 Task: Employee attendance tracker modern simple.
Action: Mouse moved to (53, 179)
Screenshot: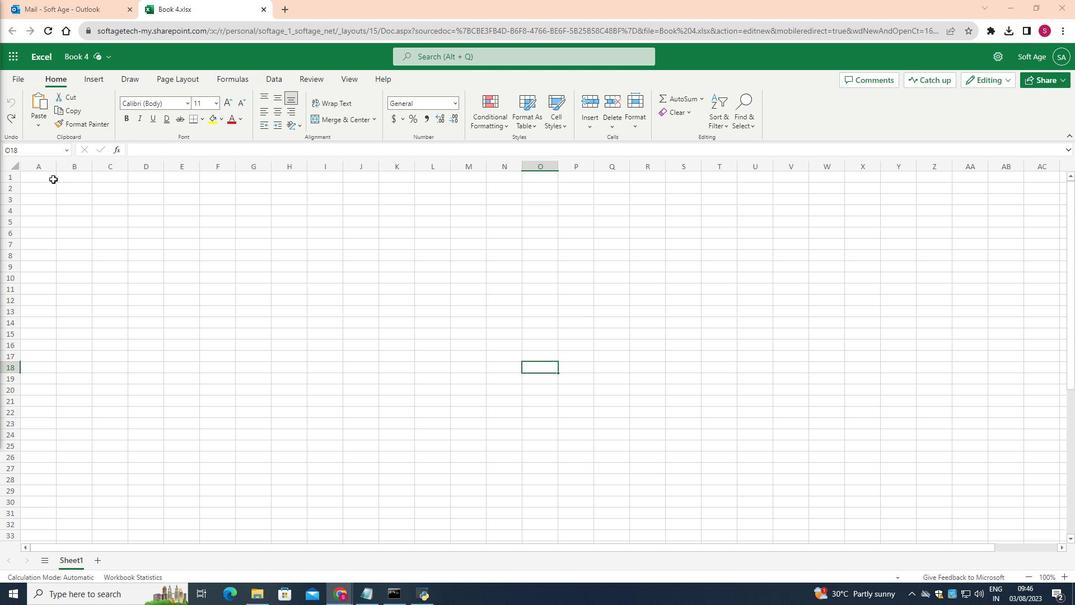 
Action: Mouse pressed left at (53, 179)
Screenshot: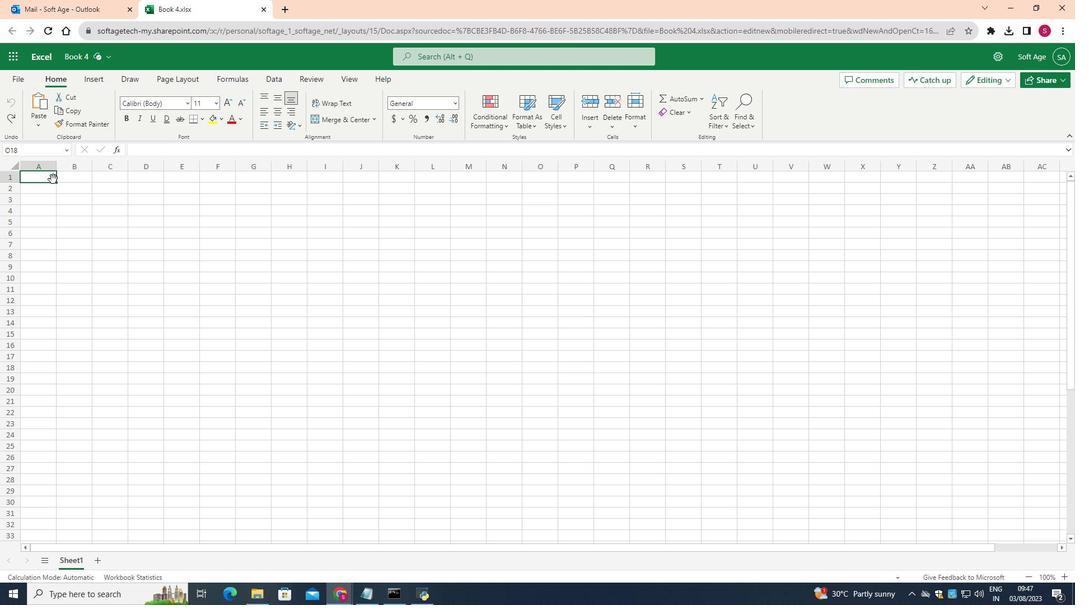 
Action: Mouse moved to (373, 117)
Screenshot: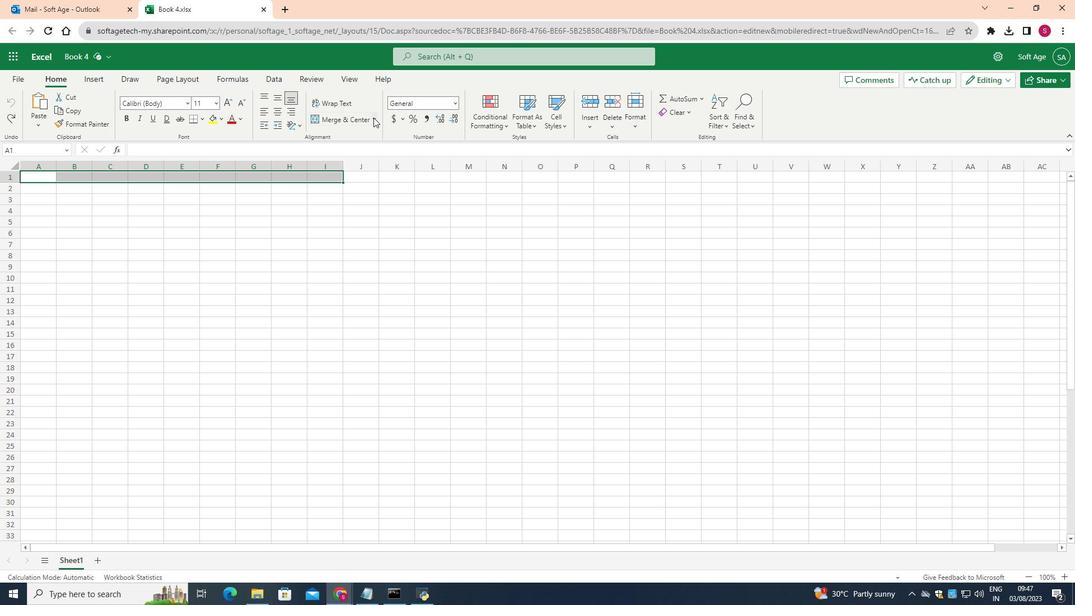 
Action: Mouse pressed left at (373, 117)
Screenshot: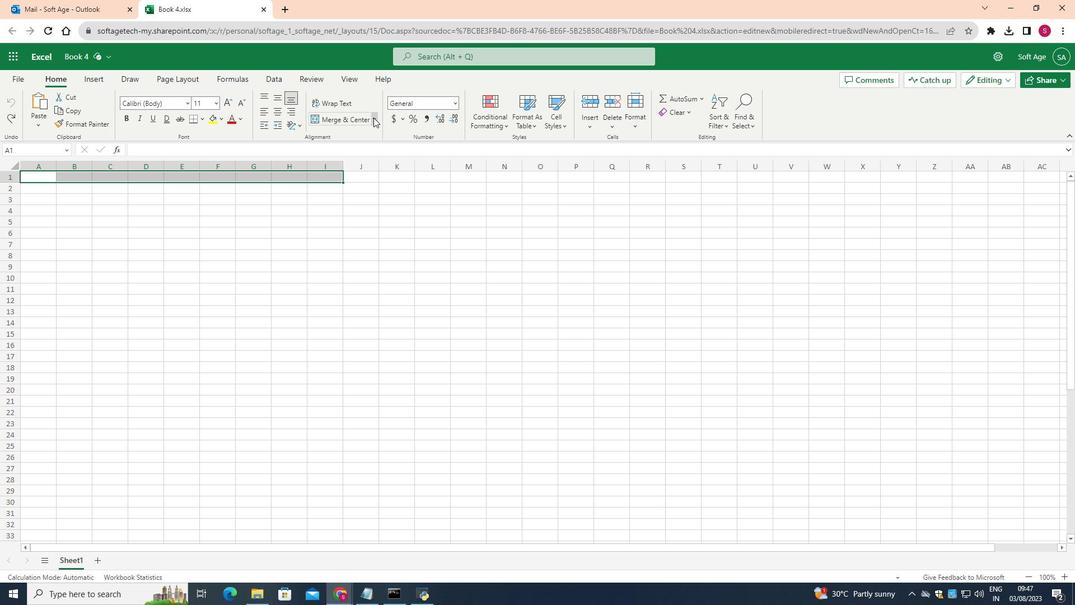 
Action: Mouse moved to (352, 183)
Screenshot: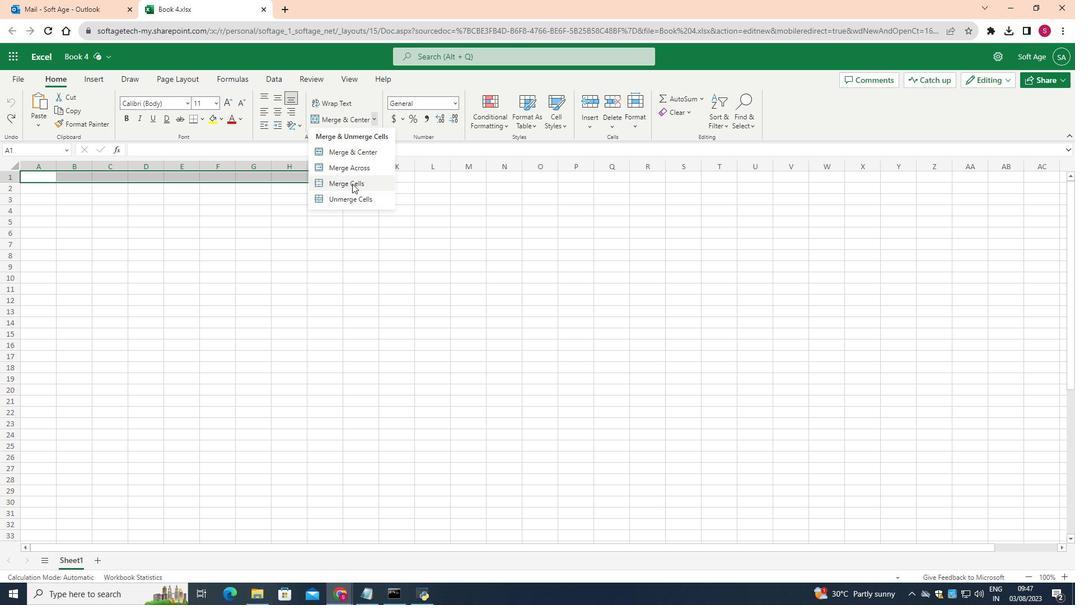 
Action: Mouse pressed left at (352, 183)
Screenshot: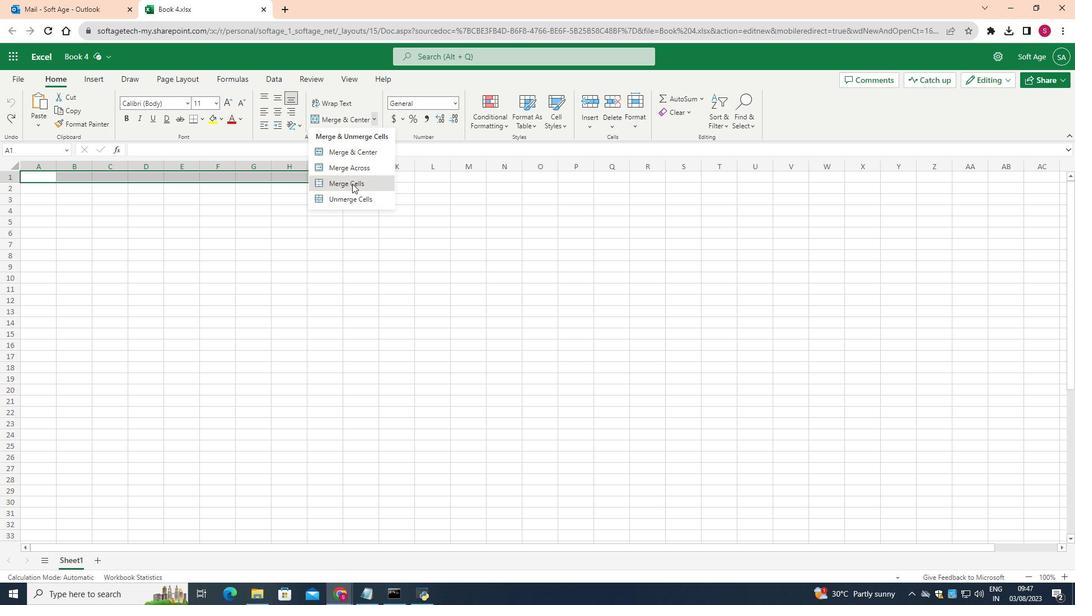 
Action: Mouse moved to (56, 167)
Screenshot: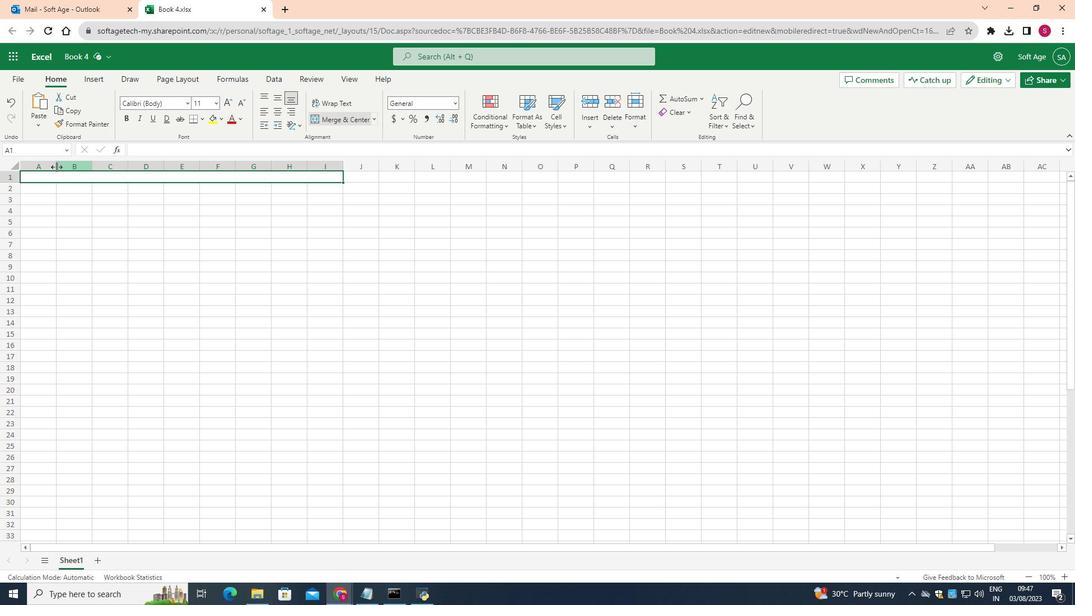 
Action: Mouse pressed left at (56, 167)
Screenshot: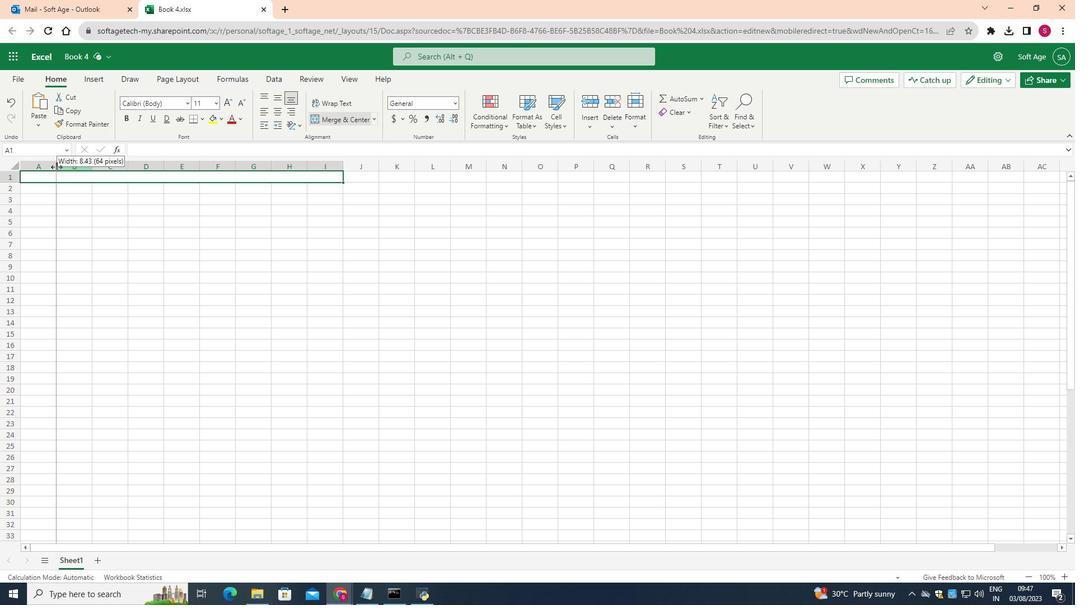 
Action: Mouse moved to (130, 162)
Screenshot: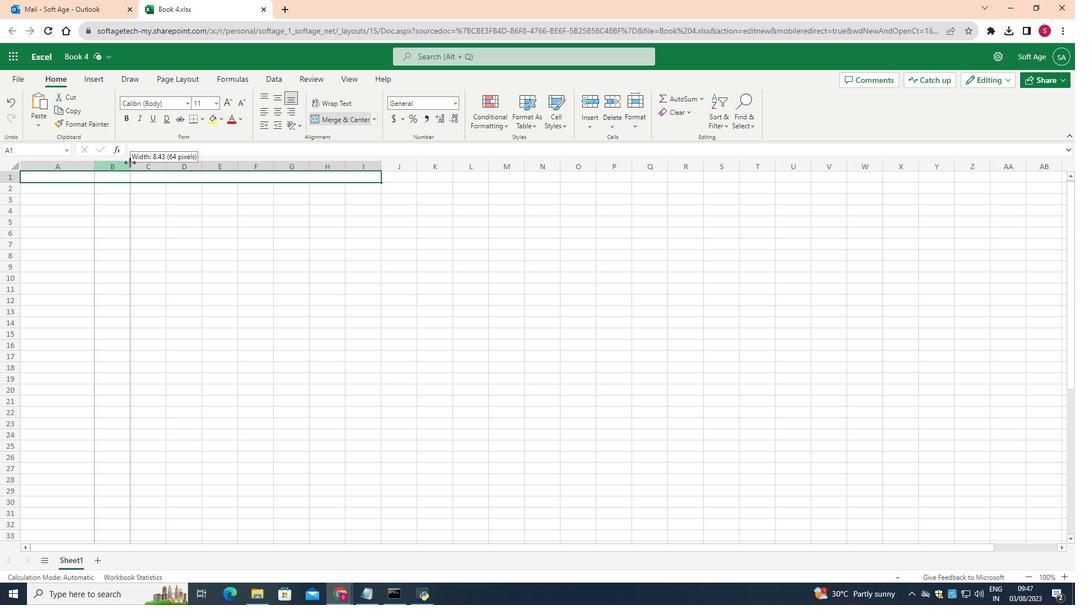 
Action: Mouse pressed left at (130, 162)
Screenshot: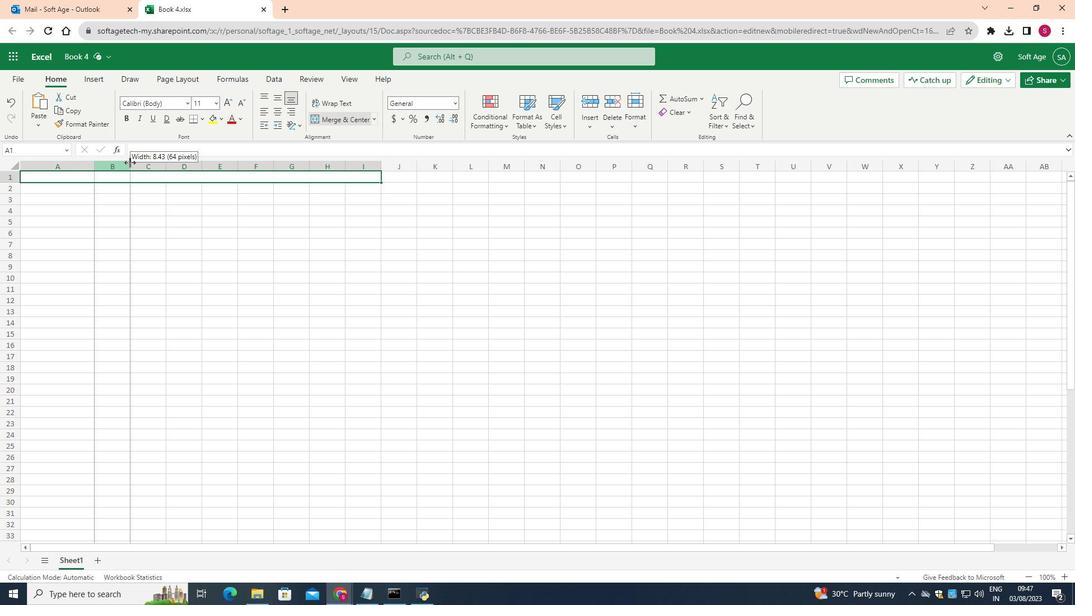 
Action: Mouse moved to (201, 168)
Screenshot: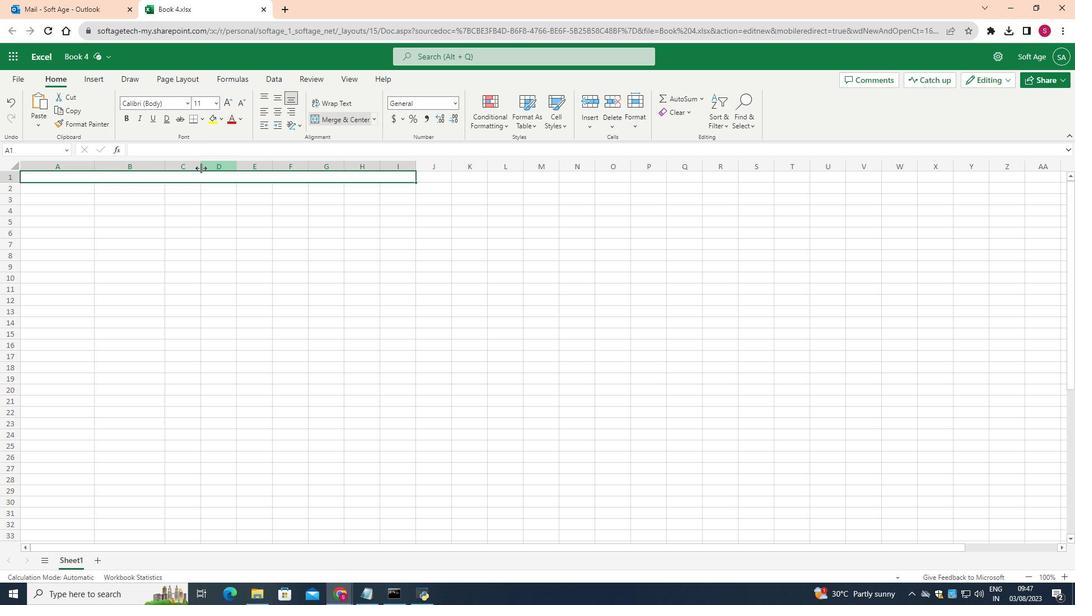 
Action: Mouse pressed left at (201, 168)
Screenshot: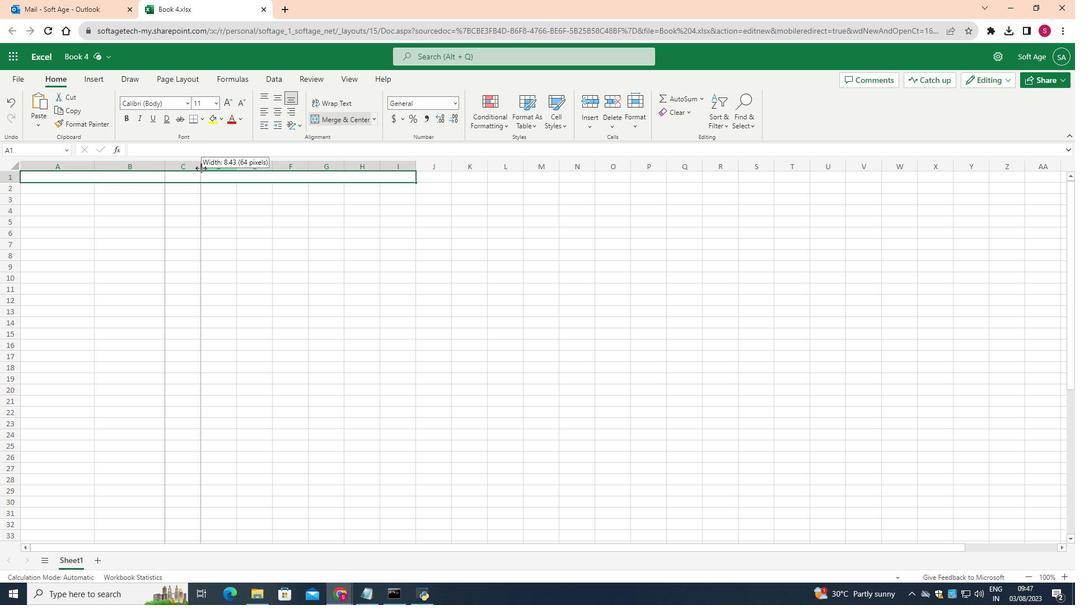 
Action: Mouse moved to (257, 167)
Screenshot: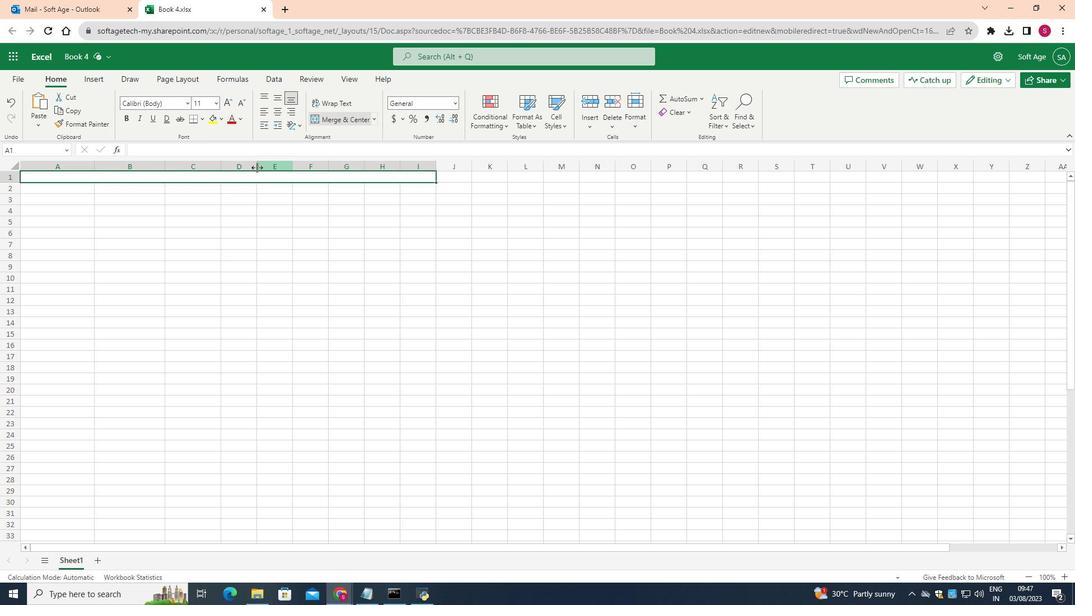 
Action: Mouse pressed left at (257, 167)
Screenshot: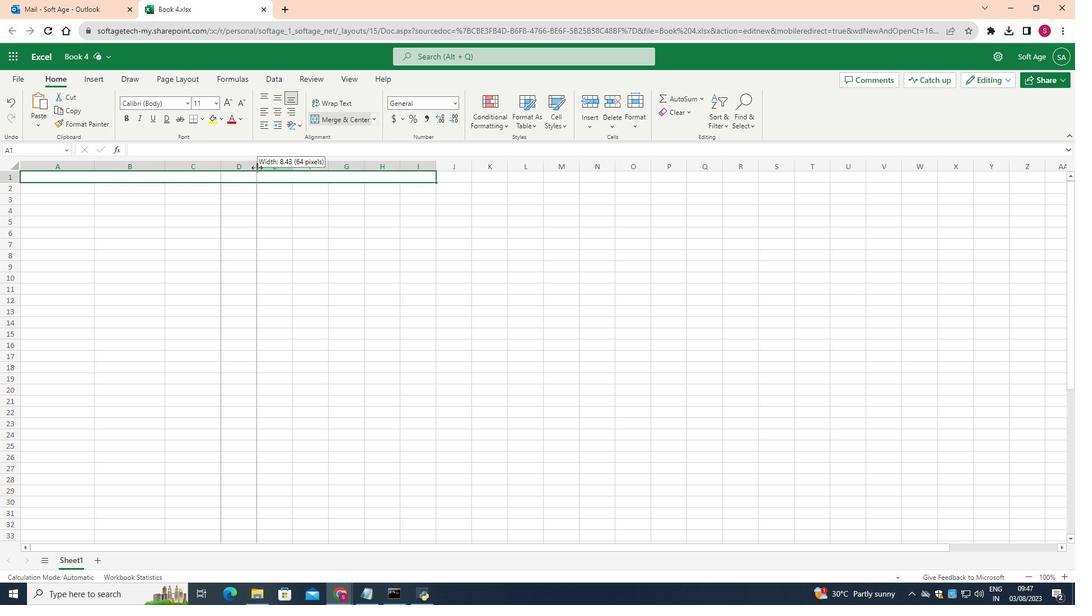
Action: Mouse moved to (321, 167)
Screenshot: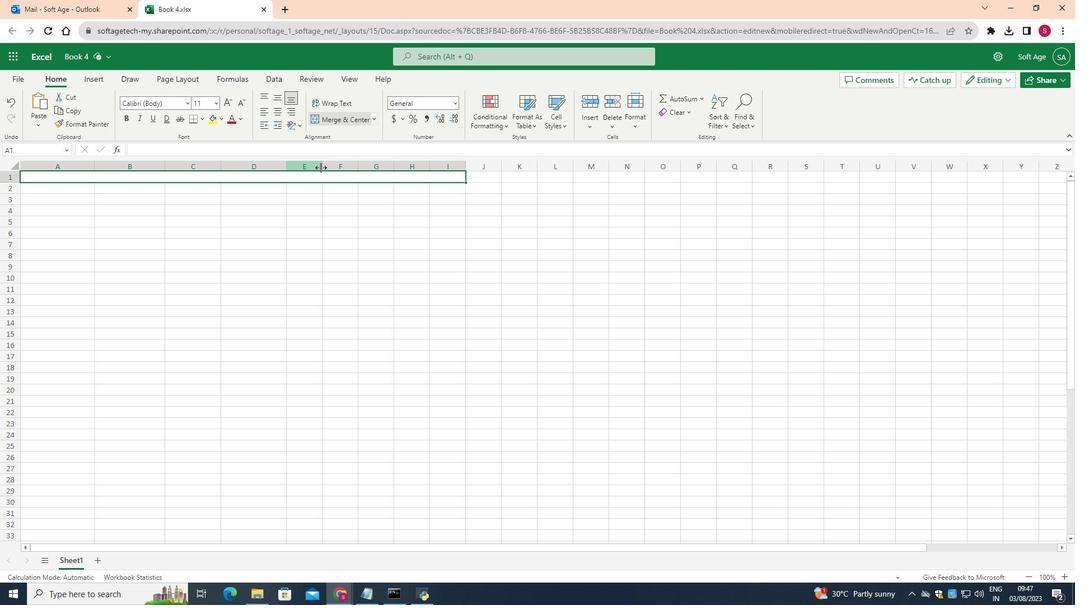 
Action: Mouse pressed left at (321, 167)
Screenshot: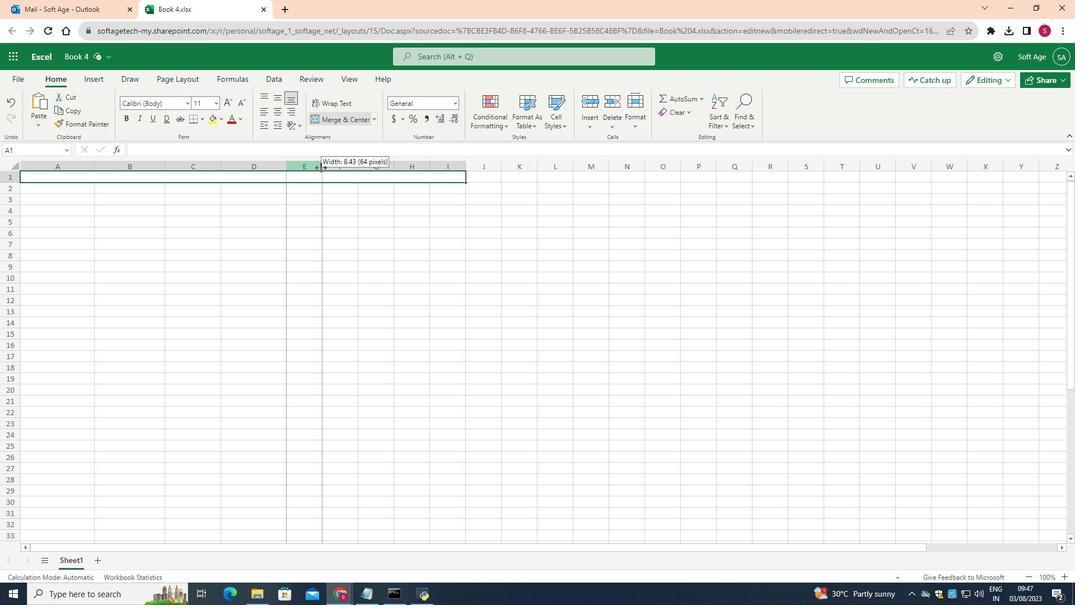 
Action: Mouse moved to (372, 167)
Screenshot: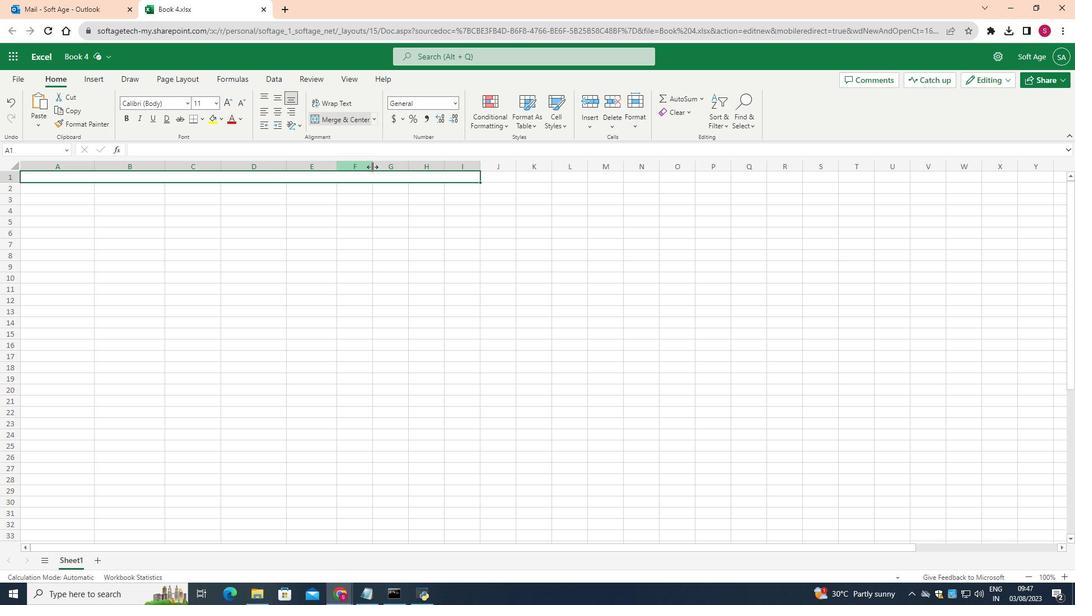 
Action: Mouse pressed left at (372, 167)
Screenshot: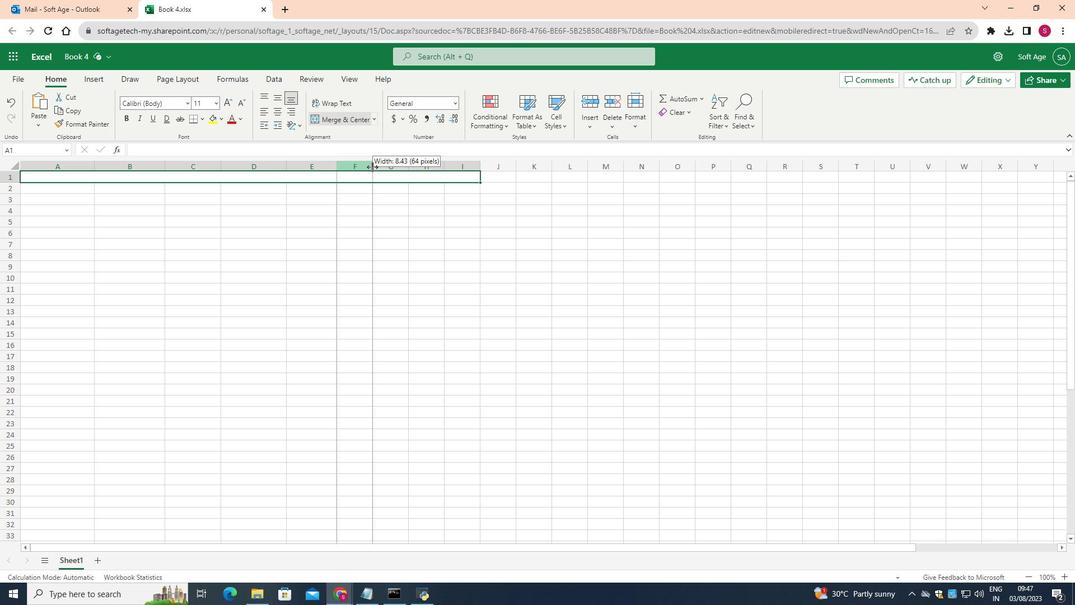 
Action: Mouse moved to (429, 165)
Screenshot: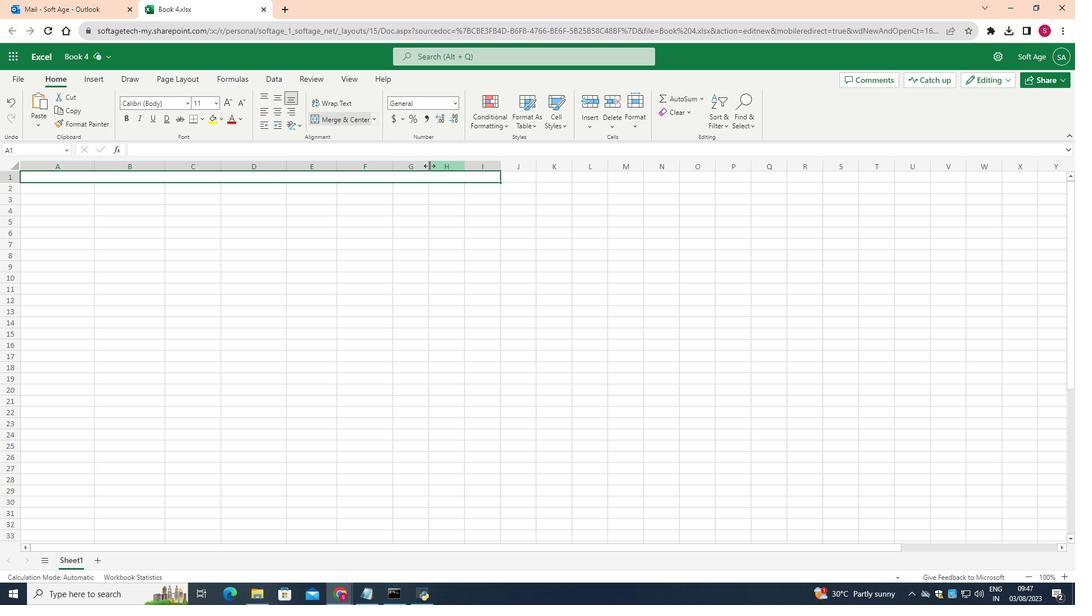 
Action: Mouse pressed left at (429, 165)
Screenshot: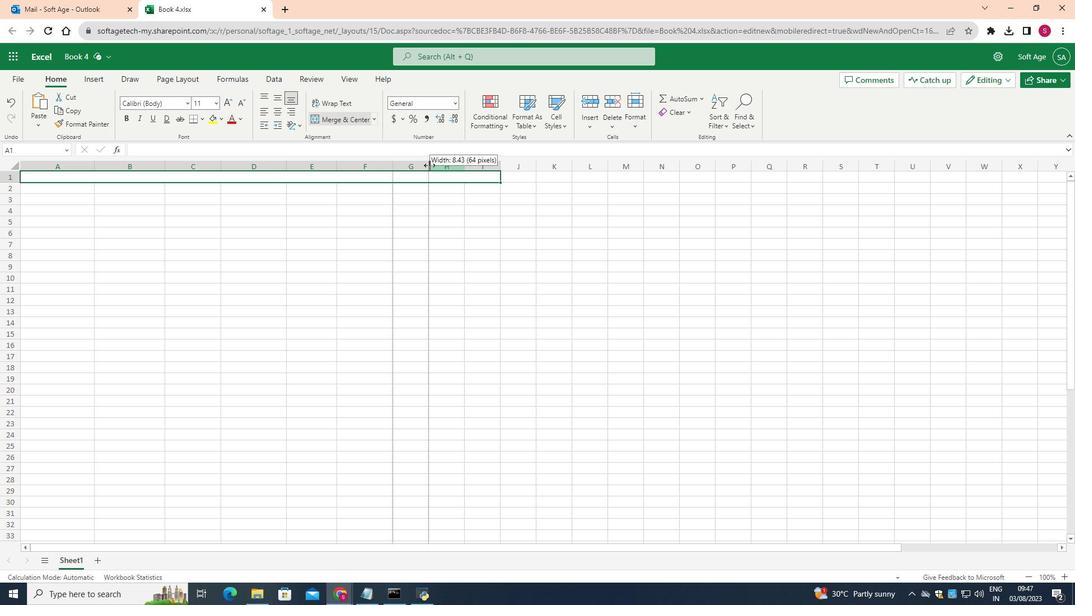 
Action: Mouse moved to (492, 167)
Screenshot: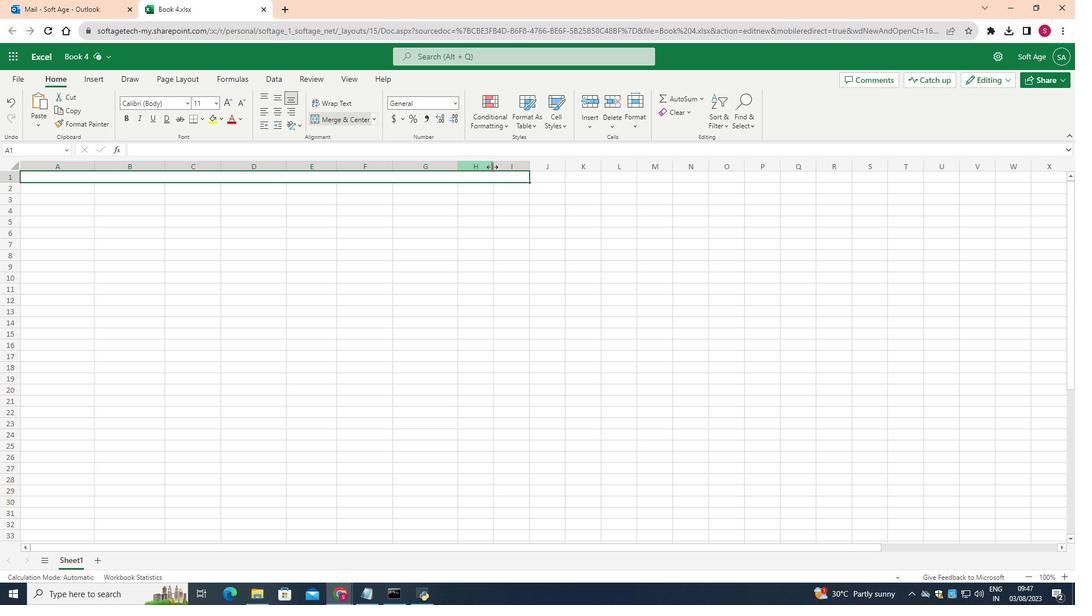 
Action: Mouse pressed left at (492, 167)
Screenshot: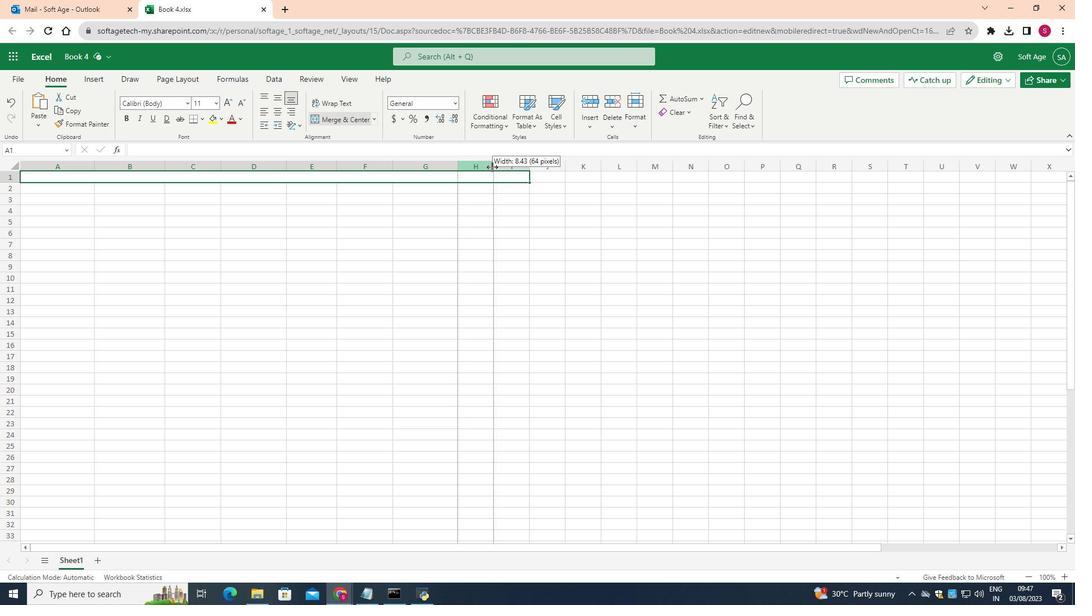 
Action: Mouse moved to (559, 165)
Screenshot: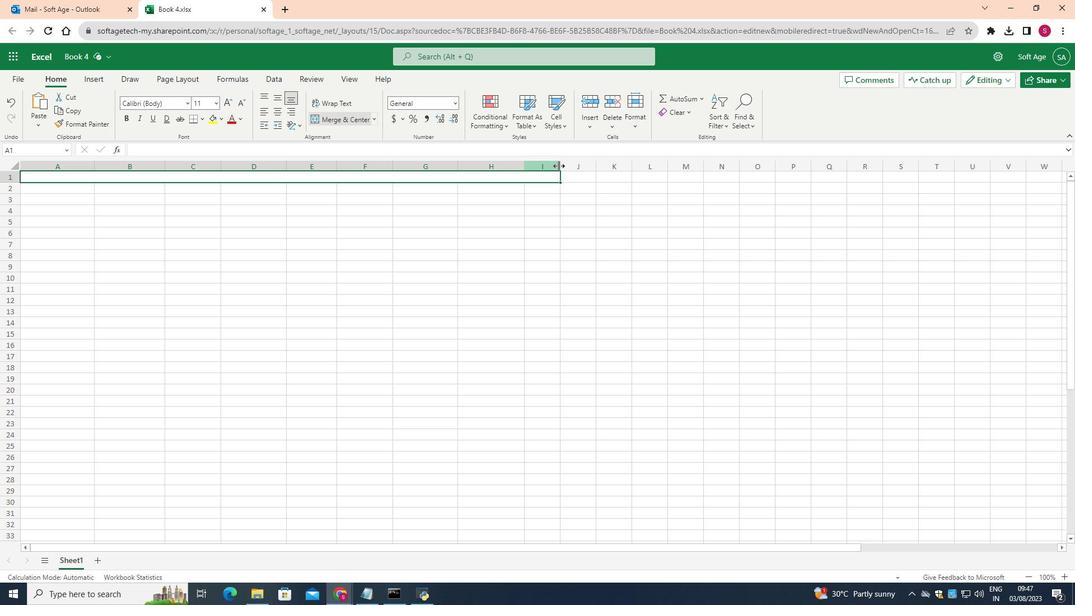 
Action: Mouse pressed left at (559, 165)
Screenshot: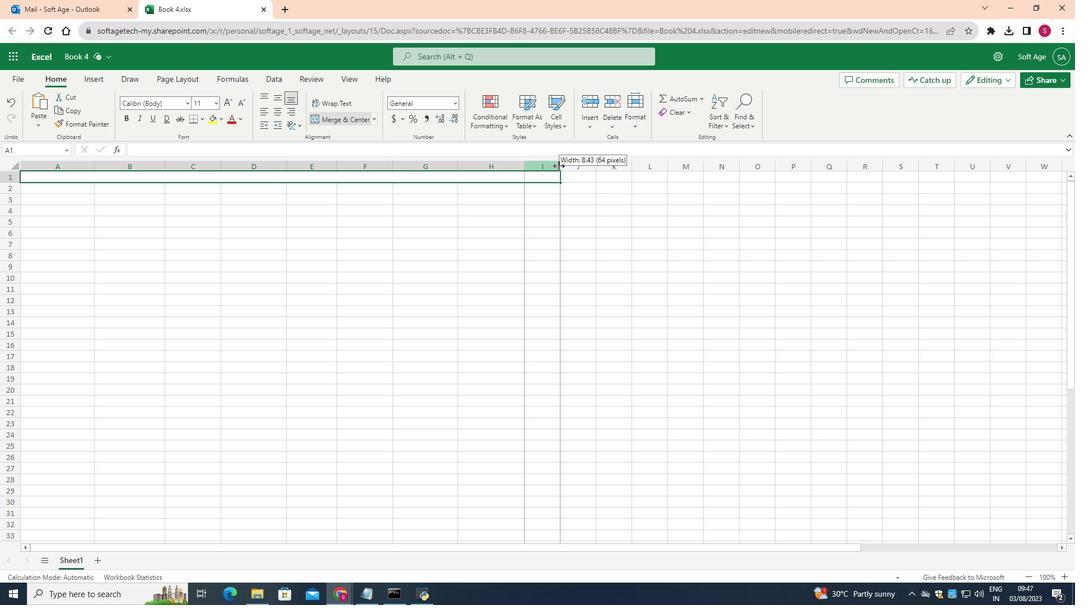 
Action: Mouse moved to (74, 175)
Screenshot: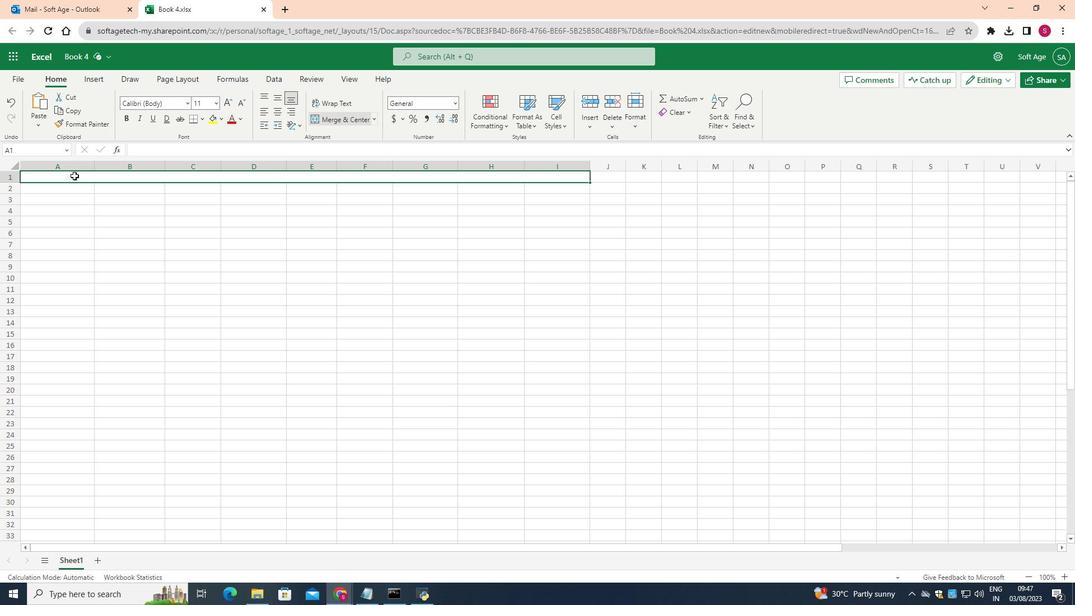 
Action: Mouse pressed left at (74, 175)
Screenshot: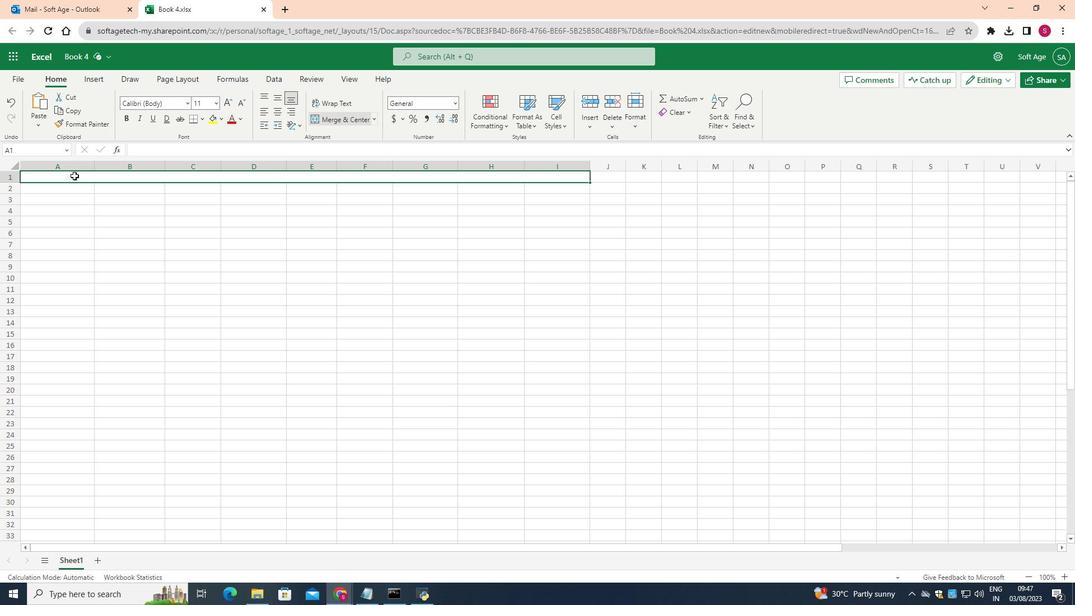
Action: Mouse pressed left at (74, 175)
Screenshot: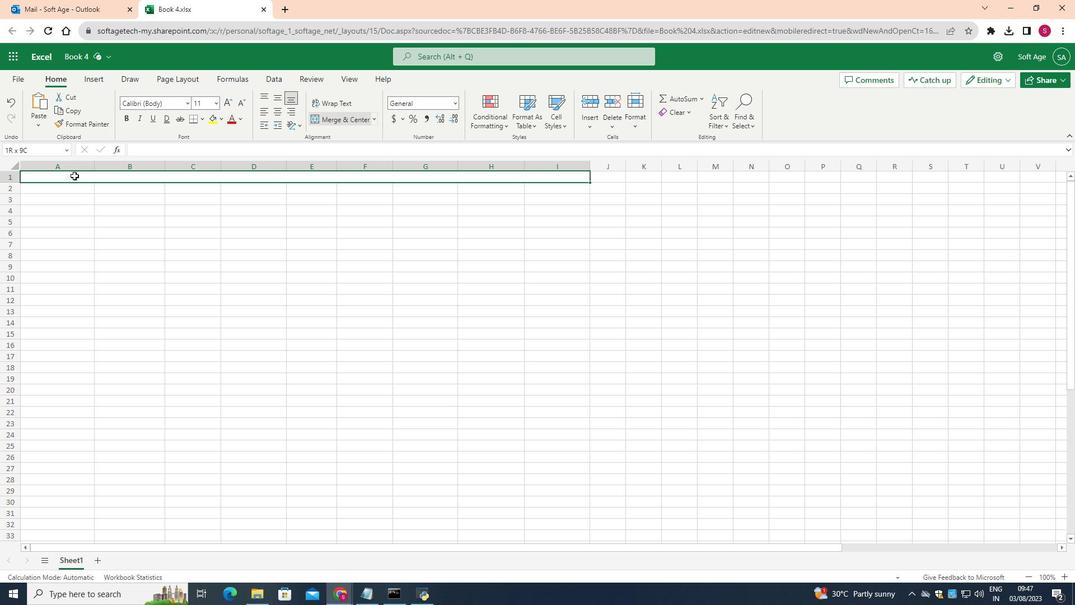 
Action: Mouse moved to (217, 103)
Screenshot: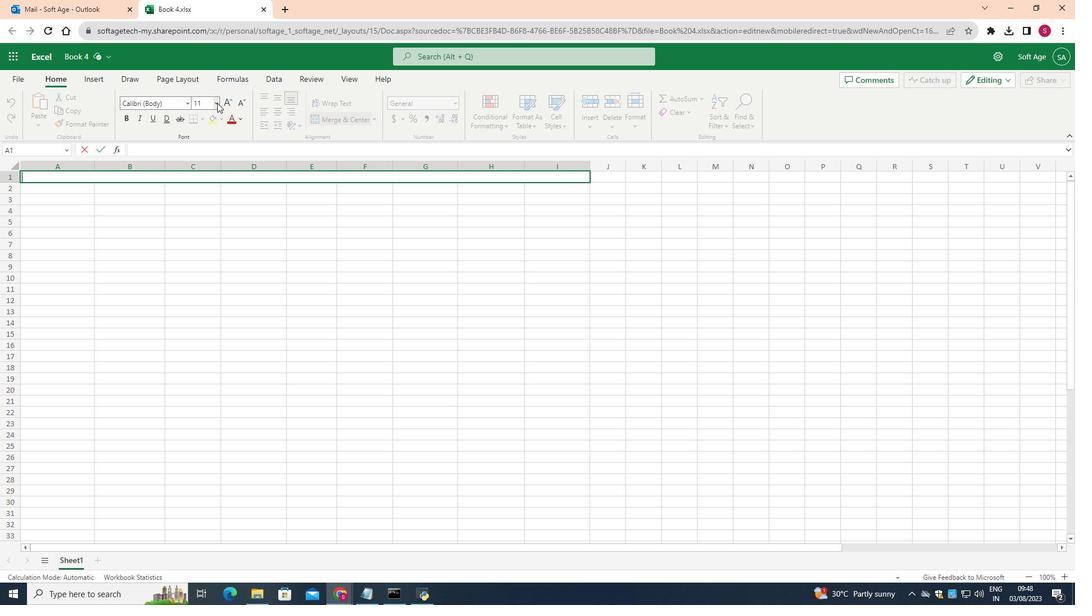
Action: Mouse pressed left at (217, 103)
Screenshot: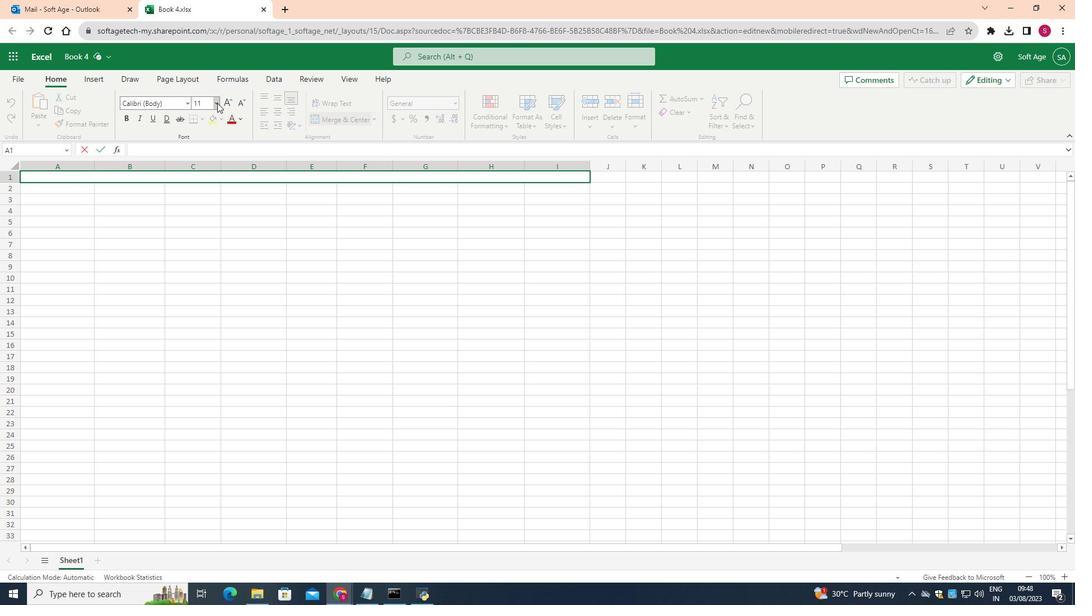 
Action: Mouse moved to (209, 196)
Screenshot: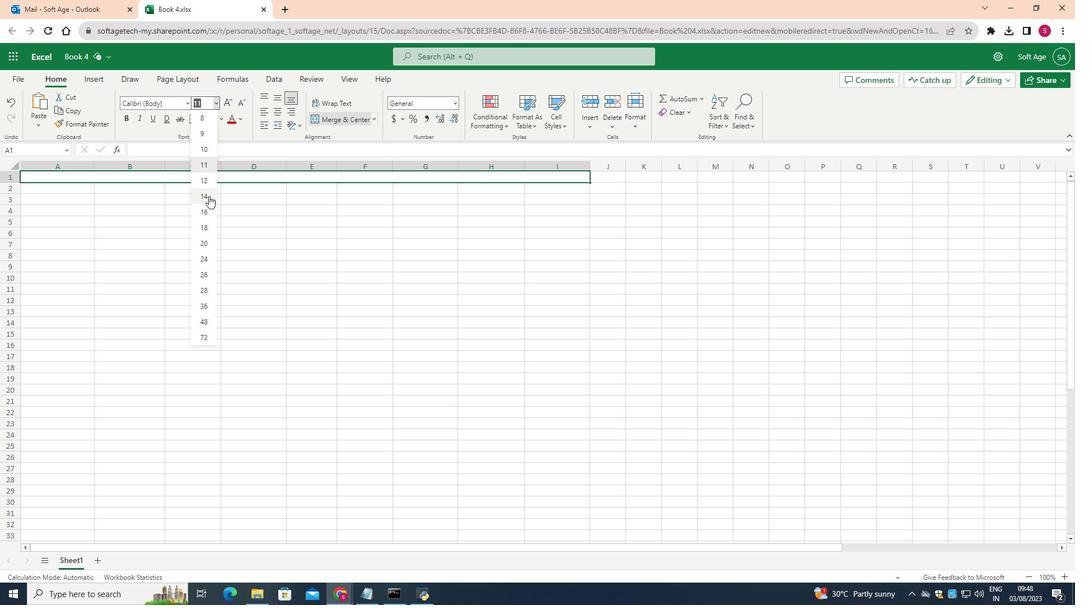 
Action: Mouse pressed left at (209, 196)
Screenshot: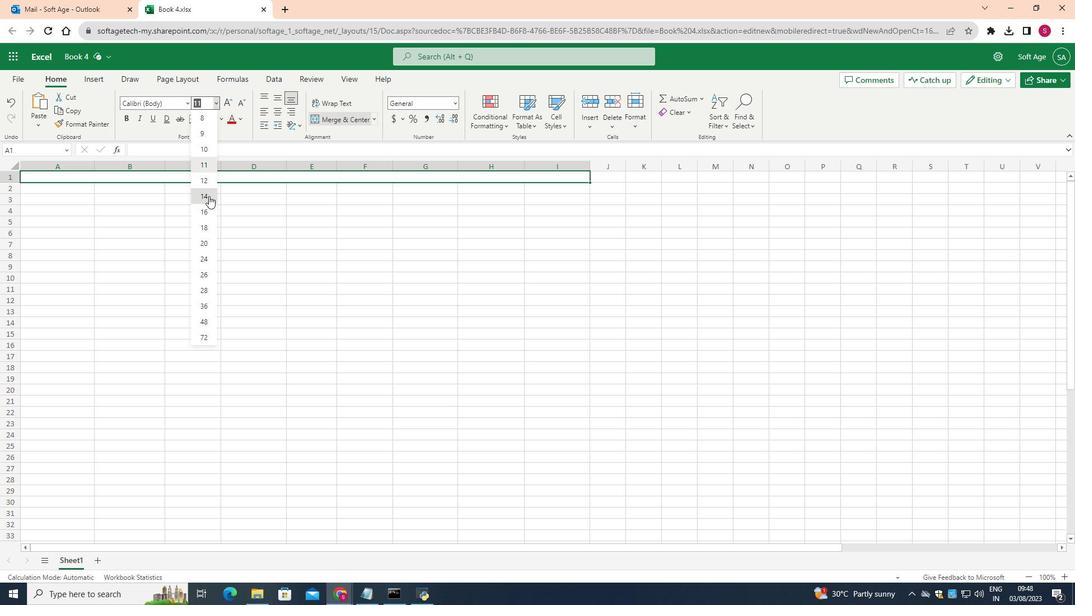 
Action: Key pressed <Key.shift>Olson<Key.space><Key.shift>Harris<Key.space><Key.shift>Ltd.<Key.space><Key.shift_r><Key.shift_r><Key.shift_r><Key.shift_r>|<Key.space><Key.shift>Confidential
Screenshot: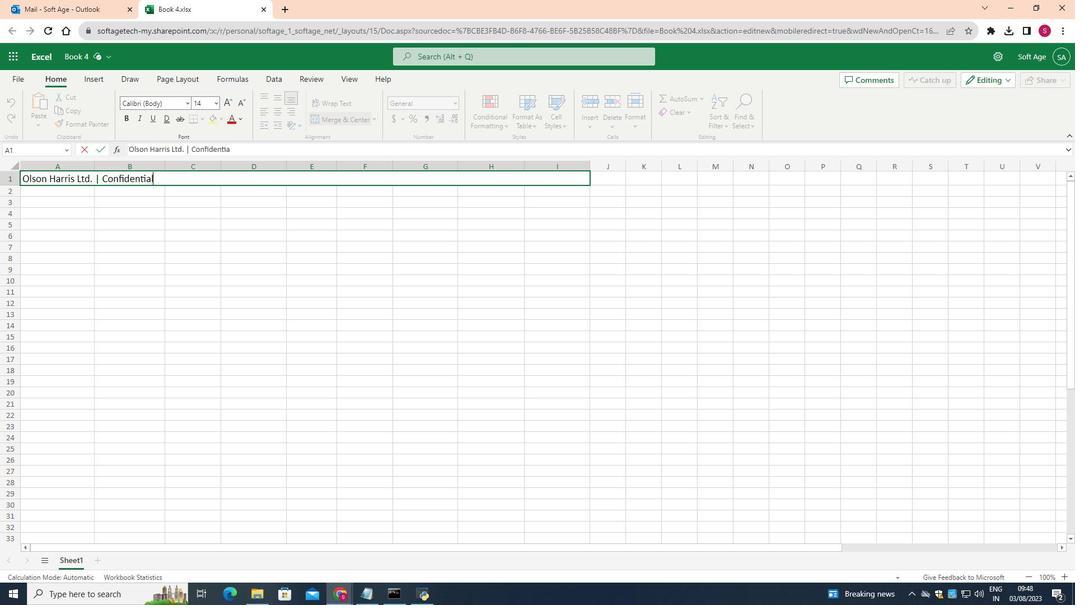 
Action: Mouse moved to (76, 204)
Screenshot: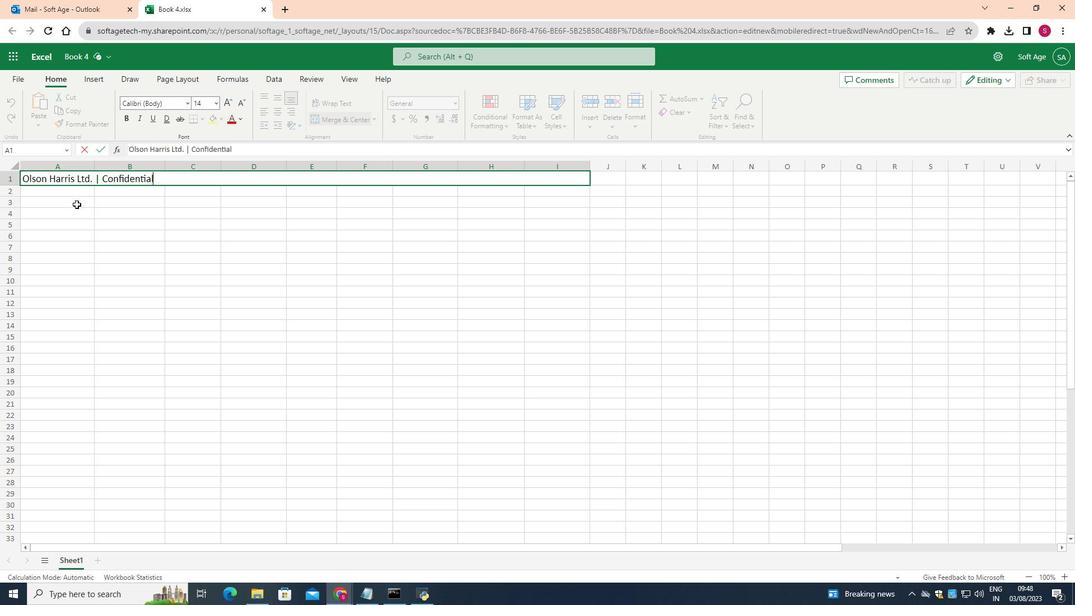 
Action: Mouse pressed left at (76, 204)
Screenshot: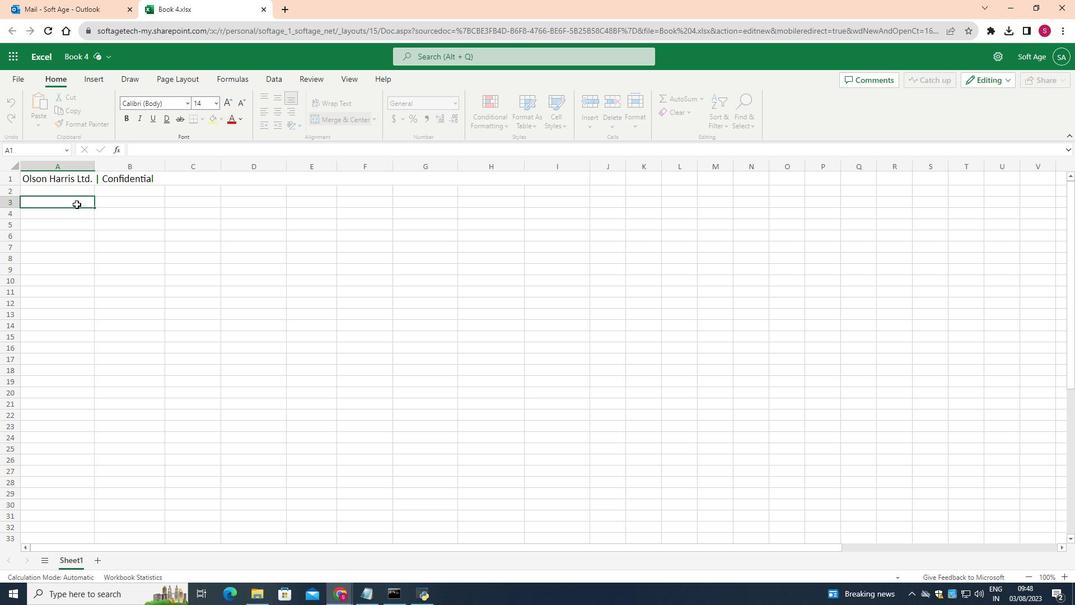 
Action: Mouse moved to (217, 102)
Screenshot: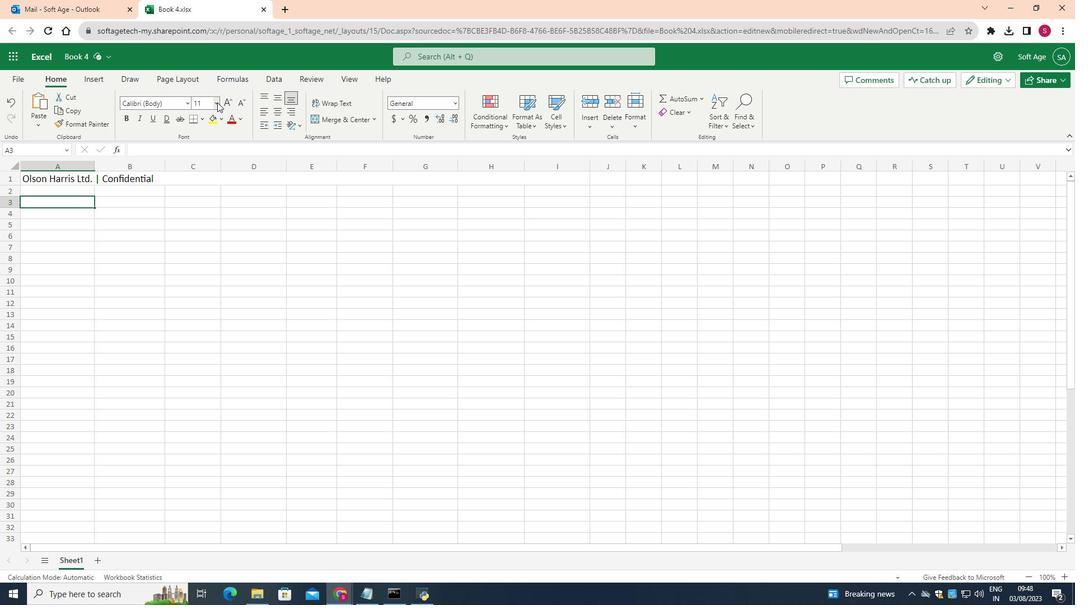 
Action: Mouse pressed left at (217, 102)
Screenshot: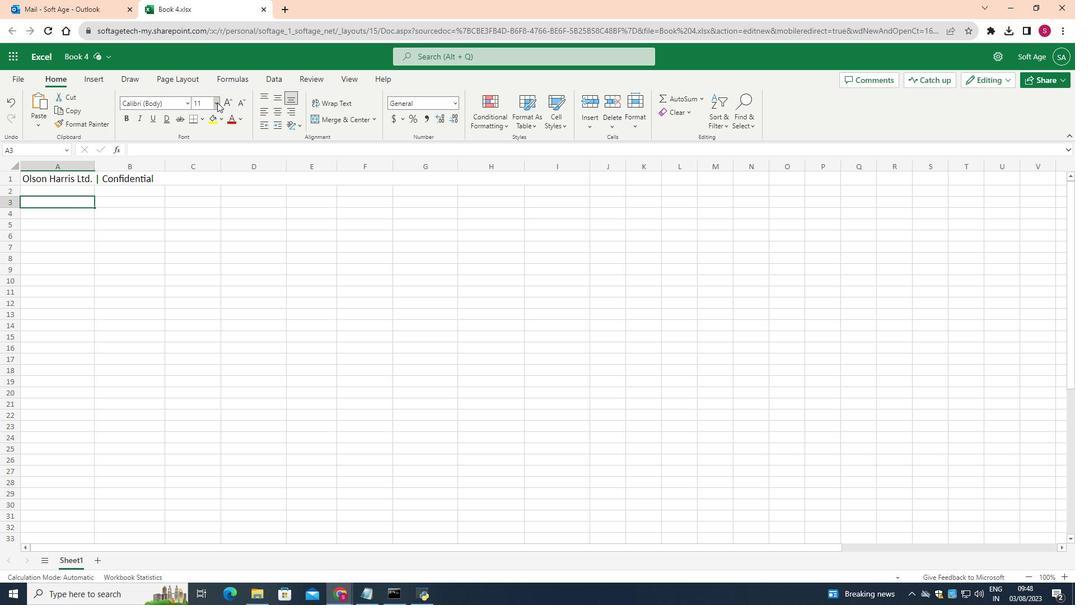 
Action: Mouse moved to (201, 194)
Screenshot: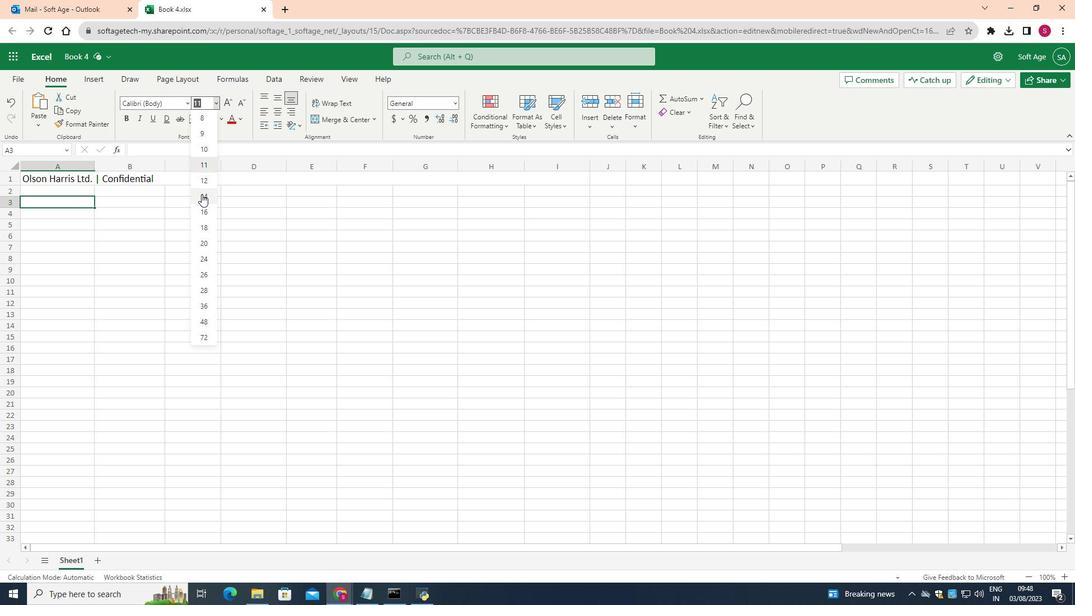 
Action: Mouse pressed left at (201, 194)
Screenshot: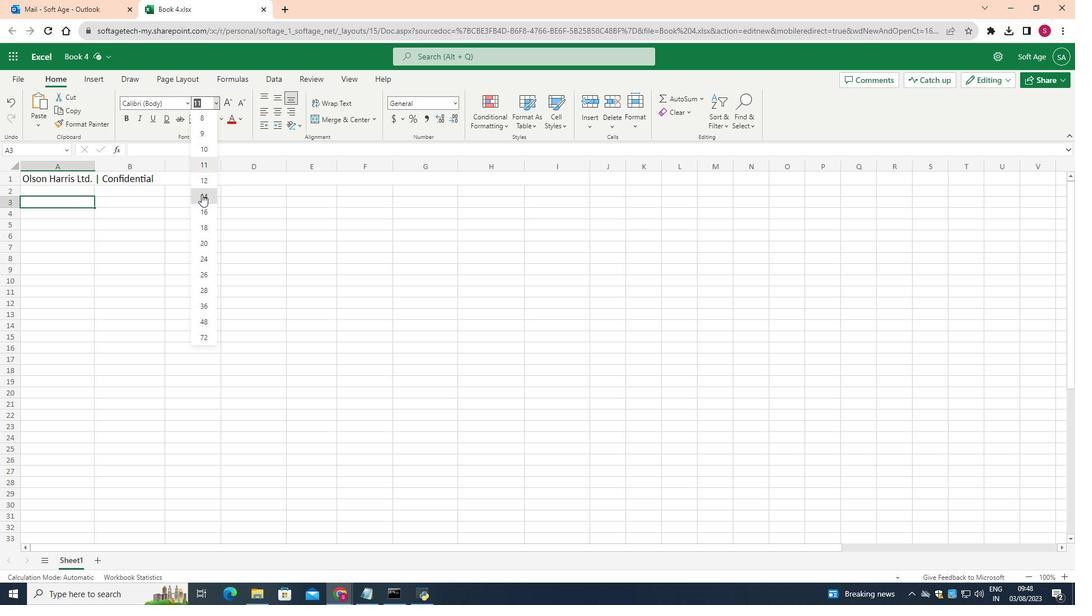 
Action: Mouse moved to (62, 191)
Screenshot: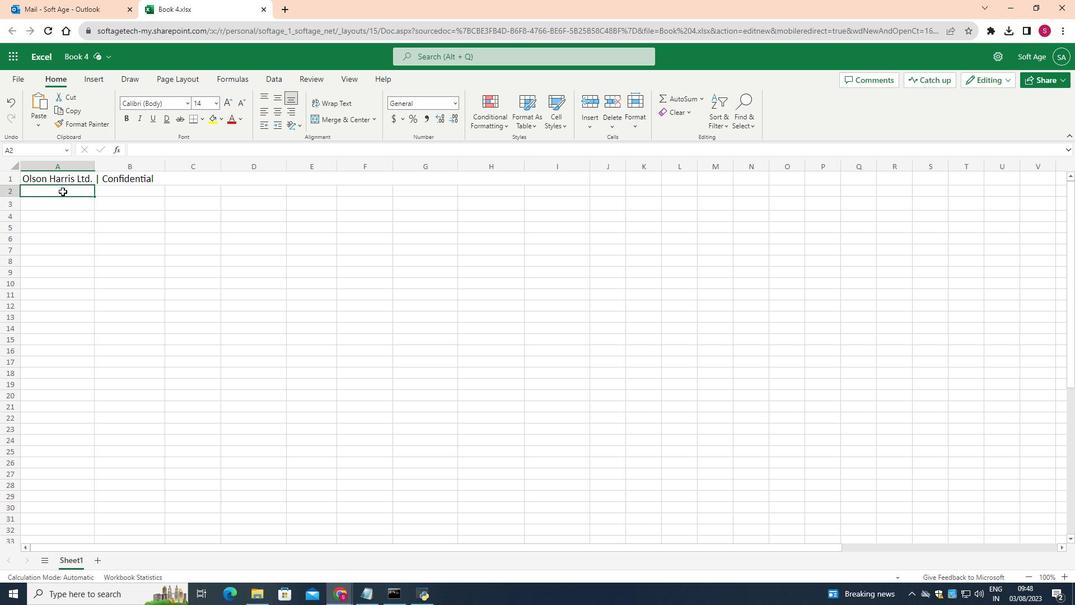 
Action: Mouse pressed left at (62, 191)
Screenshot: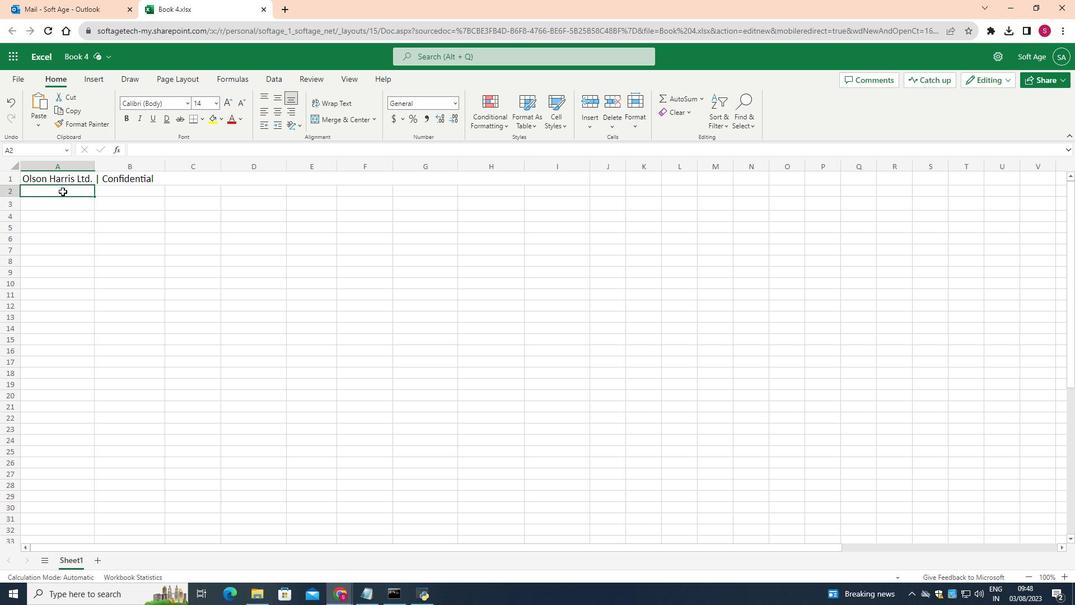 
Action: Mouse moved to (374, 116)
Screenshot: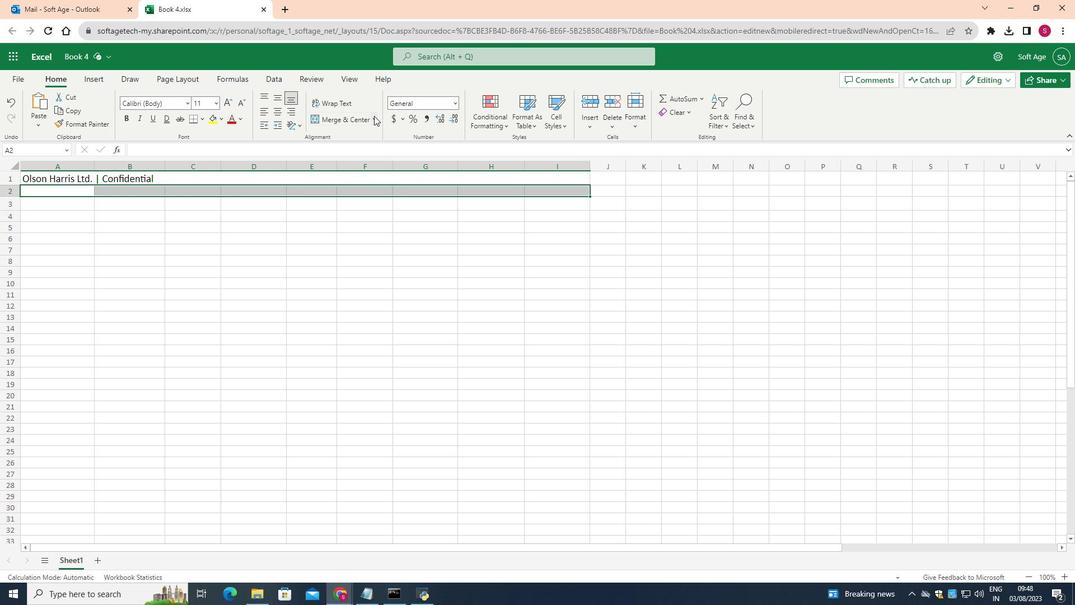 
Action: Mouse pressed left at (374, 116)
Screenshot: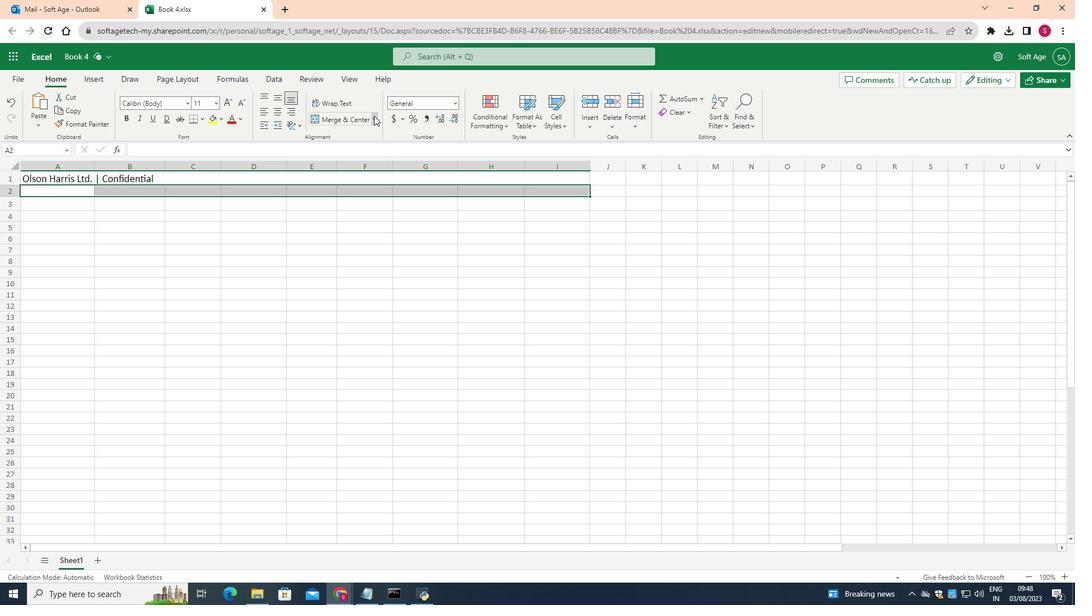 
Action: Mouse moved to (355, 182)
Screenshot: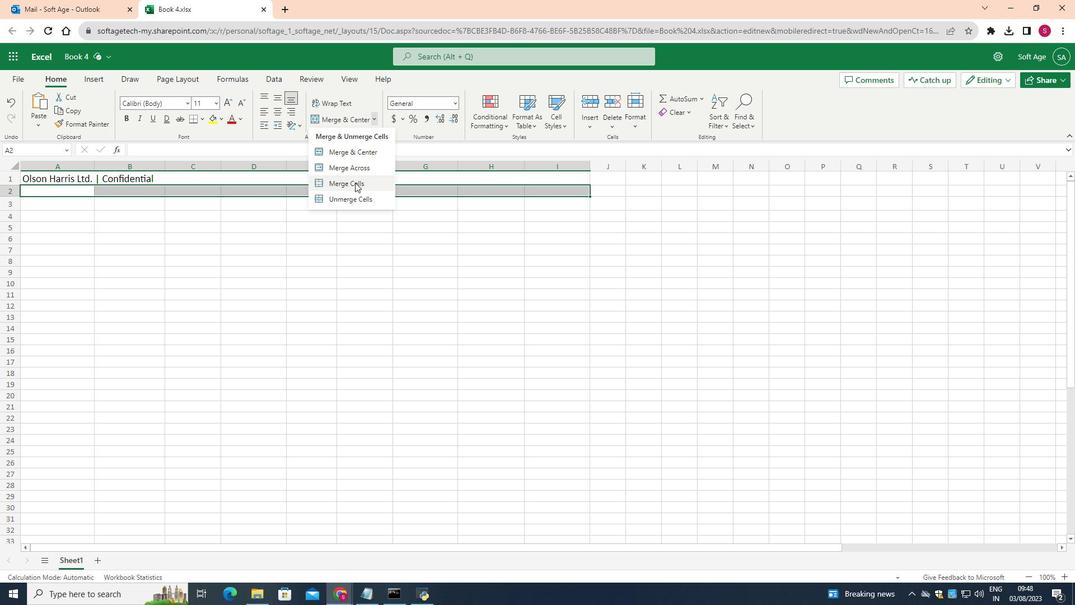 
Action: Mouse pressed left at (355, 182)
Screenshot: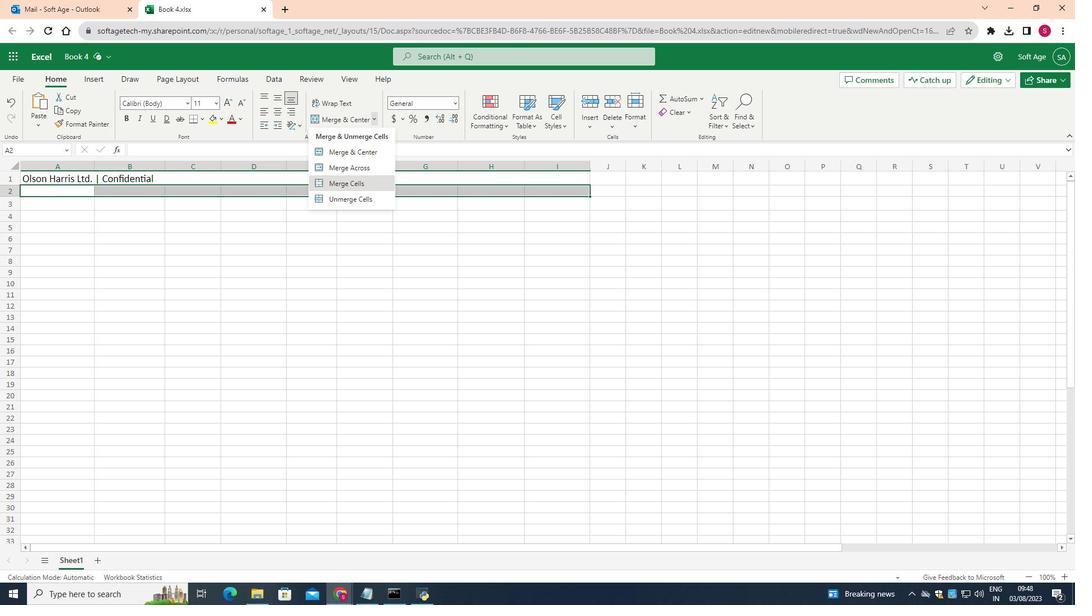 
Action: Mouse moved to (84, 203)
Screenshot: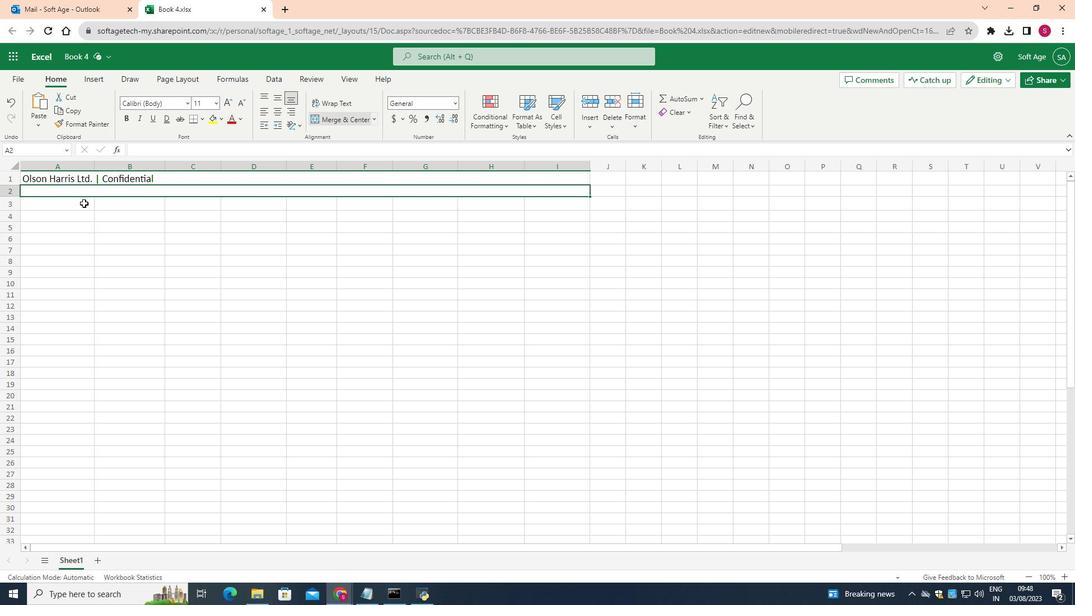 
Action: Mouse pressed left at (84, 203)
Screenshot: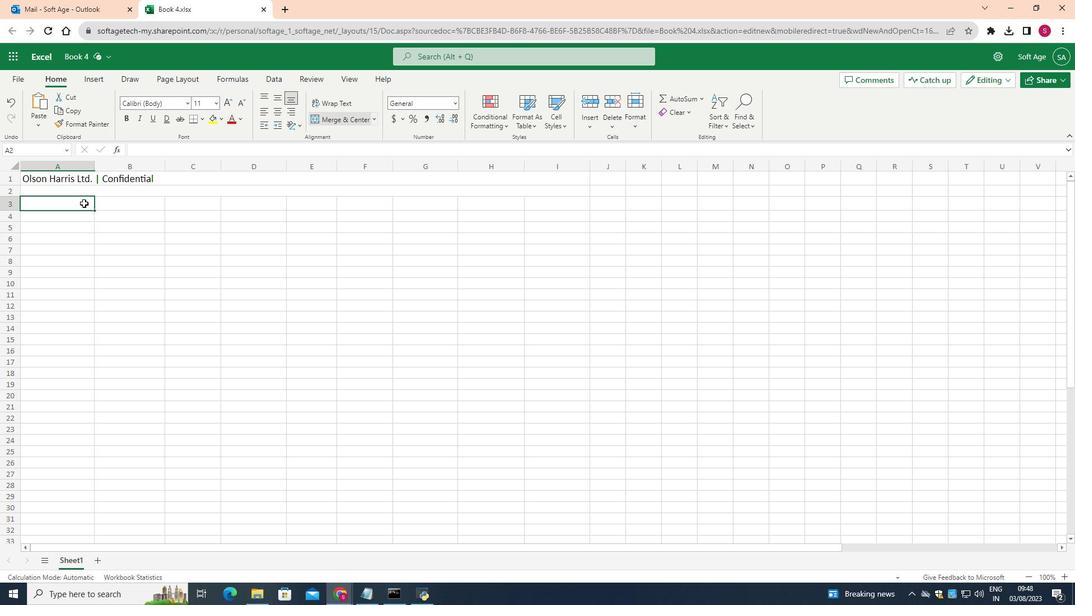 
Action: Mouse moved to (374, 117)
Screenshot: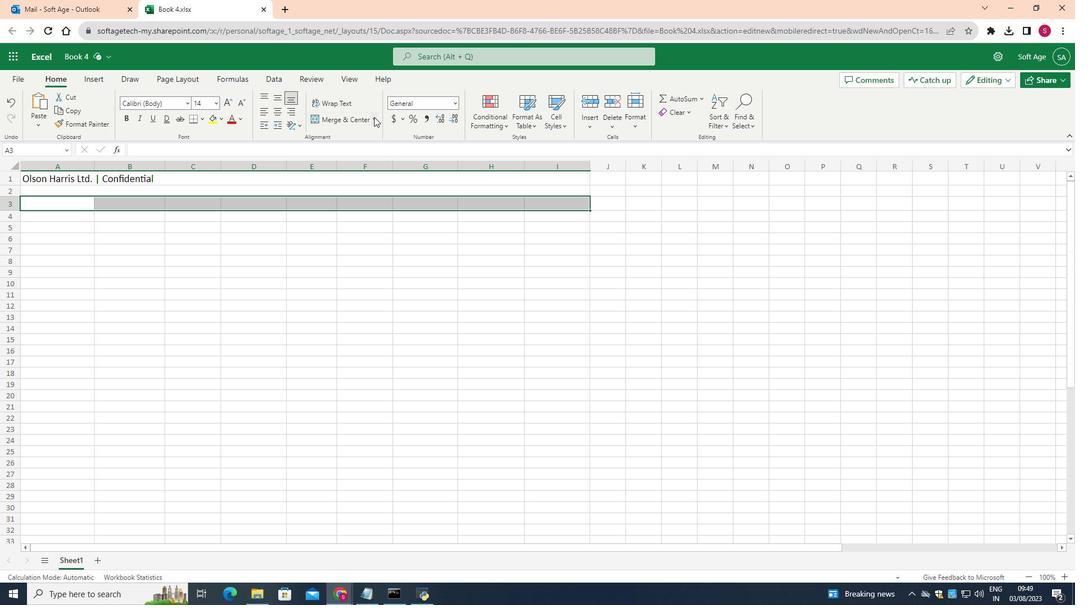
Action: Mouse pressed left at (374, 117)
Screenshot: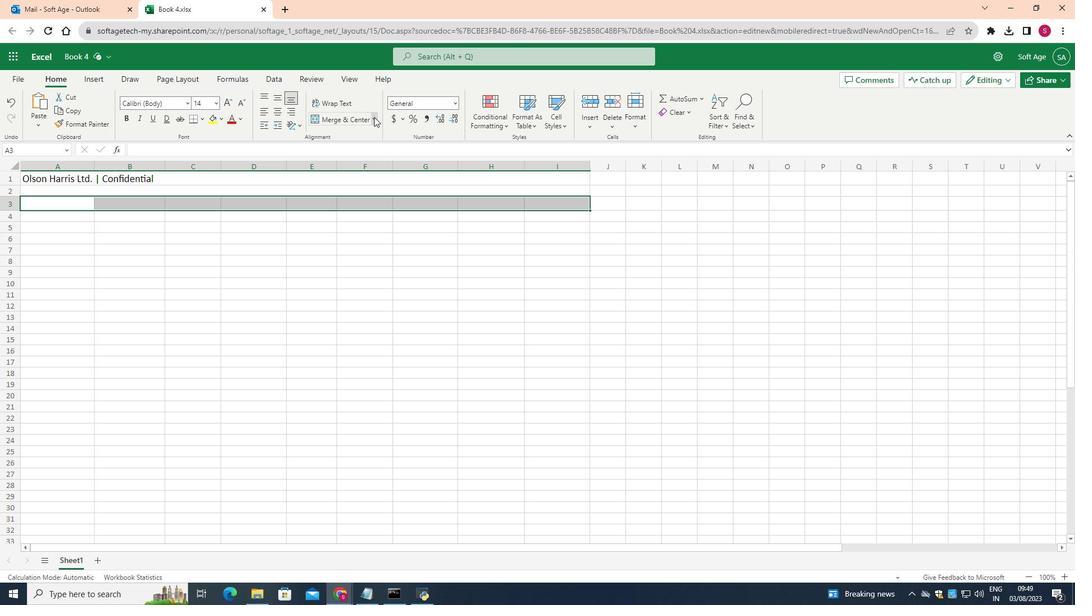 
Action: Mouse moved to (354, 186)
Screenshot: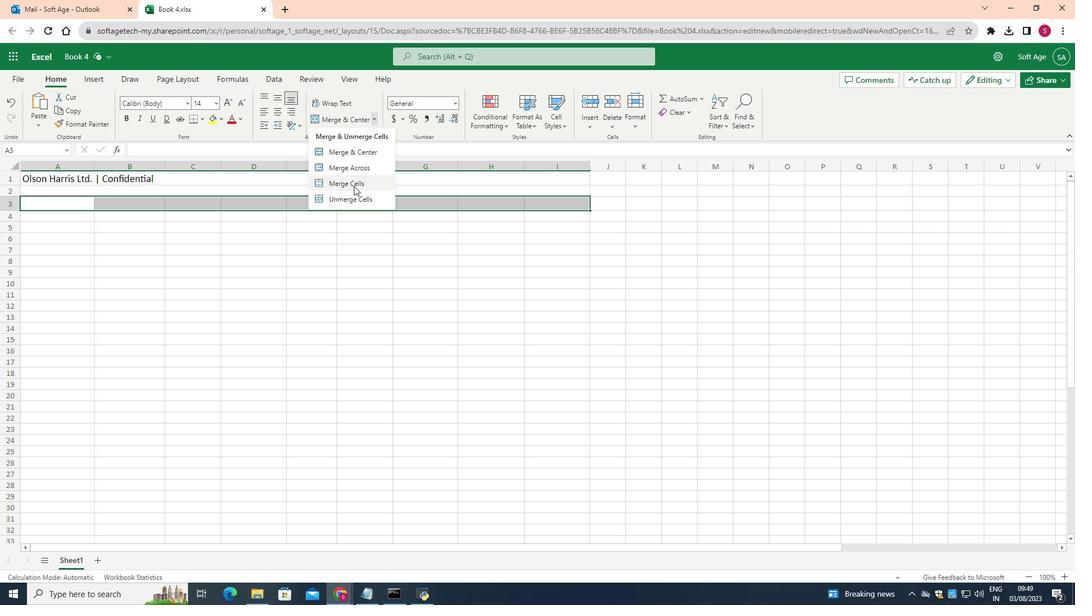 
Action: Mouse pressed left at (354, 186)
Screenshot: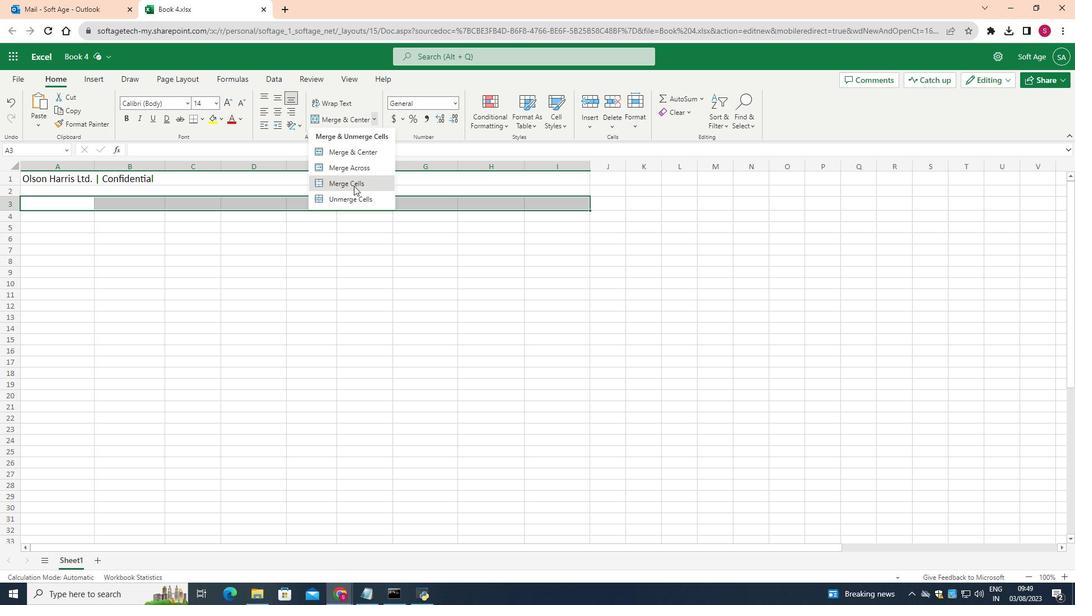 
Action: Mouse moved to (214, 205)
Screenshot: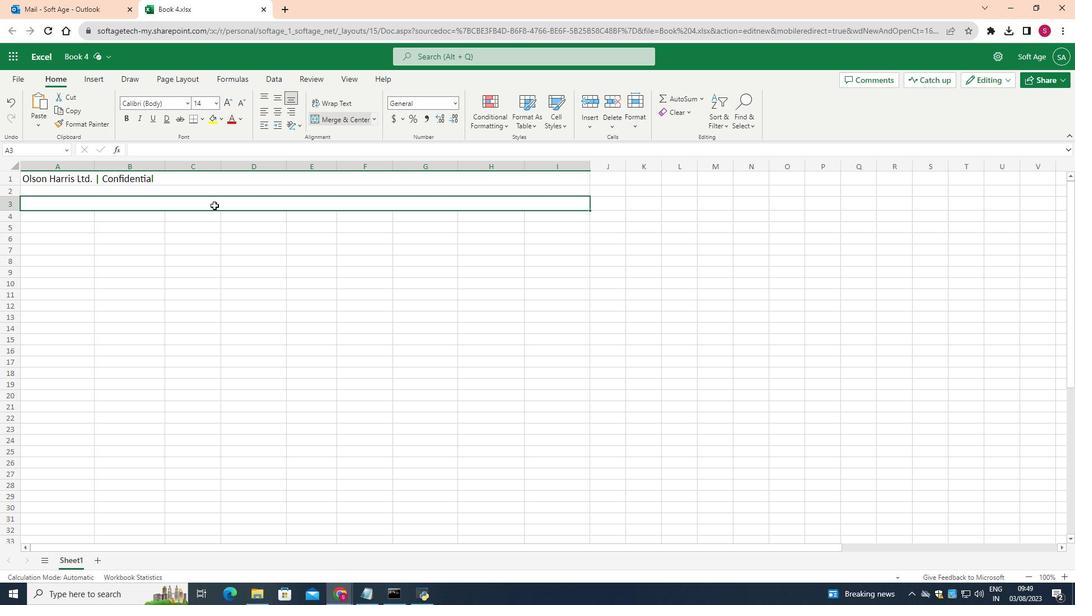 
Action: Mouse pressed left at (214, 205)
Screenshot: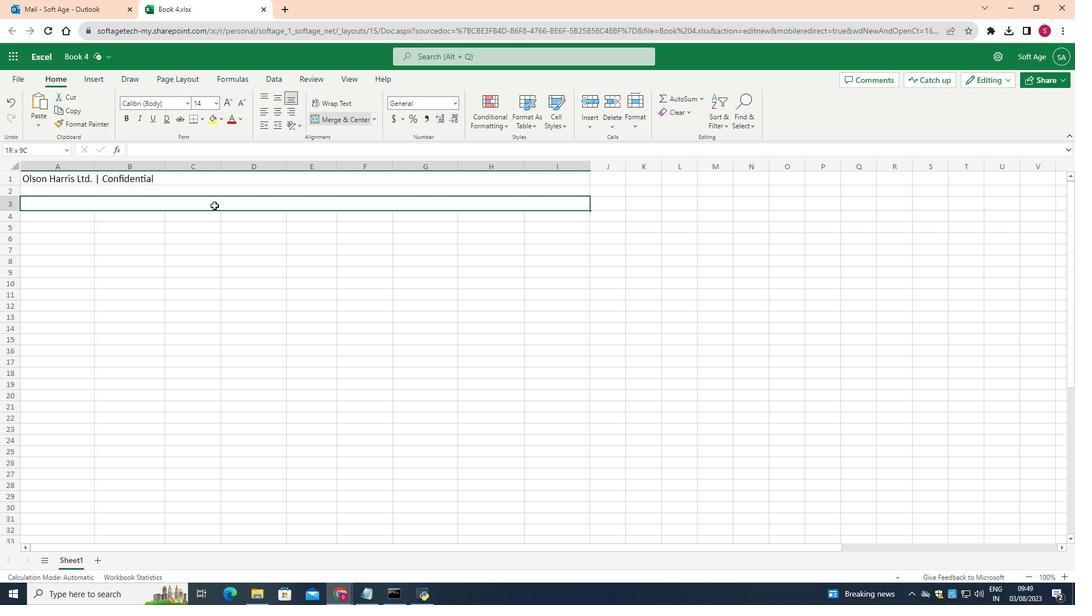 
Action: Mouse pressed left at (214, 205)
Screenshot: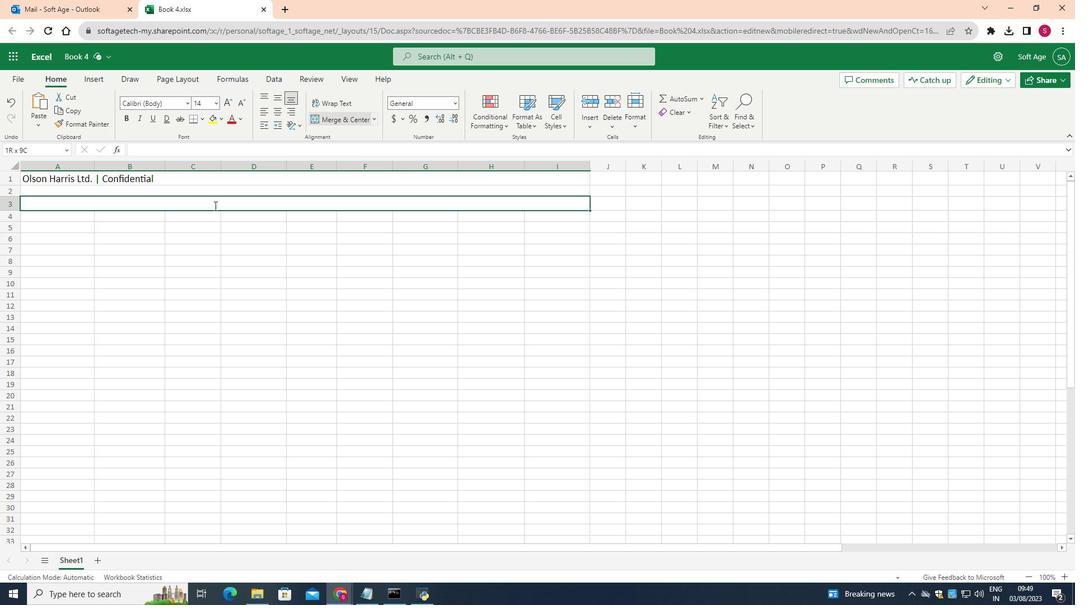 
Action: Key pressed <Key.shift>Attendance<Key.space>tracking<Key.shift_r>:
Screenshot: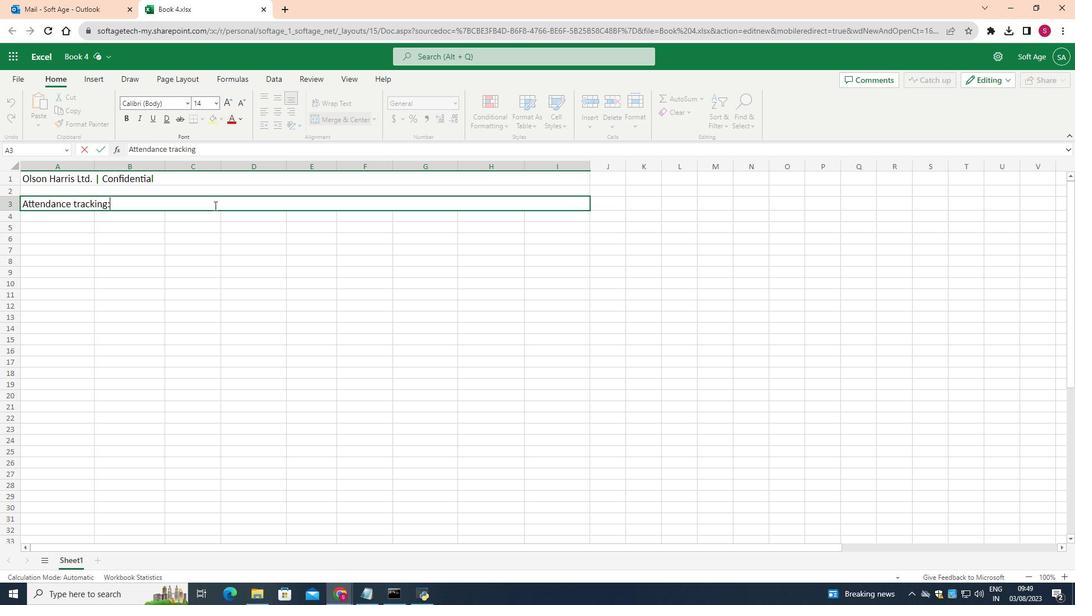 
Action: Mouse moved to (22, 200)
Screenshot: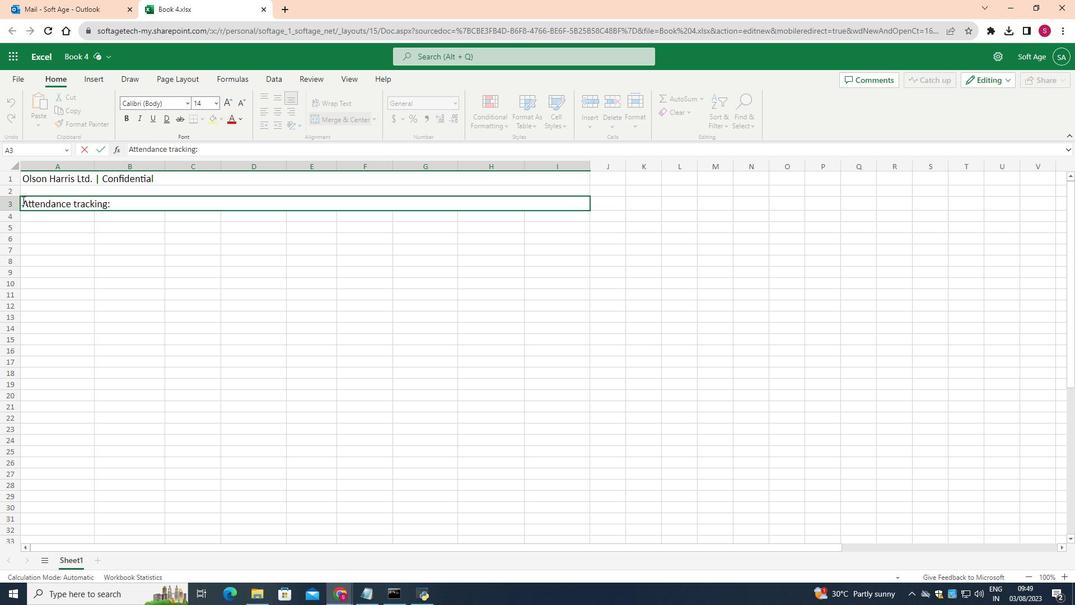 
Action: Mouse pressed left at (22, 200)
Screenshot: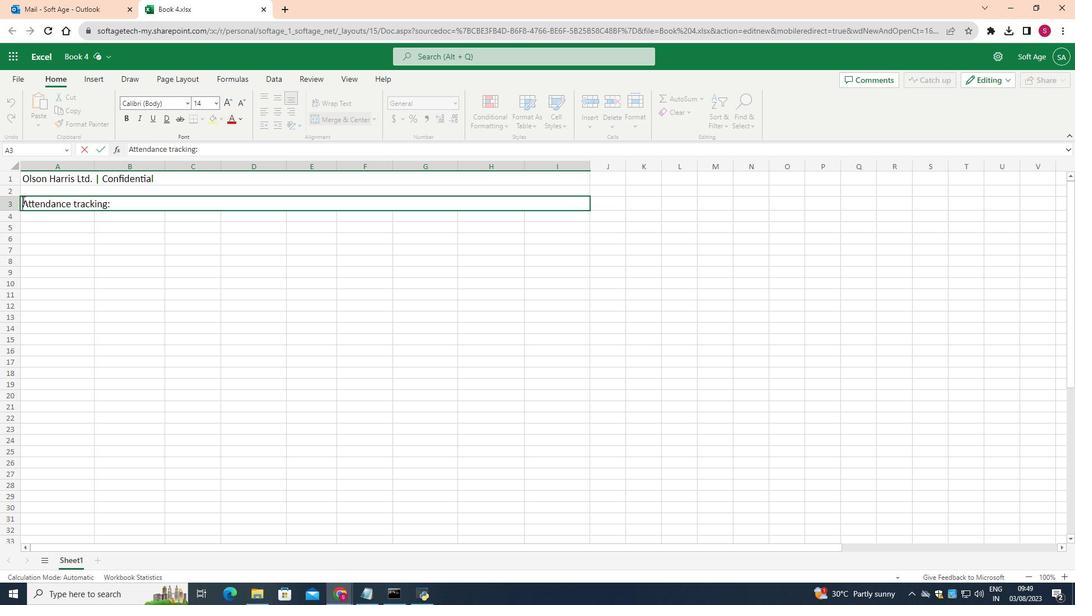 
Action: Mouse moved to (215, 101)
Screenshot: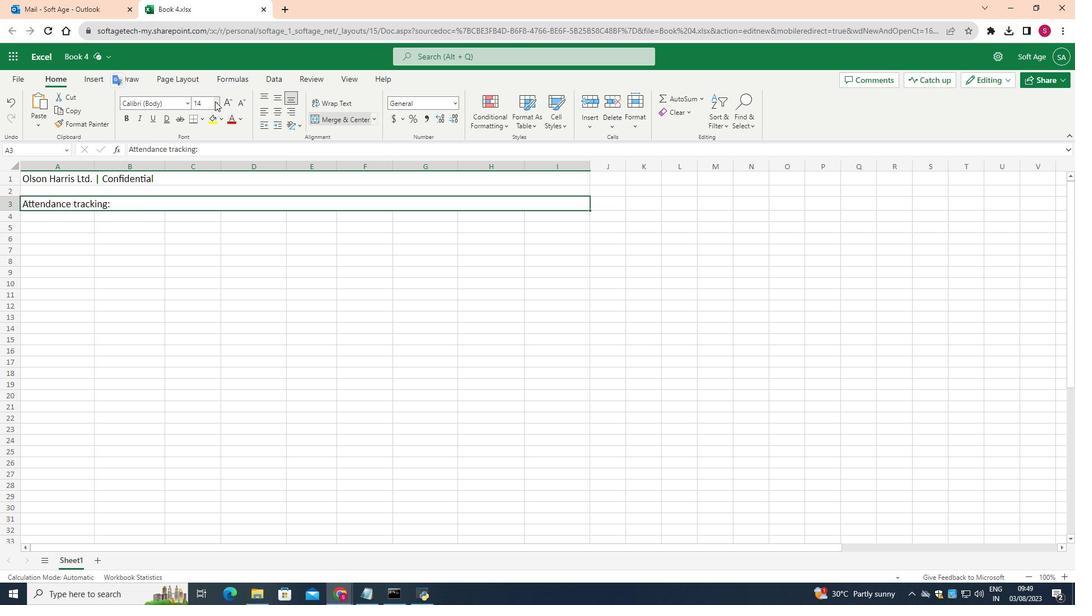 
Action: Mouse pressed left at (215, 101)
Screenshot: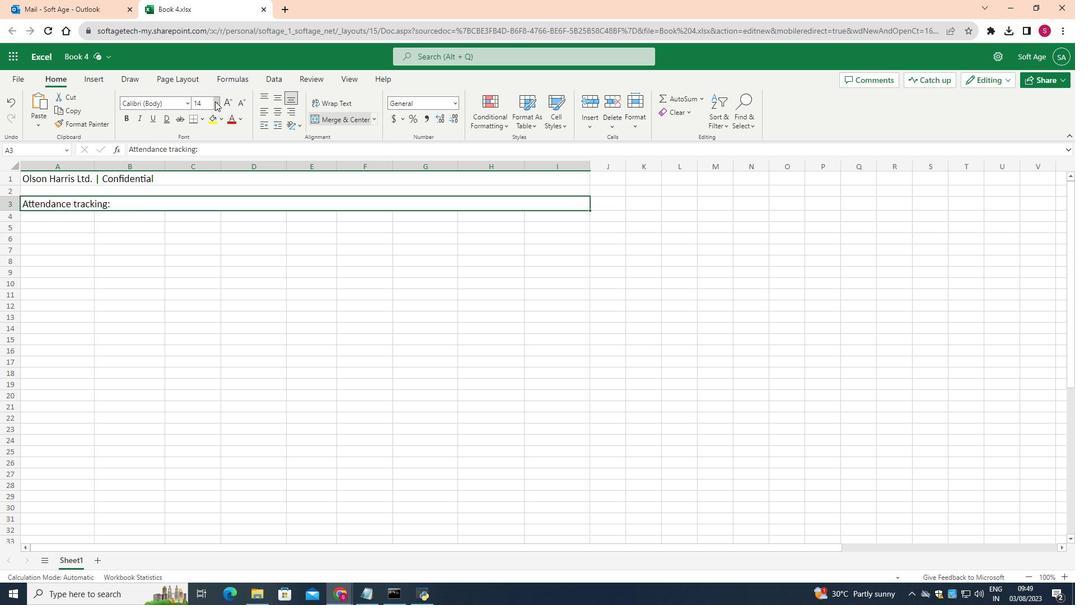 
Action: Mouse moved to (202, 208)
Screenshot: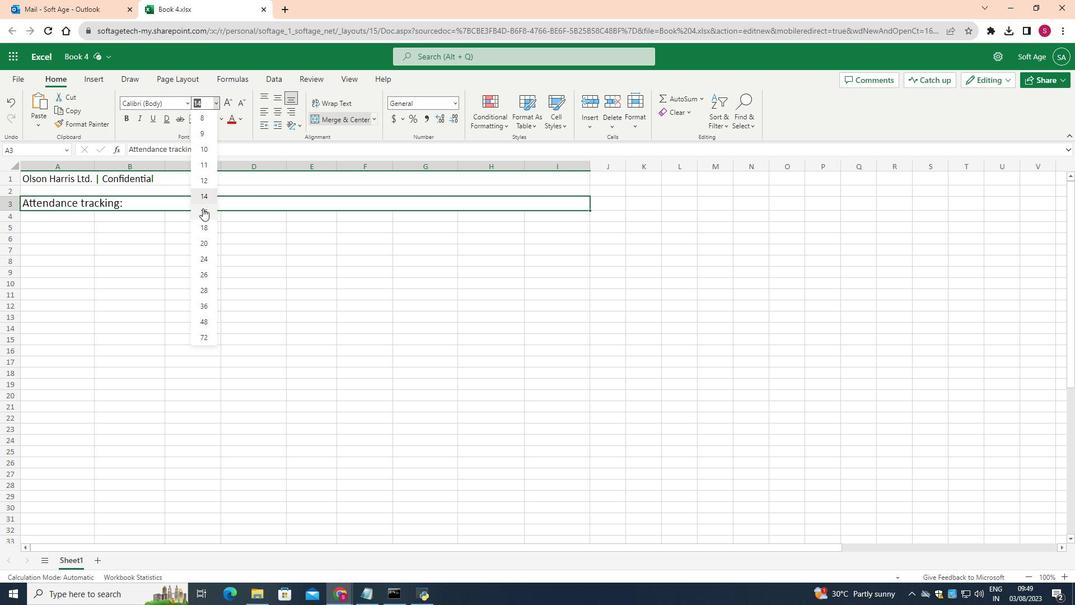 
Action: Mouse pressed left at (202, 208)
Screenshot: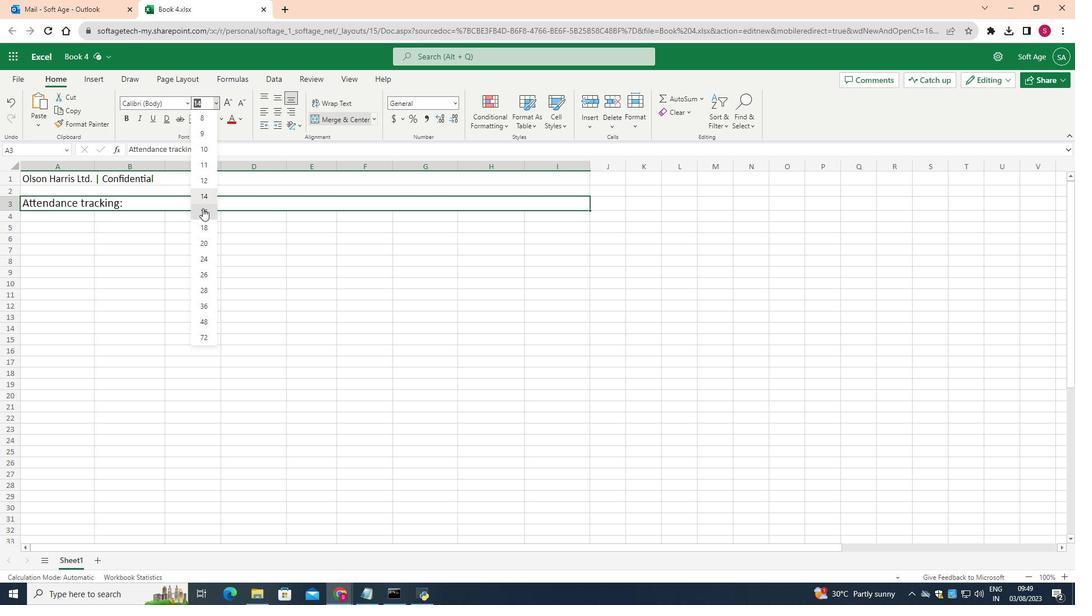 
Action: Mouse moved to (129, 119)
Screenshot: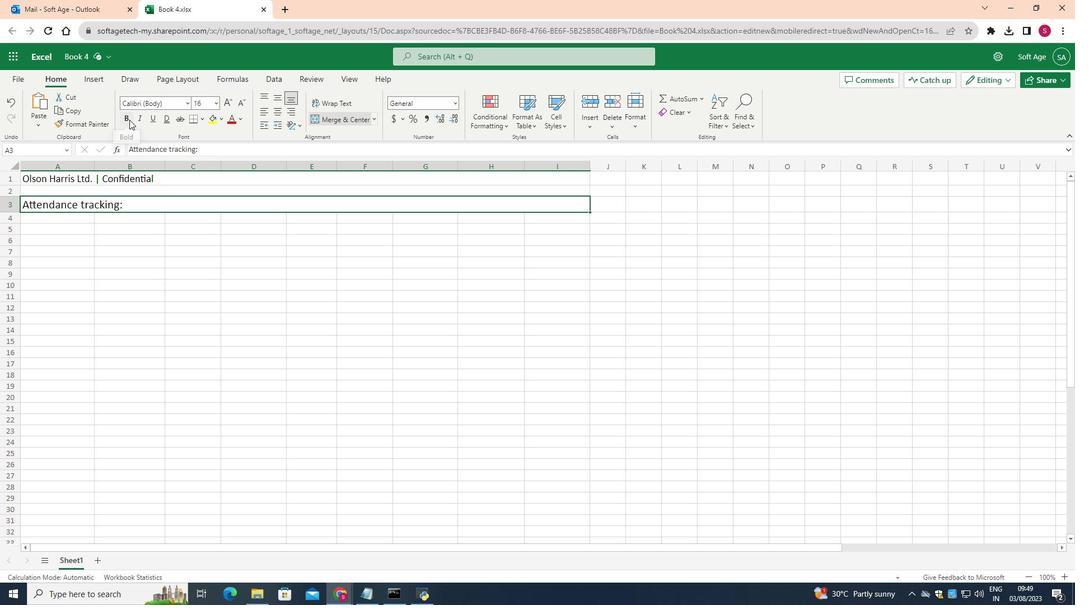
Action: Mouse pressed left at (129, 119)
Screenshot: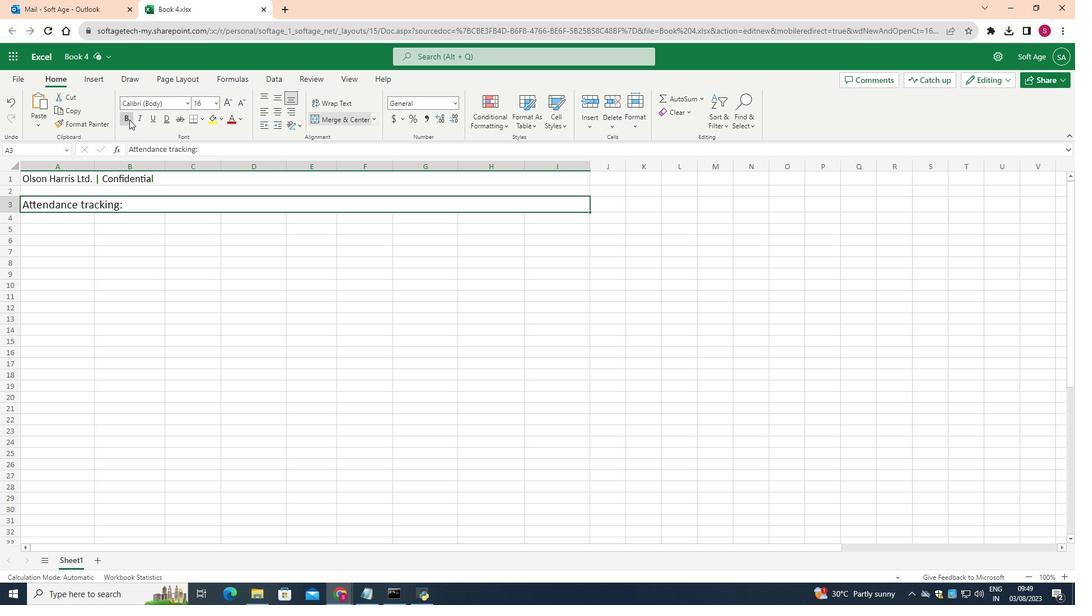 
Action: Mouse moved to (59, 220)
Screenshot: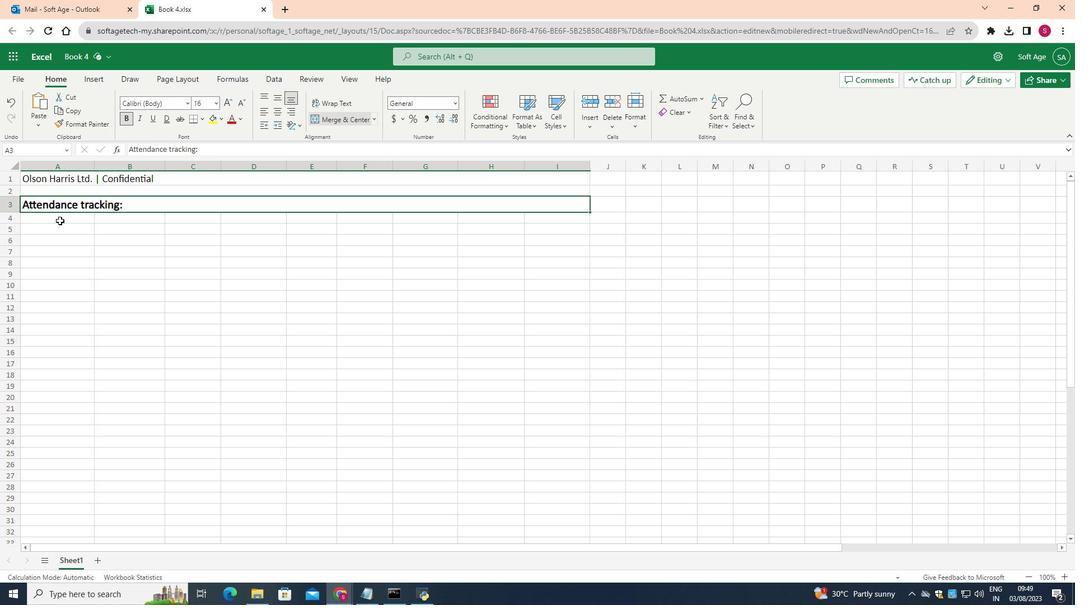 
Action: Mouse pressed left at (59, 220)
Screenshot: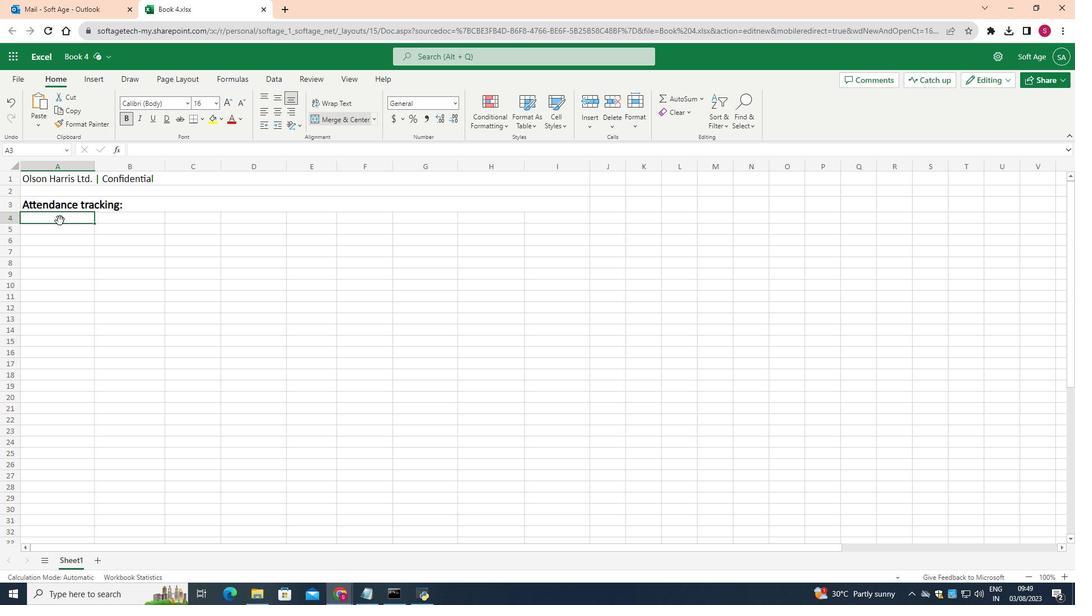 
Action: Mouse moved to (375, 119)
Screenshot: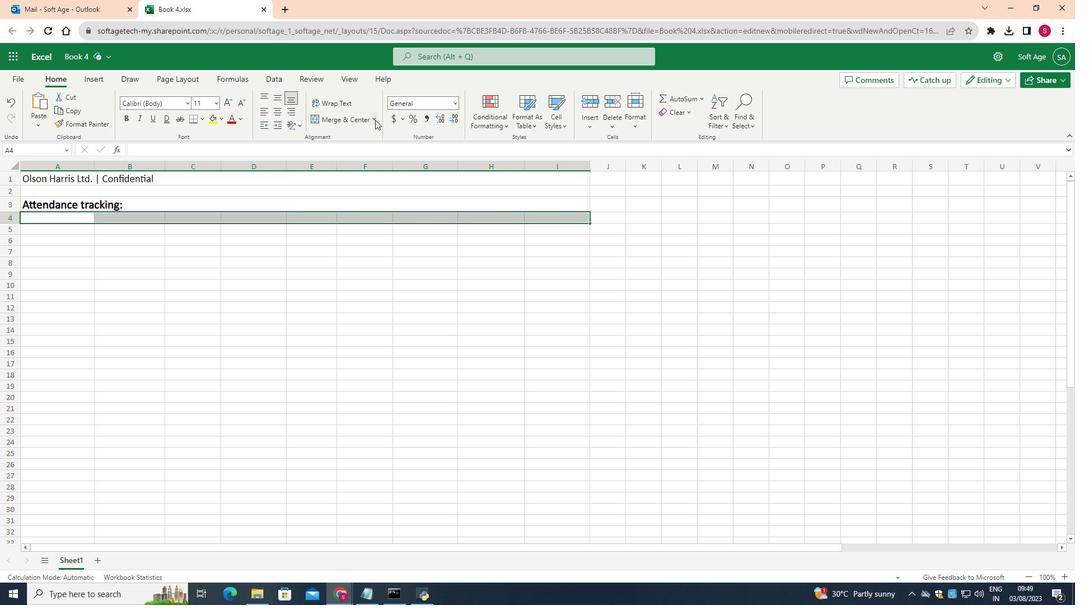 
Action: Mouse pressed left at (375, 119)
Screenshot: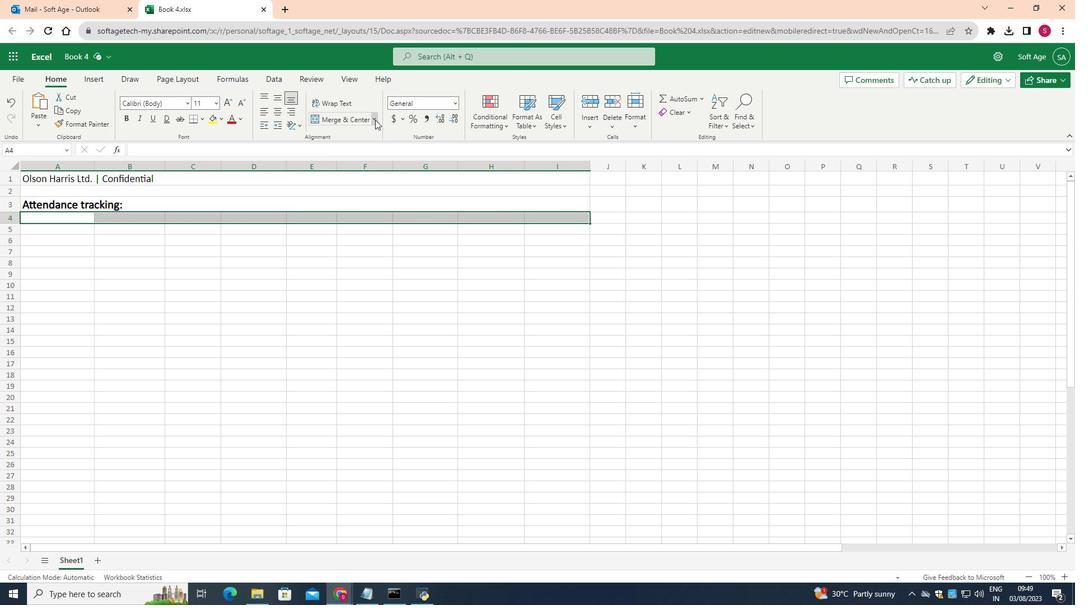 
Action: Mouse moved to (372, 182)
Screenshot: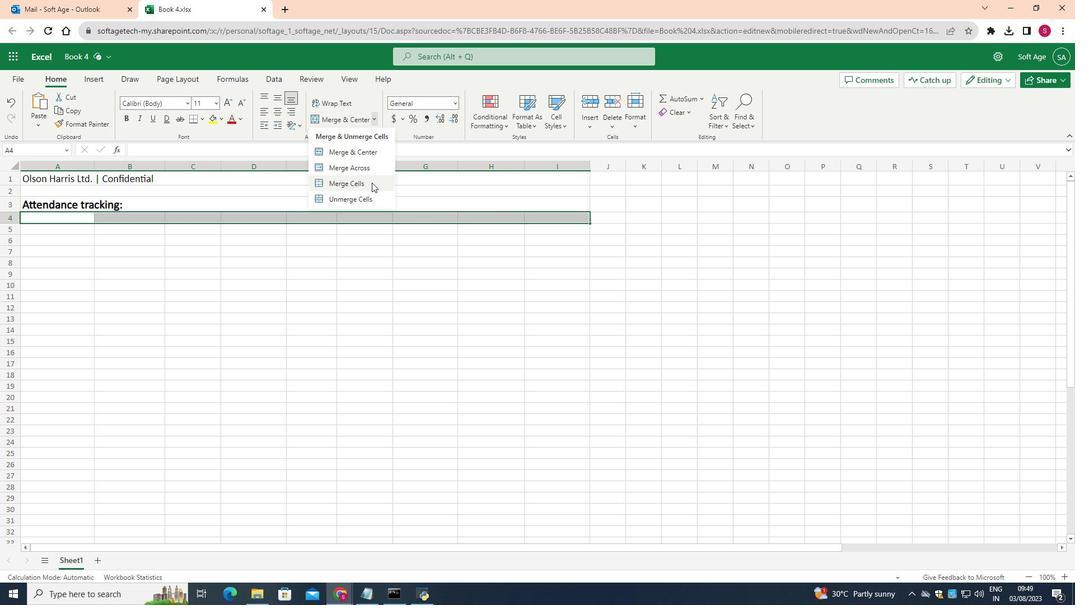 
Action: Mouse pressed left at (372, 182)
Screenshot: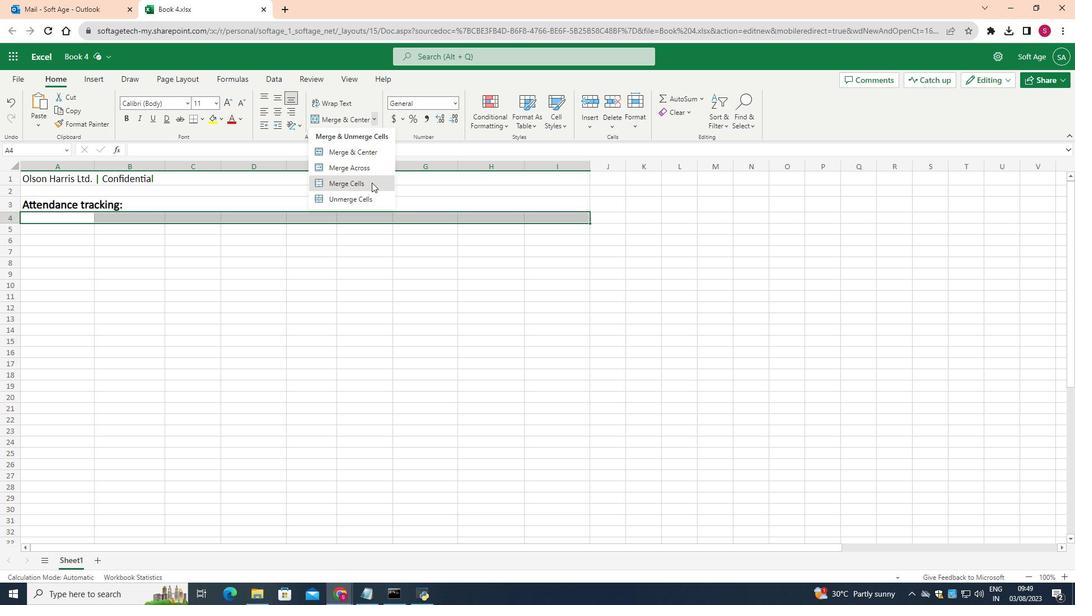
Action: Mouse moved to (72, 231)
Screenshot: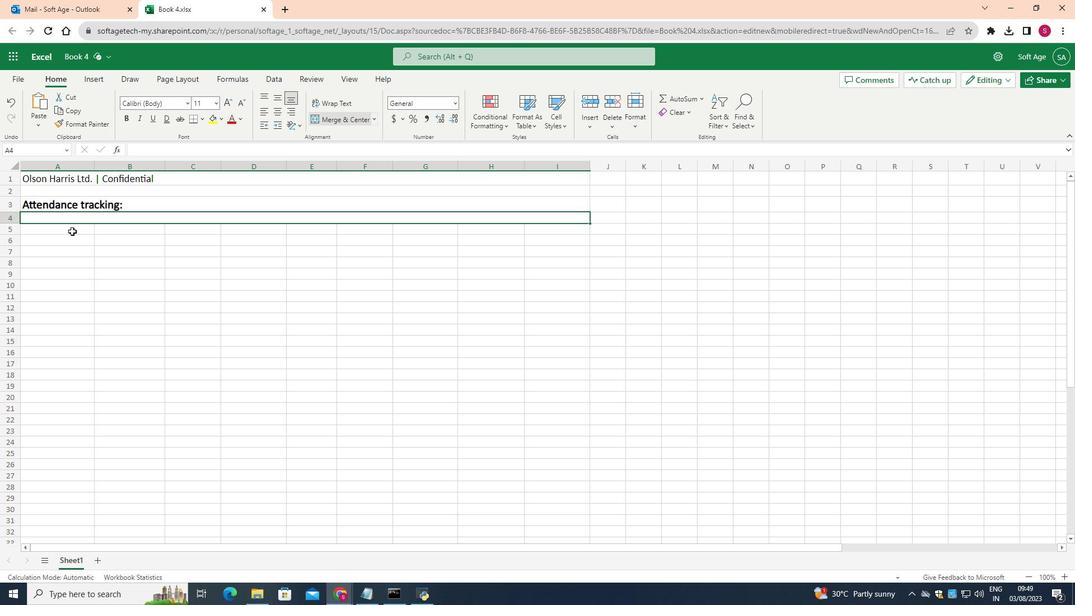 
Action: Mouse pressed left at (72, 231)
Screenshot: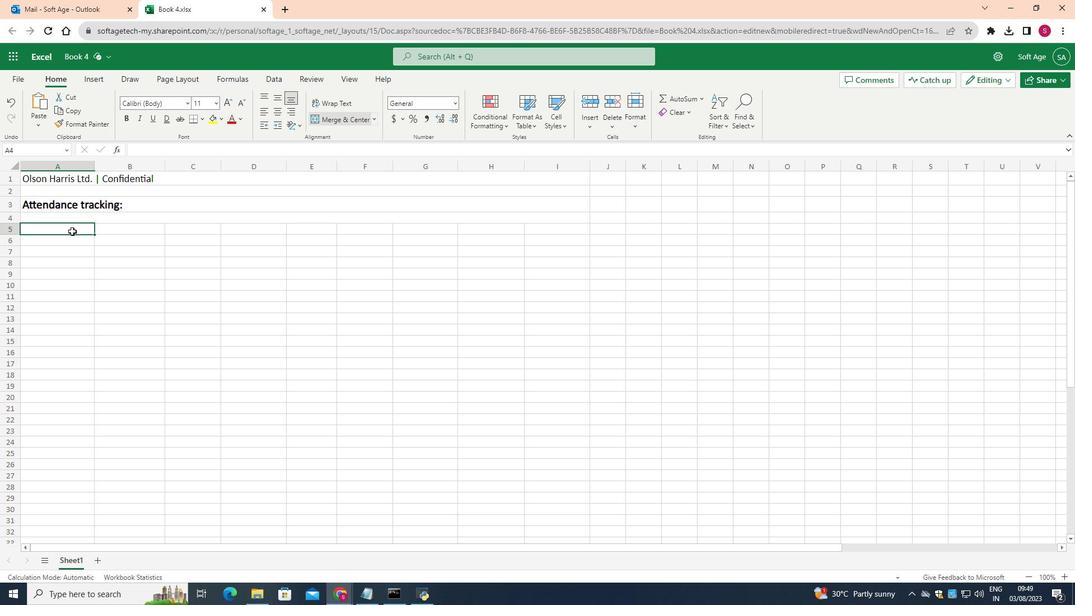 
Action: Mouse moved to (376, 117)
Screenshot: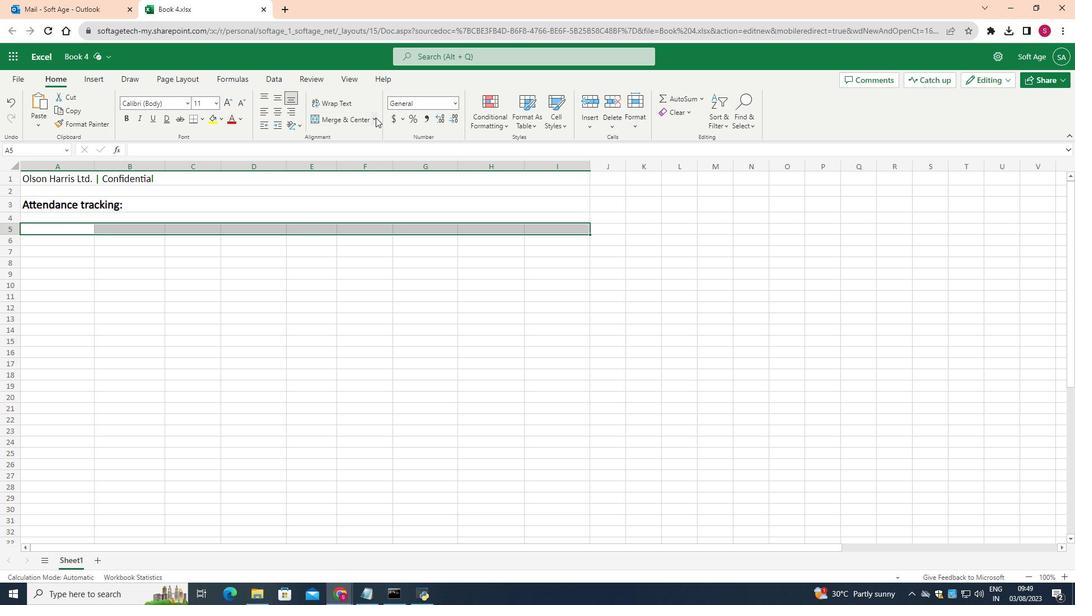 
Action: Mouse pressed left at (376, 117)
Screenshot: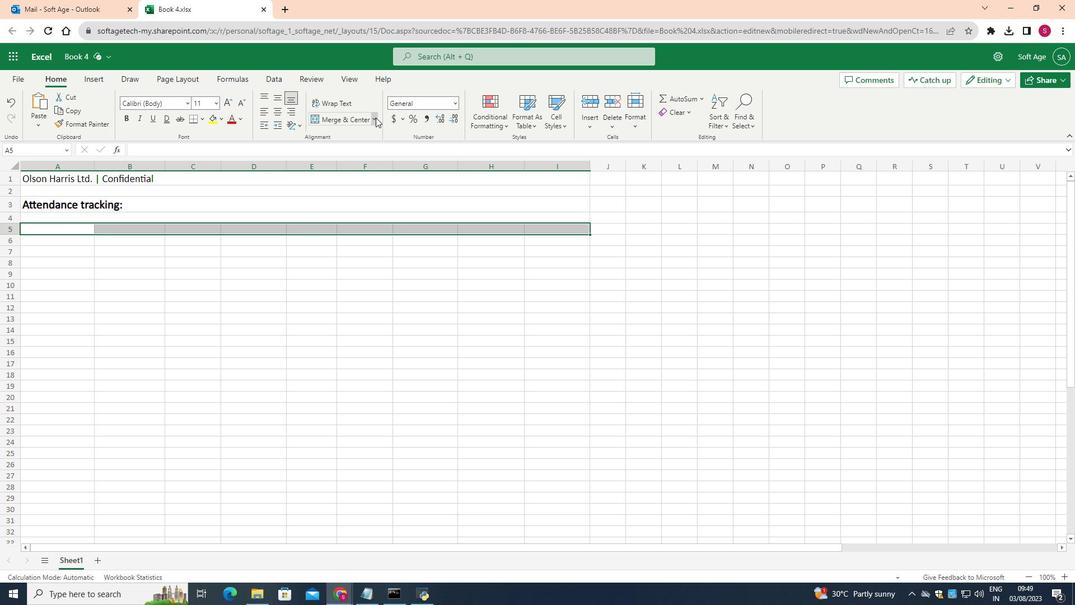 
Action: Mouse moved to (367, 182)
Screenshot: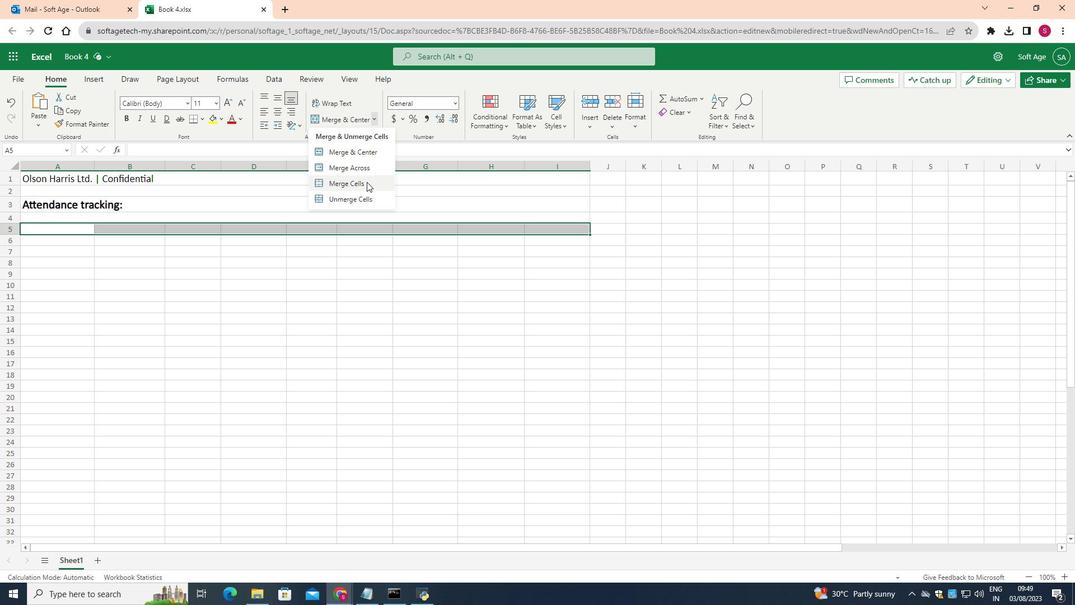 
Action: Mouse pressed left at (367, 182)
Screenshot: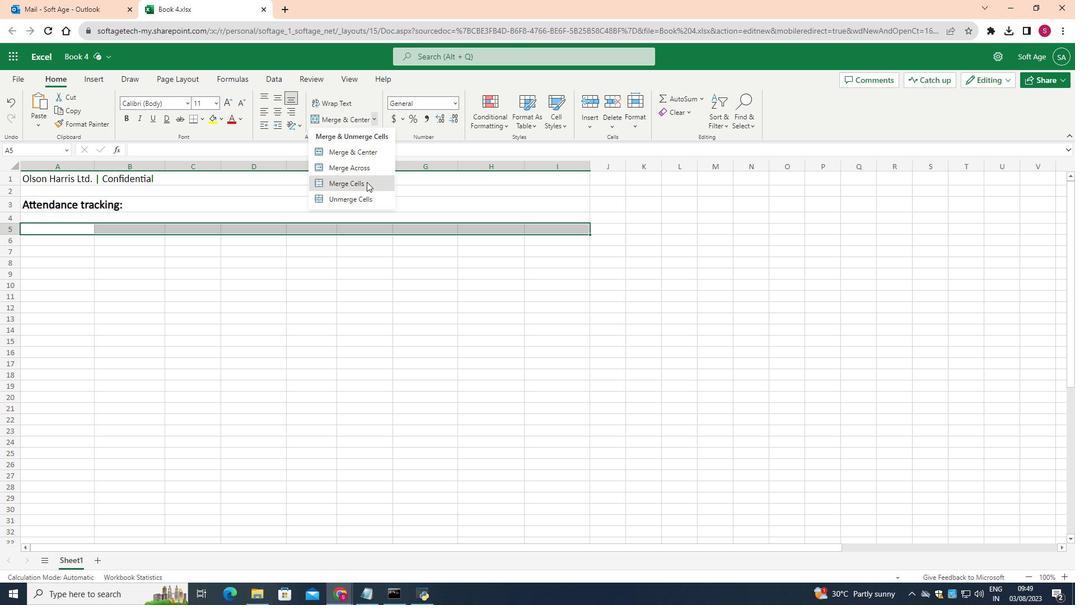 
Action: Mouse moved to (11, 233)
Screenshot: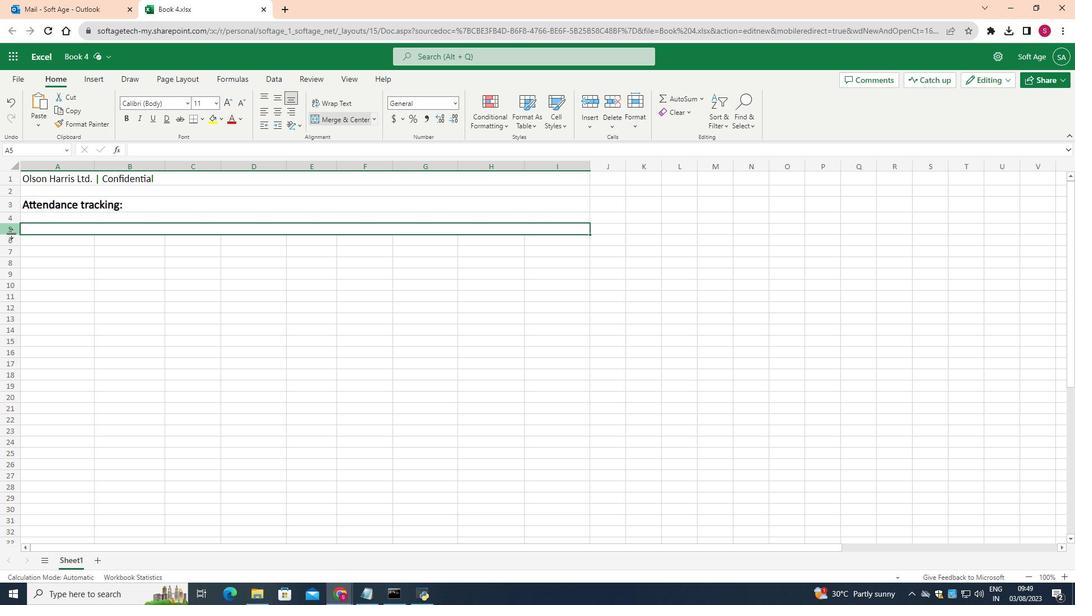 
Action: Mouse pressed left at (11, 233)
Screenshot: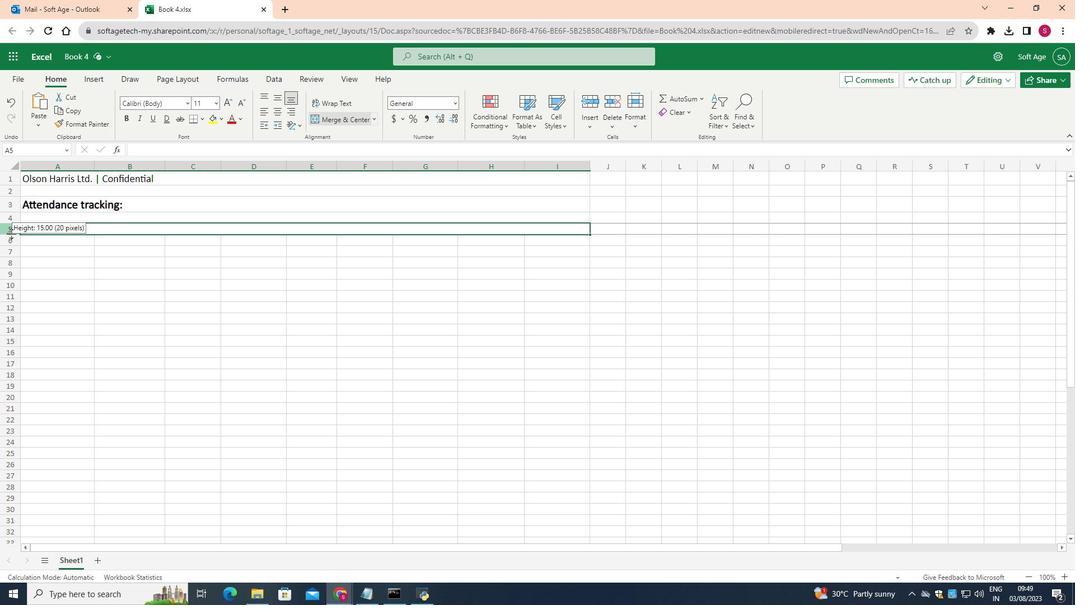 
Action: Mouse moved to (85, 235)
Screenshot: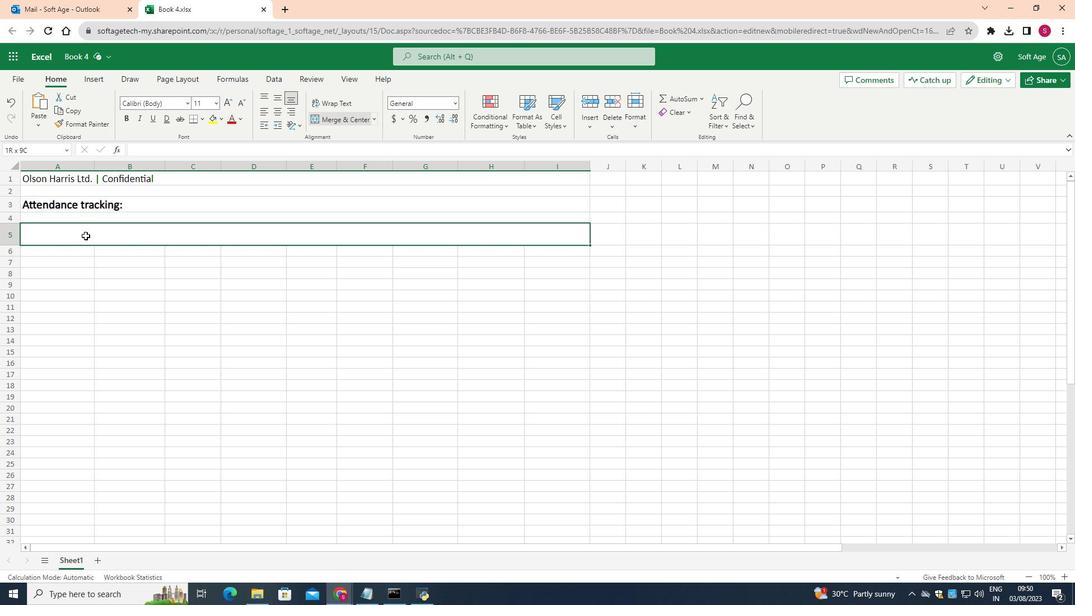 
Action: Mouse pressed left at (85, 235)
Screenshot: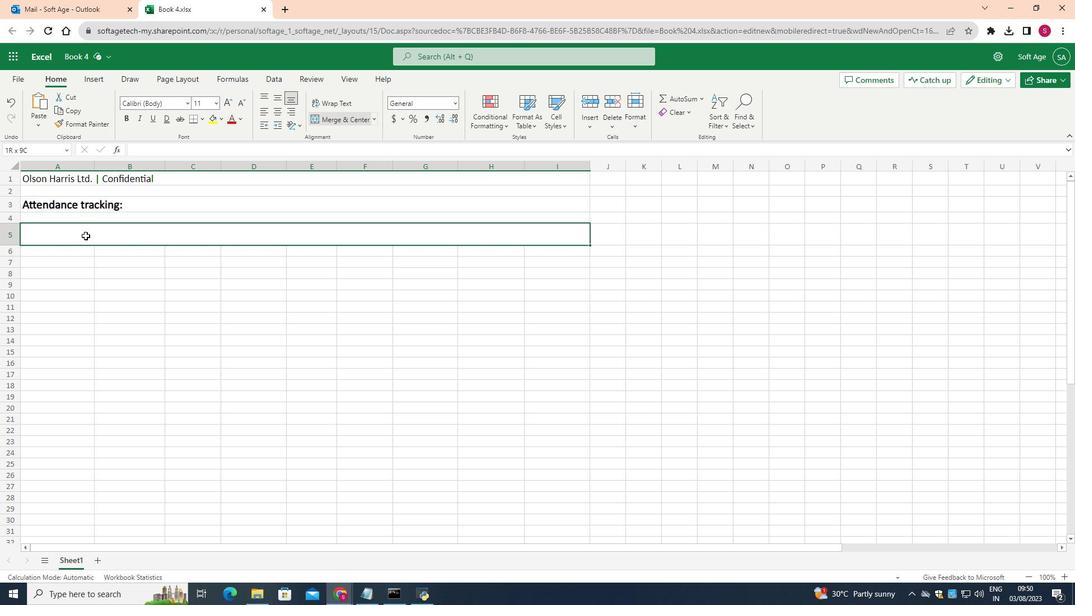 
Action: Mouse pressed left at (85, 235)
Screenshot: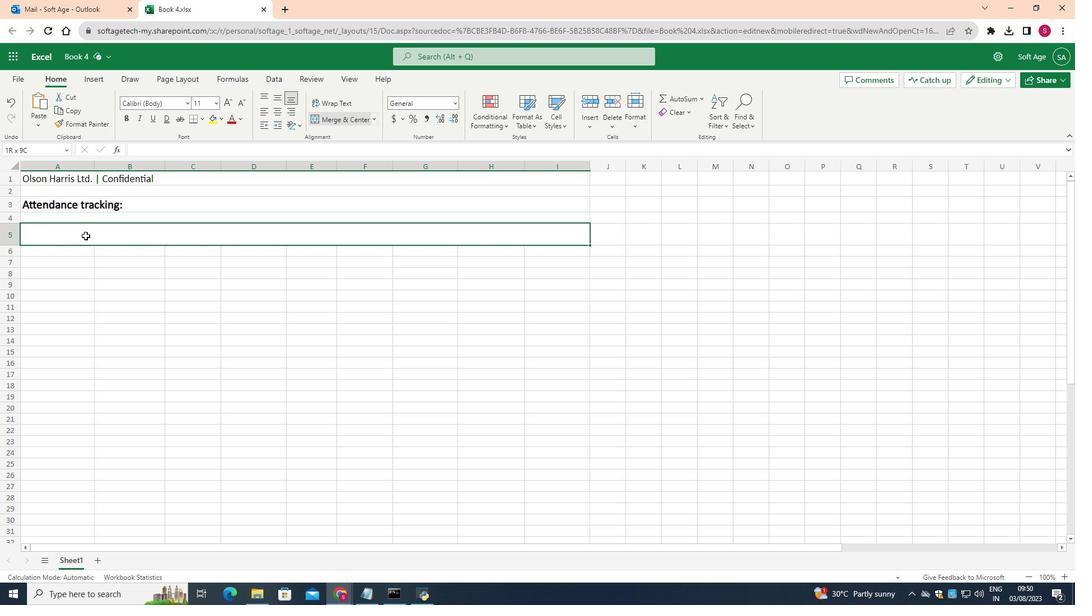 
Action: Mouse moved to (217, 99)
Screenshot: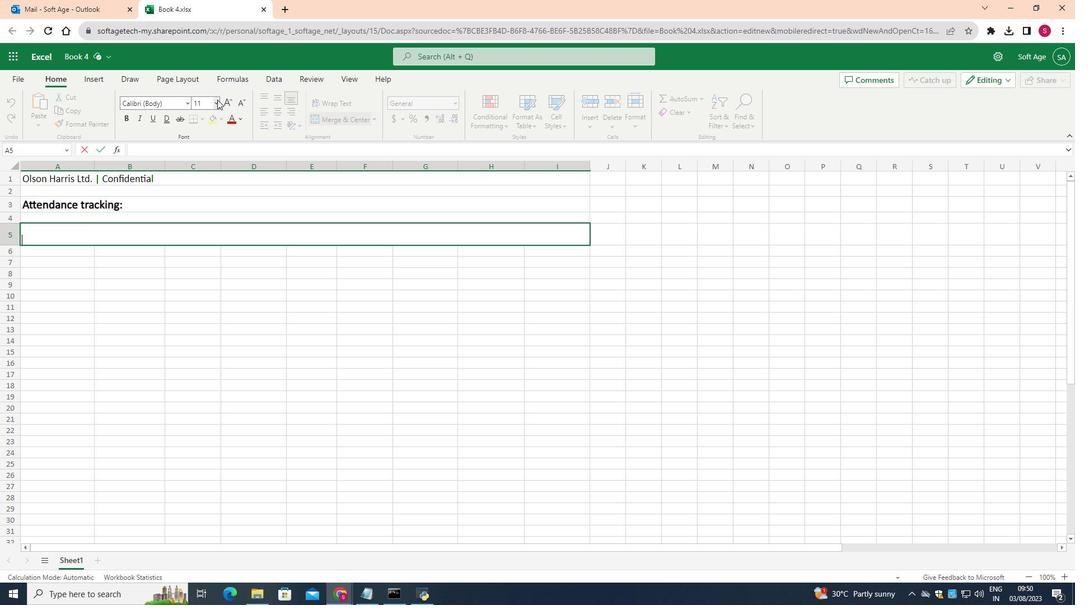 
Action: Mouse pressed left at (217, 99)
Screenshot: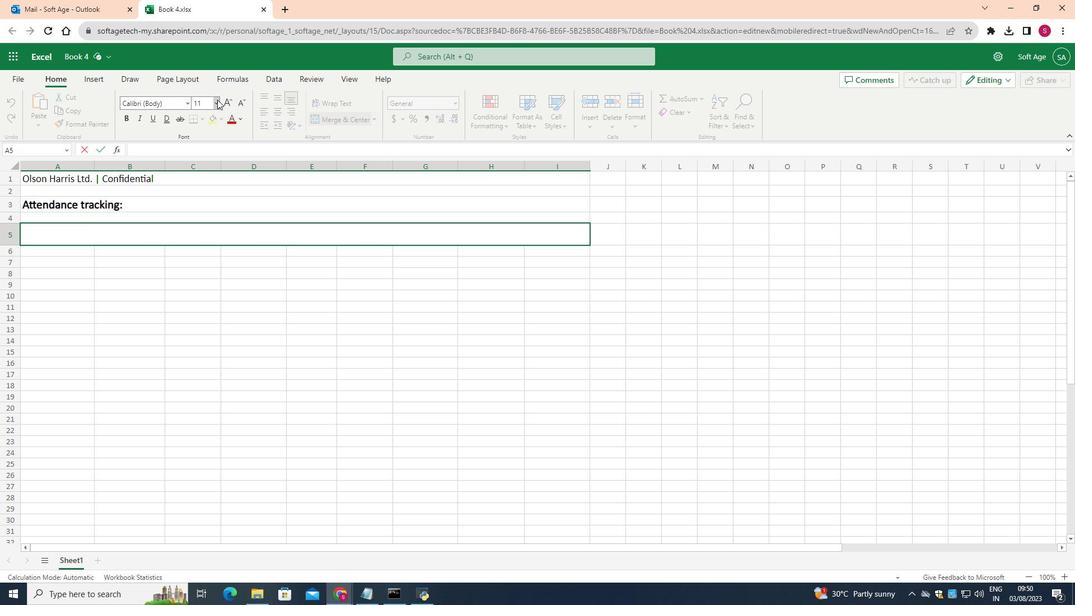 
Action: Mouse moved to (206, 211)
Screenshot: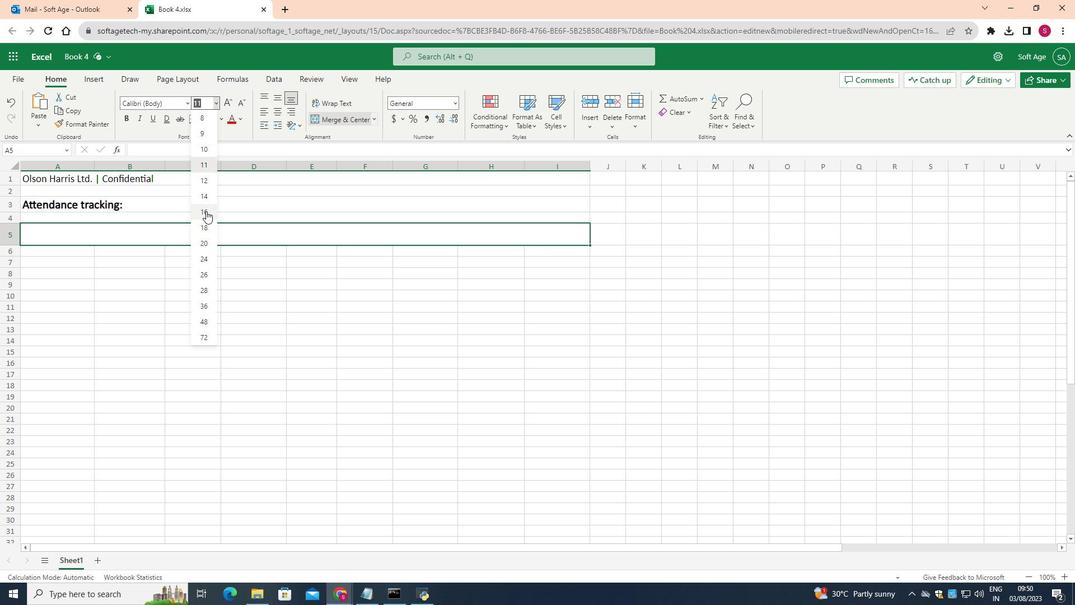 
Action: Mouse pressed left at (206, 211)
Screenshot: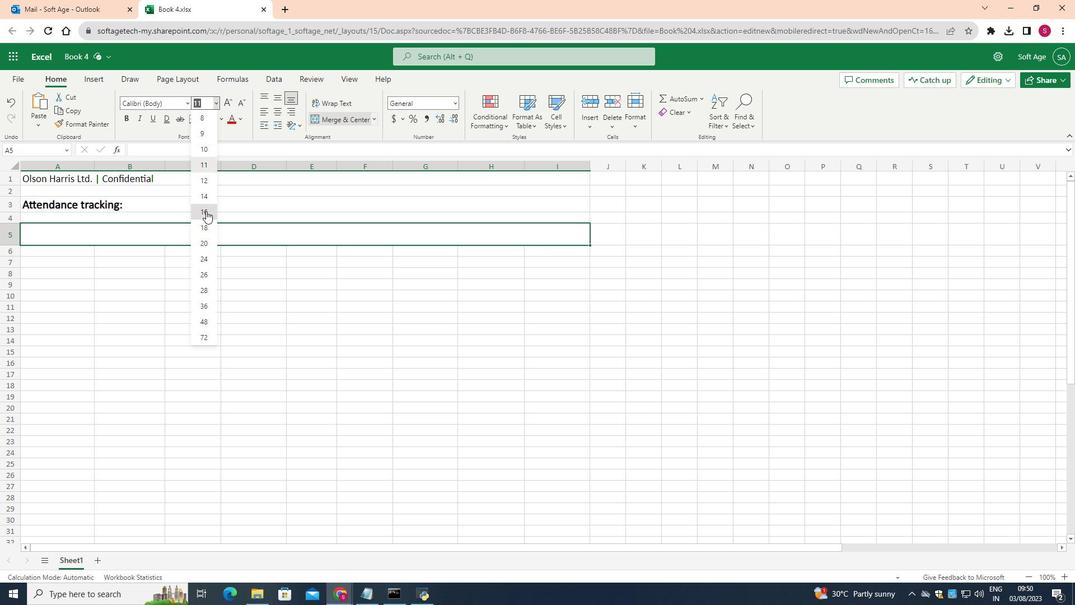 
Action: Mouse moved to (127, 232)
Screenshot: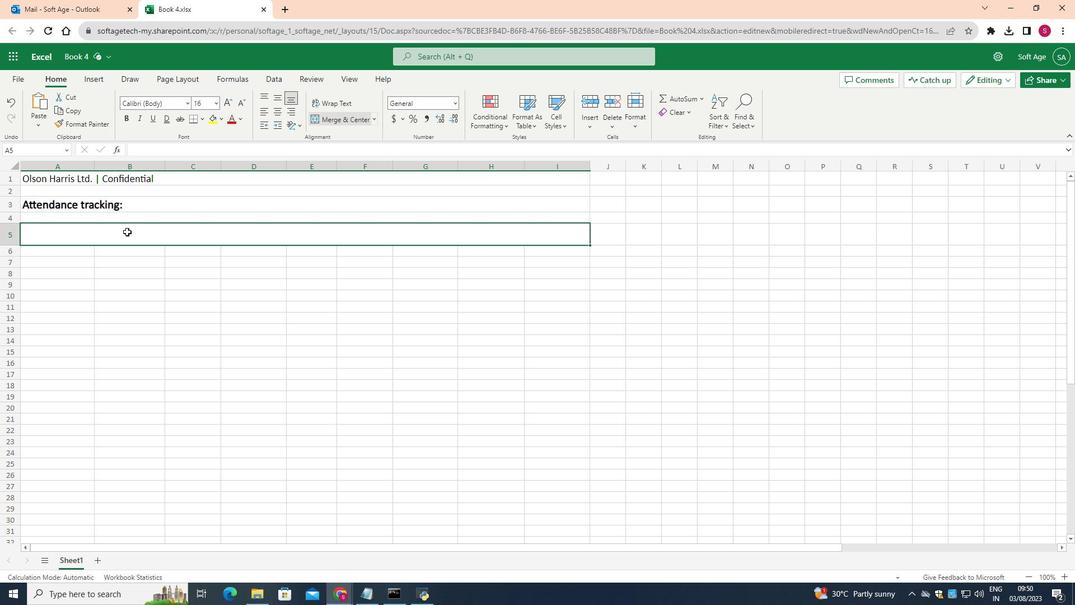 
Action: Mouse pressed left at (127, 232)
Screenshot: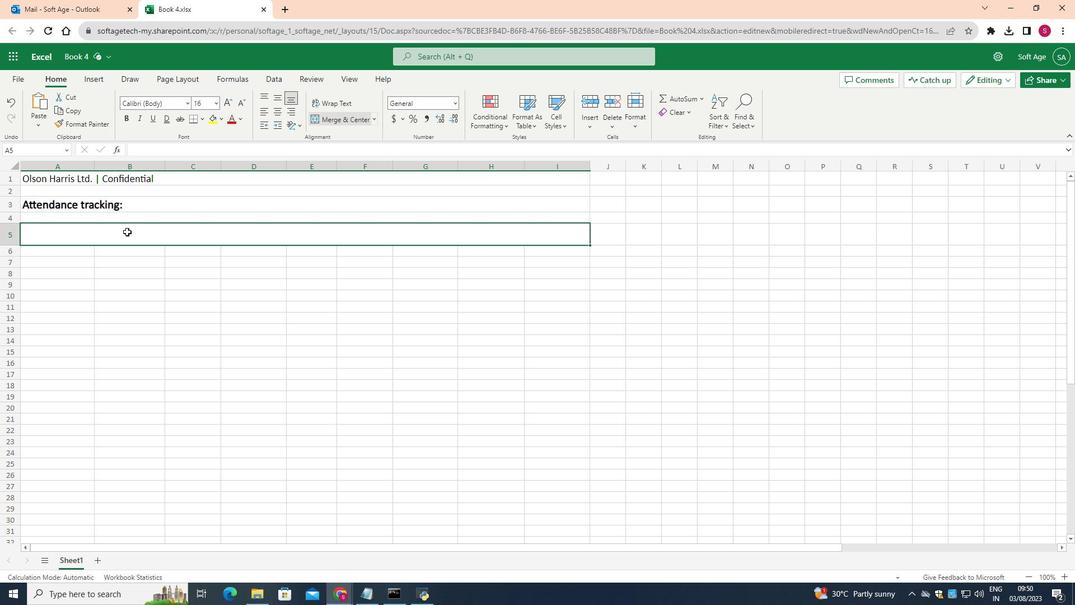 
Action: Mouse pressed left at (127, 232)
Screenshot: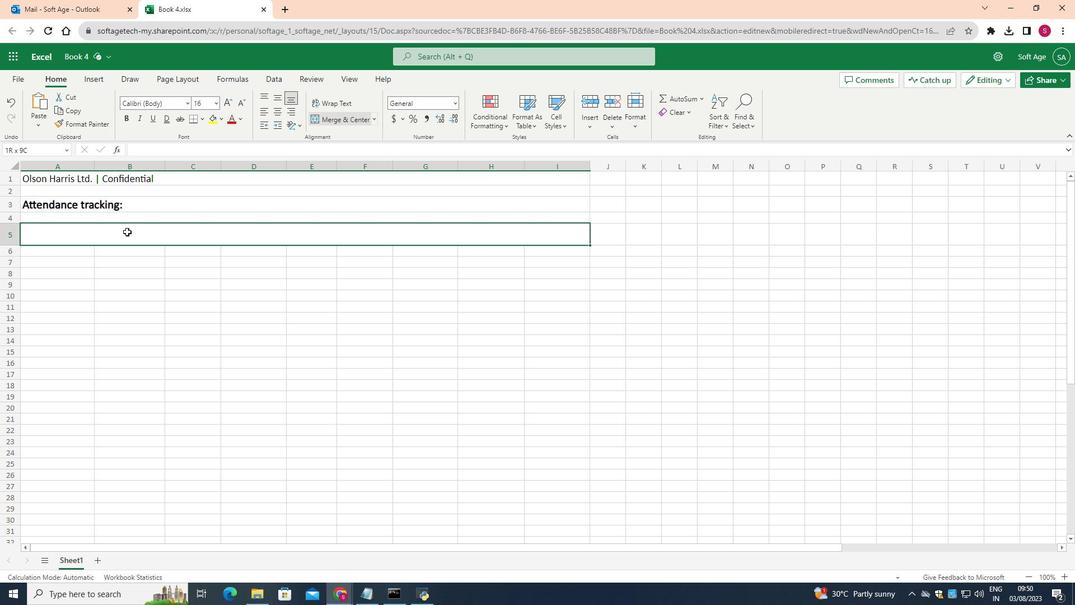 
Action: Key pressed <Key.shift><Key.shift><Key.shift><Key.shift><Key.shift>Year<Key.space><Key.backspace>-to-date<Key.space>summary
Screenshot: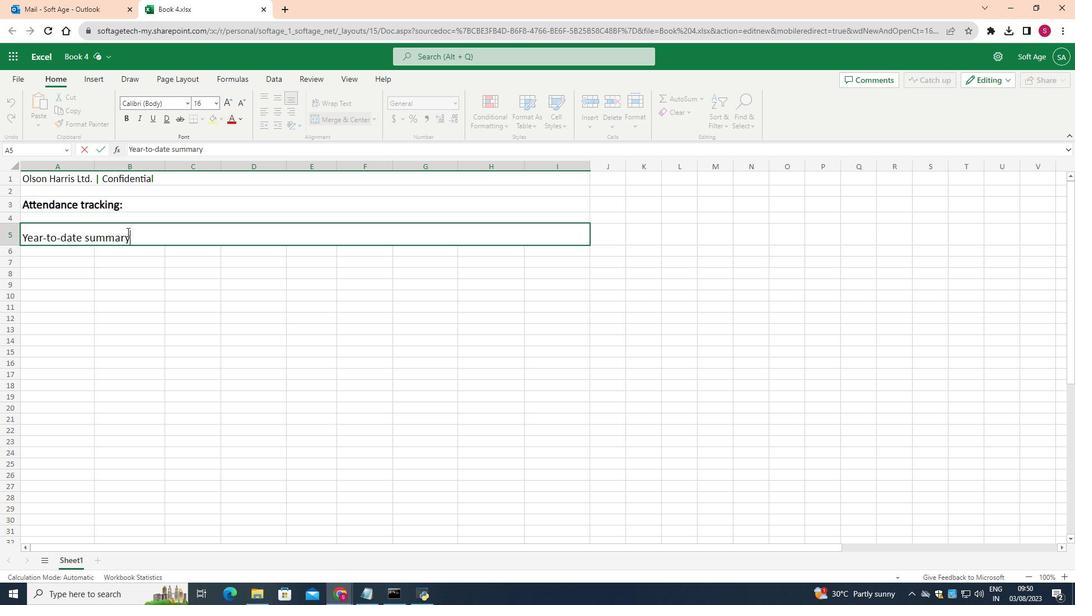
Action: Mouse moved to (22, 238)
Screenshot: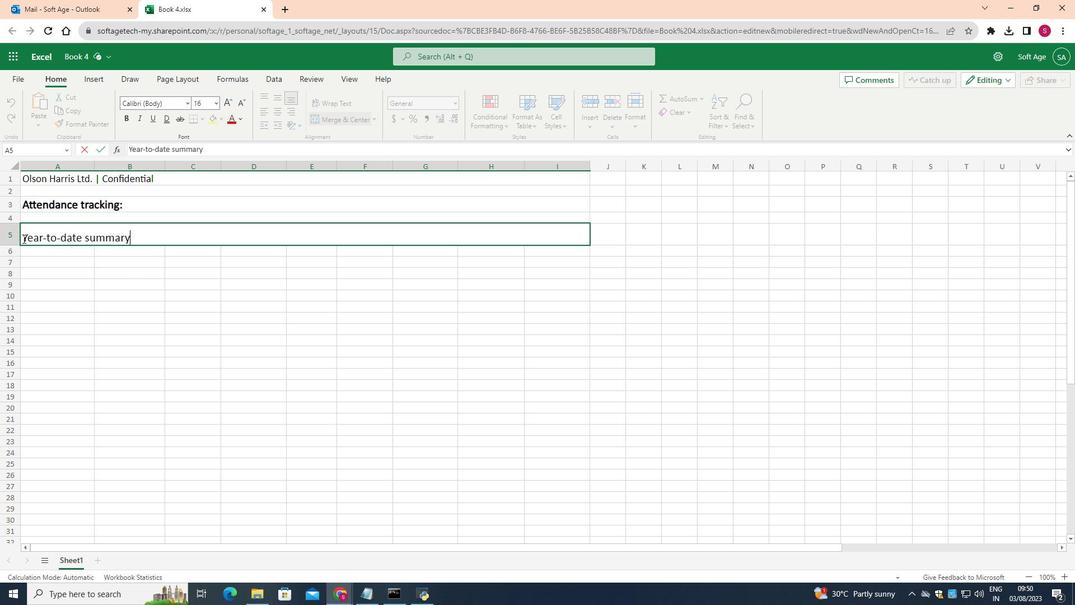 
Action: Mouse pressed left at (22, 238)
Screenshot: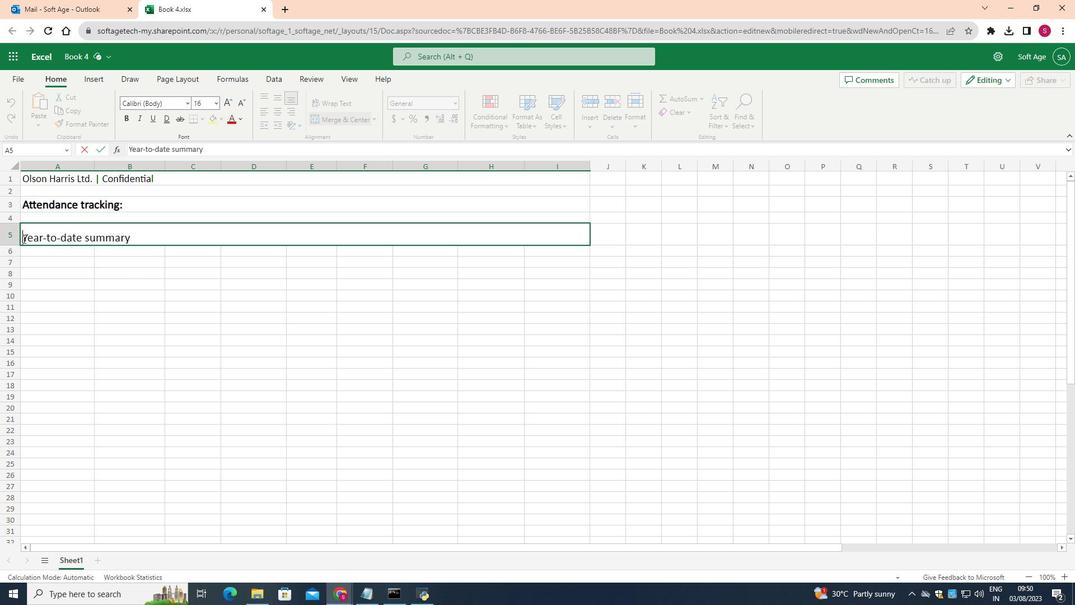 
Action: Mouse moved to (123, 114)
Screenshot: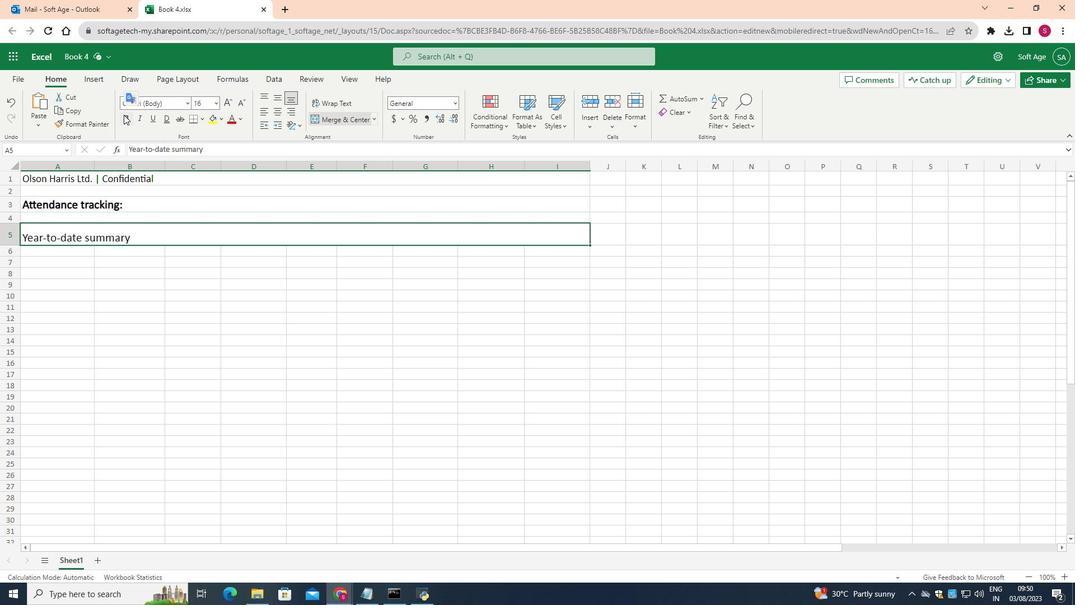 
Action: Mouse pressed left at (123, 114)
Screenshot: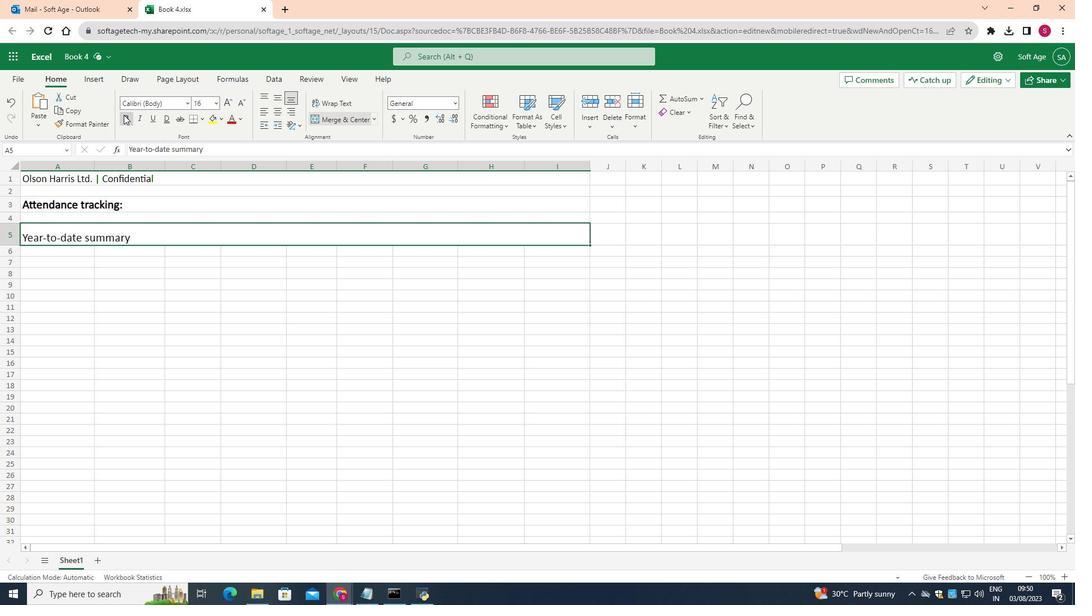 
Action: Mouse moved to (240, 117)
Screenshot: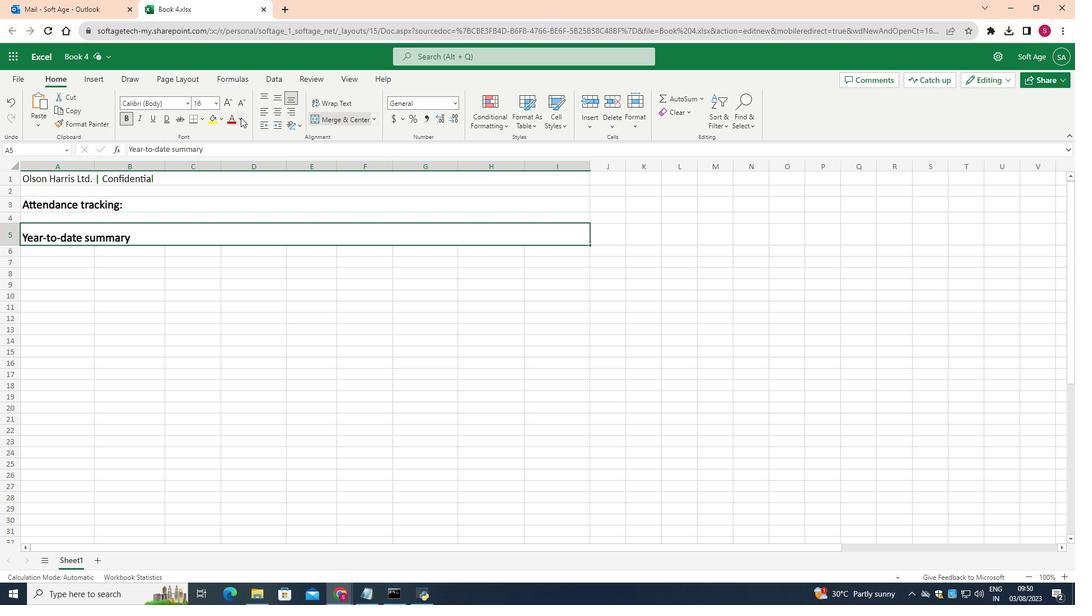 
Action: Mouse pressed left at (240, 117)
Screenshot: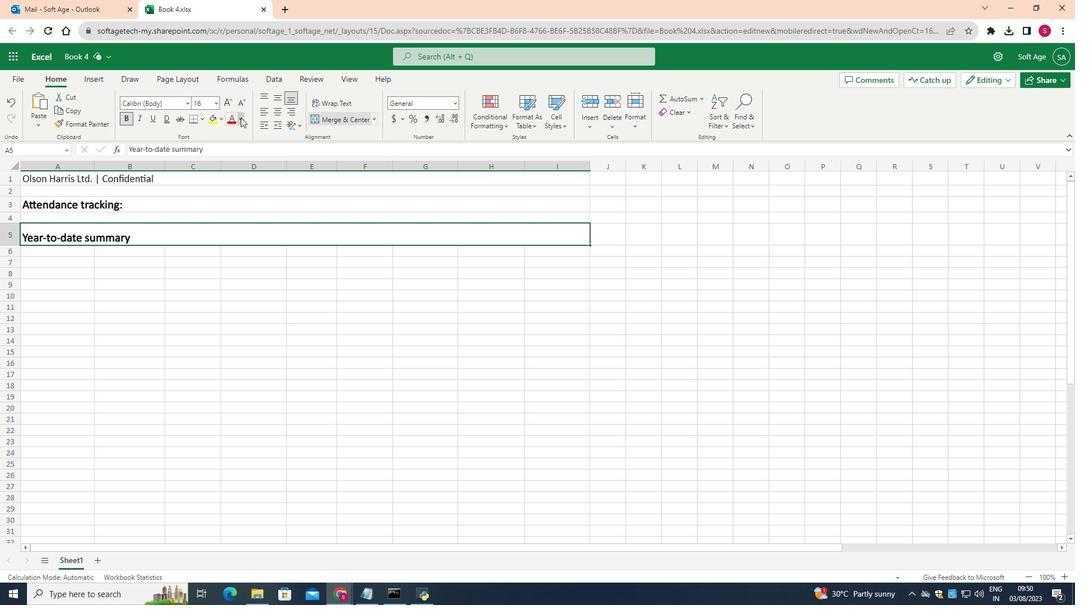 
Action: Mouse moved to (275, 211)
Screenshot: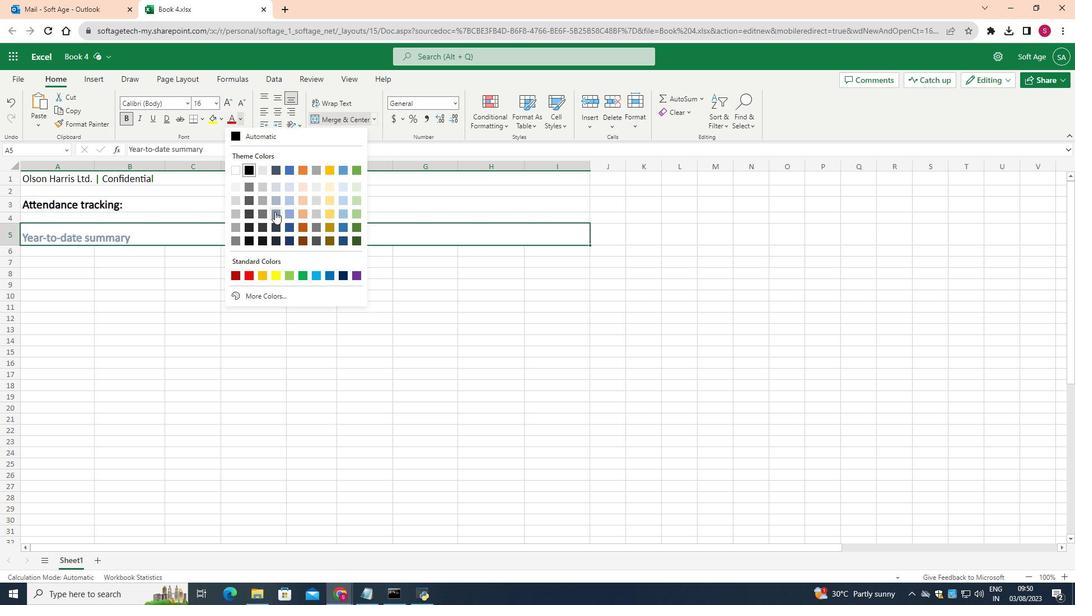 
Action: Mouse pressed left at (275, 211)
Screenshot: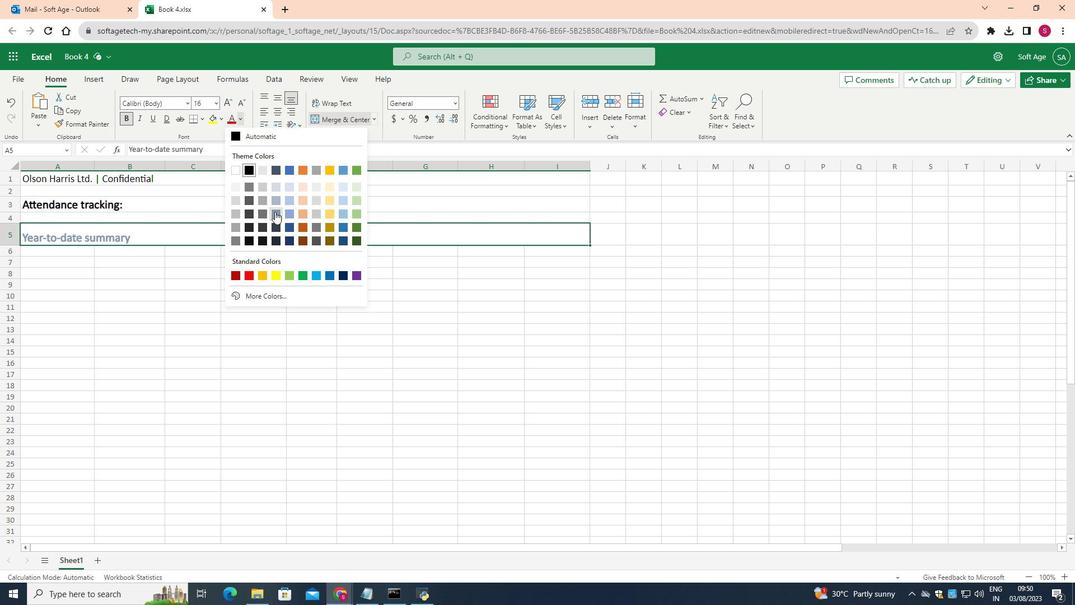 
Action: Mouse moved to (106, 291)
Screenshot: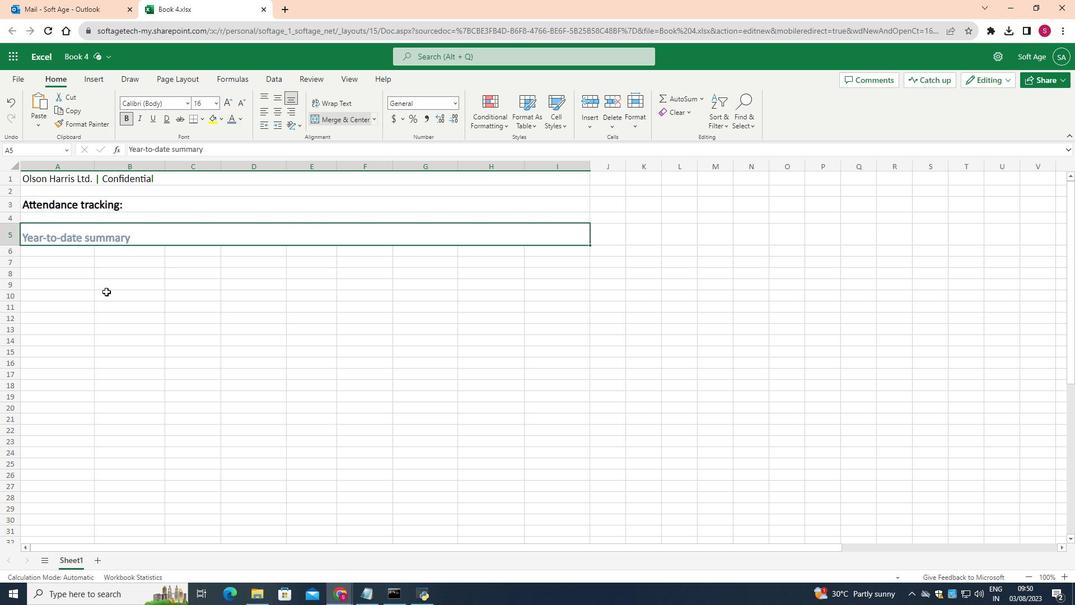 
Action: Mouse pressed left at (106, 291)
Screenshot: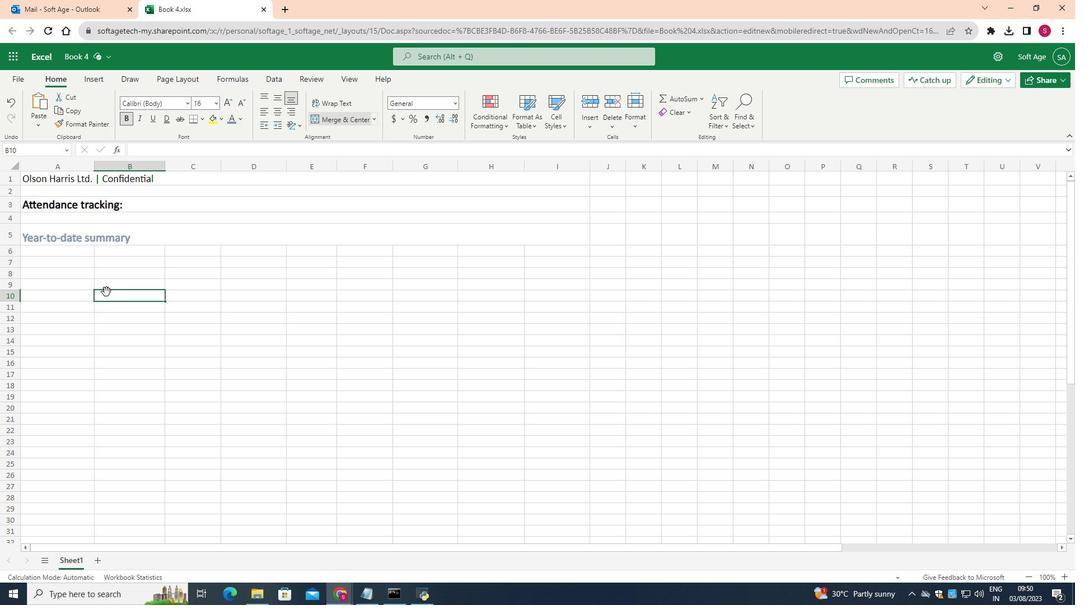 
Action: Mouse moved to (34, 236)
Screenshot: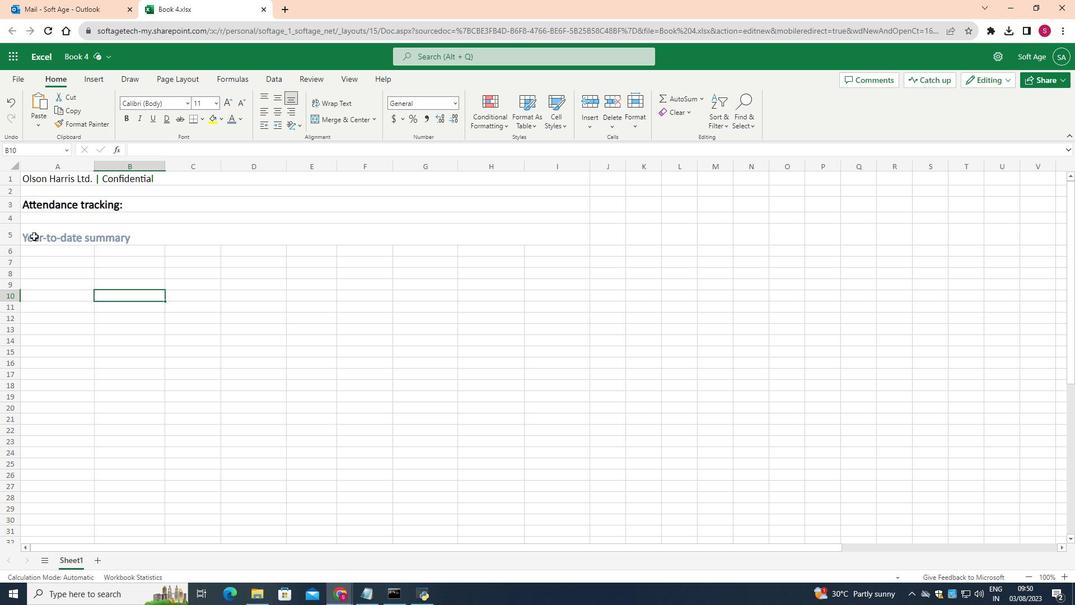 
Action: Mouse pressed left at (34, 236)
Screenshot: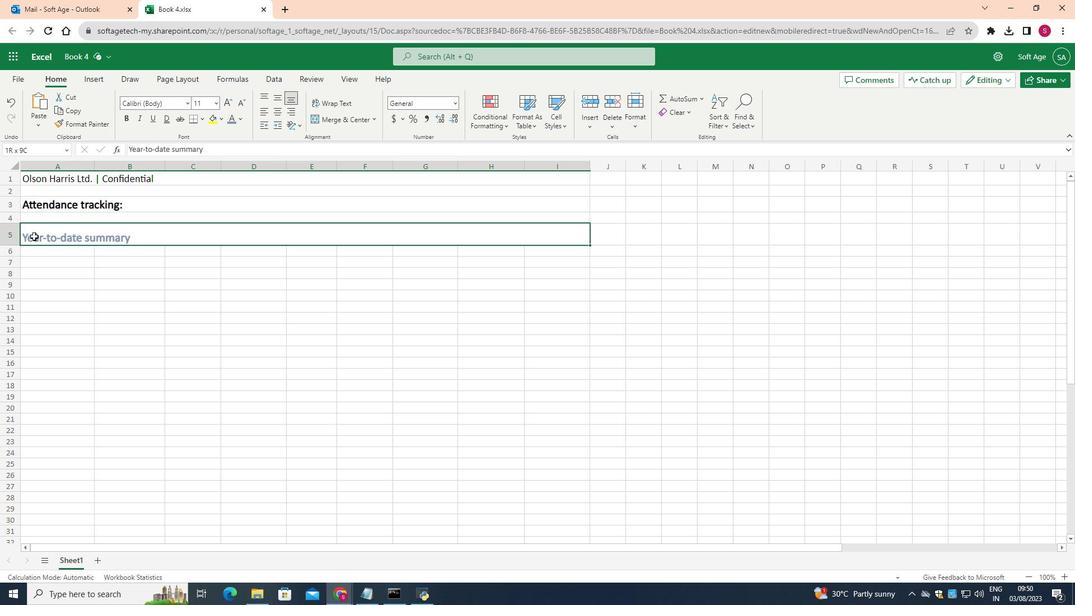 
Action: Mouse moved to (22, 238)
Screenshot: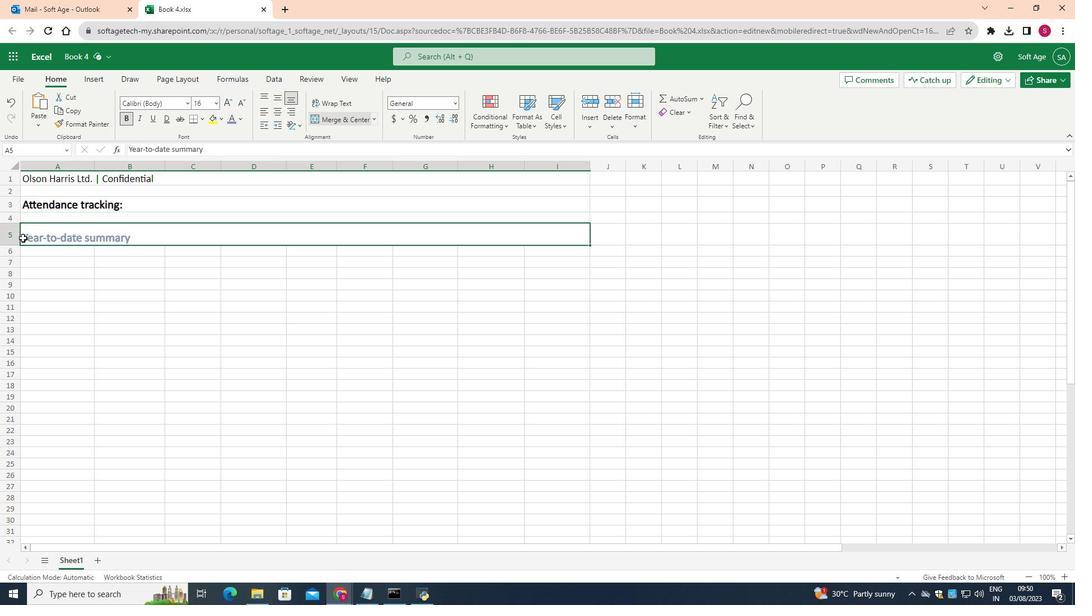 
Action: Mouse pressed left at (22, 238)
Screenshot: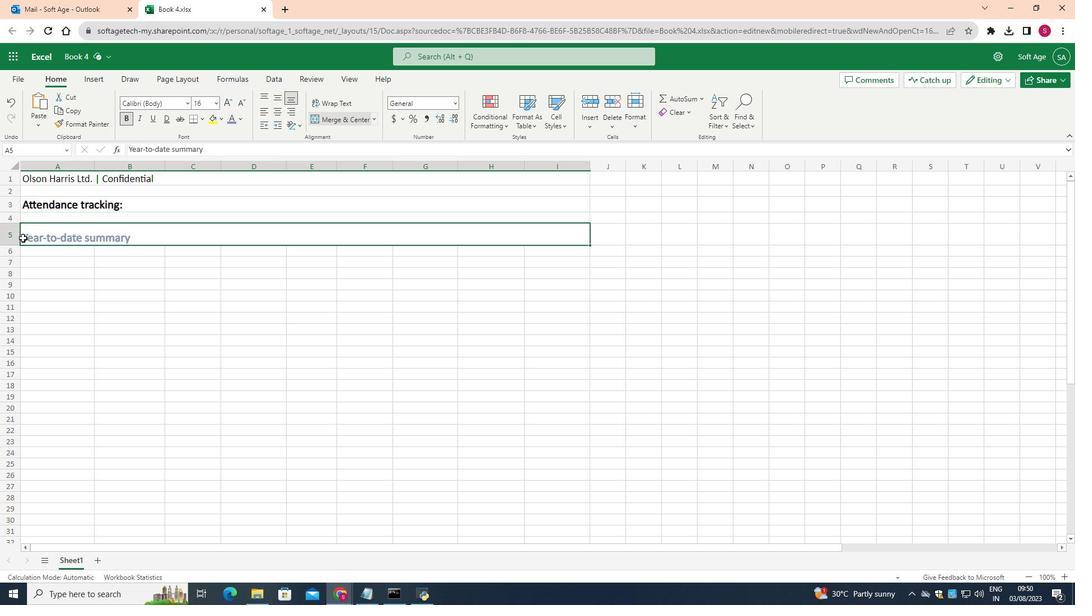 
Action: Mouse pressed left at (22, 238)
Screenshot: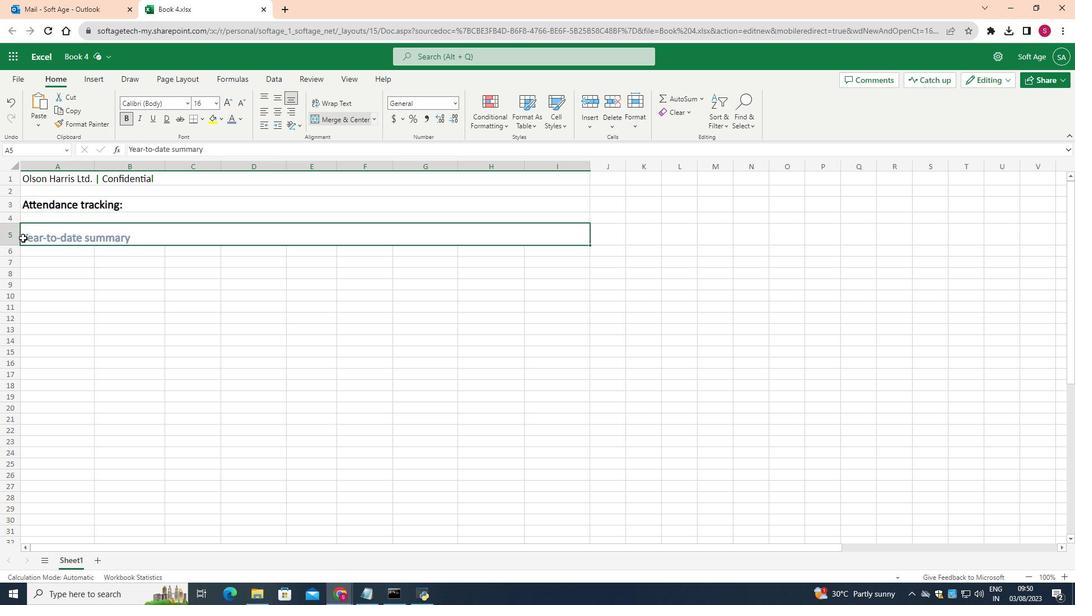 
Action: Mouse moved to (22, 233)
Screenshot: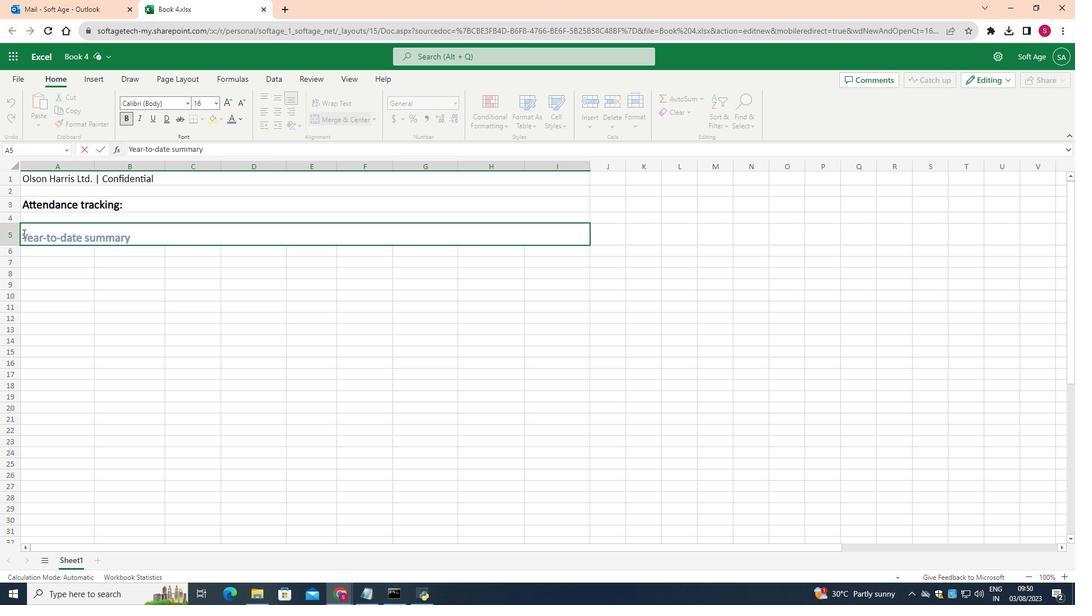 
Action: Mouse pressed left at (22, 233)
Screenshot: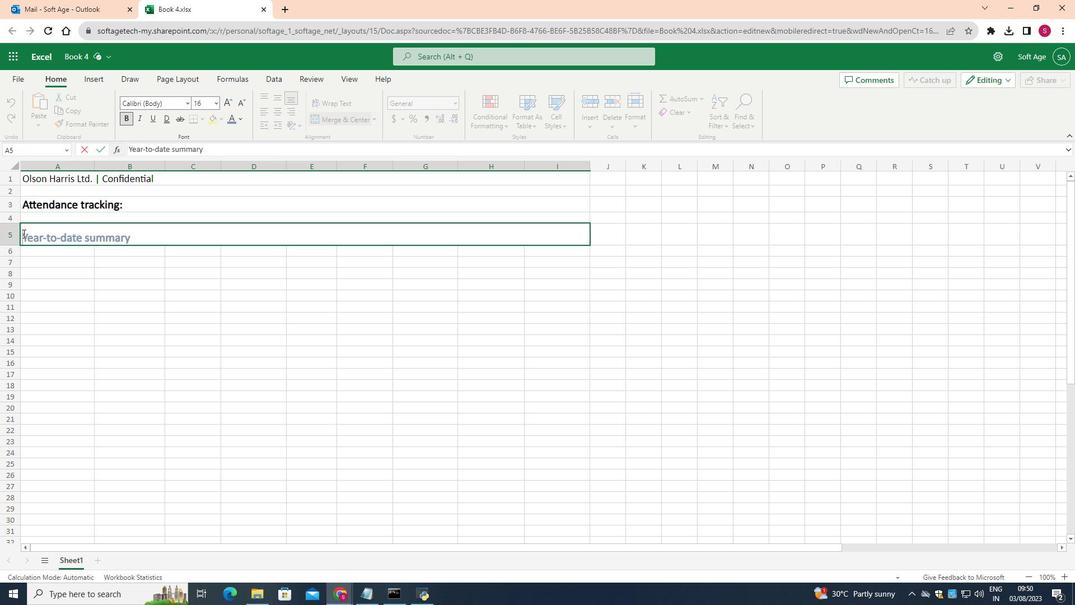
Action: Mouse moved to (26, 240)
Screenshot: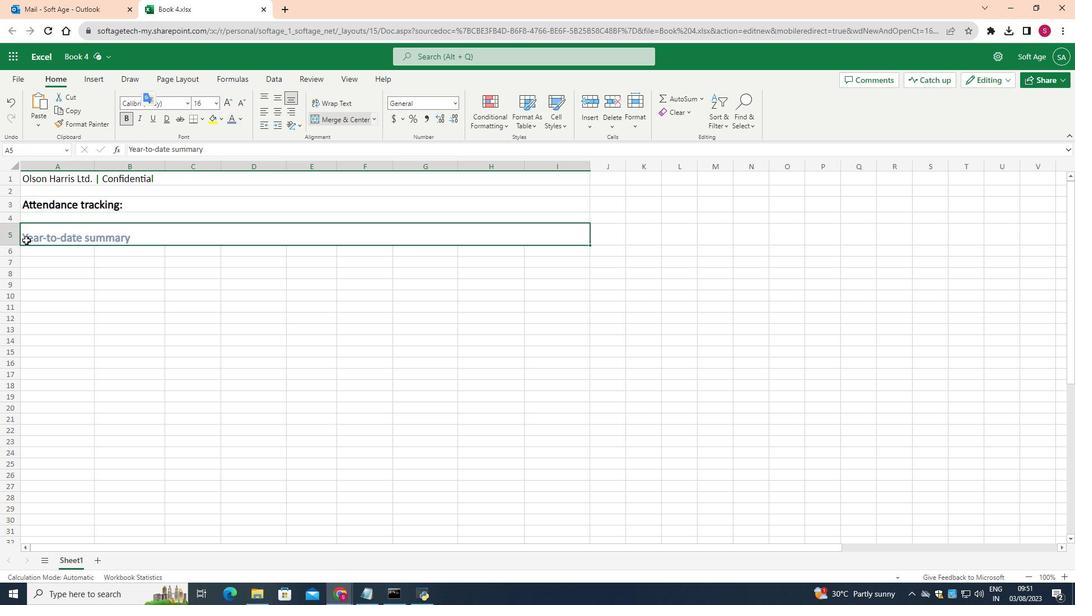 
Action: Mouse pressed left at (26, 240)
Screenshot: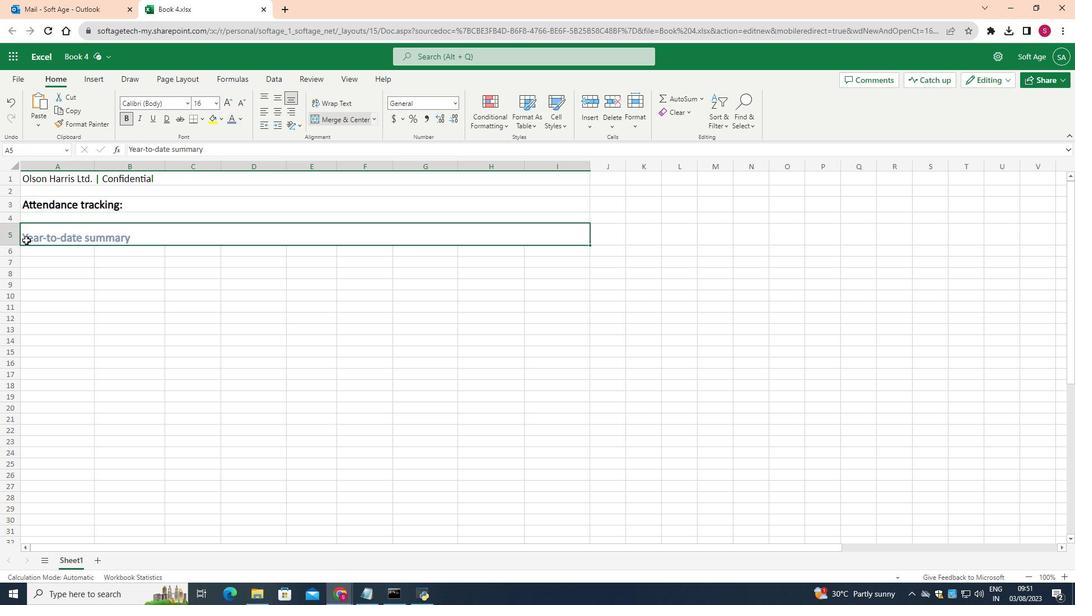 
Action: Mouse pressed left at (26, 240)
Screenshot: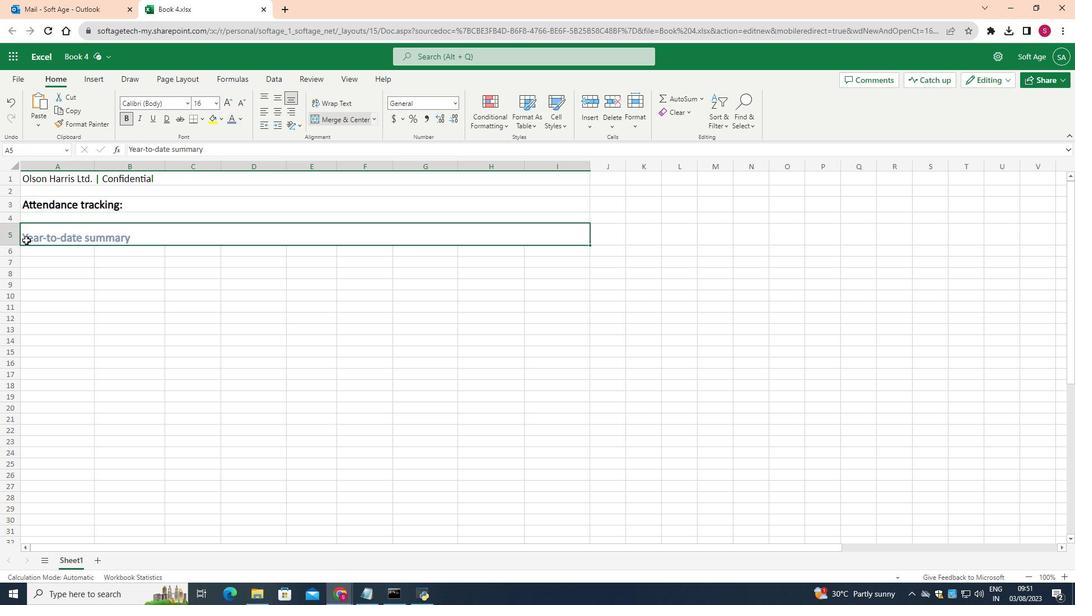 
Action: Mouse moved to (22, 237)
Screenshot: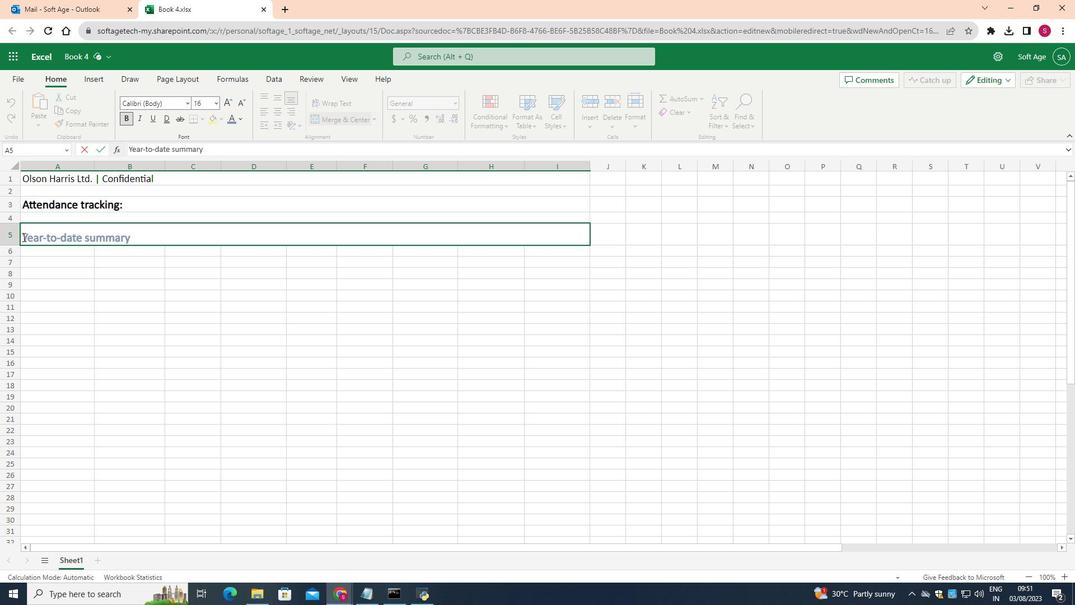 
Action: Mouse pressed left at (22, 237)
Screenshot: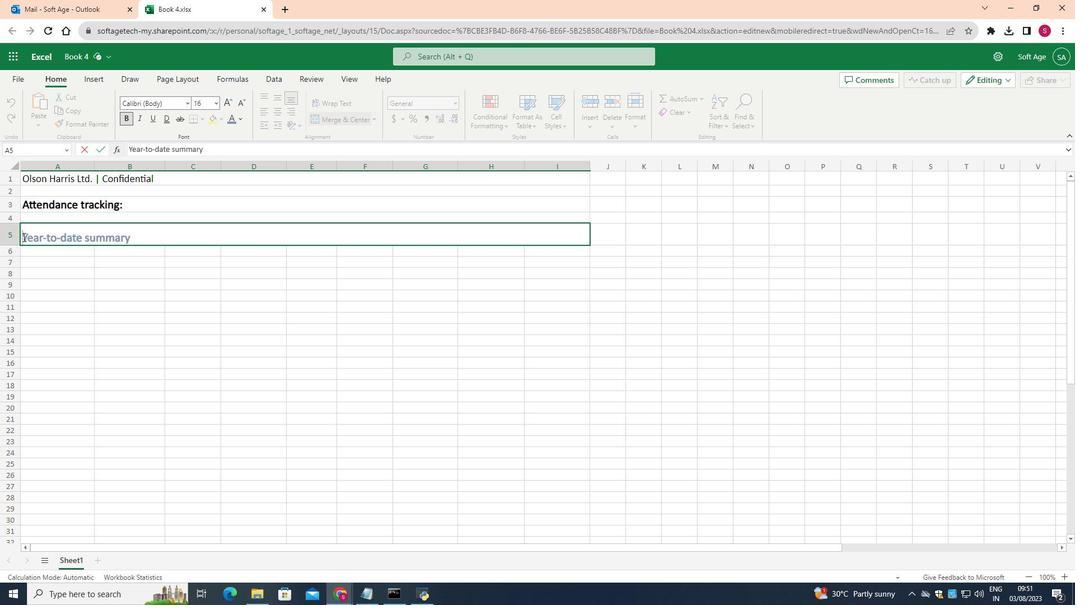 
Action: Mouse moved to (240, 119)
Screenshot: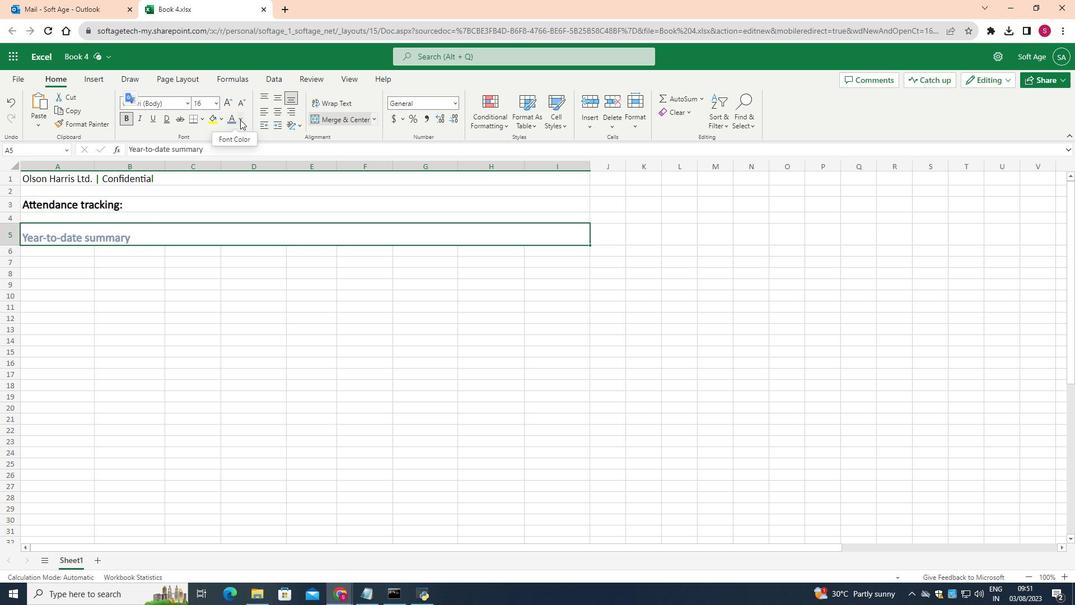 
Action: Mouse pressed left at (240, 119)
Screenshot: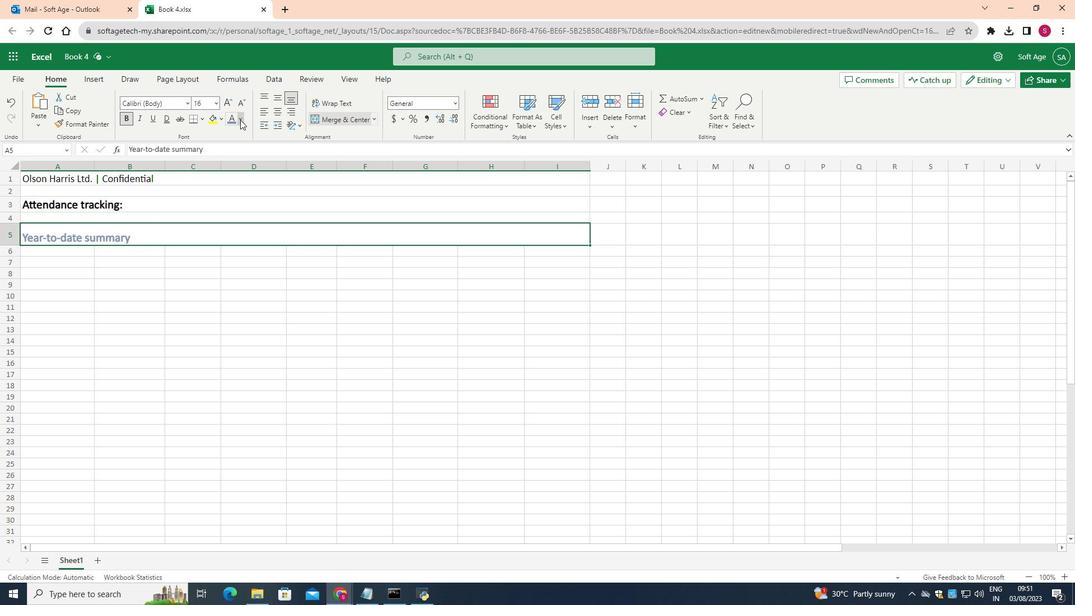 
Action: Mouse moved to (290, 225)
Screenshot: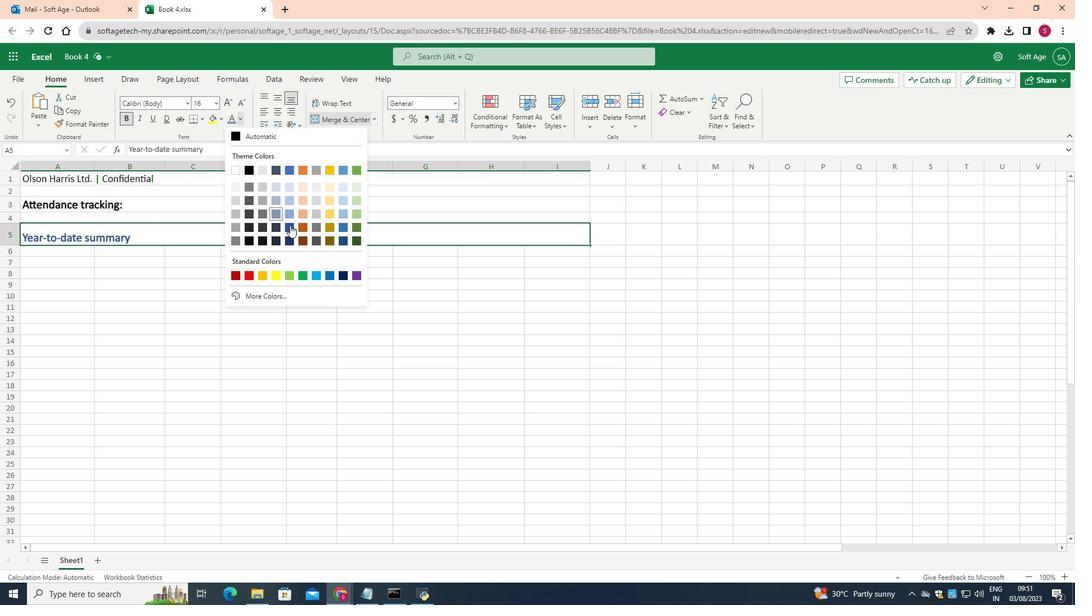 
Action: Mouse pressed left at (290, 225)
Screenshot: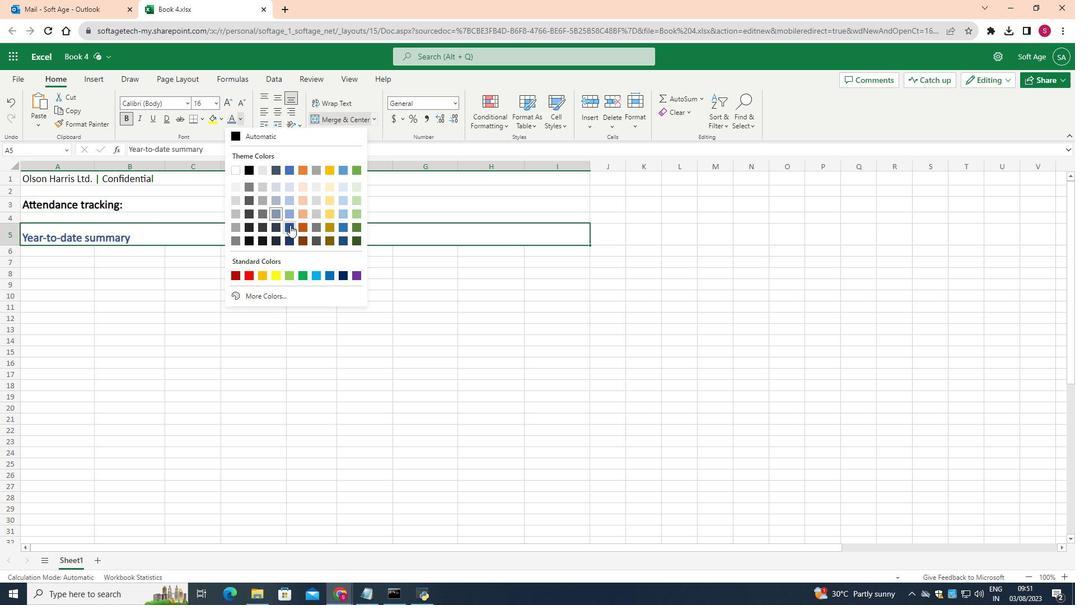
Action: Mouse moved to (67, 262)
Screenshot: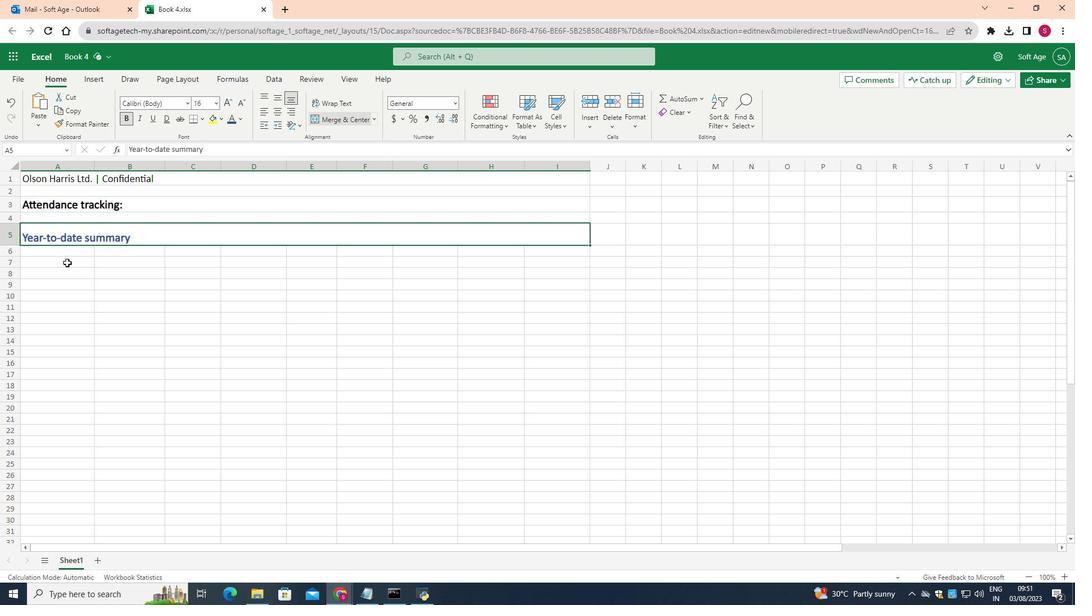 
Action: Mouse pressed left at (67, 262)
Screenshot: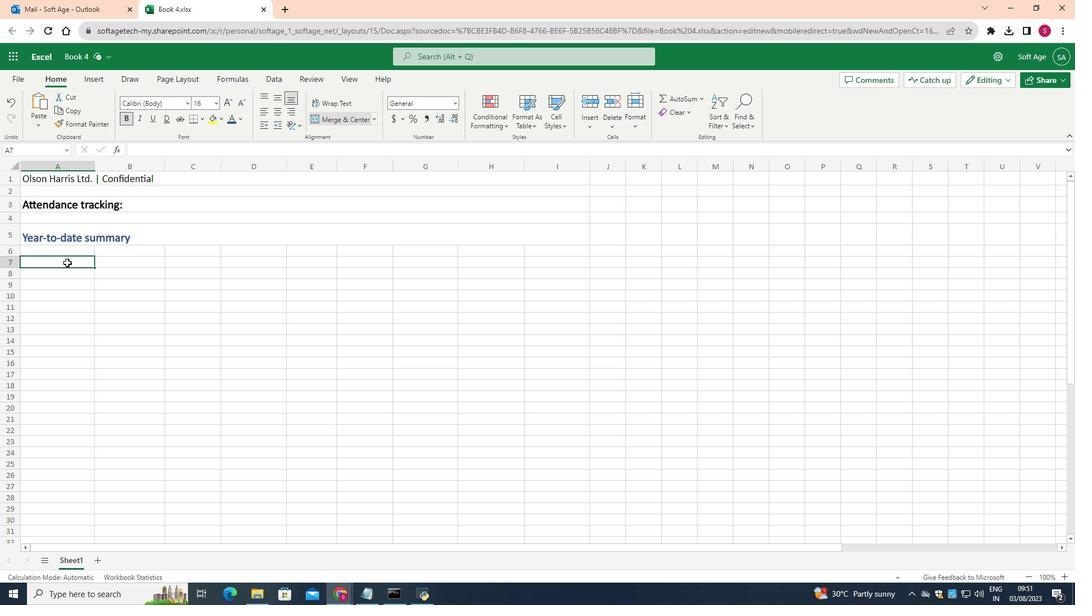 
Action: Mouse moved to (79, 249)
Screenshot: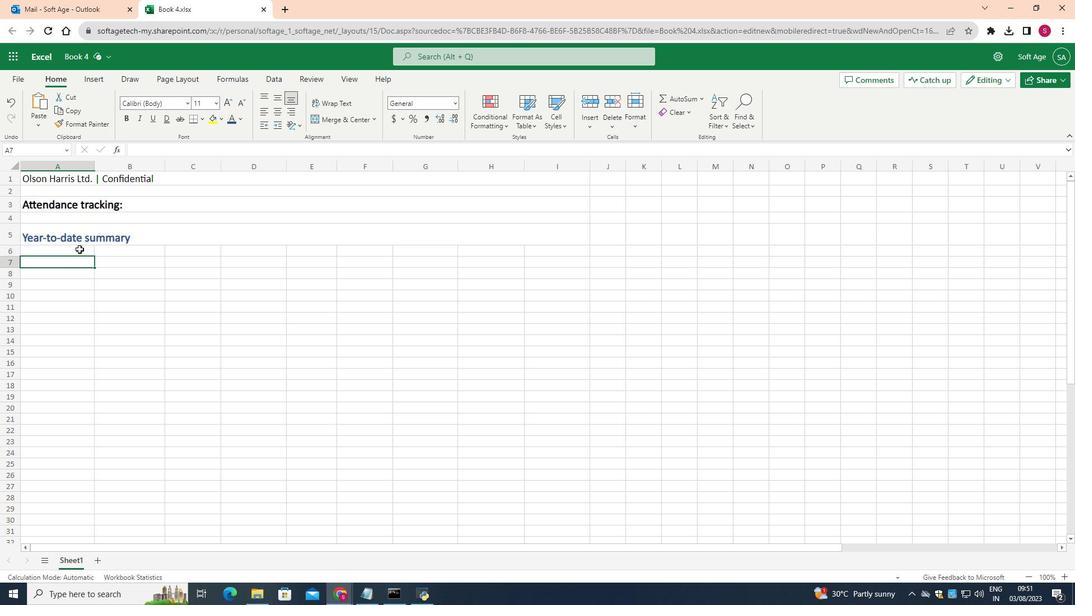 
Action: Mouse pressed left at (79, 249)
Screenshot: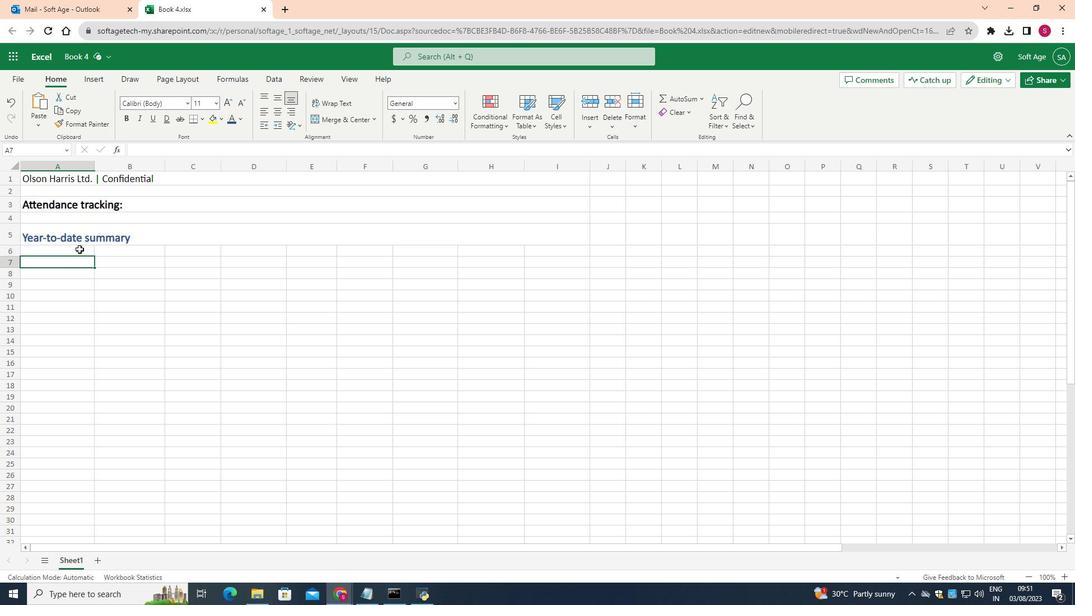 
Action: Mouse moved to (75, 263)
Screenshot: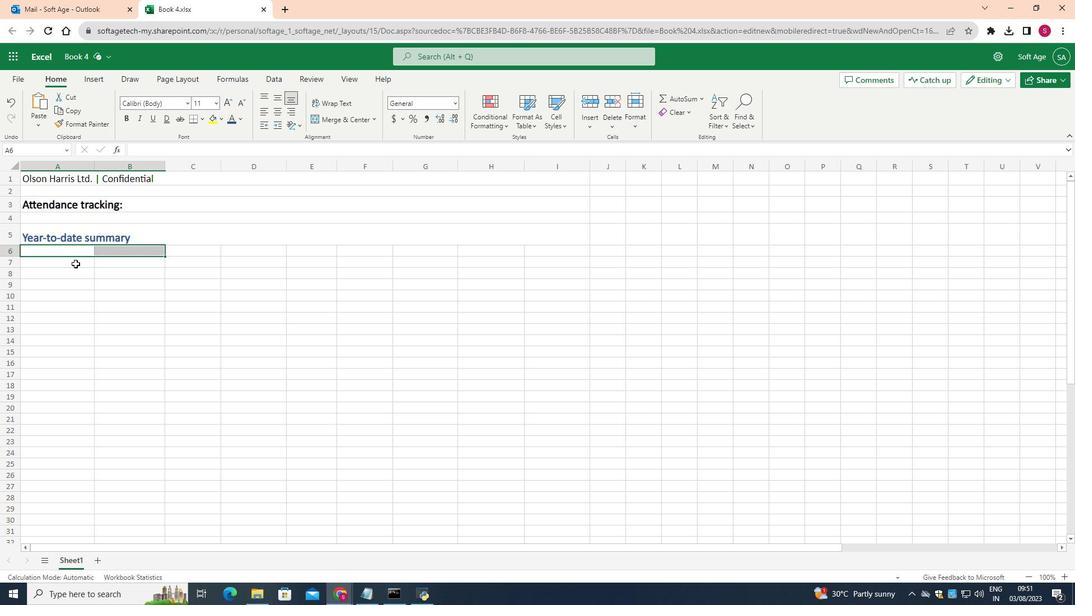 
Action: Mouse pressed left at (75, 263)
Screenshot: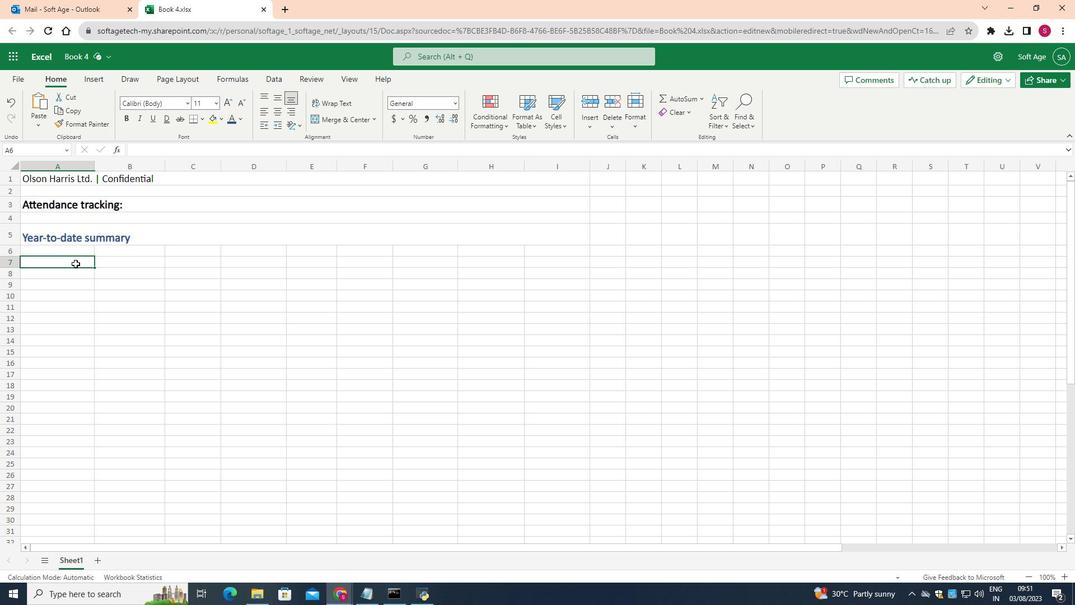 
Action: Mouse moved to (217, 101)
Screenshot: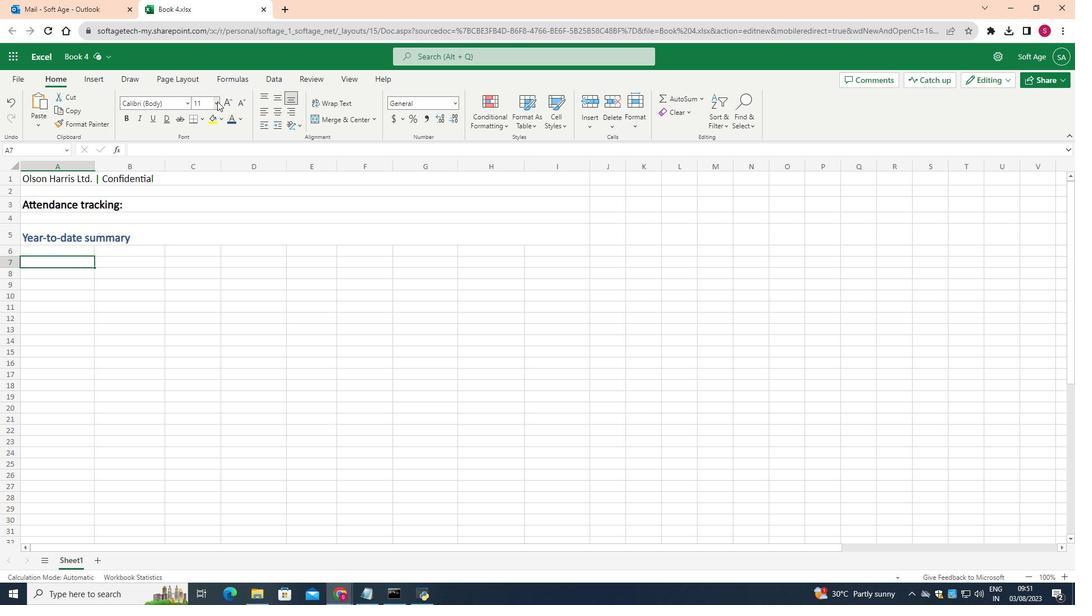 
Action: Mouse pressed left at (217, 101)
Screenshot: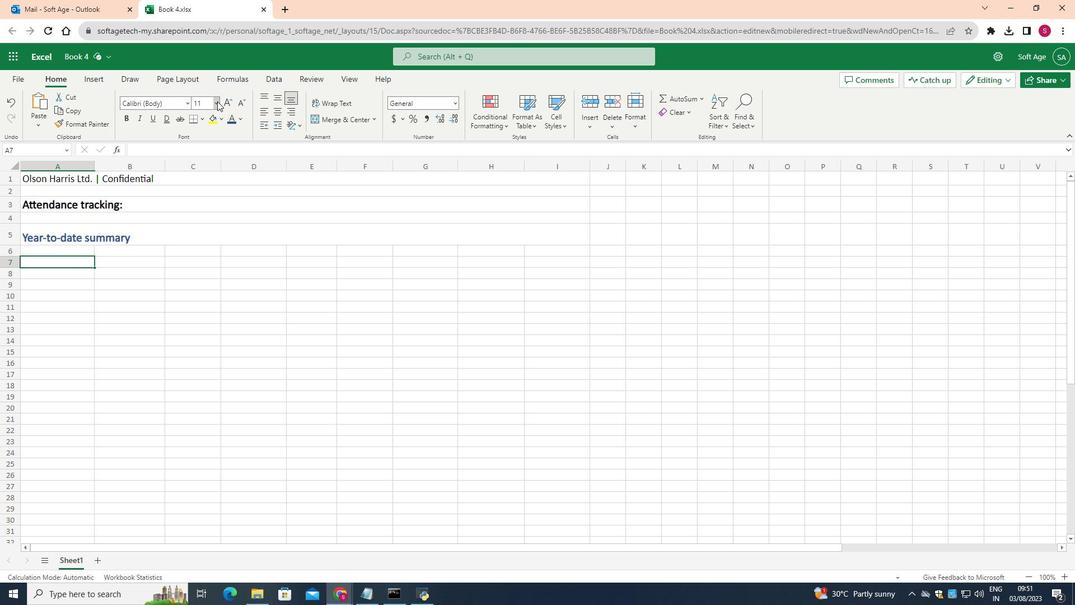 
Action: Mouse moved to (205, 198)
Screenshot: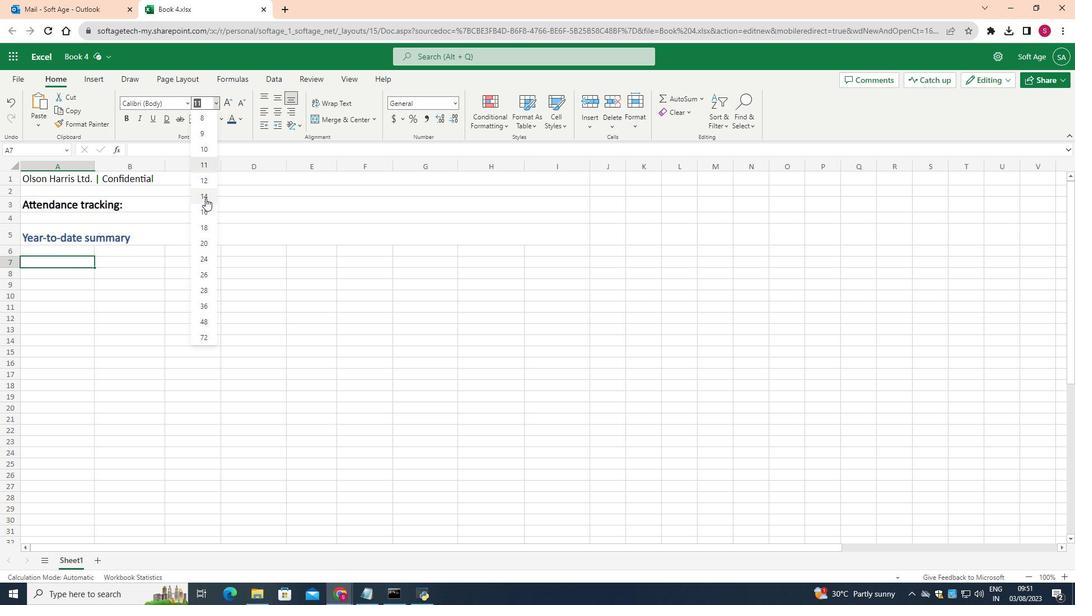 
Action: Mouse pressed left at (205, 198)
Screenshot: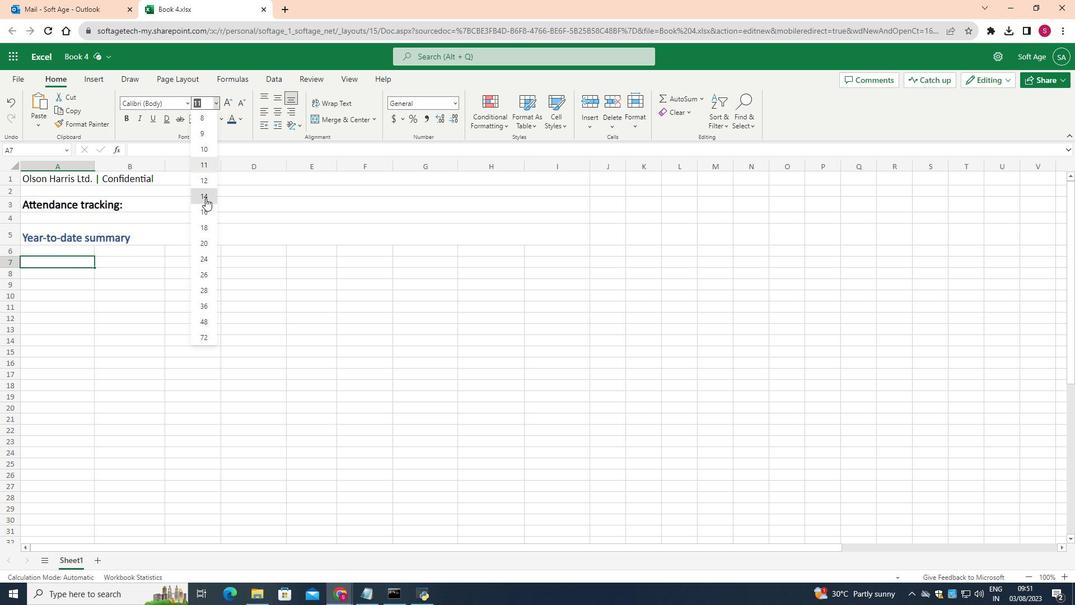 
Action: Key pressed <Key.shift>Date
Screenshot: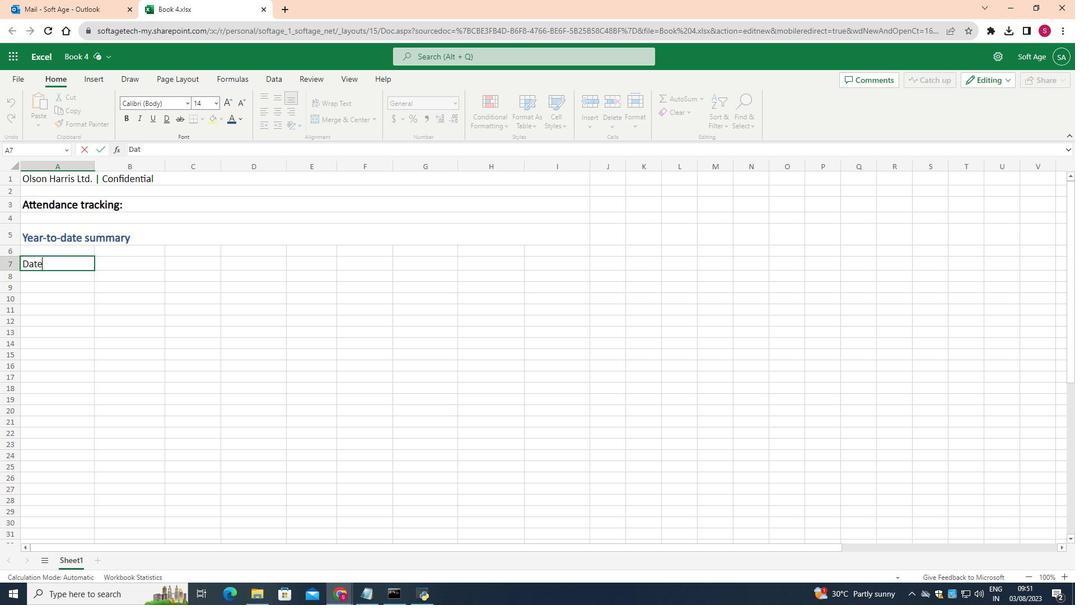 
Action: Mouse moved to (178, 277)
Screenshot: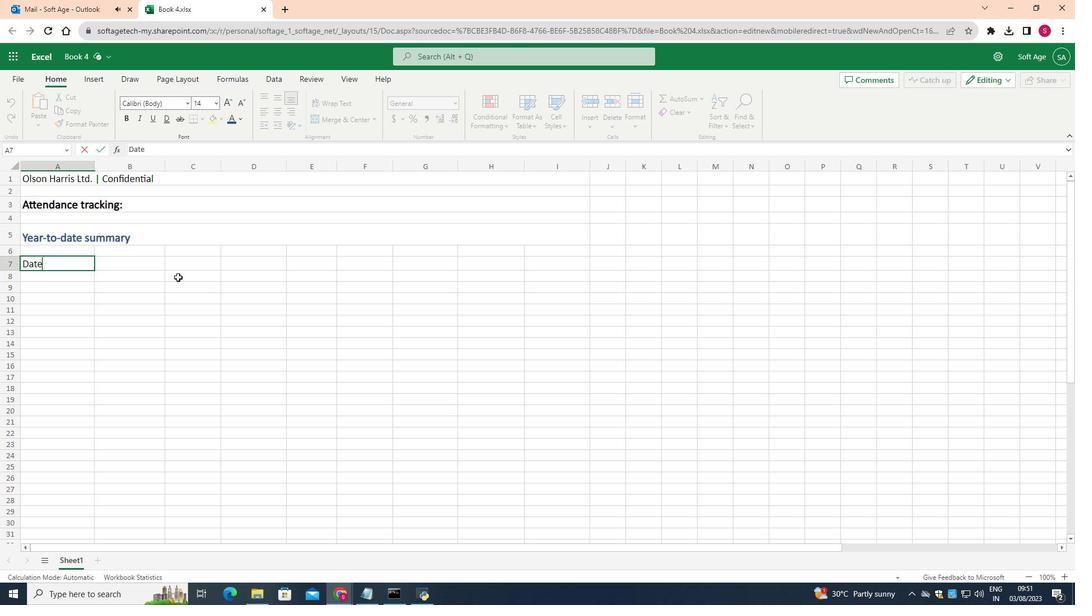
Action: Mouse pressed left at (178, 277)
Screenshot: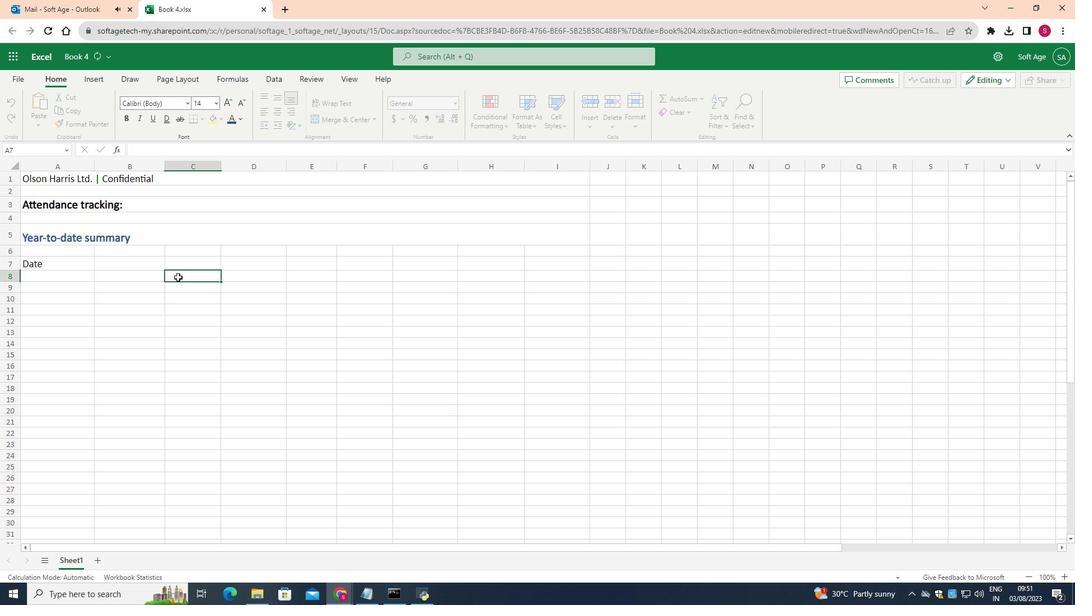 
Action: Mouse moved to (45, 177)
Screenshot: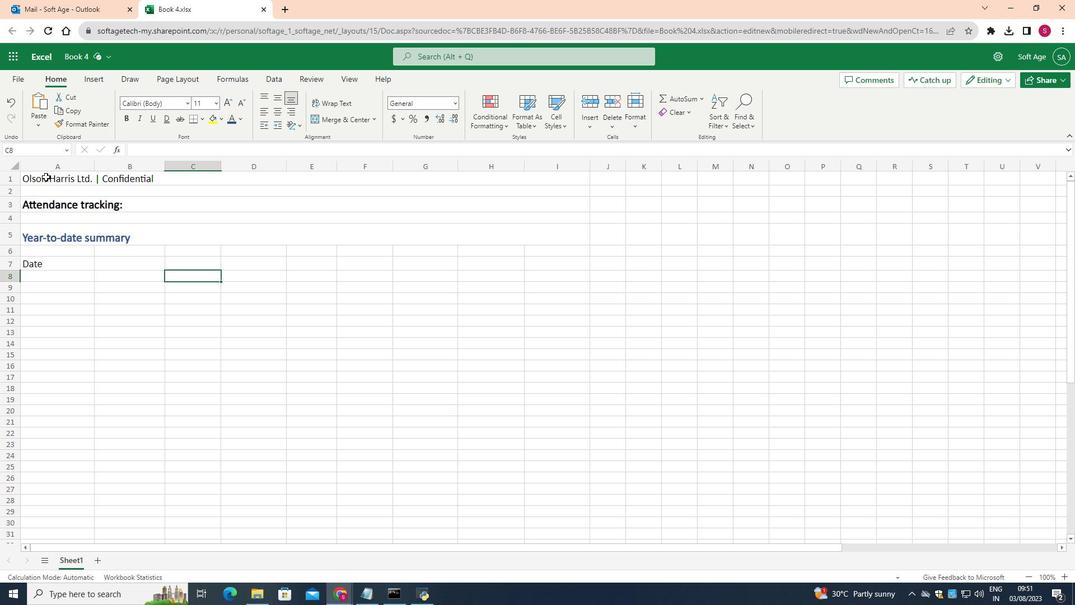 
Action: Mouse pressed left at (45, 177)
Screenshot: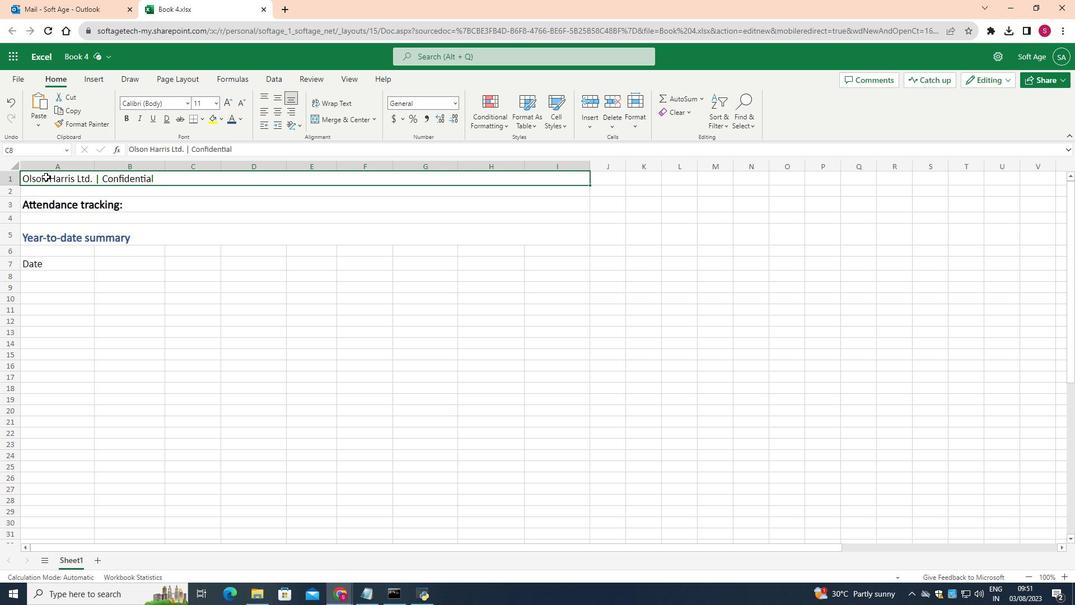
Action: Mouse moved to (202, 117)
Screenshot: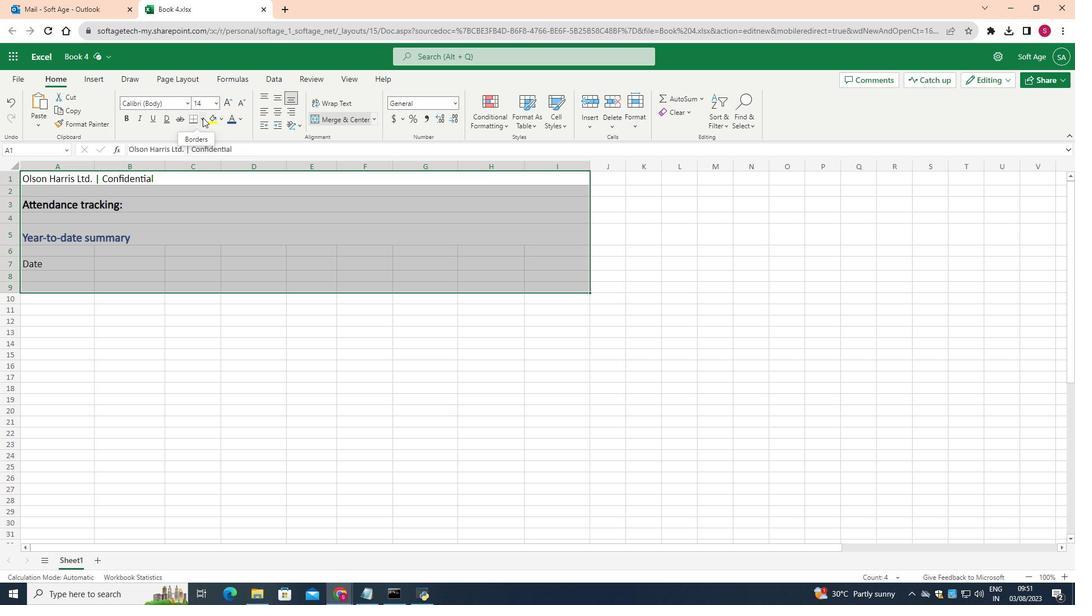 
Action: Mouse pressed left at (202, 117)
Screenshot: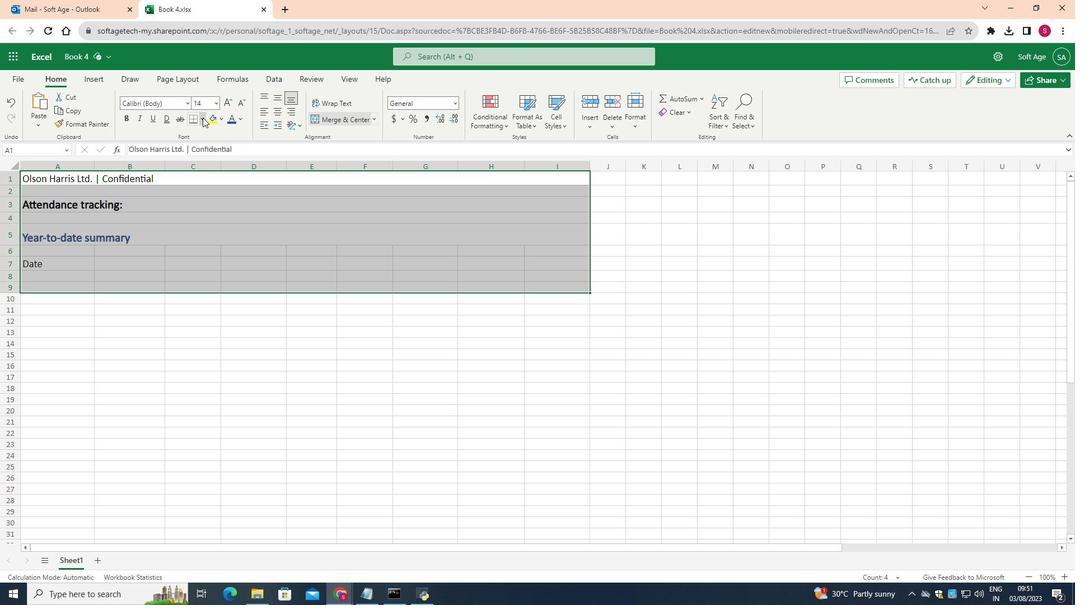
Action: Mouse moved to (224, 285)
Screenshot: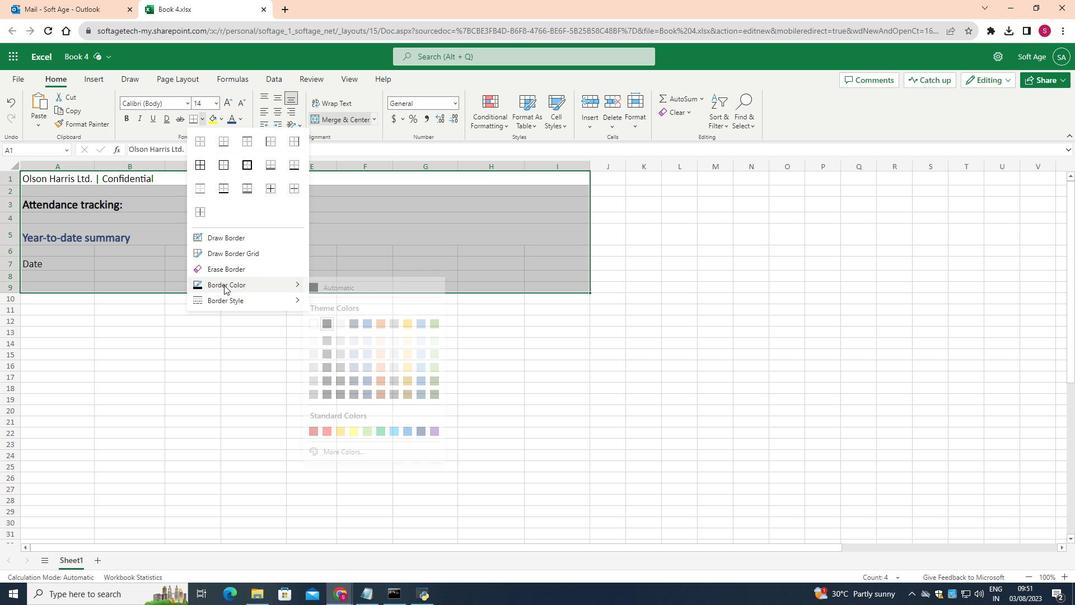 
Action: Mouse pressed left at (224, 285)
Screenshot: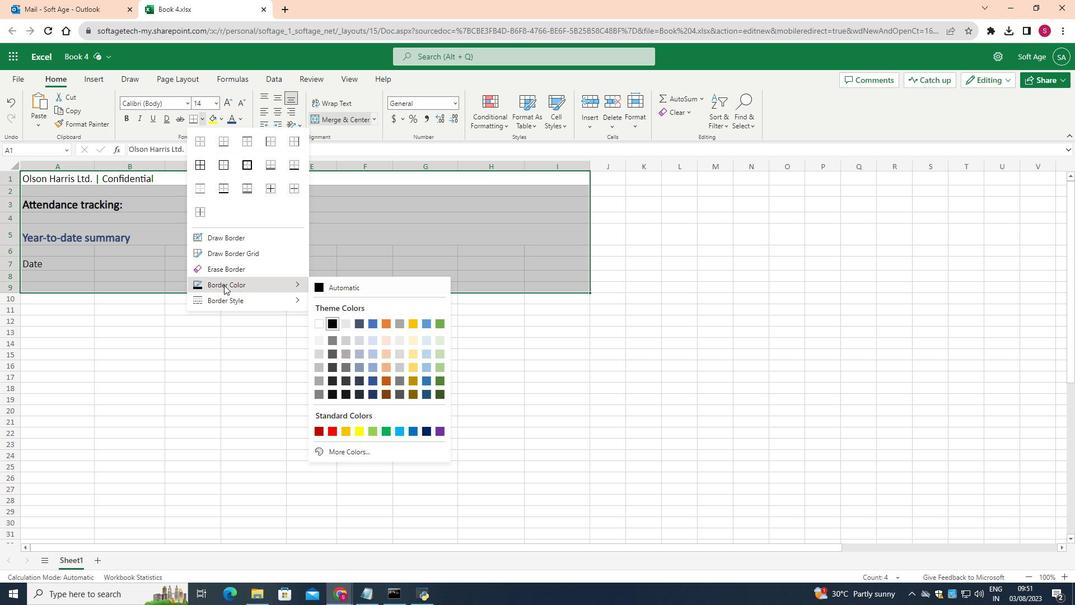
Action: Mouse moved to (318, 323)
Screenshot: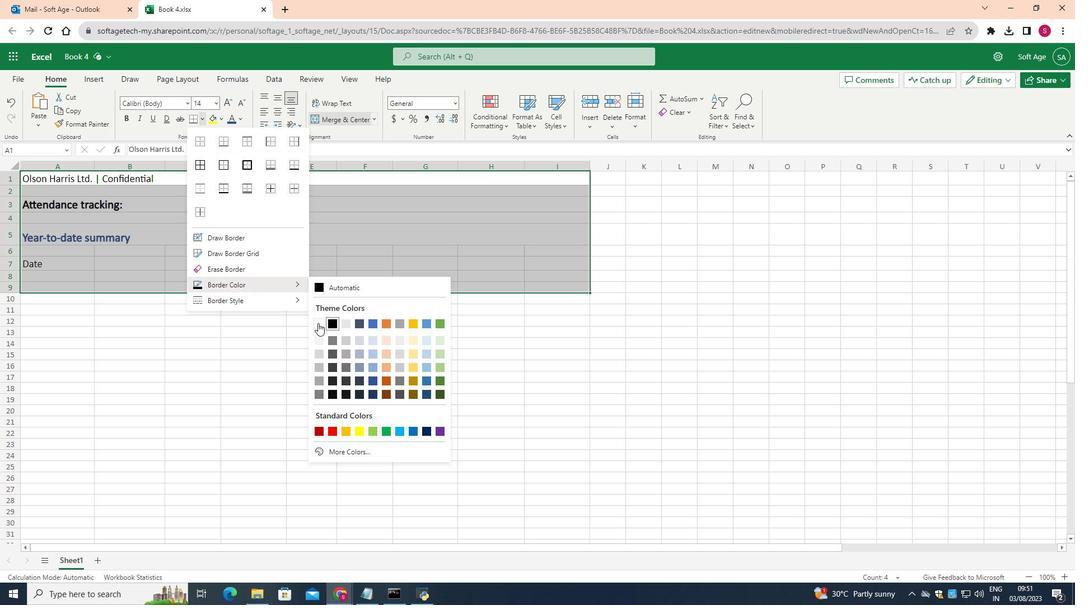 
Action: Mouse pressed left at (318, 323)
Screenshot: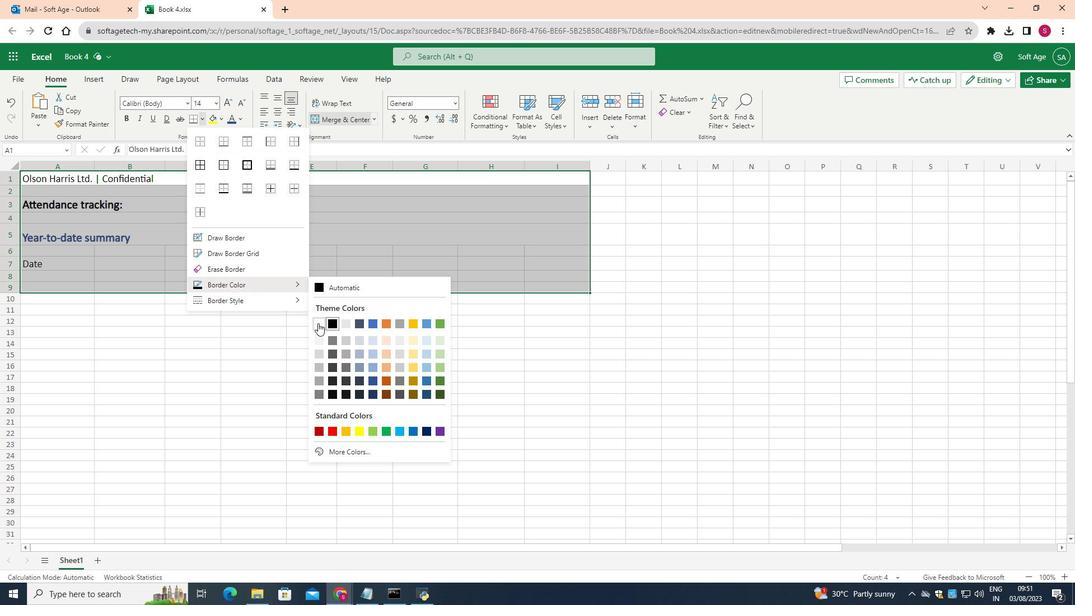
Action: Mouse moved to (201, 117)
Screenshot: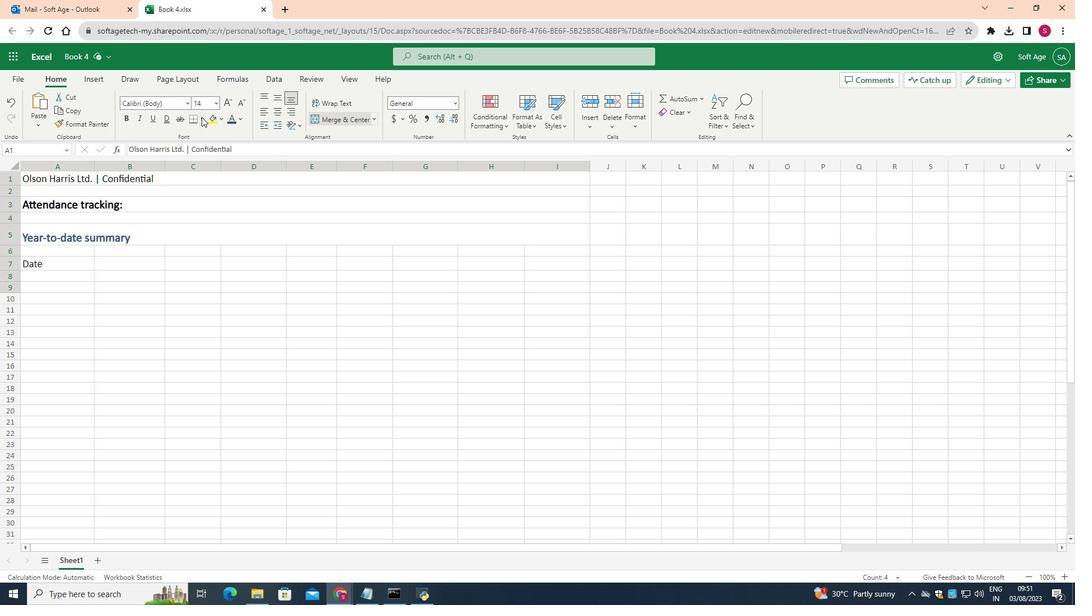 
Action: Mouse pressed left at (201, 117)
Screenshot: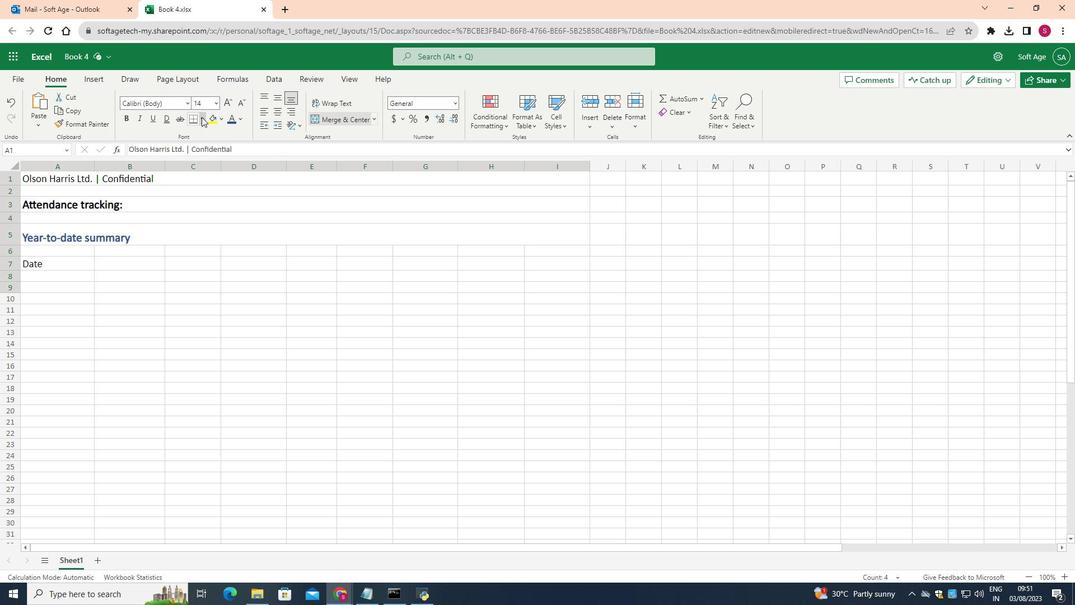 
Action: Mouse moved to (203, 164)
Screenshot: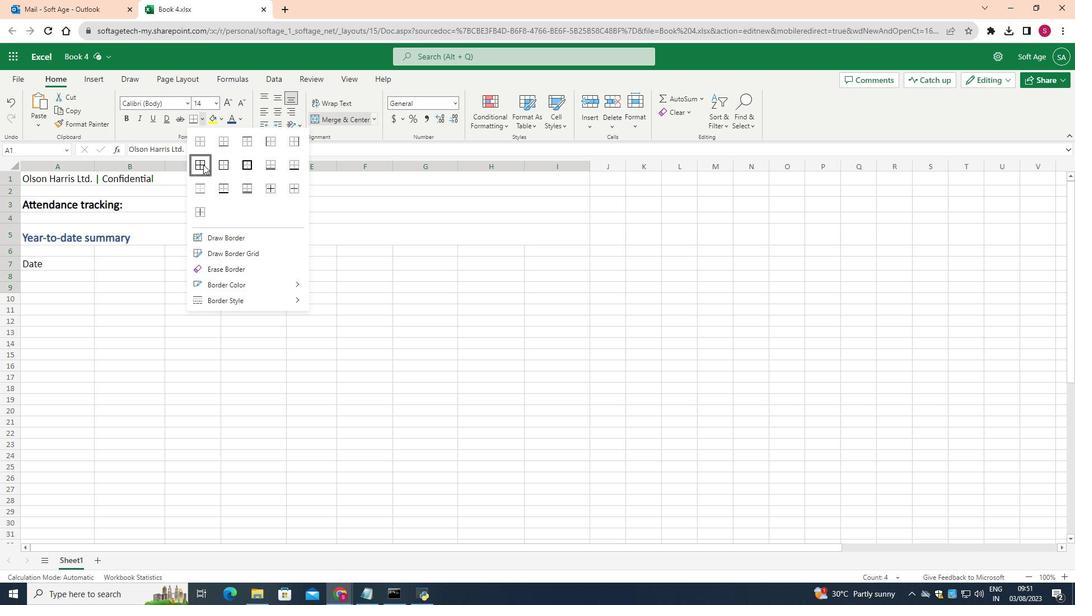 
Action: Mouse pressed left at (203, 164)
Screenshot: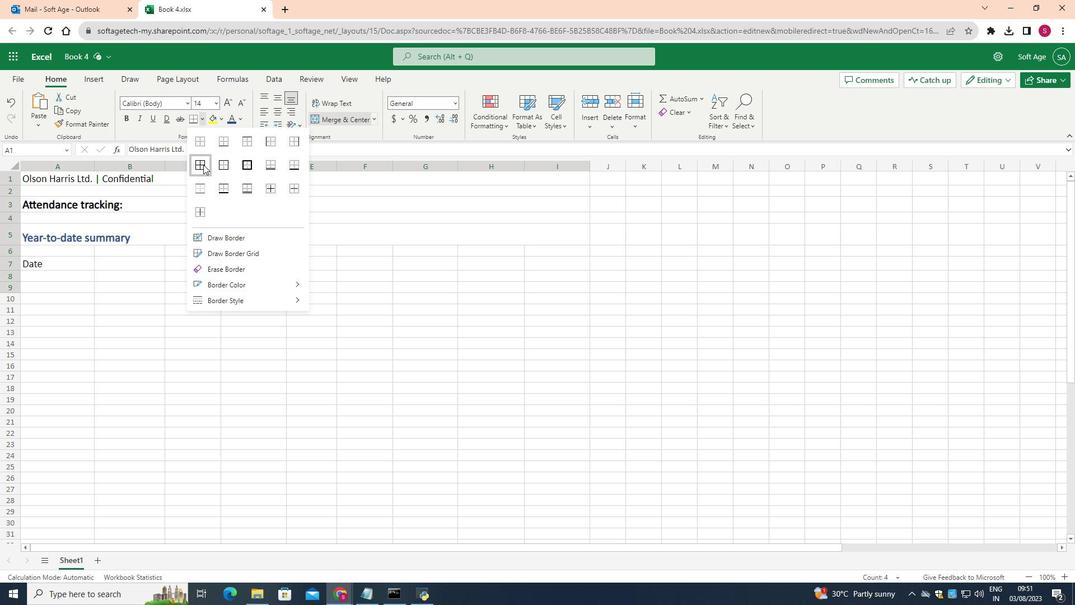 
Action: Mouse moved to (243, 349)
Screenshot: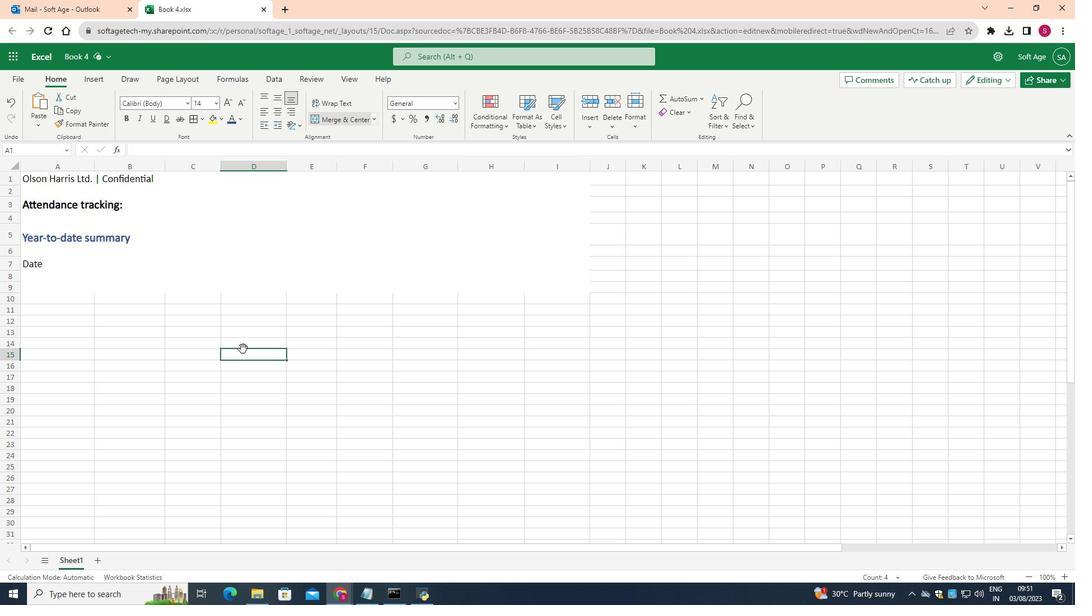 
Action: Mouse pressed left at (243, 349)
Screenshot: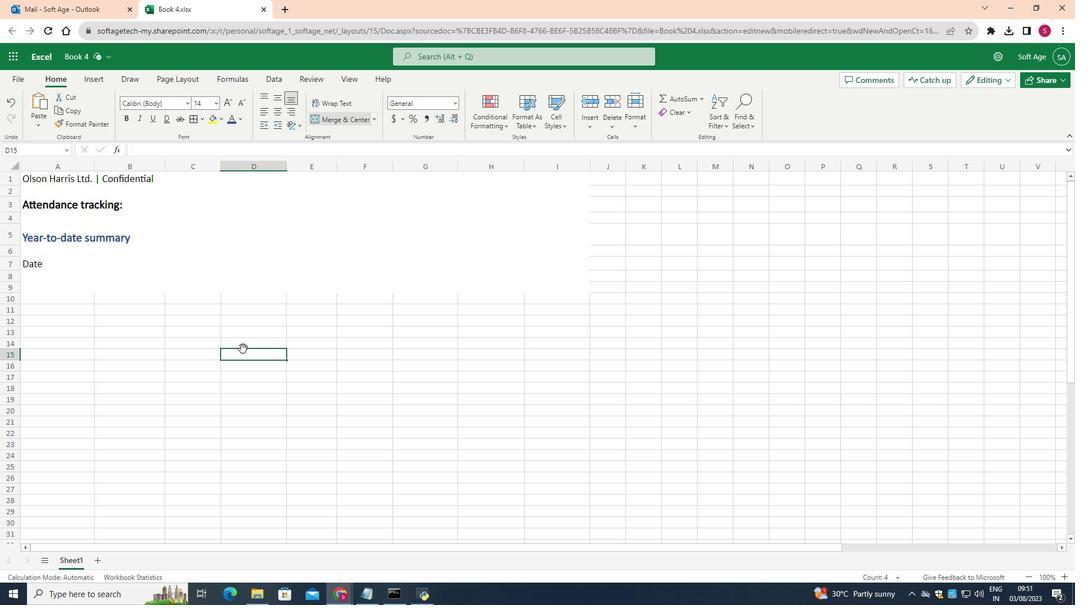 
Action: Mouse moved to (53, 295)
Screenshot: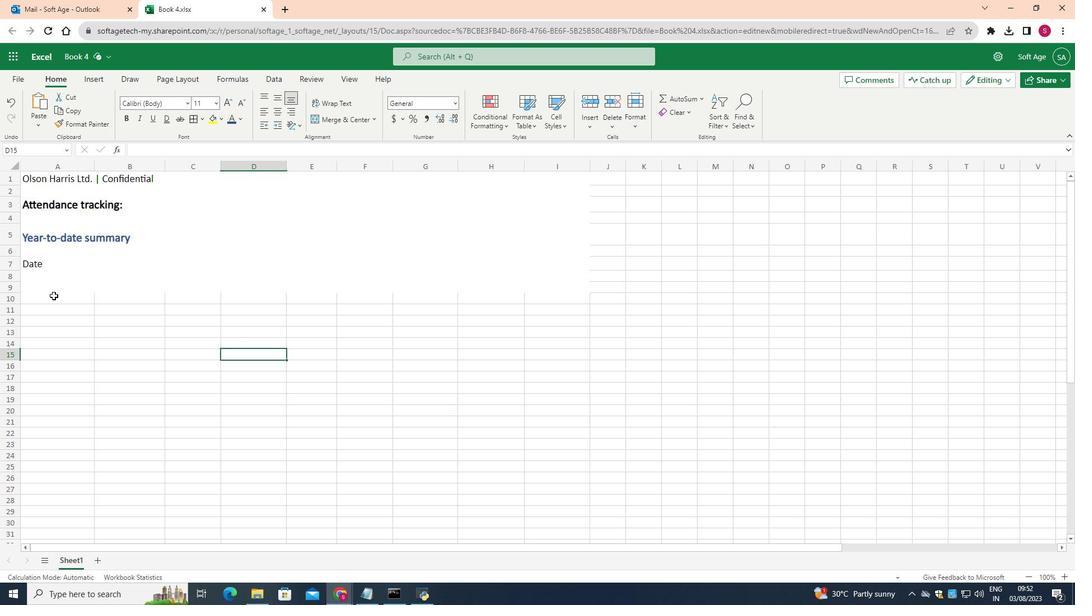 
Action: Mouse pressed left at (53, 295)
Screenshot: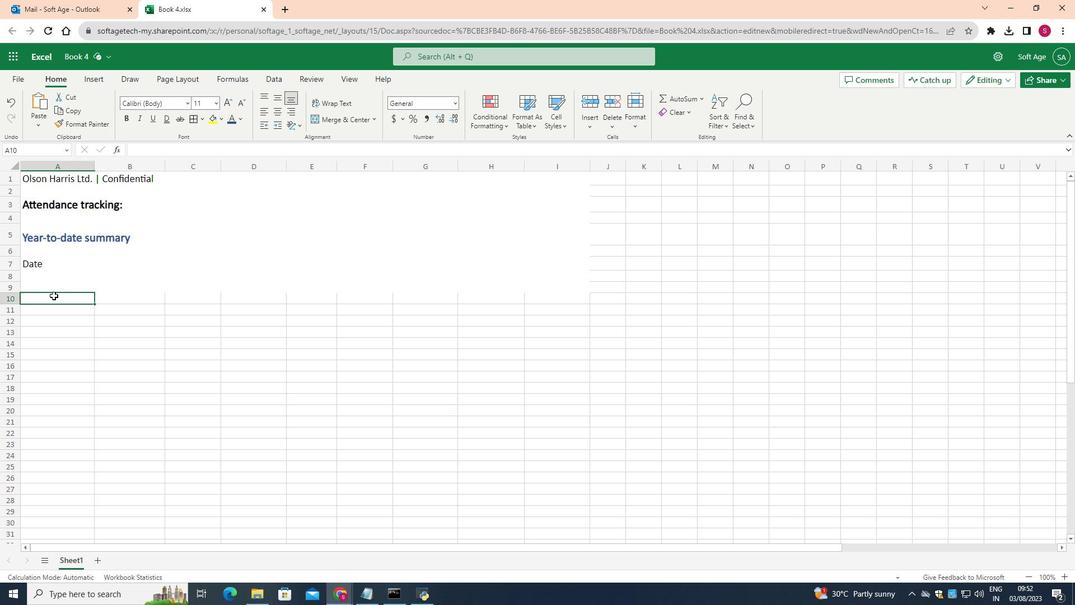 
Action: Mouse moved to (12, 304)
Screenshot: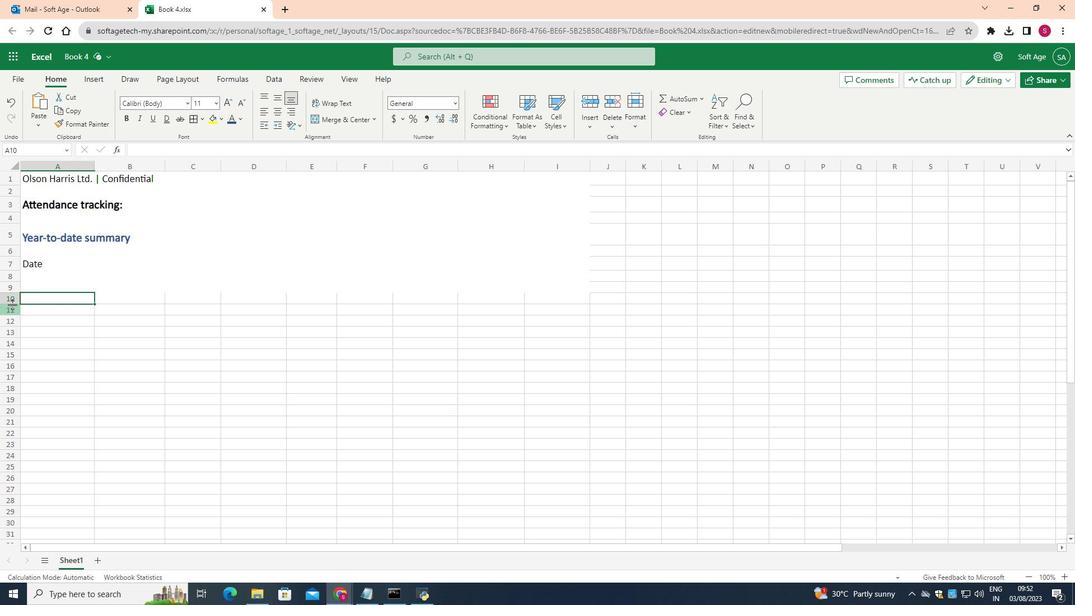 
Action: Mouse pressed left at (12, 304)
Screenshot: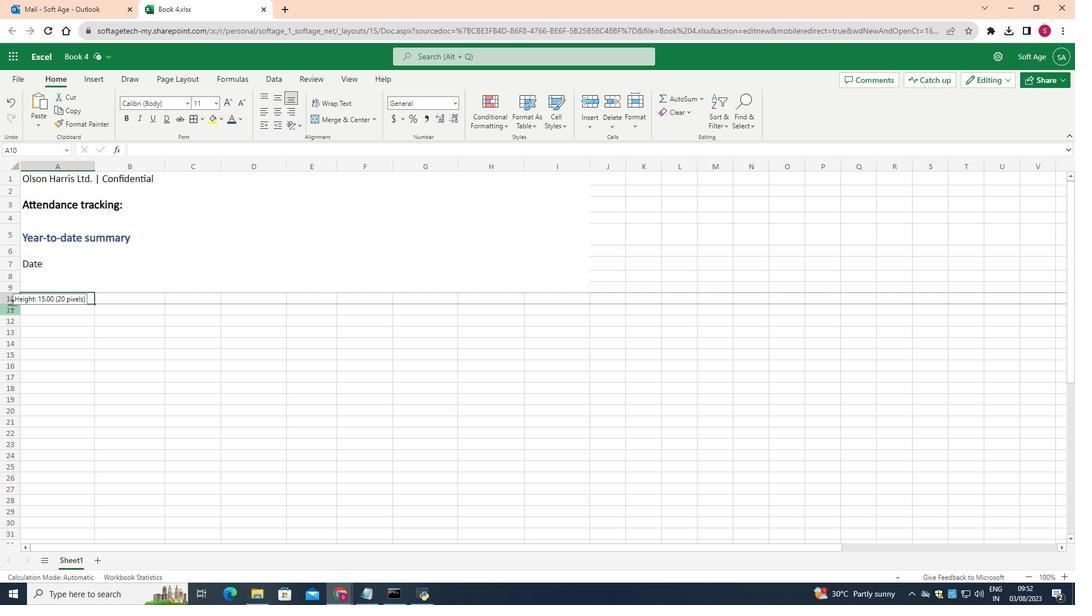 
Action: Mouse moved to (11, 316)
Screenshot: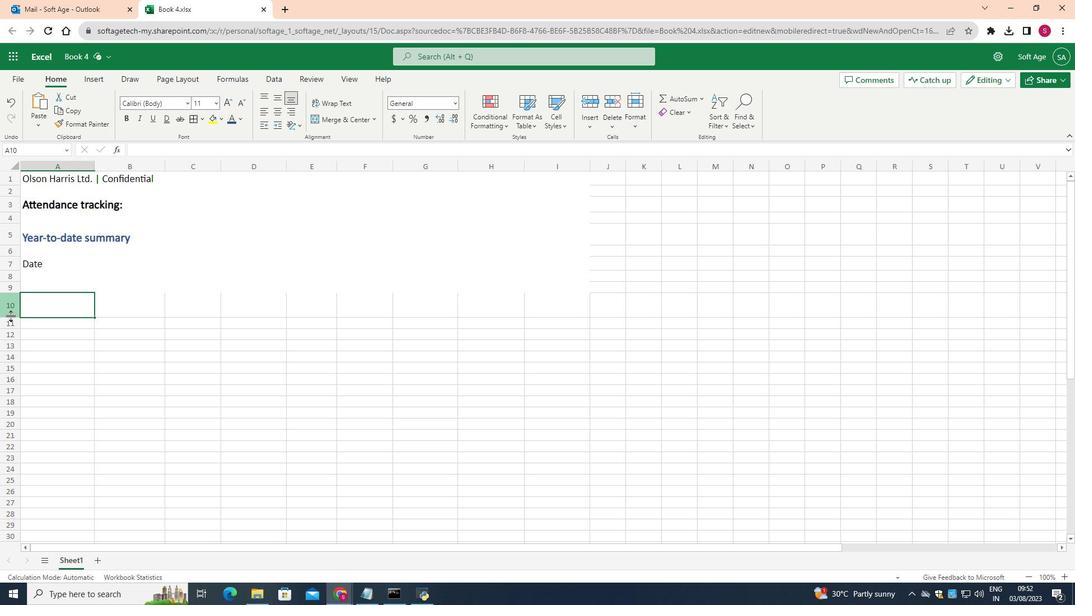 
Action: Mouse pressed left at (11, 316)
Screenshot: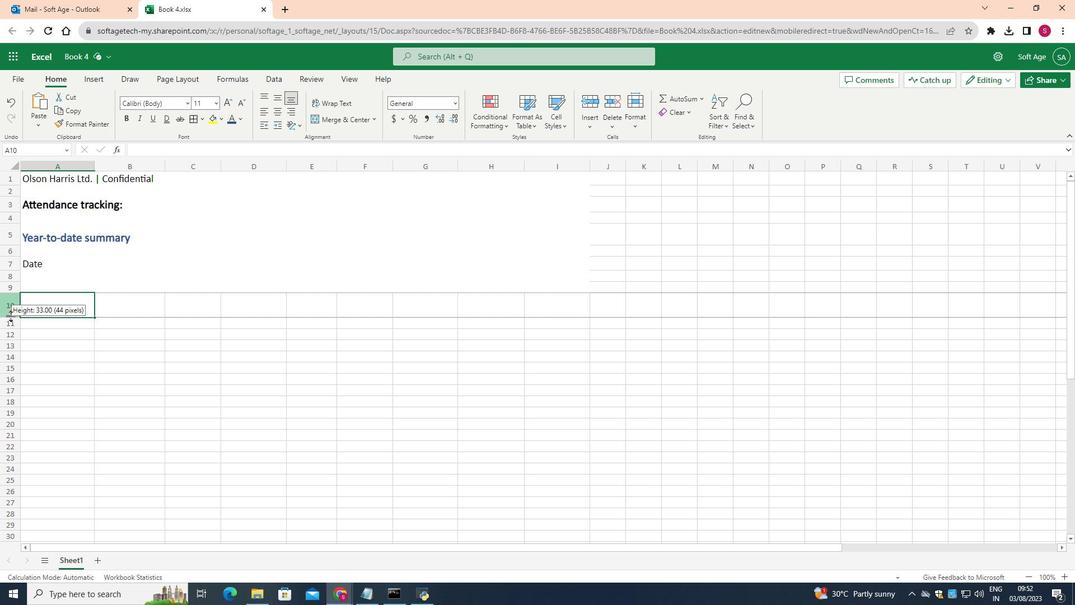 
Action: Mouse moved to (216, 105)
Screenshot: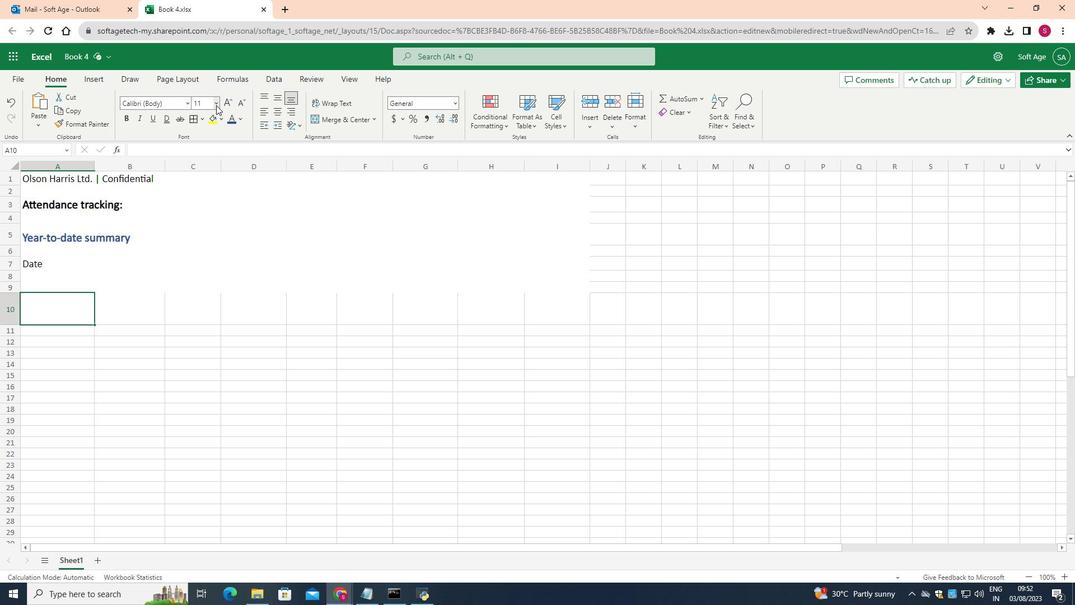 
Action: Mouse pressed left at (216, 105)
Screenshot: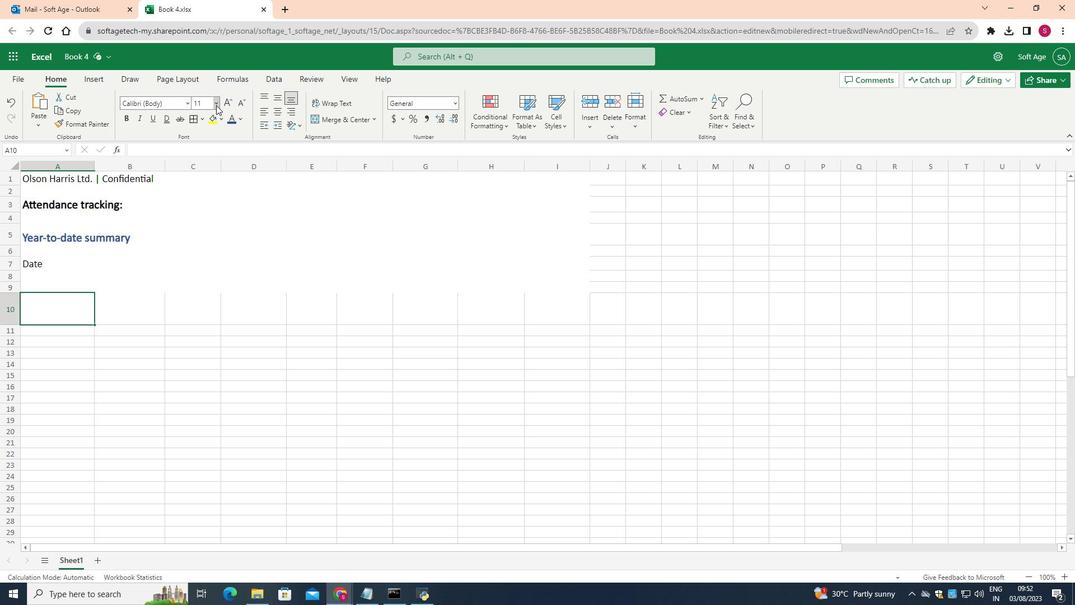 
Action: Mouse moved to (204, 193)
Screenshot: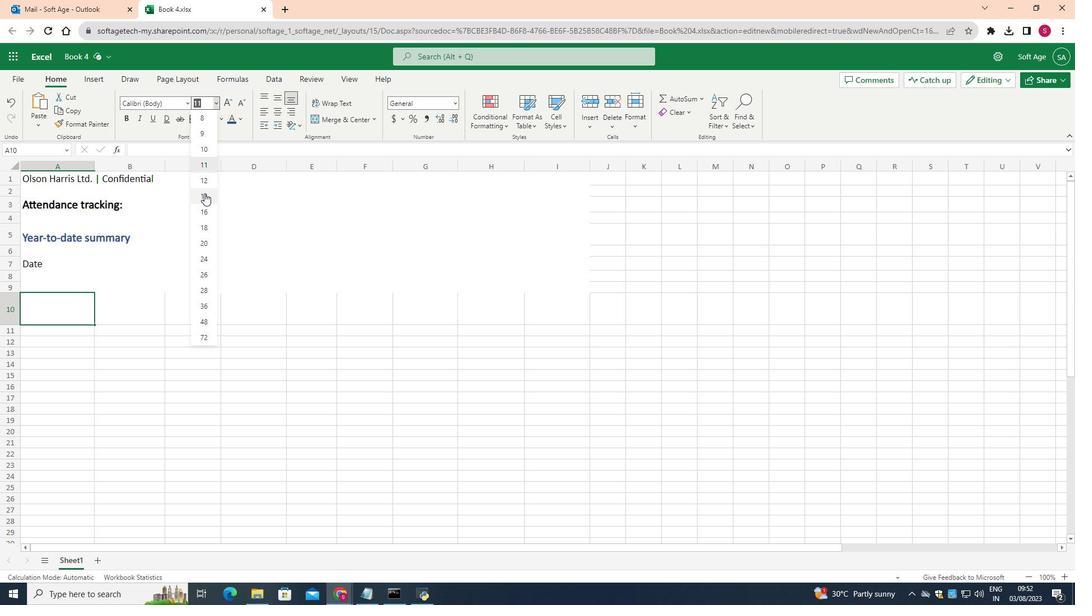 
Action: Mouse pressed left at (204, 193)
Screenshot: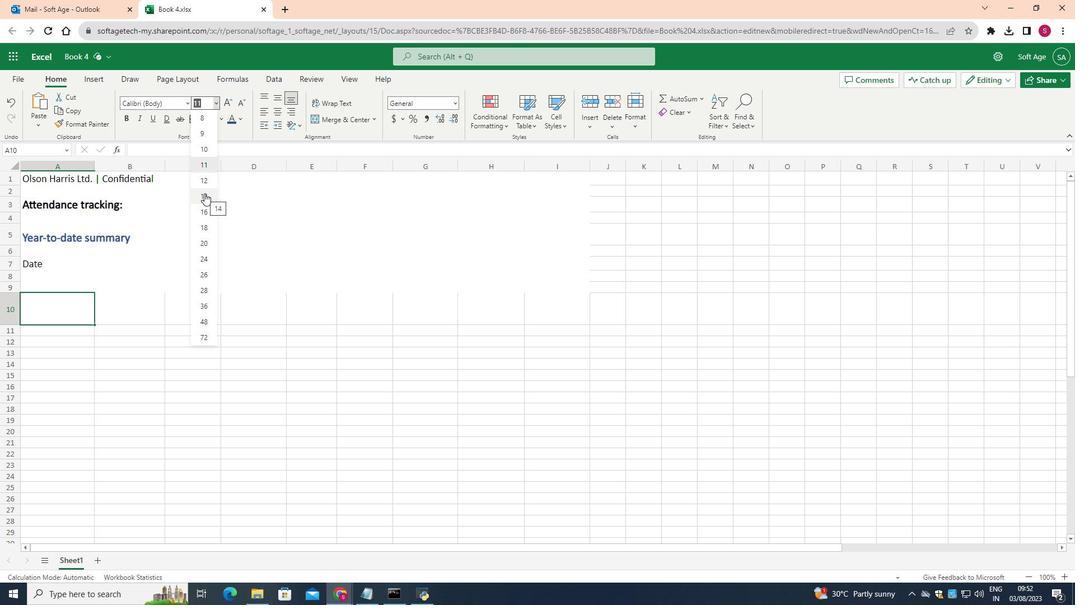 
Action: Mouse moved to (214, 104)
Screenshot: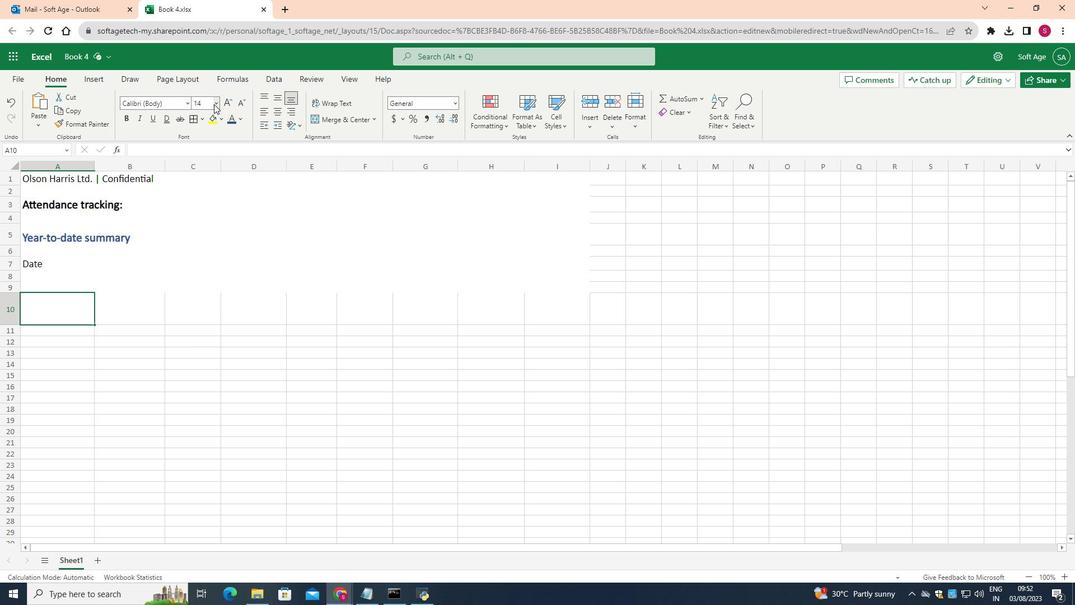
Action: Mouse pressed left at (214, 104)
Screenshot: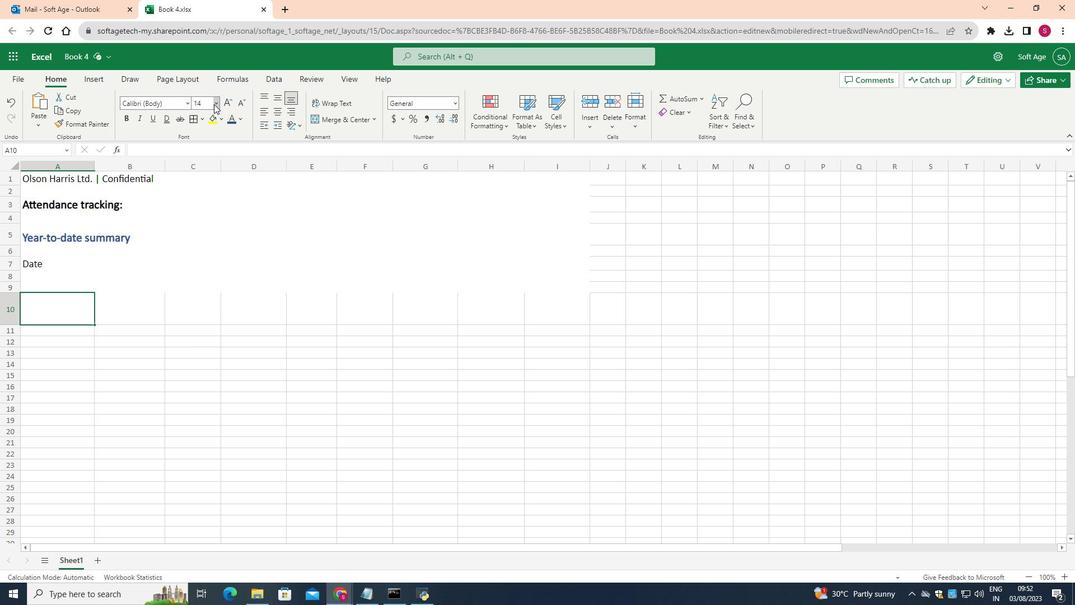 
Action: Mouse moved to (65, 302)
Screenshot: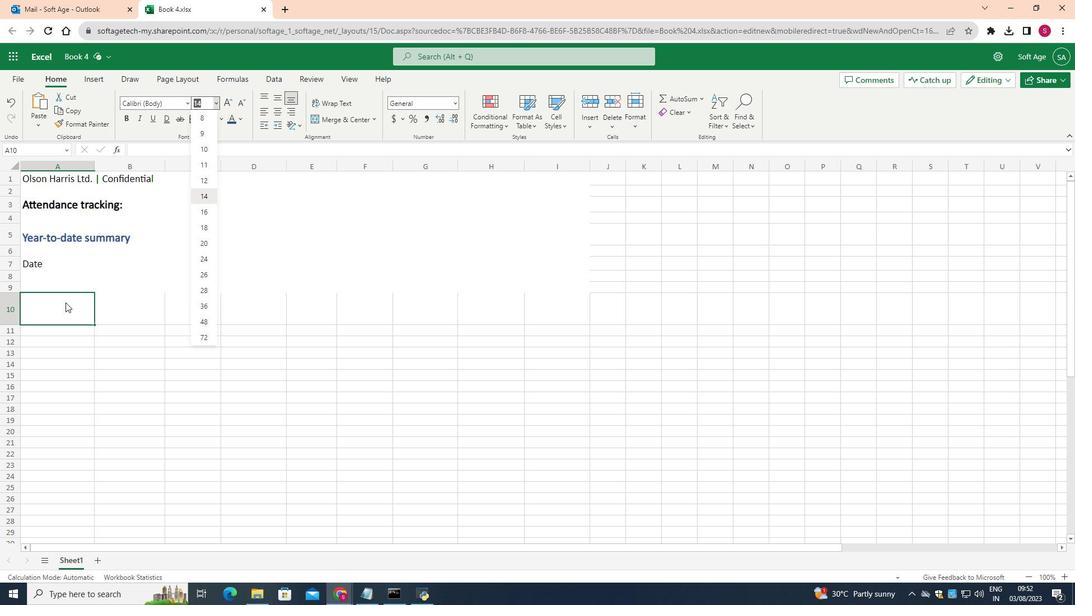 
Action: Mouse pressed left at (65, 302)
Screenshot: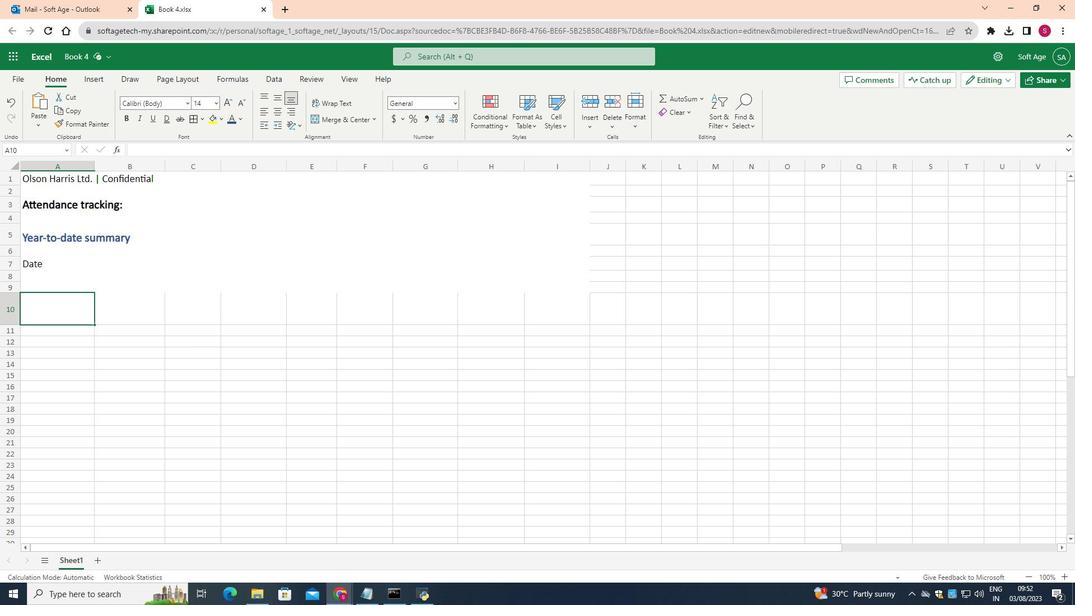 
Action: Mouse pressed left at (65, 302)
Screenshot: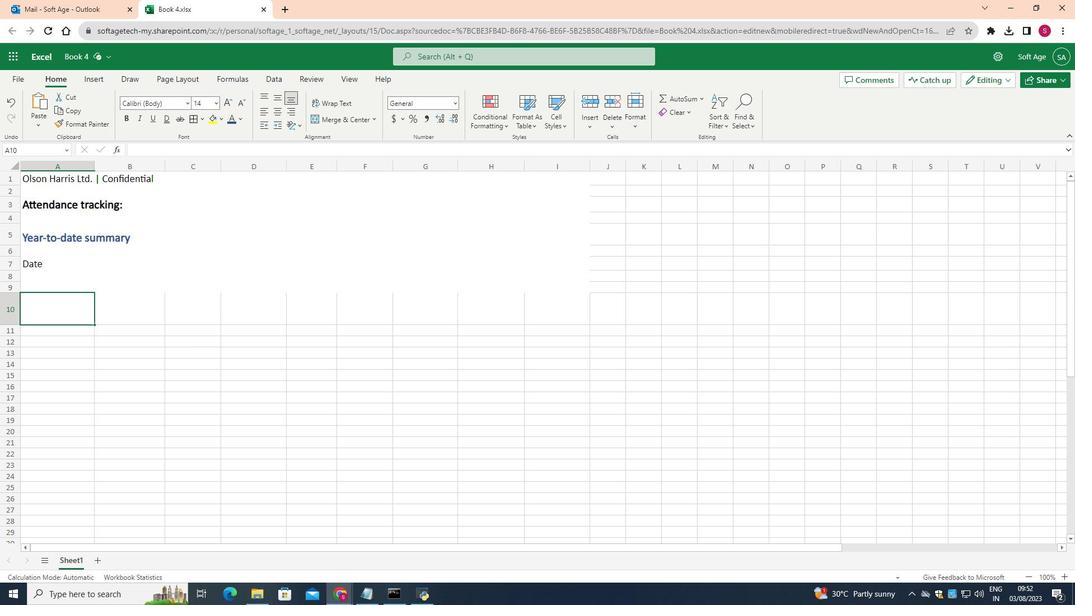 
Action: Mouse pressed left at (65, 302)
Screenshot: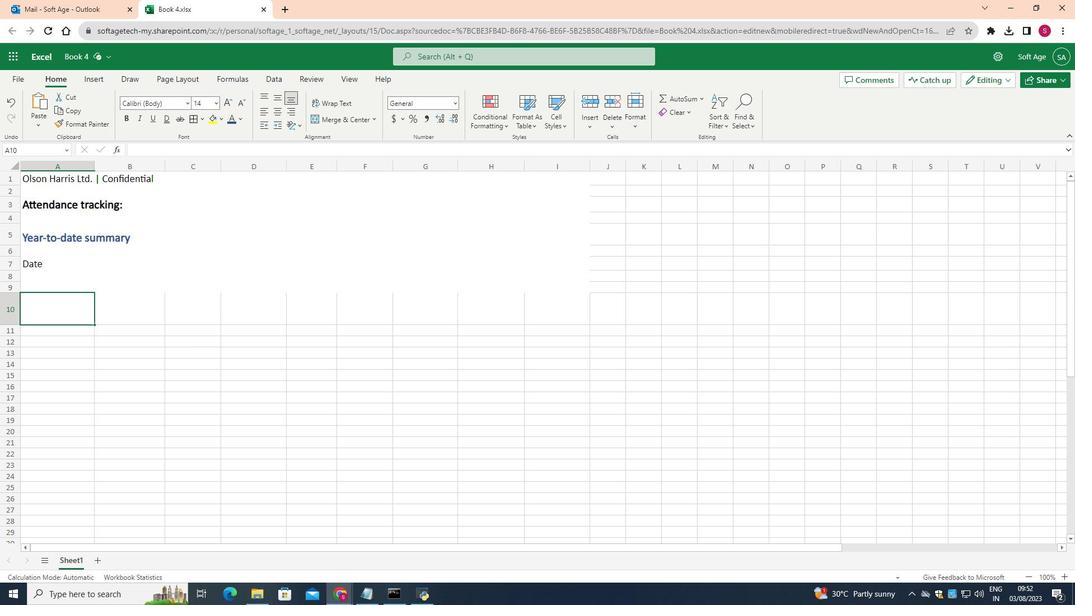 
Action: Key pressed <Key.shift>Last<Key.space>name
Screenshot: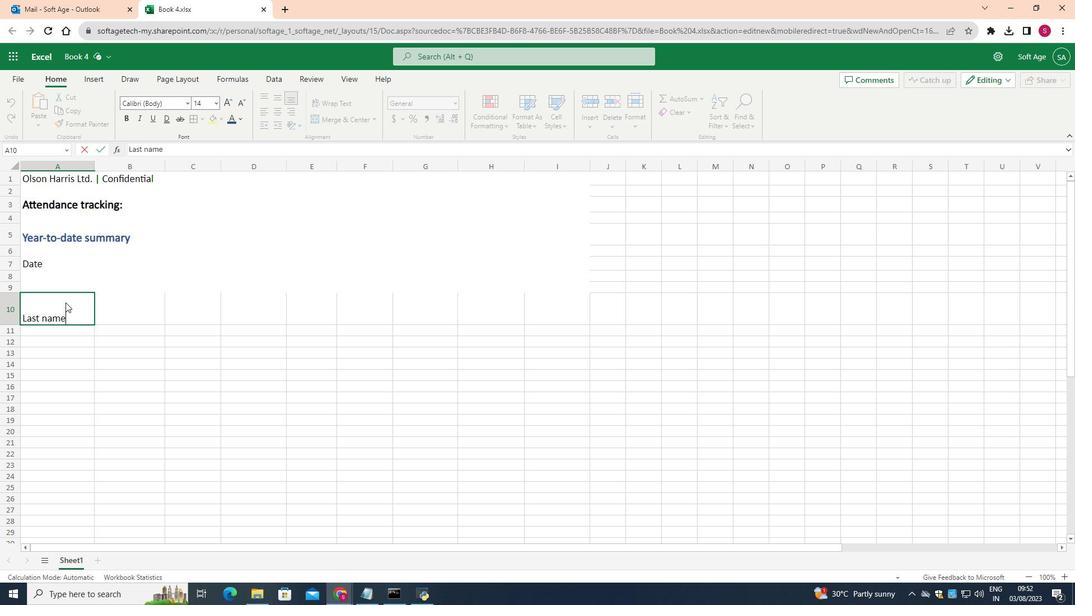 
Action: Mouse moved to (117, 310)
Screenshot: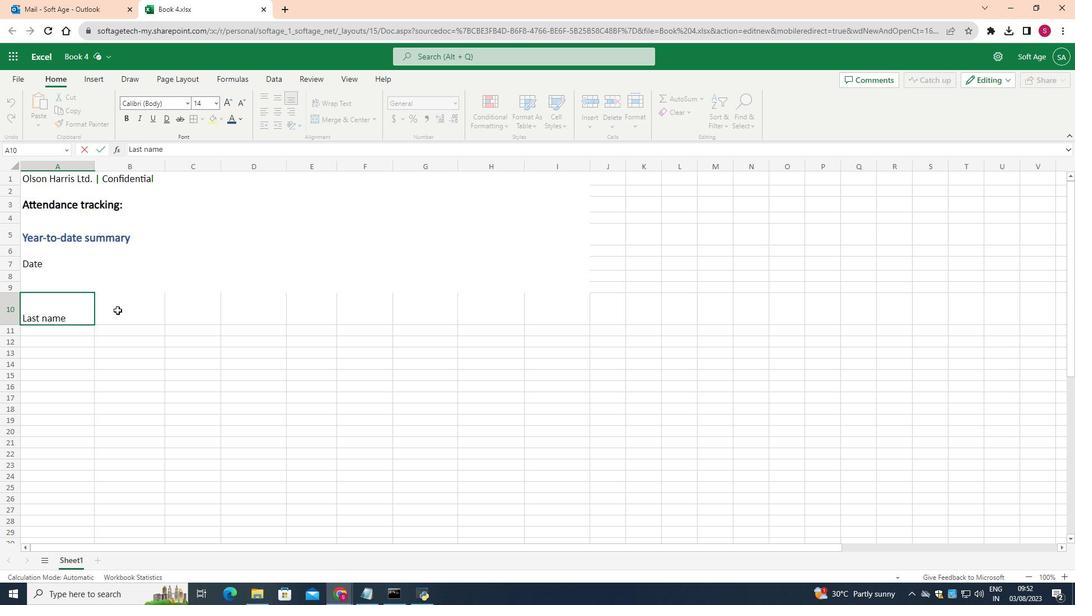 
Action: Mouse pressed left at (117, 310)
Screenshot: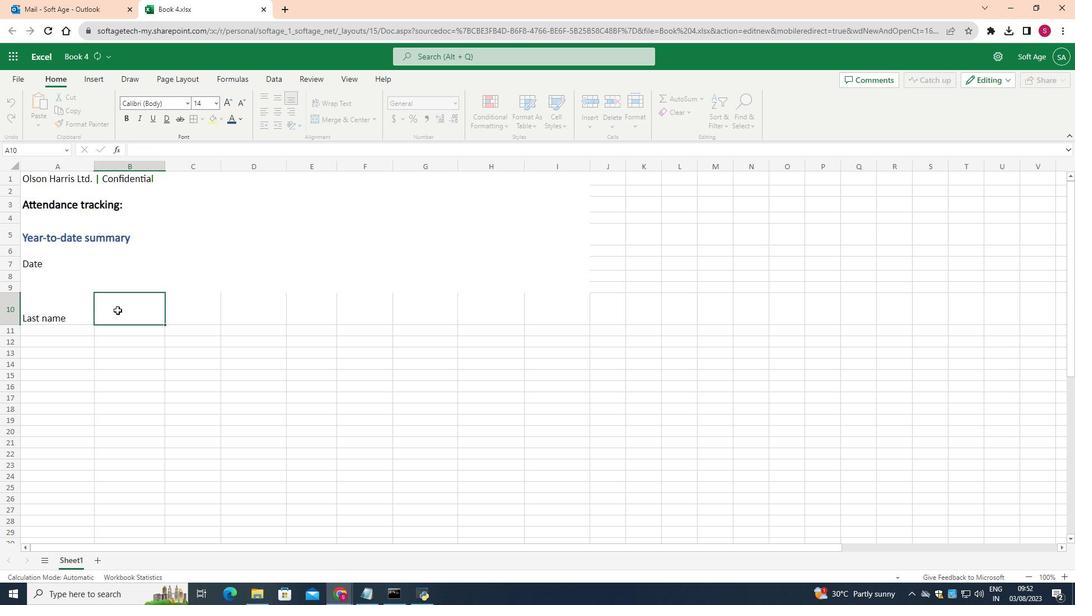 
Action: Mouse moved to (216, 101)
Screenshot: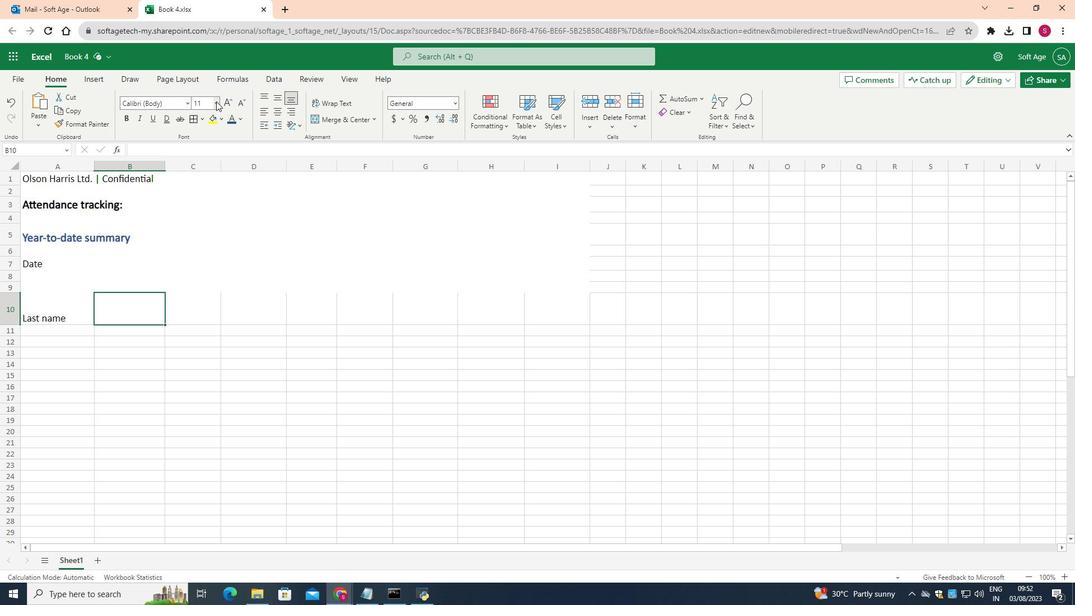 
Action: Mouse pressed left at (216, 101)
Screenshot: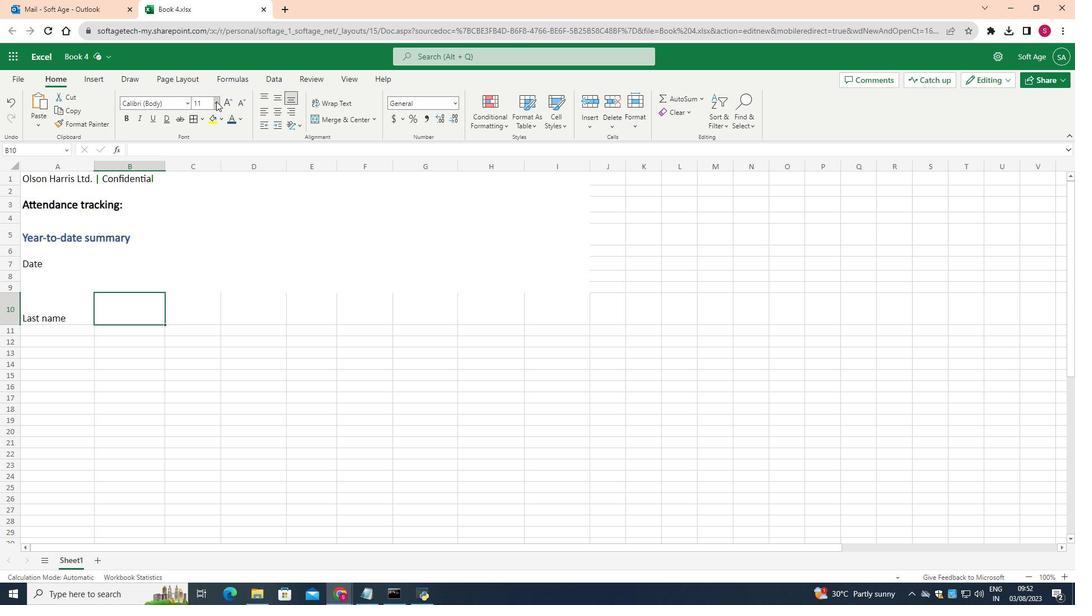 
Action: Mouse moved to (205, 195)
Screenshot: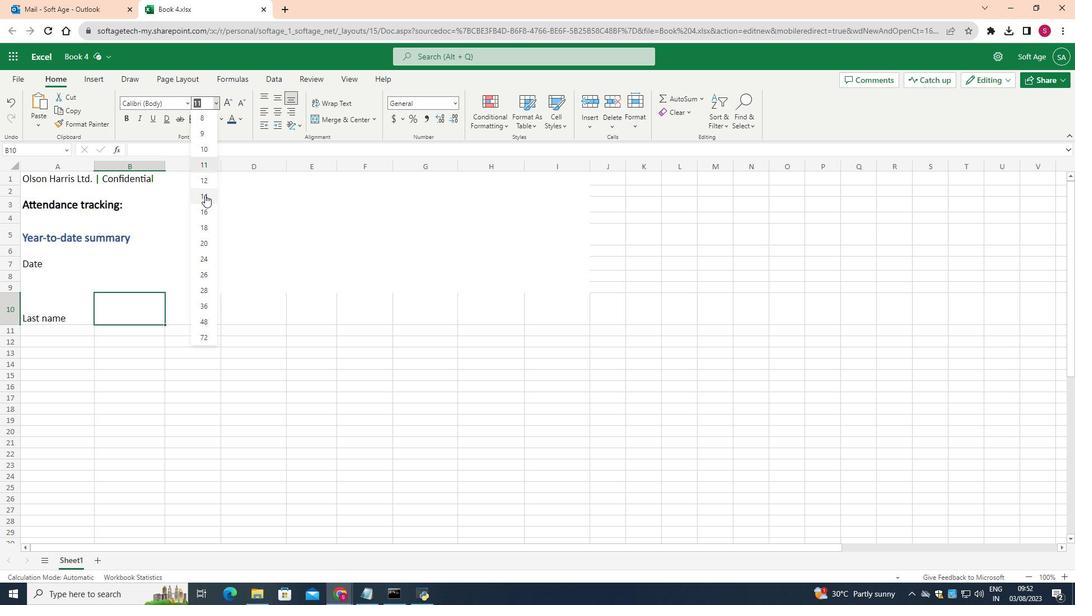 
Action: Mouse pressed left at (205, 195)
Screenshot: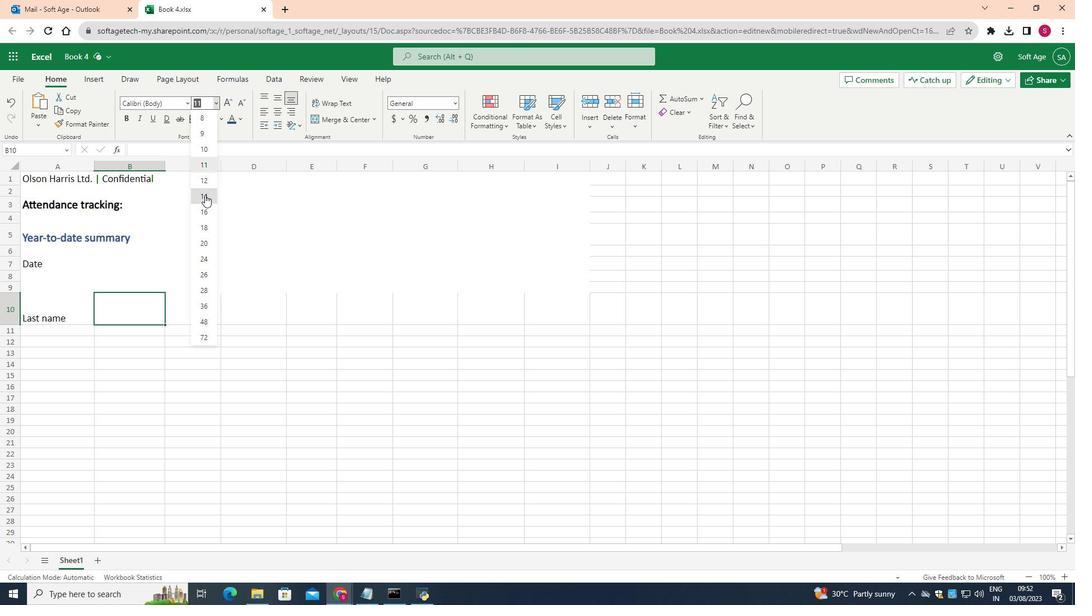 
Action: Key pressed <Key.shift>First<Key.space>name
Screenshot: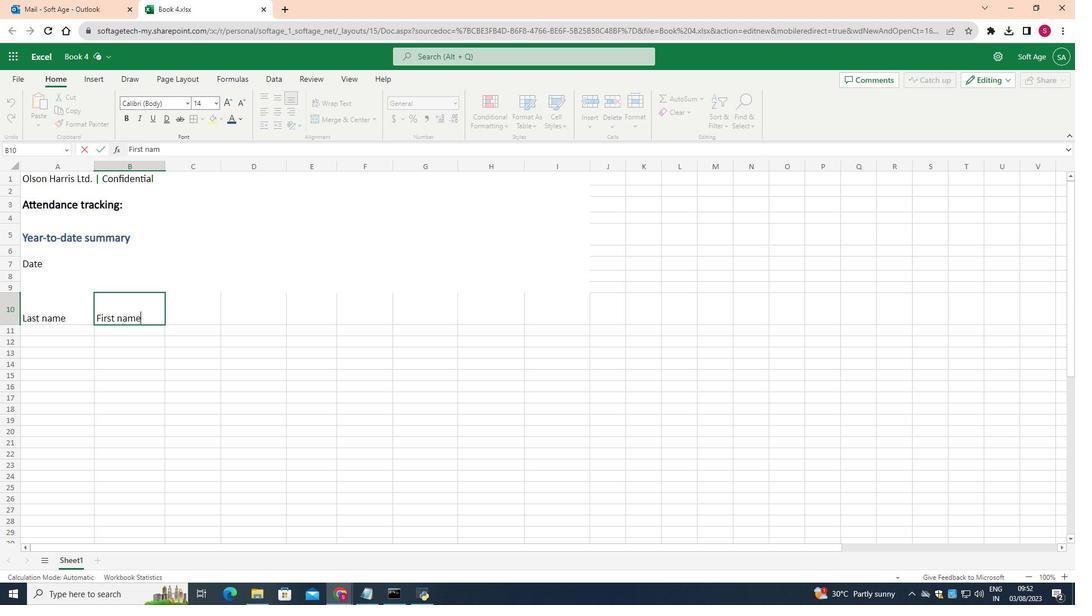 
Action: Mouse moved to (184, 315)
Screenshot: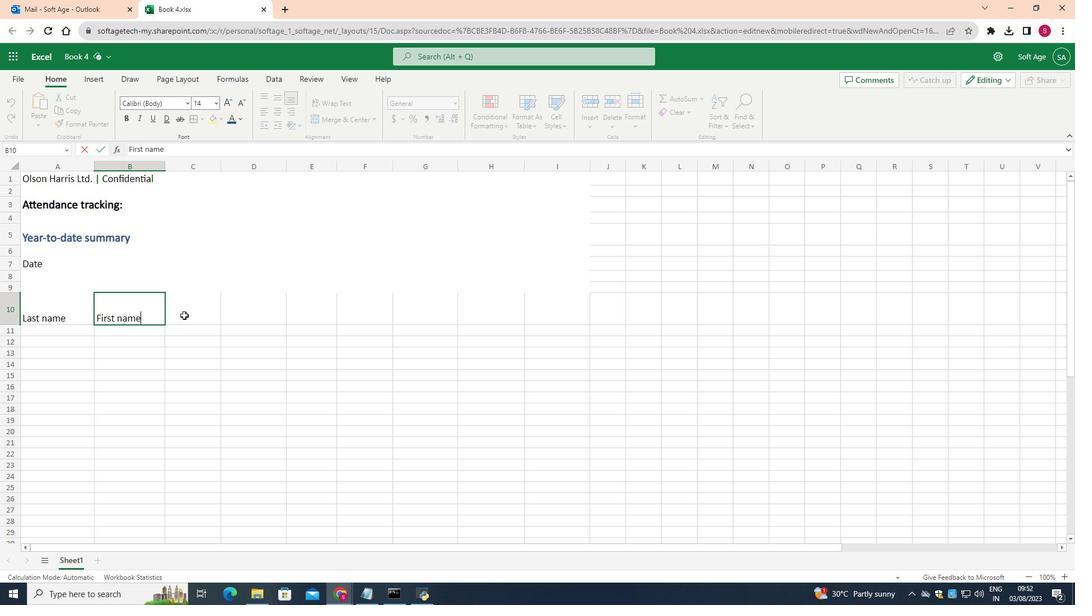 
Action: Mouse pressed left at (184, 315)
Screenshot: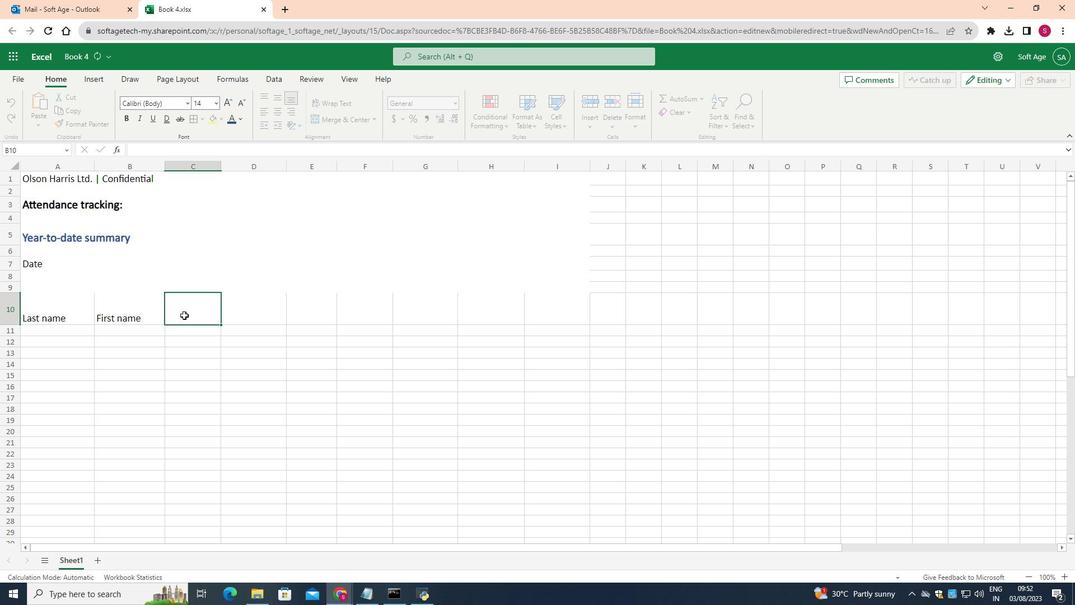 
Action: Mouse moved to (216, 105)
Screenshot: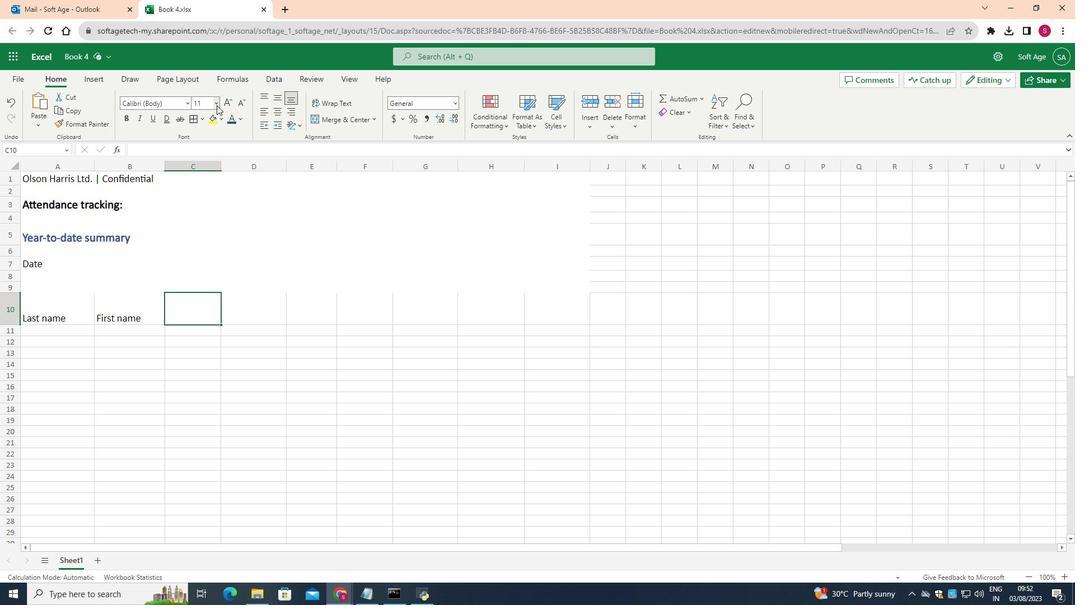 
Action: Mouse pressed left at (216, 105)
Screenshot: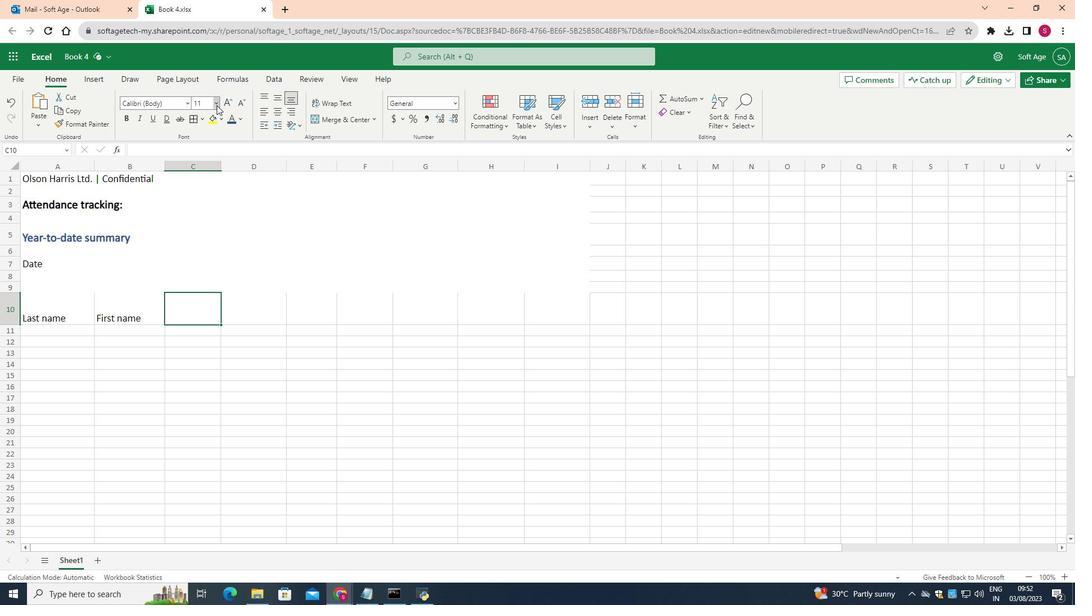
Action: Mouse moved to (208, 197)
Screenshot: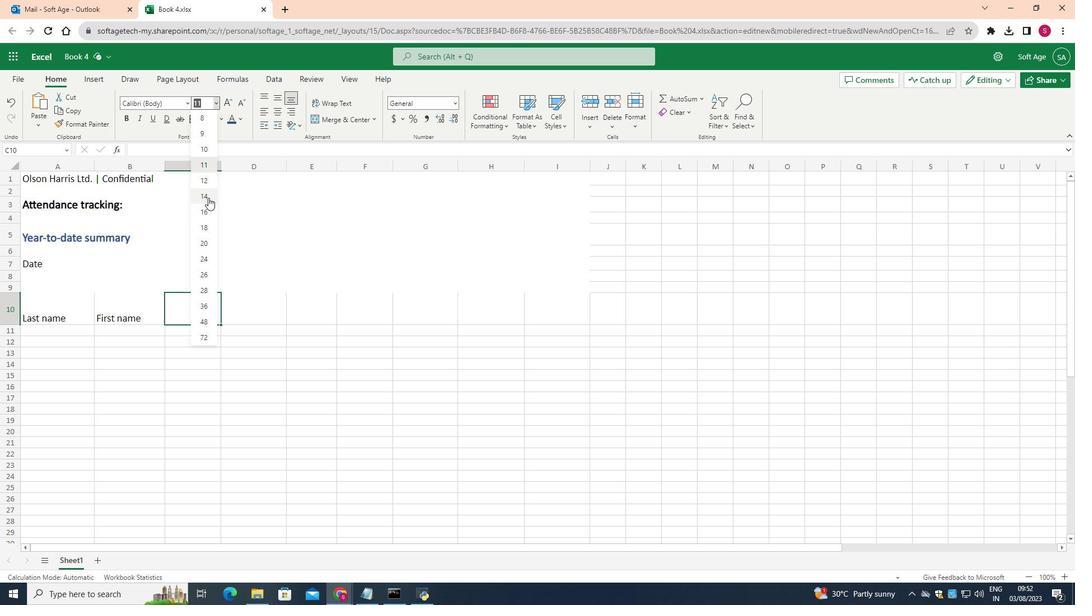 
Action: Mouse pressed left at (208, 197)
Screenshot: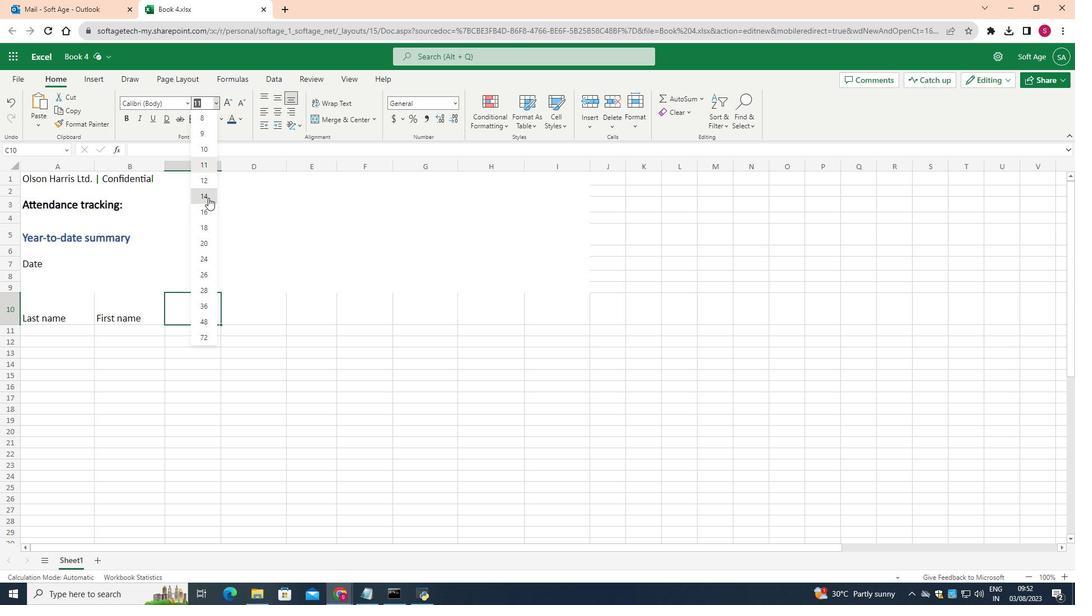 
Action: Mouse moved to (208, 197)
Screenshot: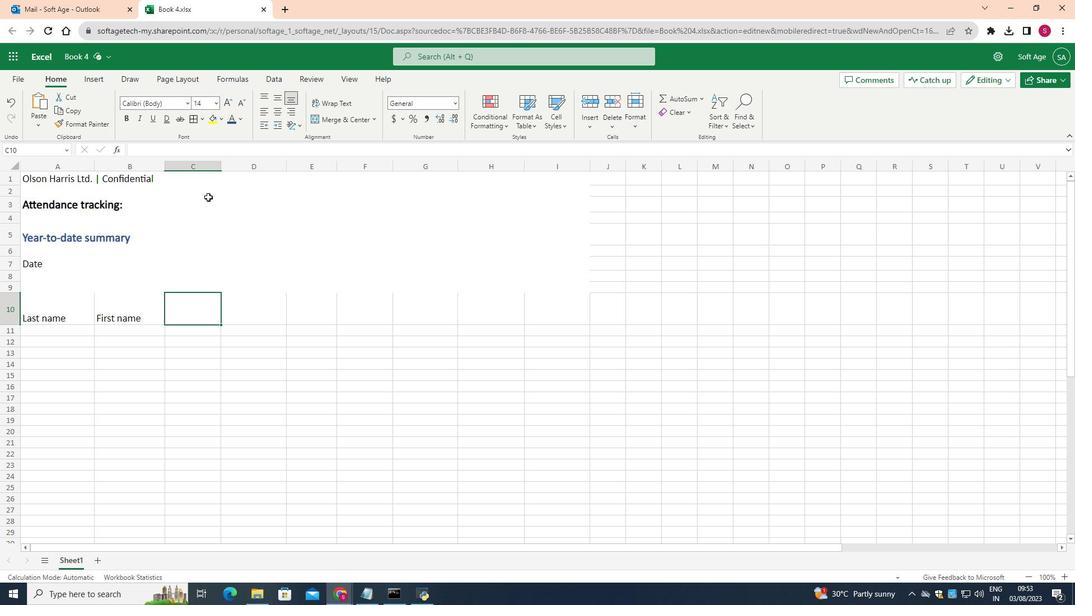 
Action: Key pressed <Key.shift>Vacation
Screenshot: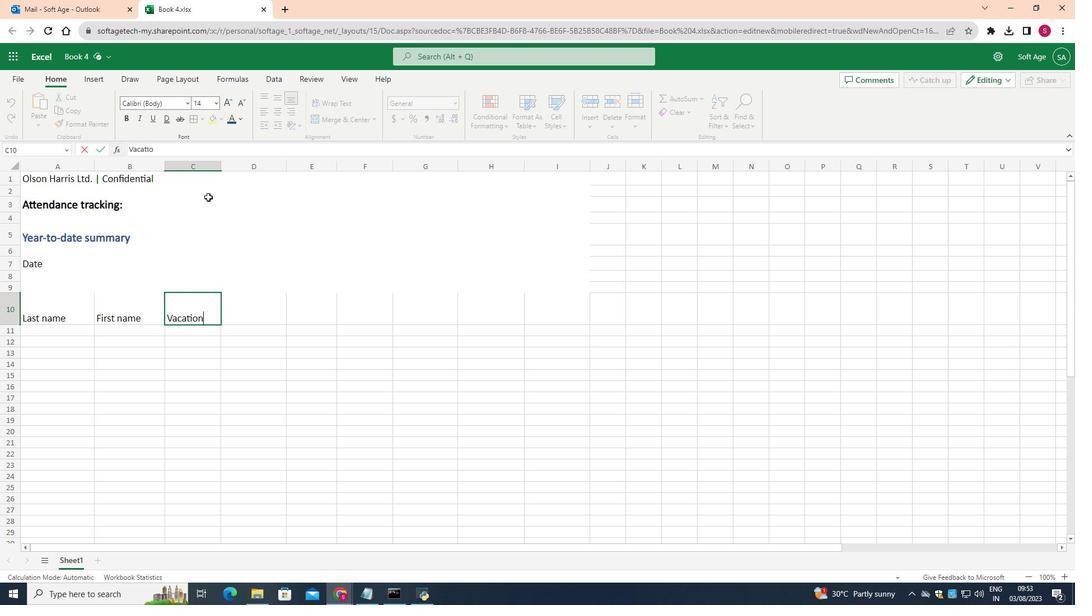 
Action: Mouse moved to (273, 314)
Screenshot: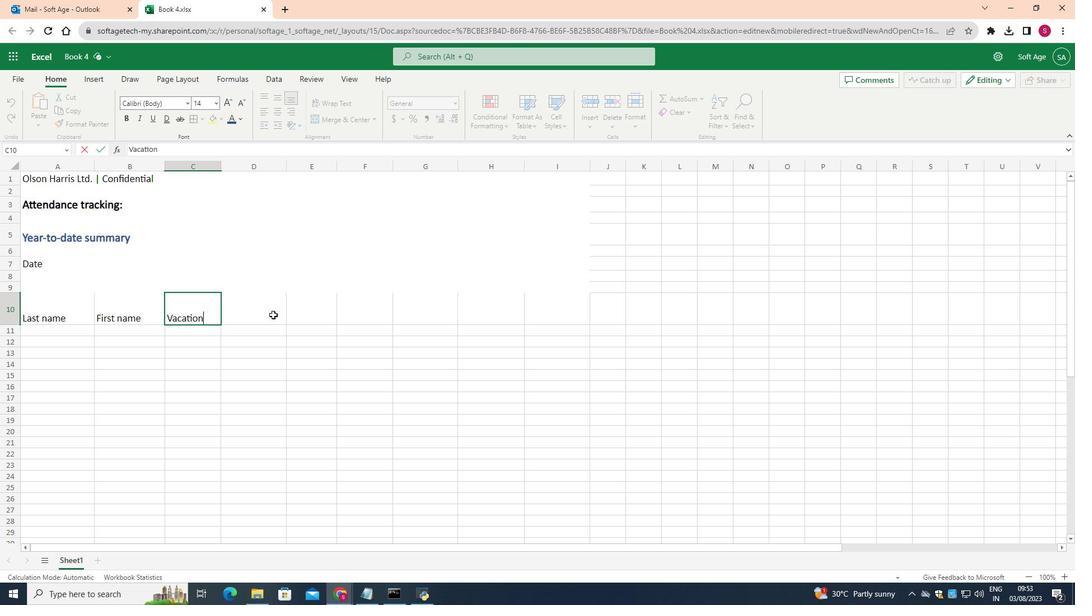 
Action: Mouse pressed left at (273, 314)
Screenshot: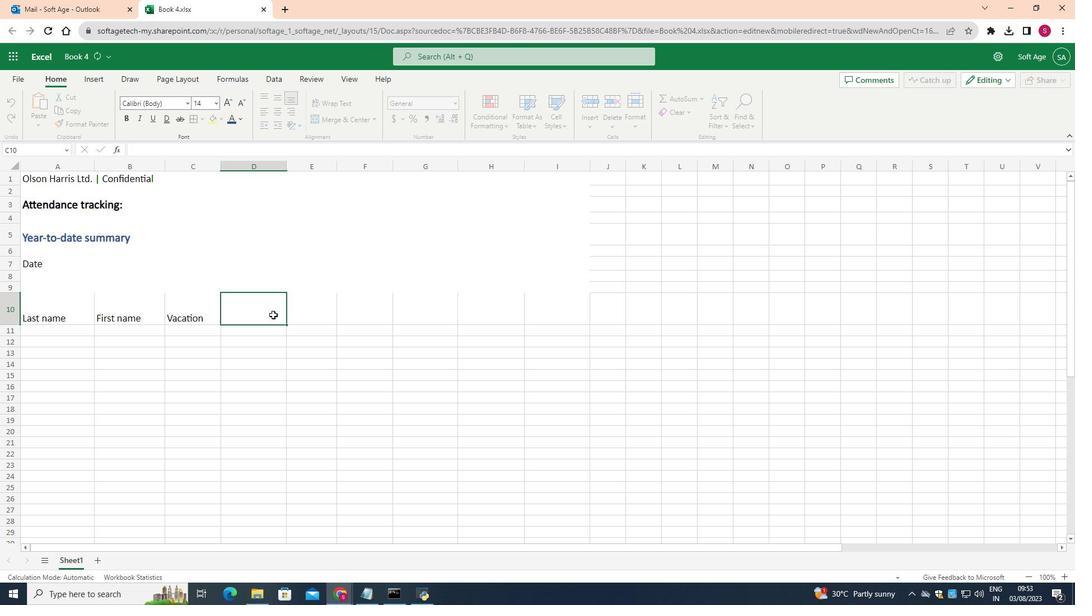 
Action: Mouse moved to (214, 100)
Screenshot: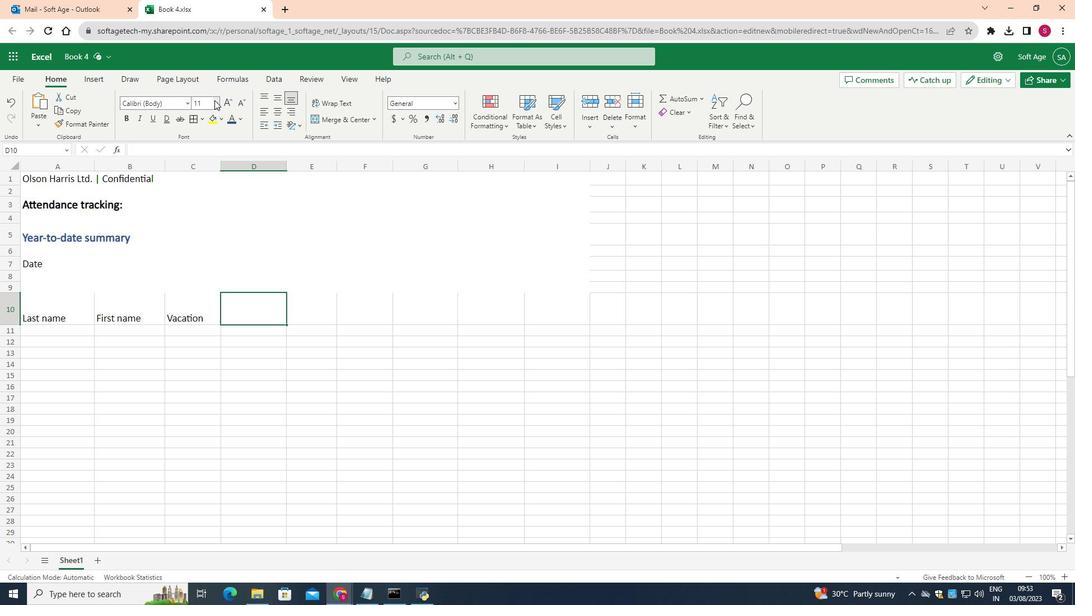 
Action: Mouse pressed left at (214, 100)
Screenshot: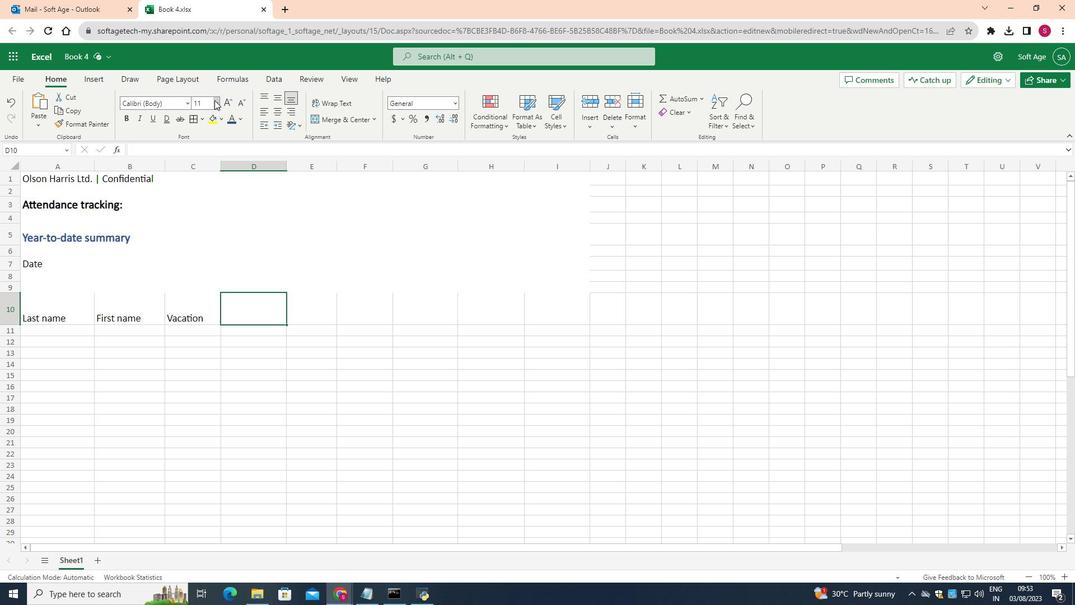 
Action: Mouse moved to (202, 196)
Screenshot: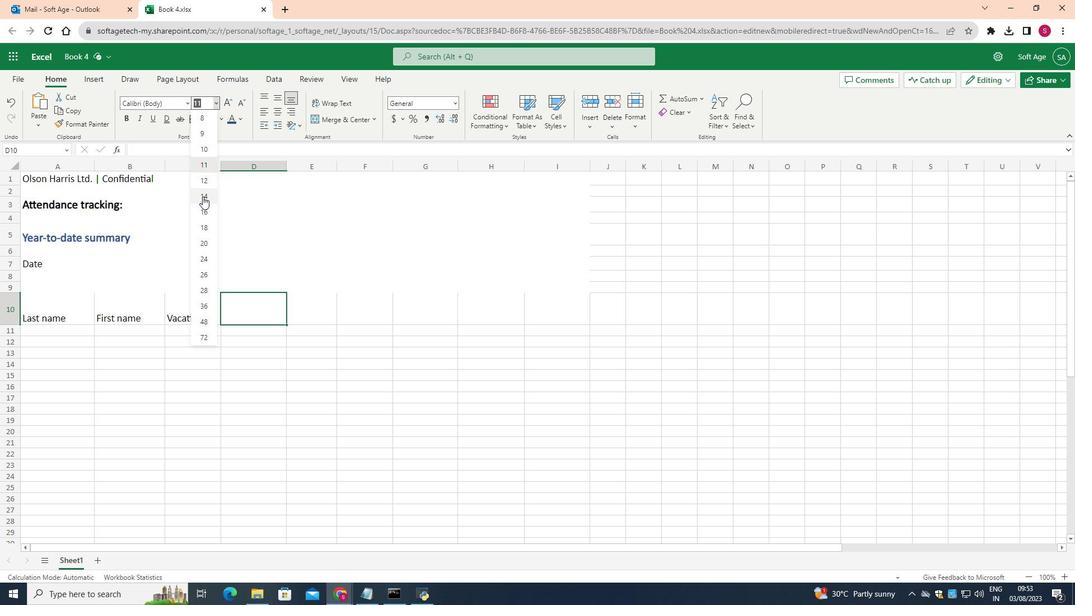 
Action: Mouse pressed left at (202, 196)
Screenshot: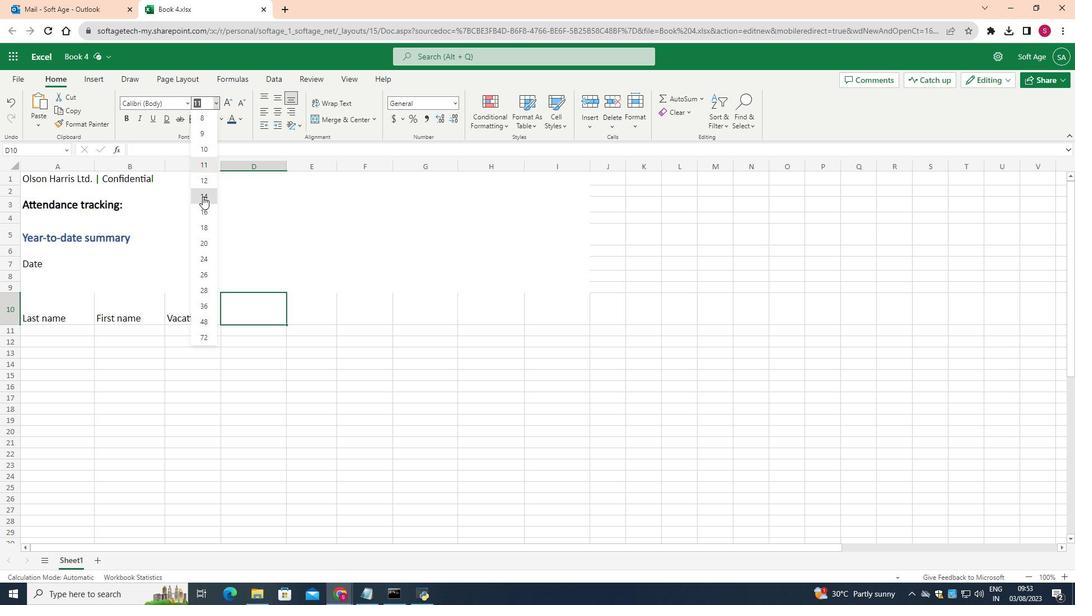 
Action: Key pressed <Key.shift>Personal
Screenshot: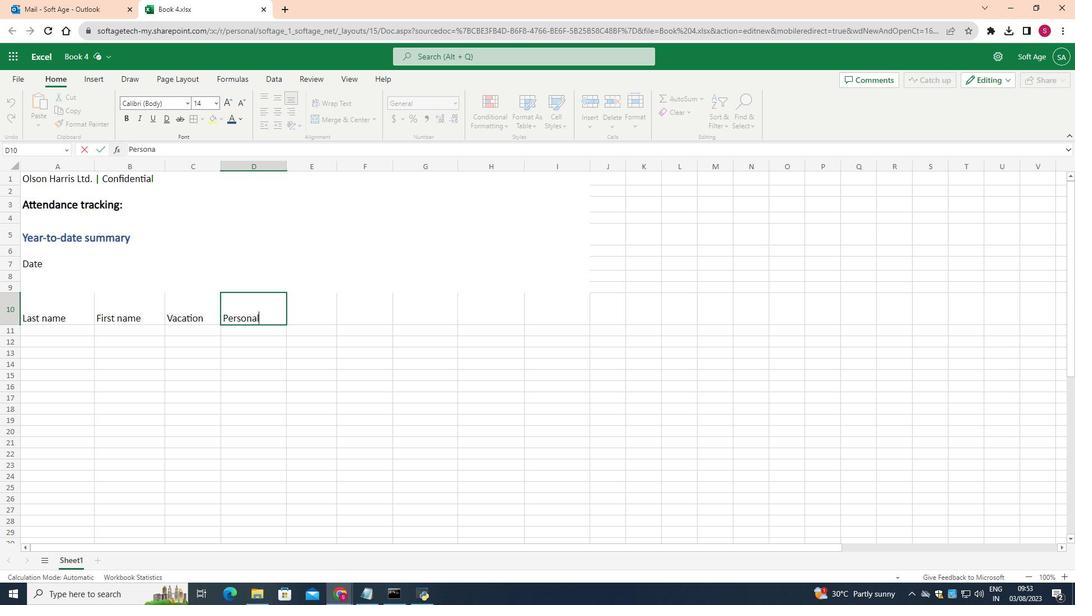 
Action: Mouse moved to (307, 309)
Screenshot: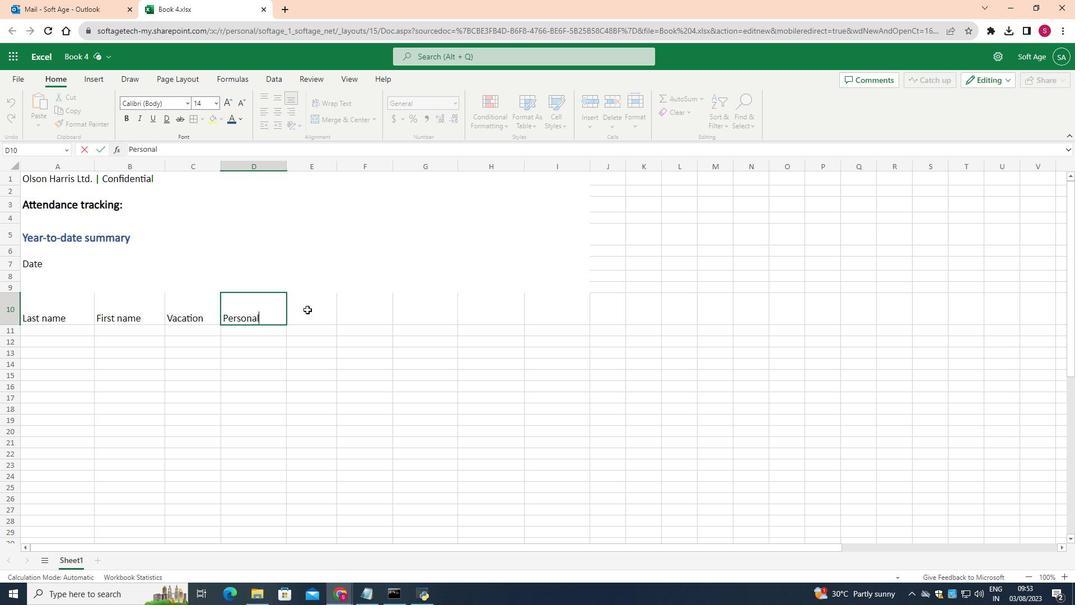 
Action: Mouse pressed left at (307, 309)
Screenshot: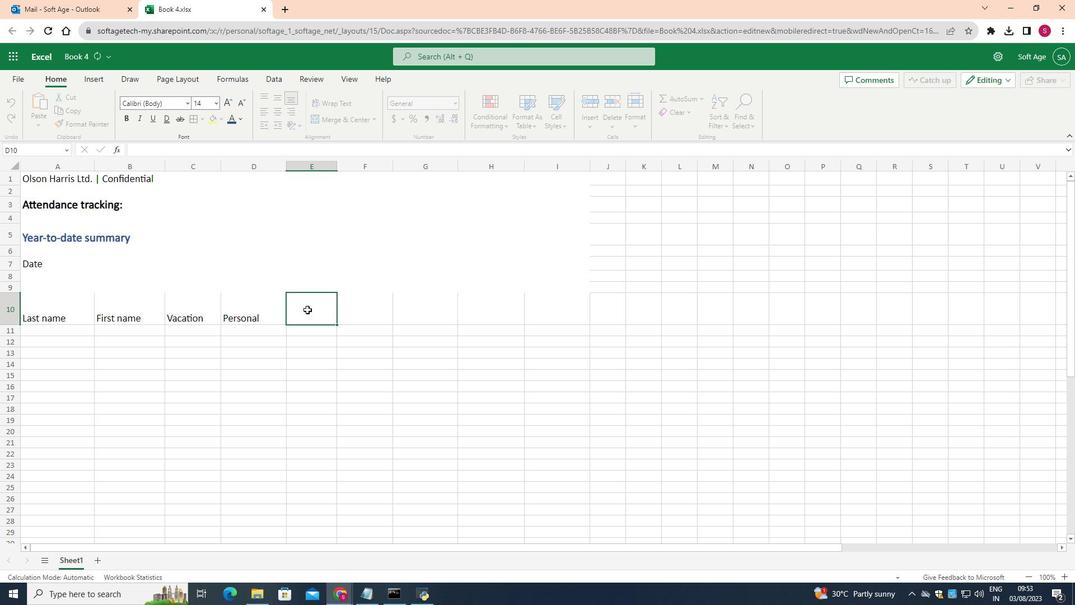 
Action: Mouse moved to (215, 103)
Screenshot: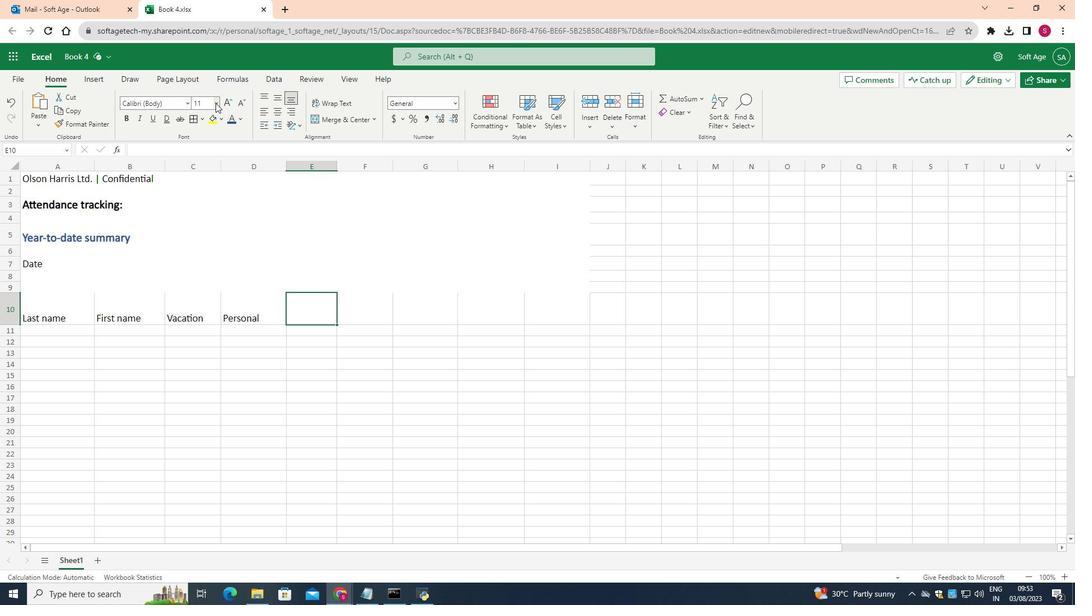 
Action: Mouse pressed left at (215, 103)
Screenshot: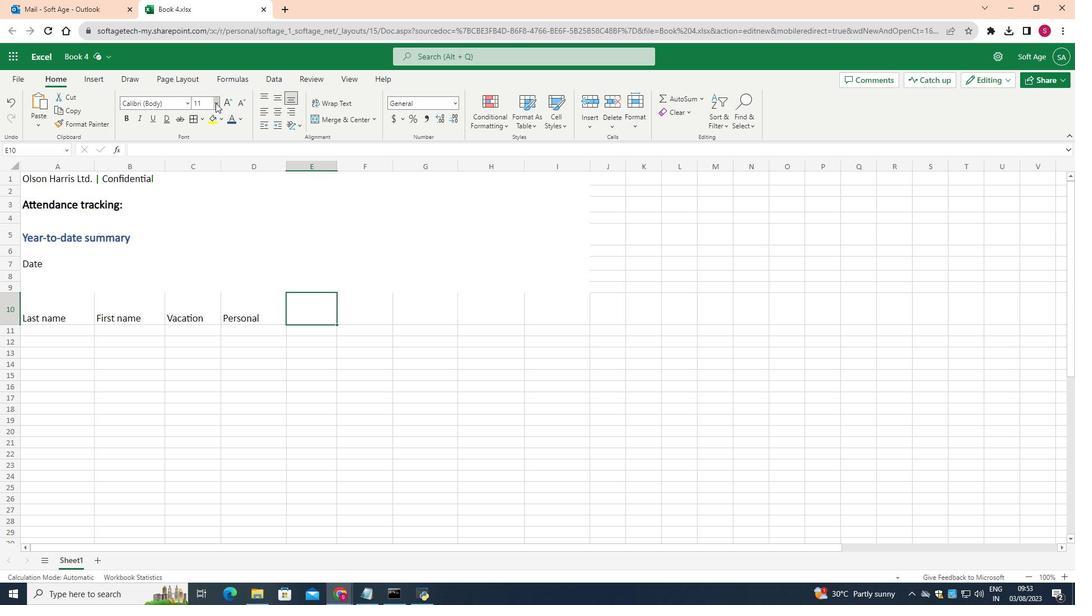 
Action: Mouse moved to (205, 193)
Screenshot: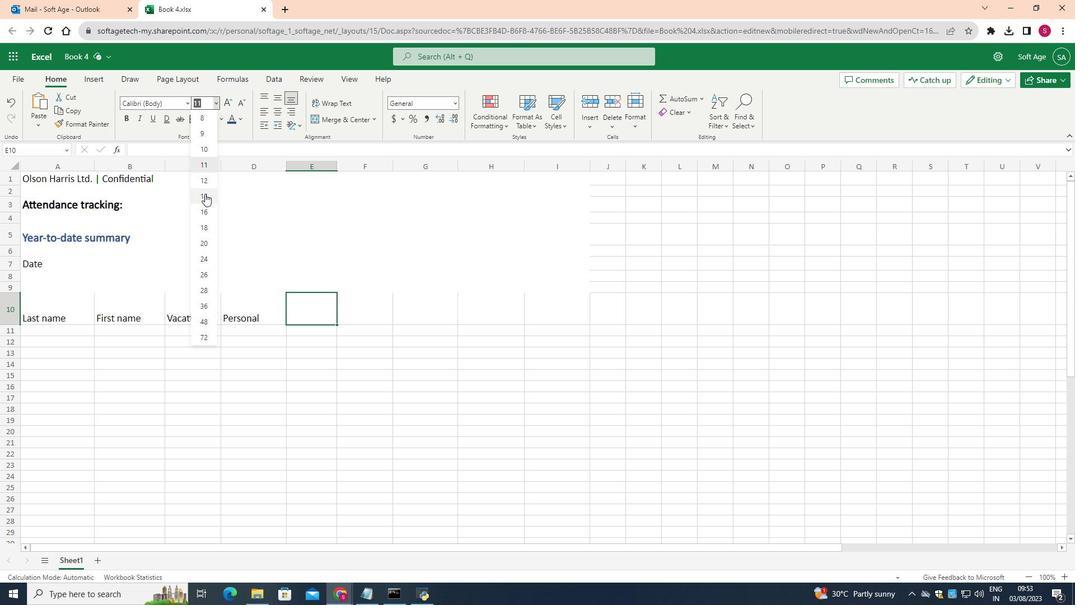 
Action: Mouse pressed left at (205, 193)
Screenshot: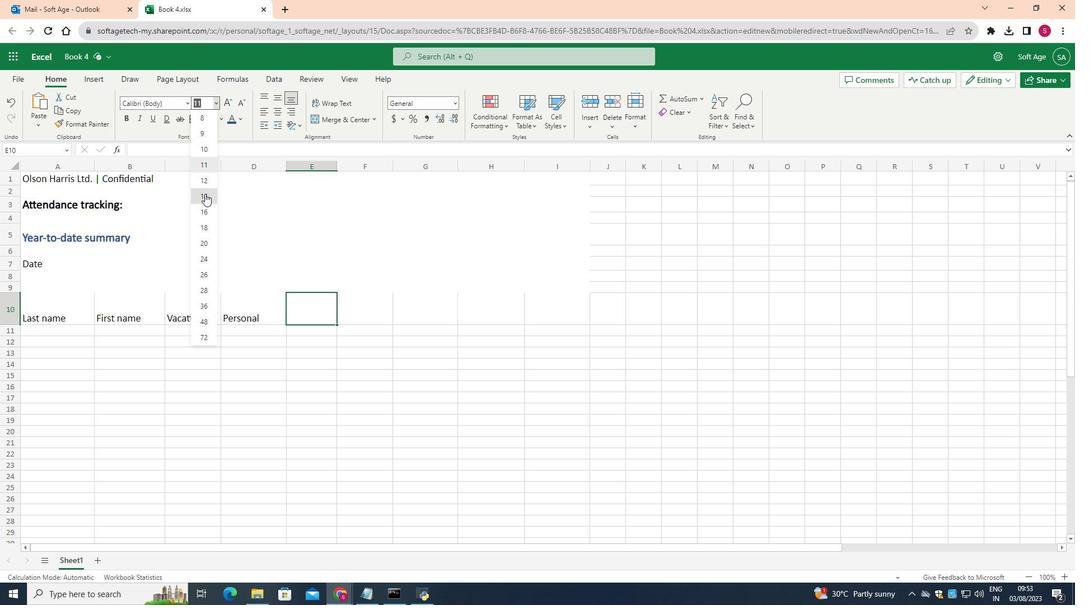 
Action: Key pressed <Key.shift>Sick
Screenshot: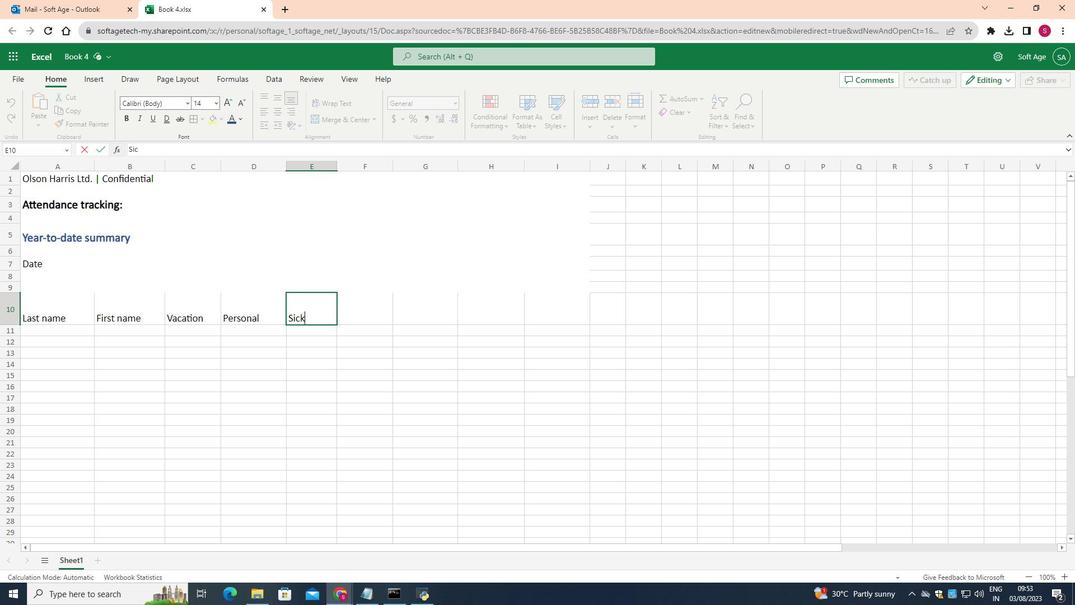 
Action: Mouse moved to (348, 305)
Screenshot: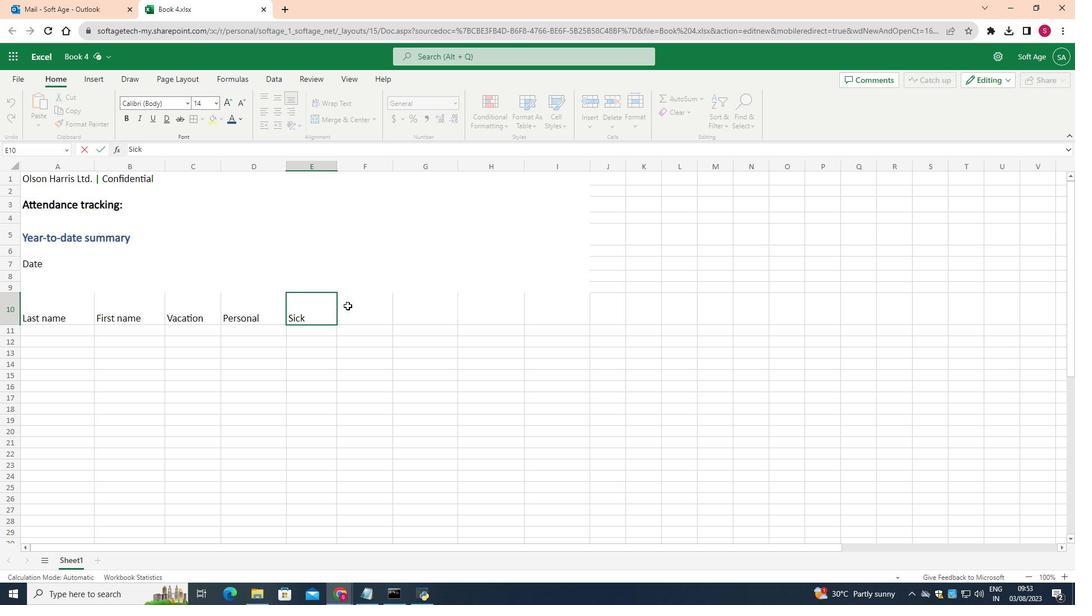 
Action: Mouse pressed left at (348, 305)
Screenshot: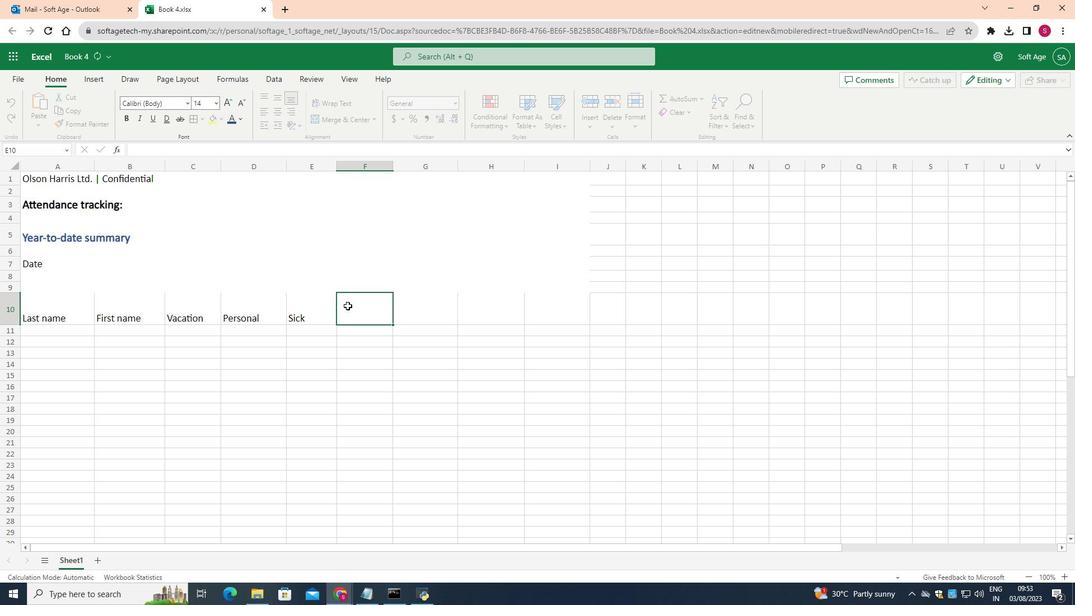 
Action: Mouse moved to (216, 103)
Screenshot: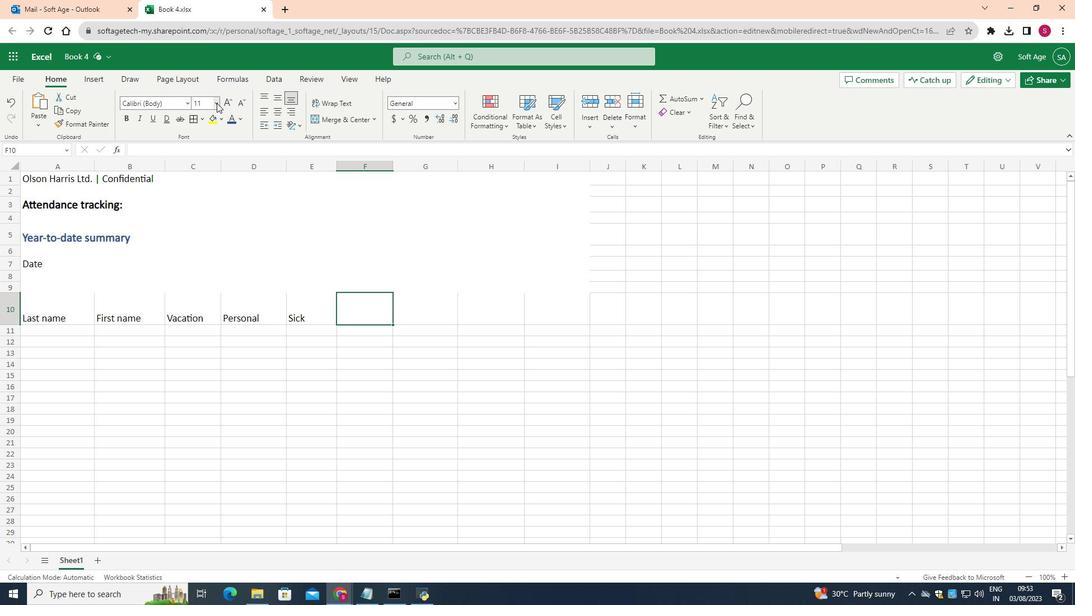 
Action: Mouse pressed left at (216, 103)
Screenshot: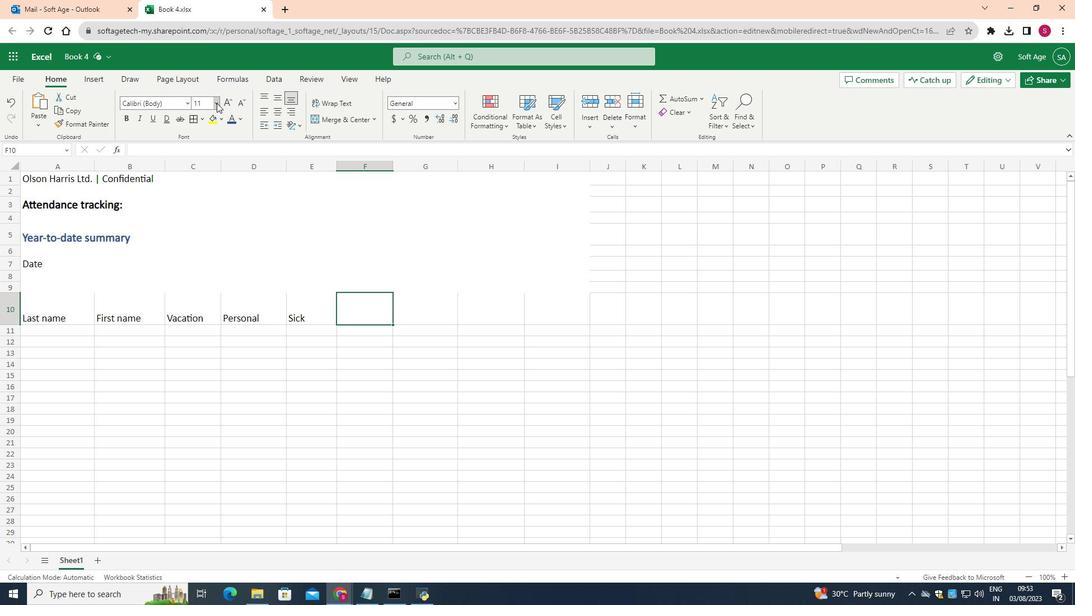 
Action: Mouse moved to (209, 193)
Screenshot: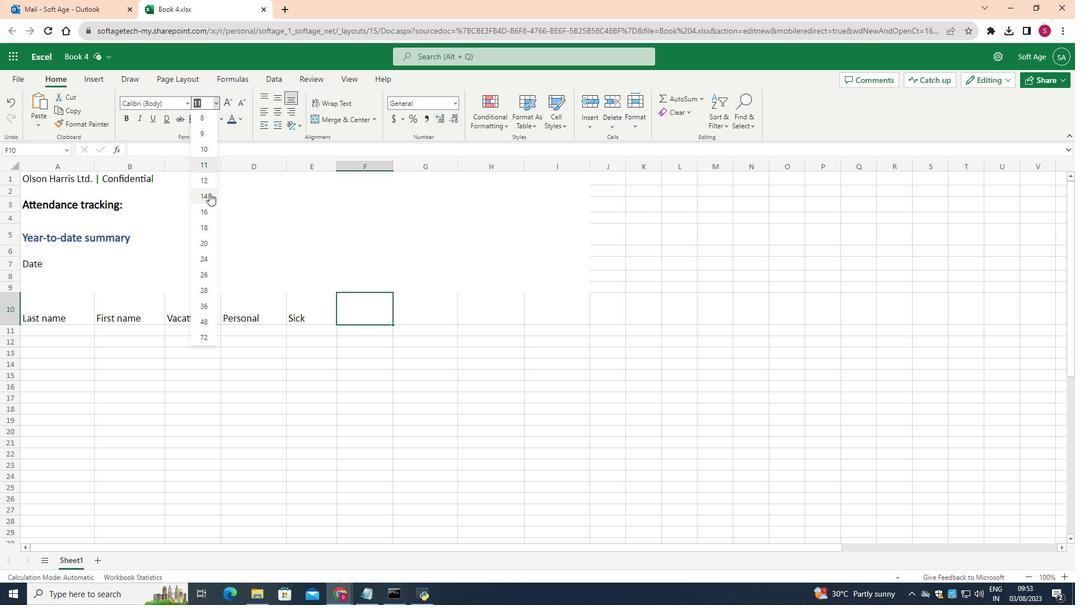 
Action: Mouse pressed left at (209, 193)
Screenshot: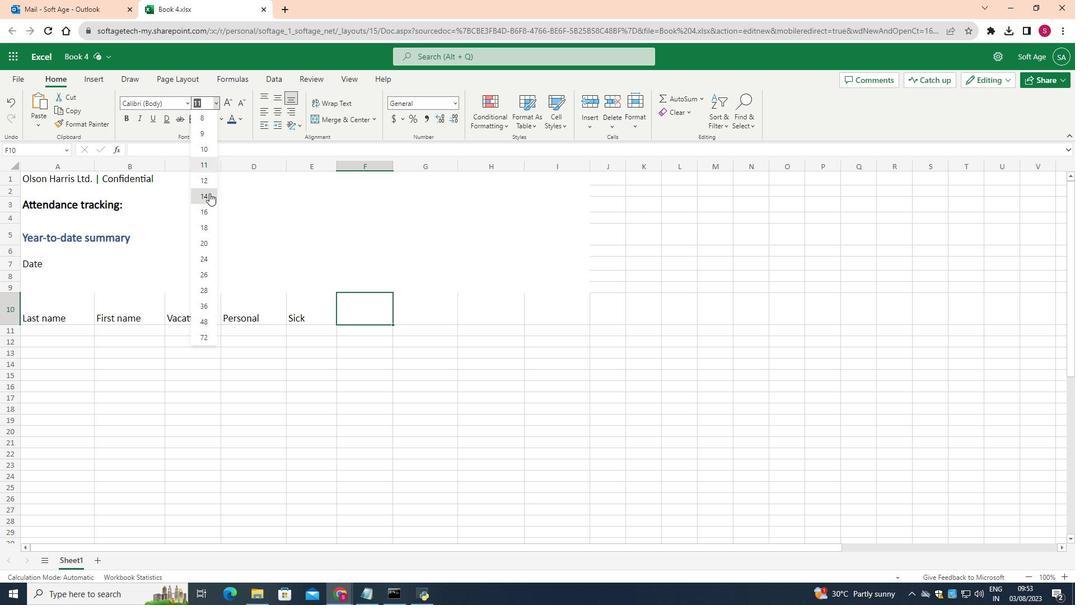 
Action: Key pressed <Key.shift>SSN
Screenshot: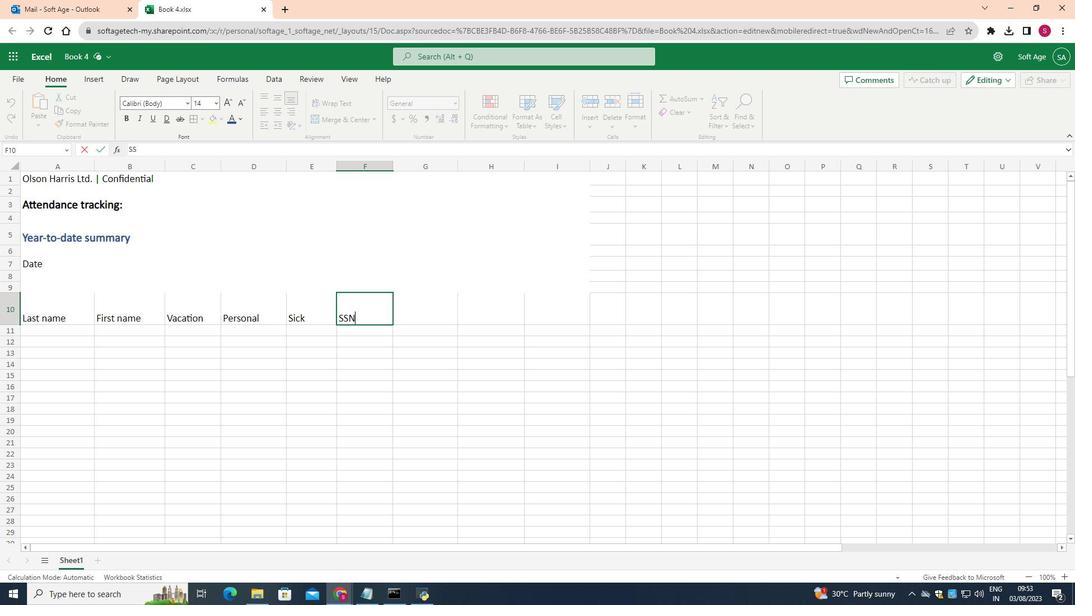 
Action: Mouse moved to (426, 313)
Screenshot: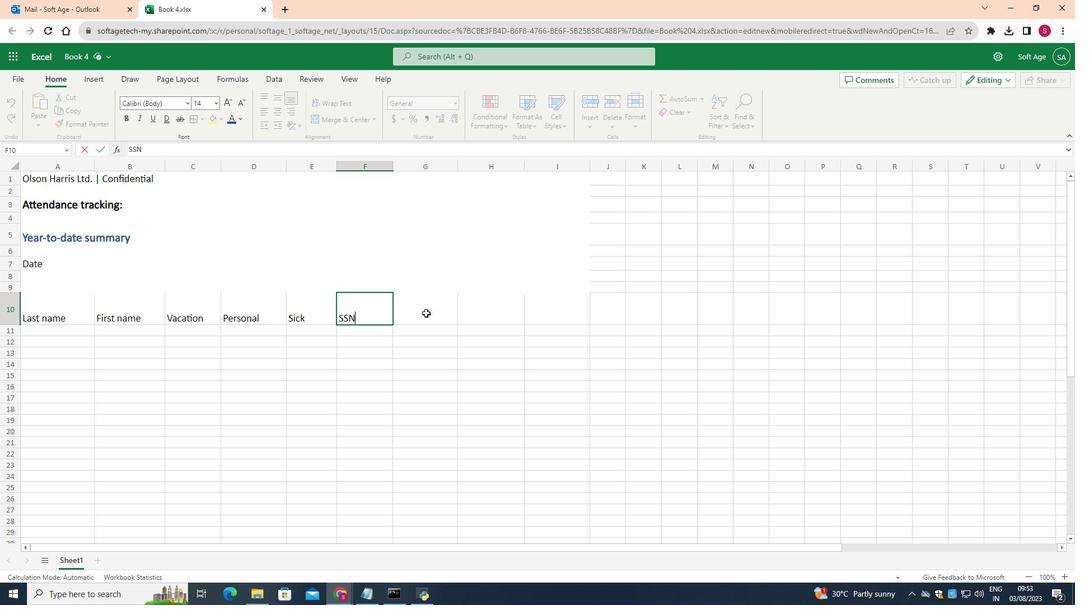 
Action: Mouse pressed left at (426, 313)
Screenshot: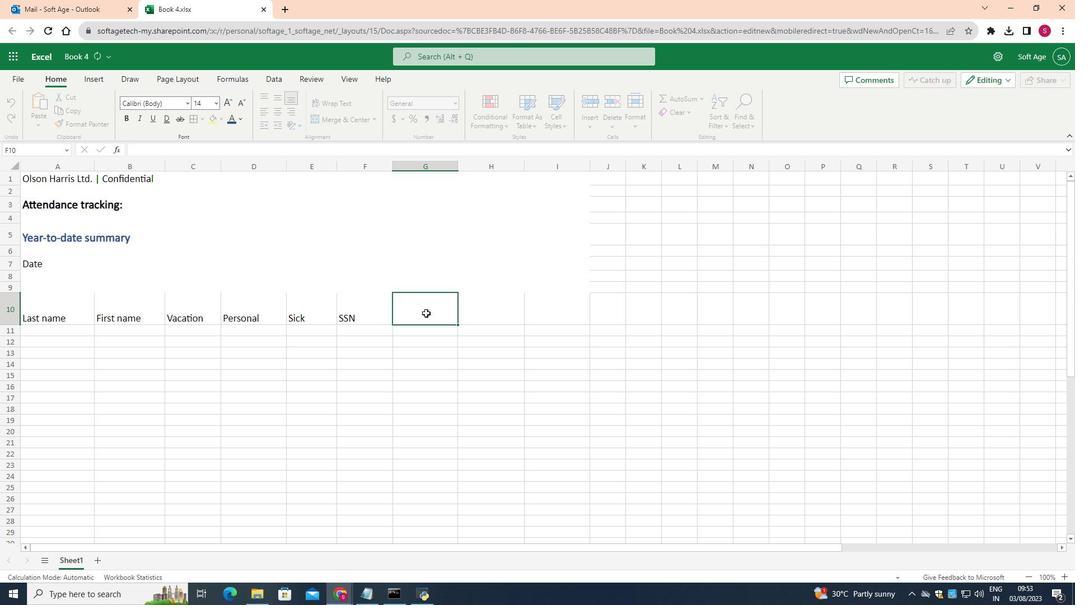 
Action: Mouse moved to (216, 100)
Screenshot: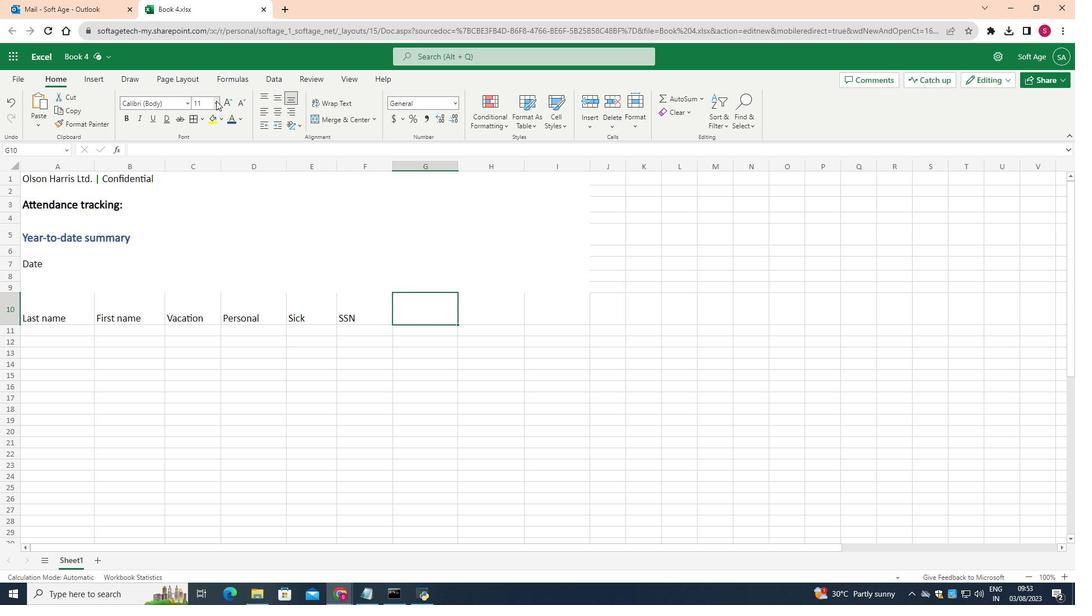 
Action: Mouse pressed left at (216, 100)
Screenshot: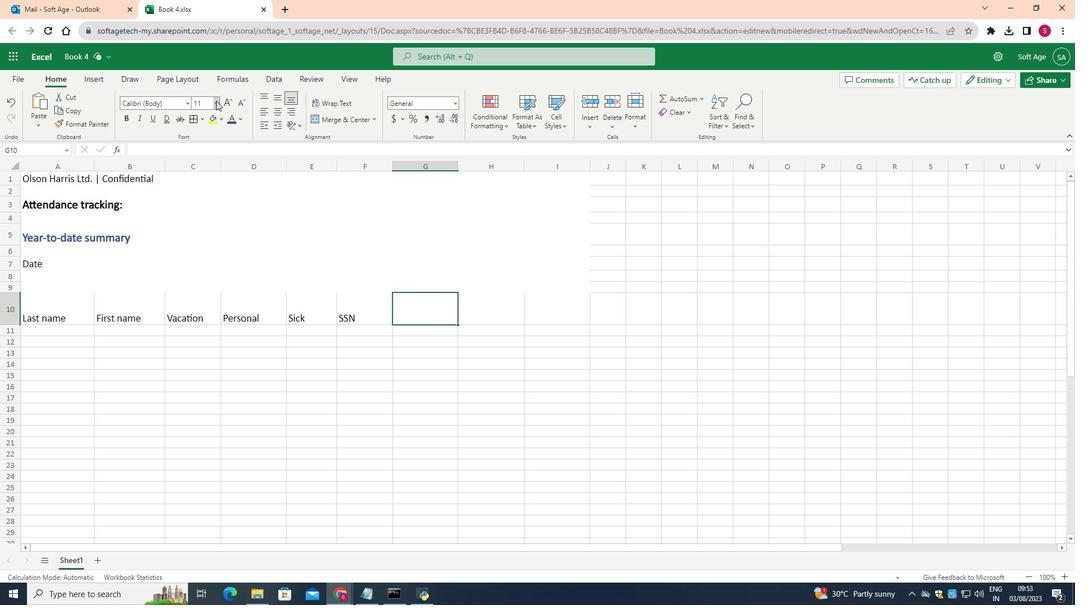 
Action: Mouse moved to (202, 193)
Screenshot: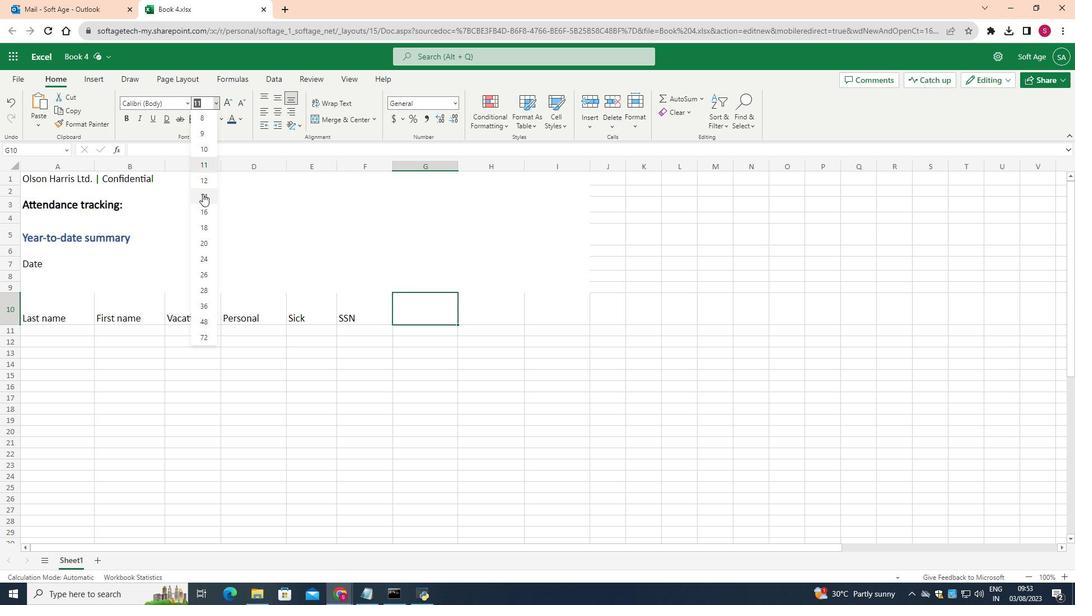 
Action: Mouse pressed left at (202, 193)
Screenshot: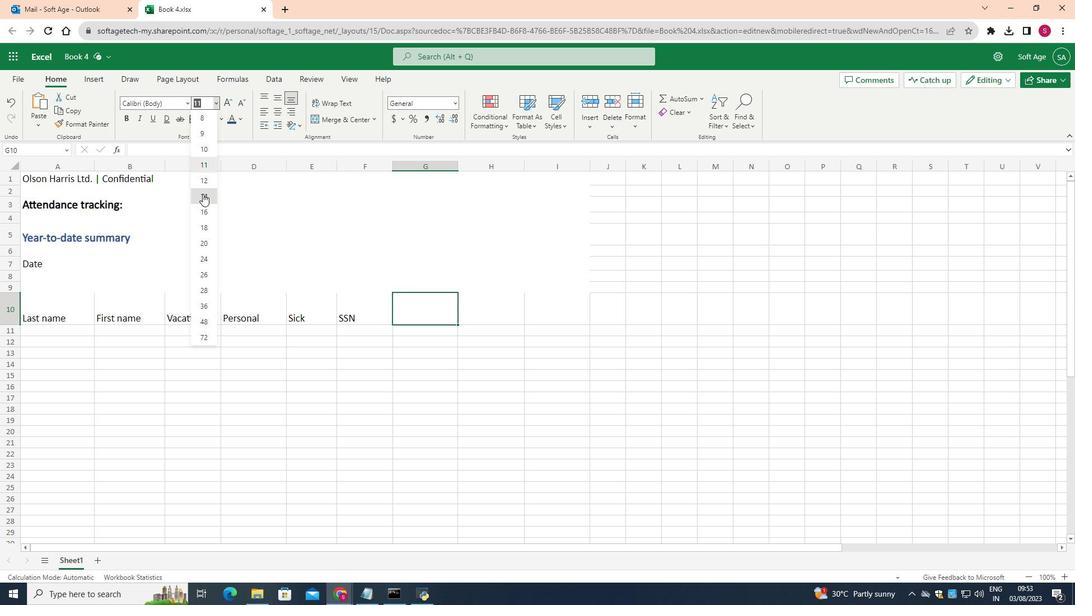 
Action: Mouse moved to (412, 317)
Screenshot: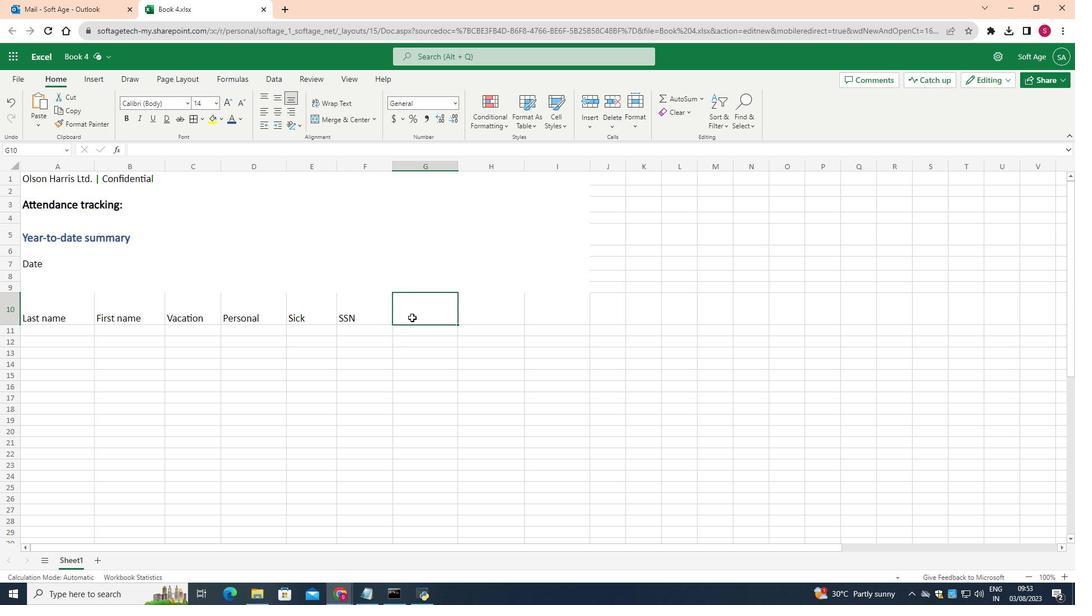 
Action: Mouse pressed left at (412, 317)
Screenshot: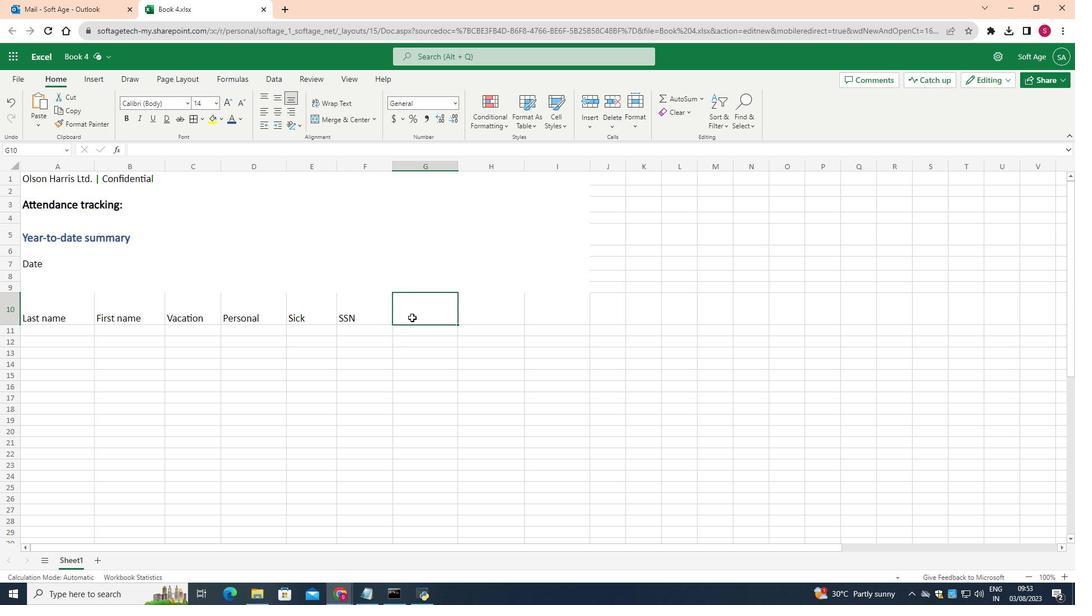 
Action: Mouse pressed left at (412, 317)
Screenshot: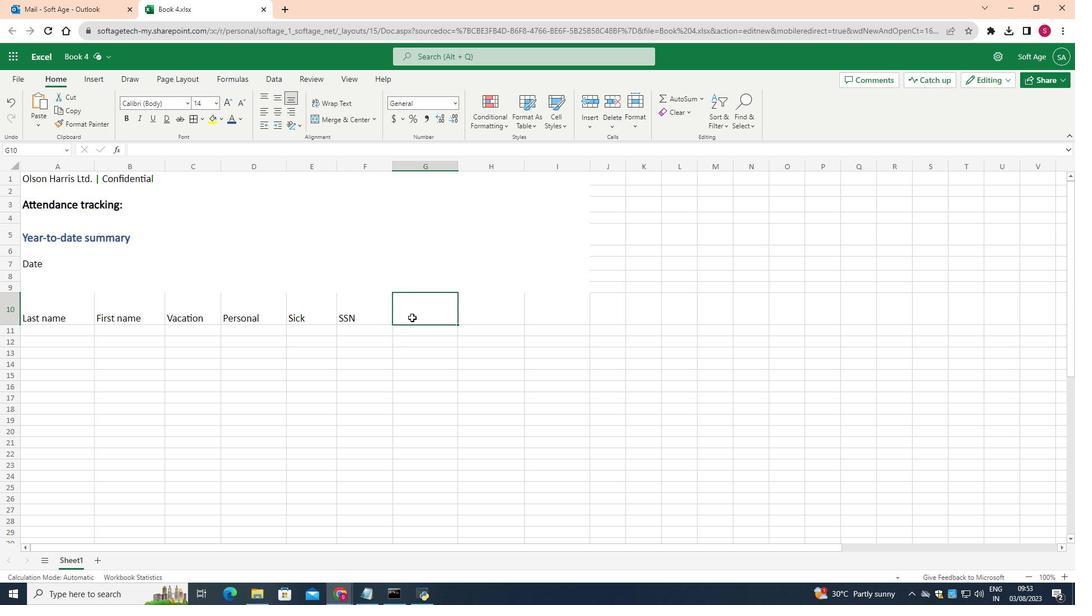 
Action: Mouse moved to (415, 313)
Screenshot: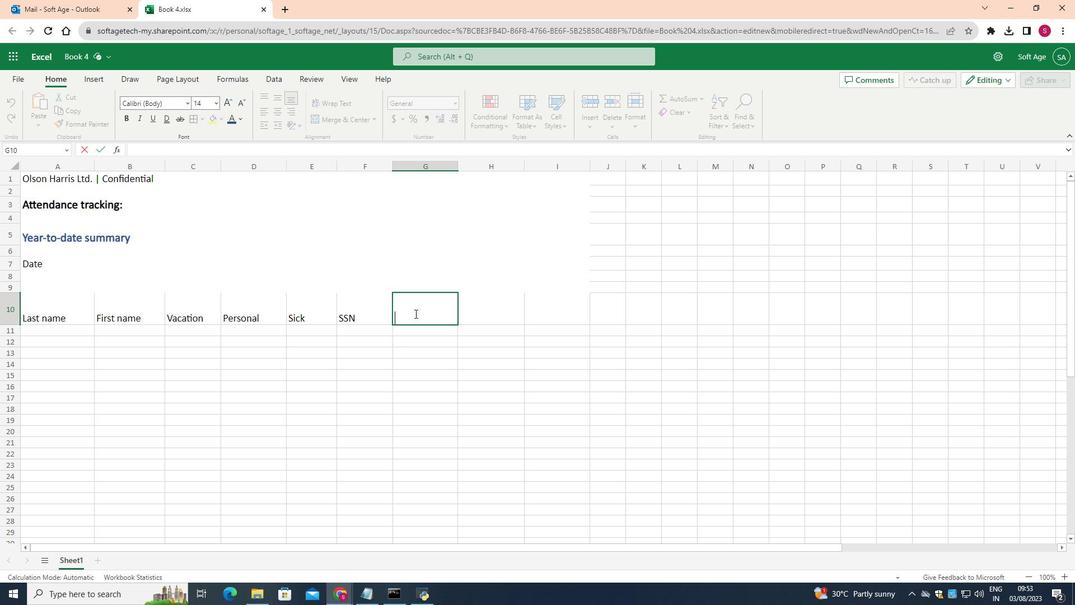 
Action: Key pressed <Key.shift>Position
Screenshot: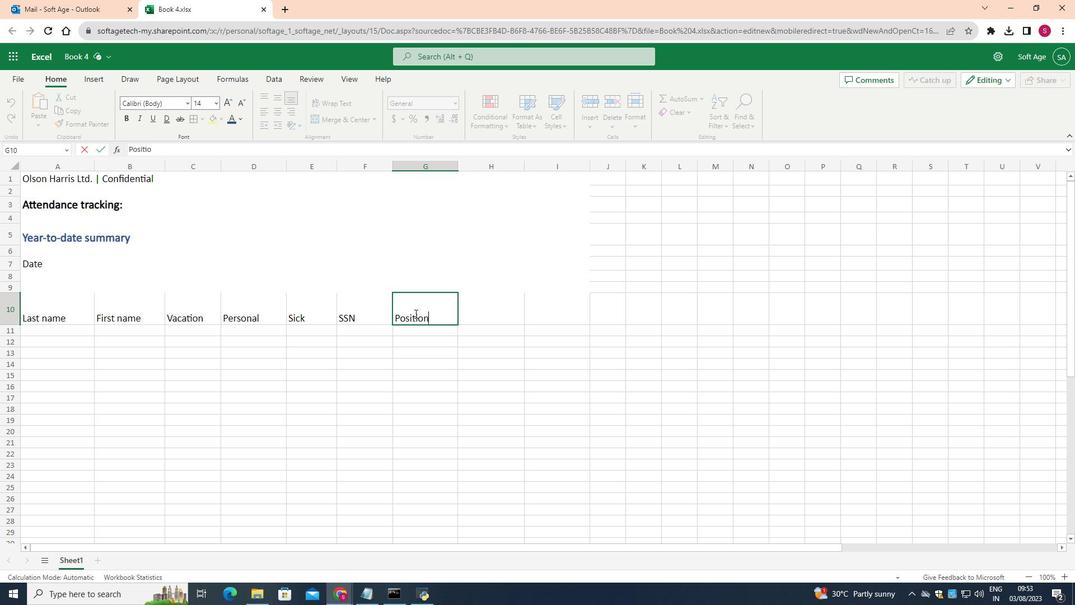 
Action: Mouse moved to (485, 302)
Screenshot: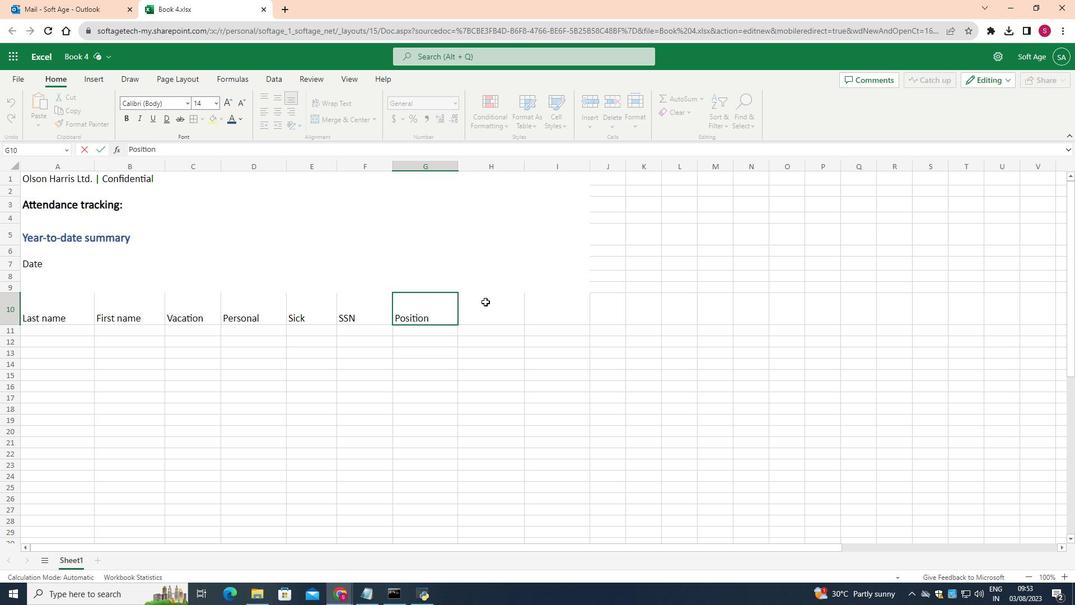 
Action: Mouse pressed left at (485, 302)
Screenshot: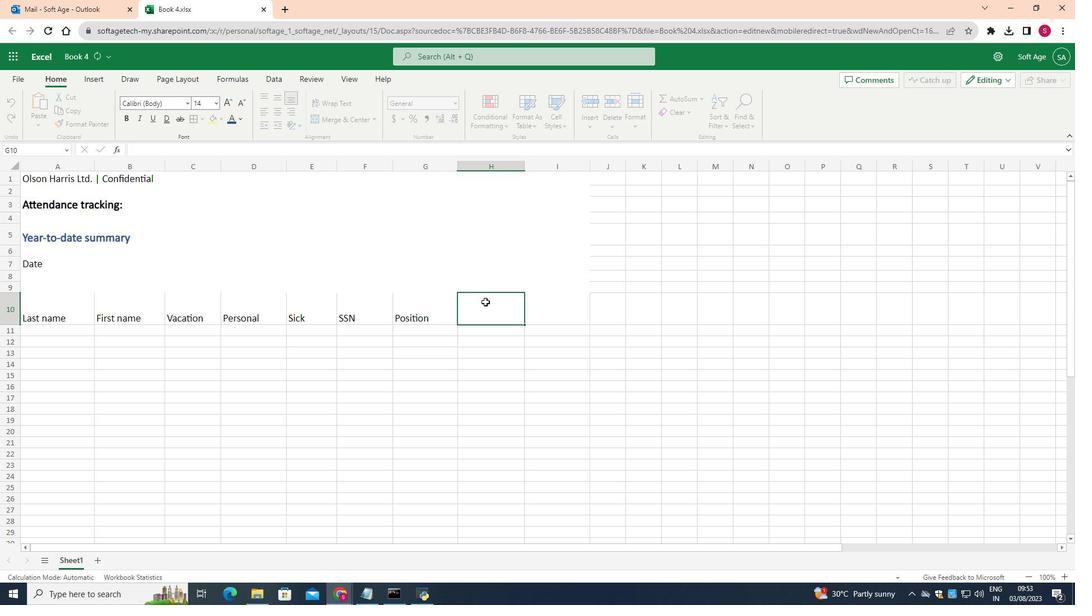 
Action: Mouse moved to (215, 101)
Screenshot: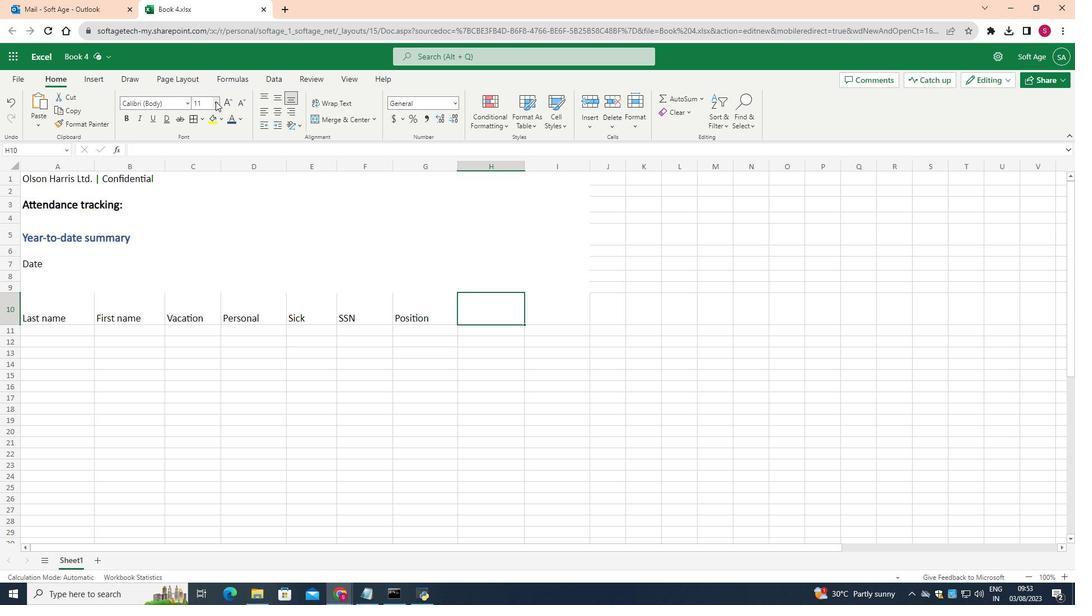 
Action: Mouse pressed left at (215, 101)
Screenshot: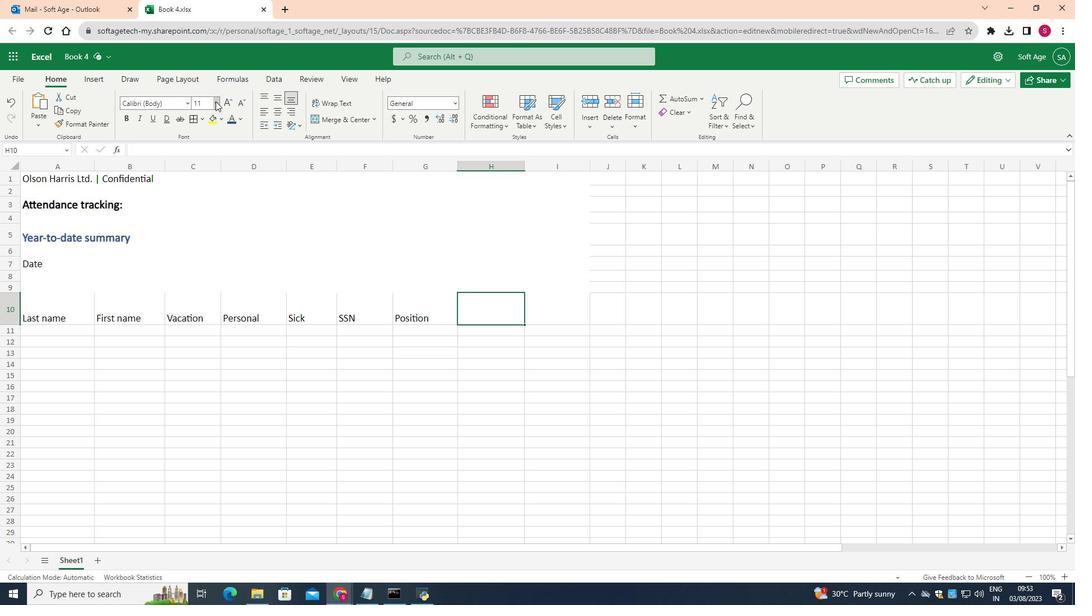 
Action: Mouse moved to (207, 193)
Screenshot: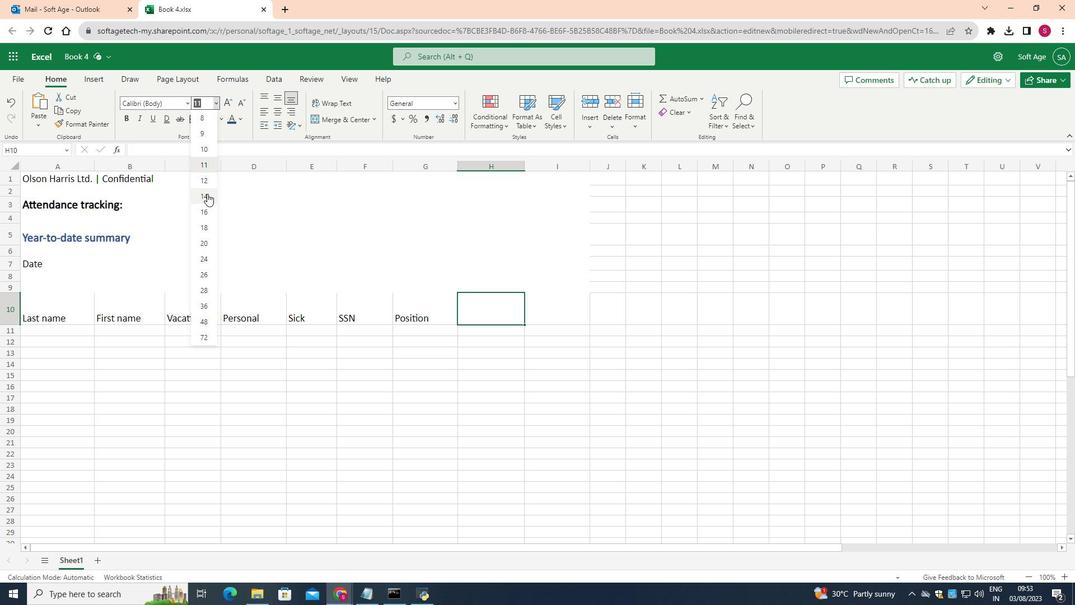 
Action: Mouse pressed left at (207, 193)
Screenshot: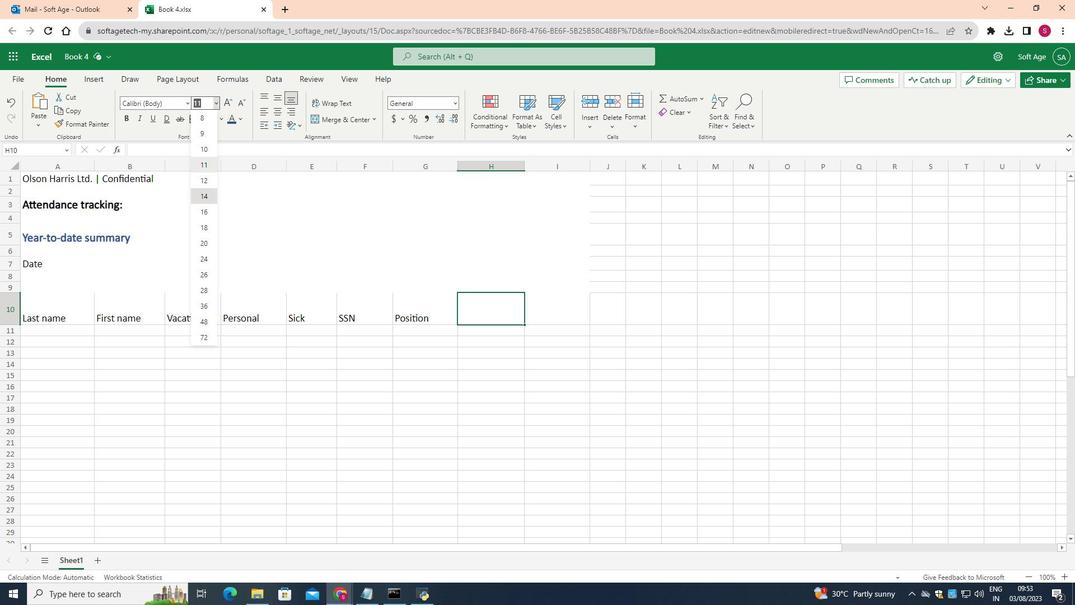 
Action: Key pressed <Key.shift><Key.shift><Key.shift>Supervisor
Screenshot: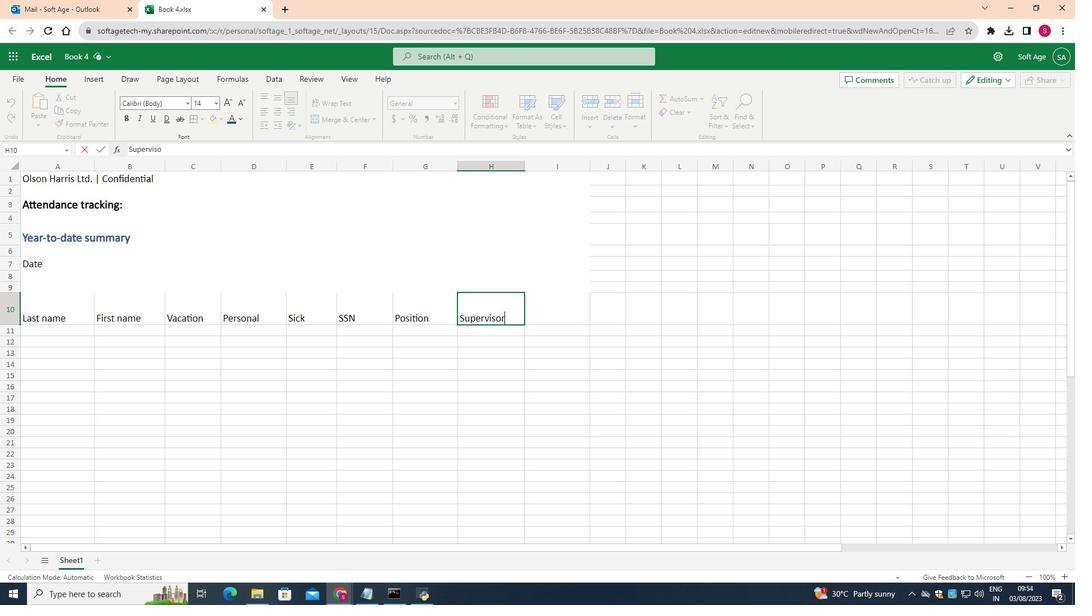 
Action: Mouse moved to (545, 310)
Screenshot: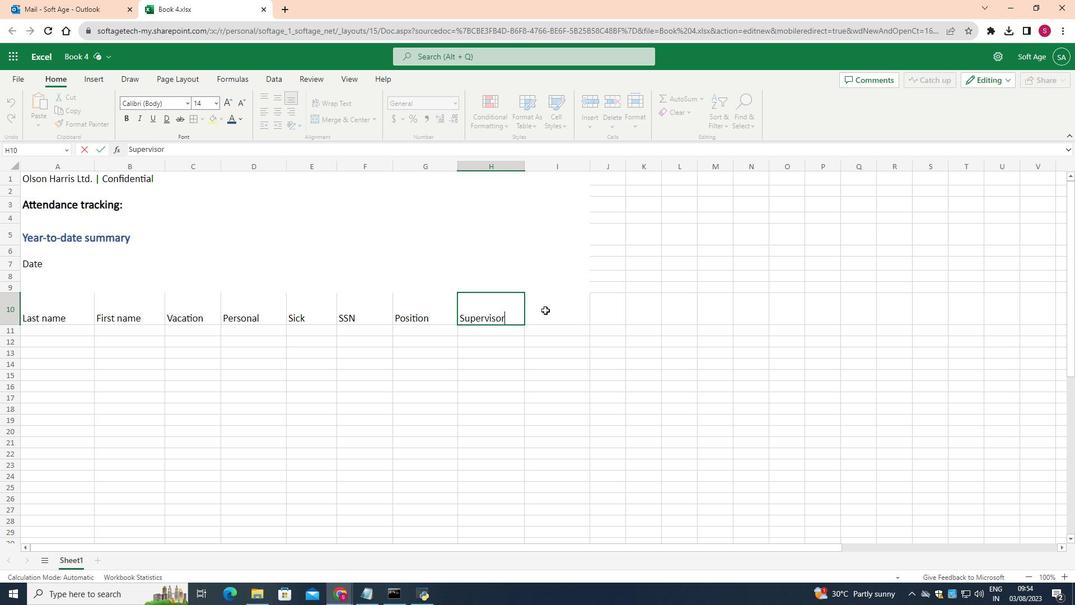 
Action: Mouse pressed left at (545, 310)
Screenshot: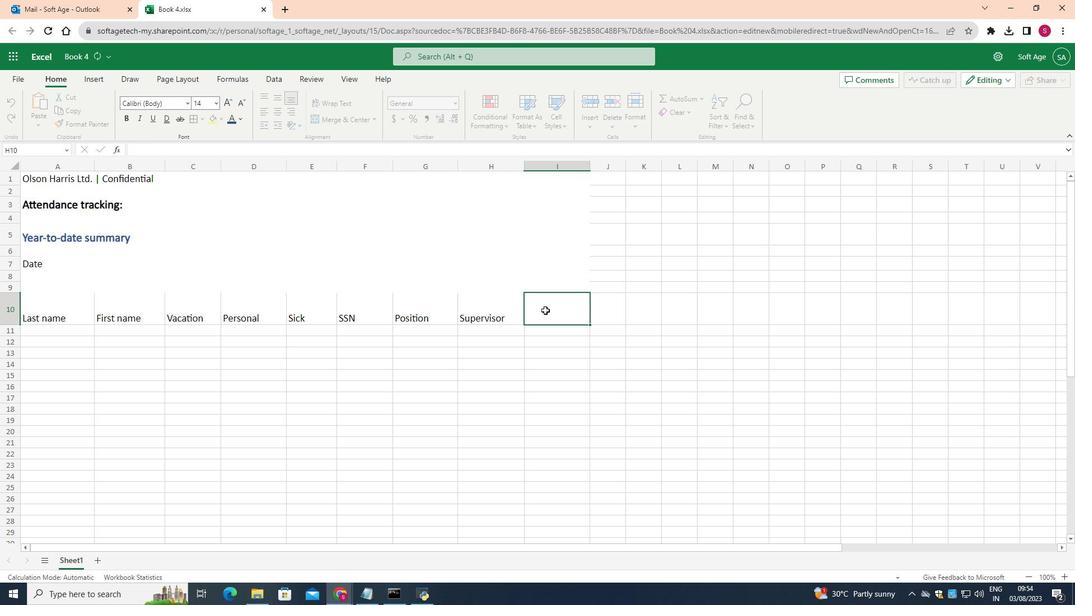 
Action: Mouse moved to (218, 103)
Screenshot: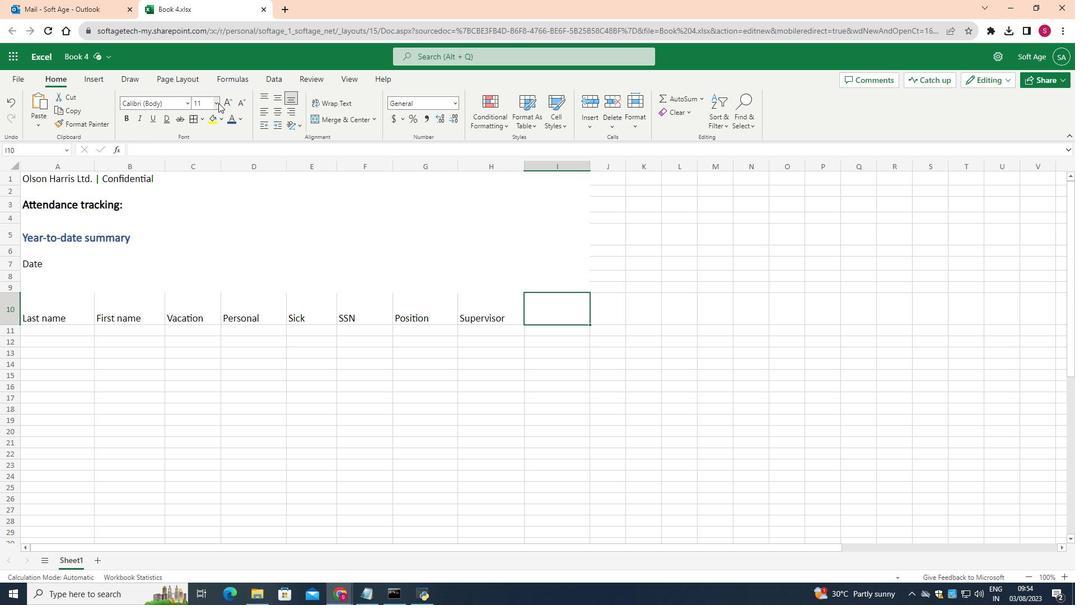 
Action: Mouse pressed left at (218, 103)
Screenshot: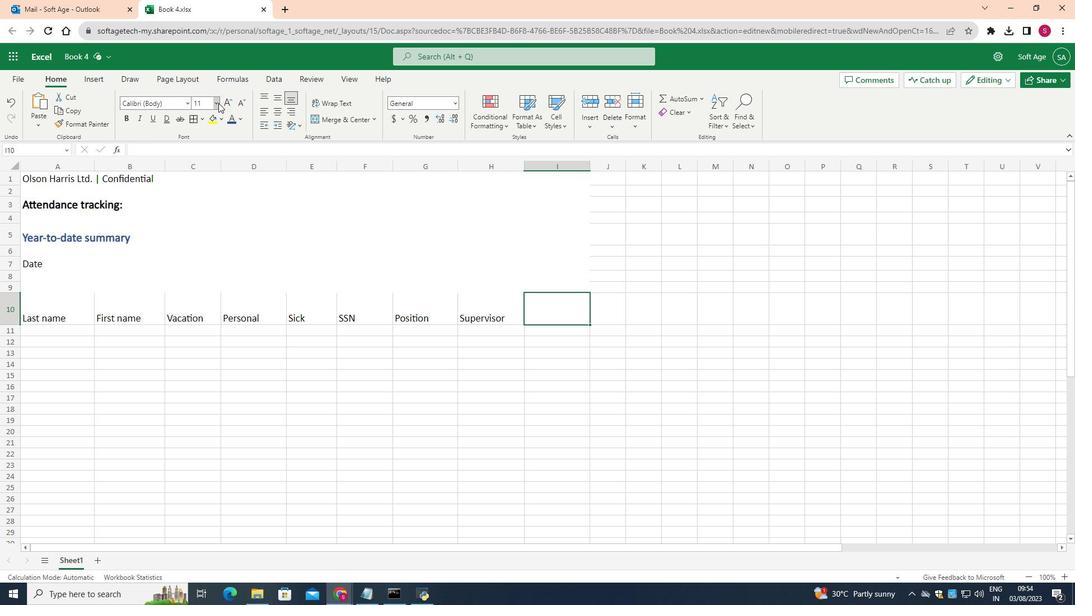 
Action: Mouse moved to (209, 196)
Screenshot: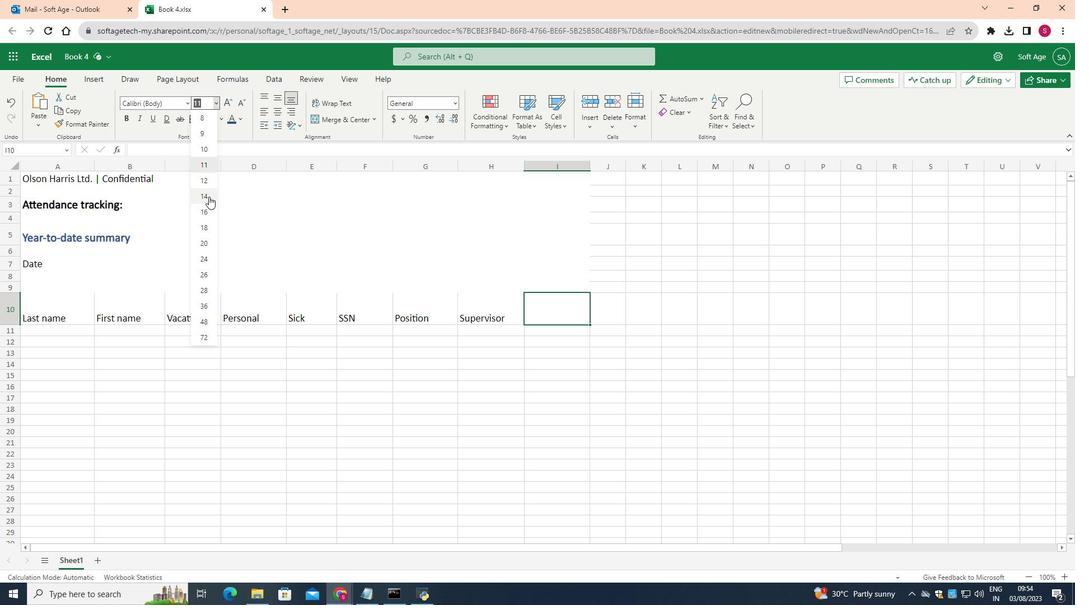 
Action: Mouse pressed left at (209, 196)
Screenshot: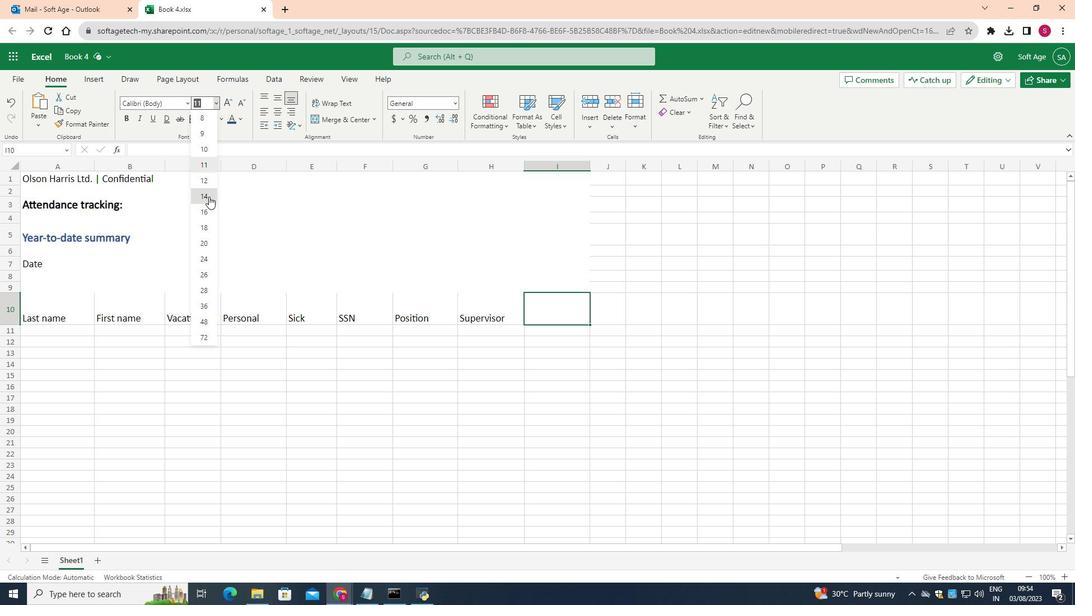 
Action: Mouse moved to (541, 311)
Screenshot: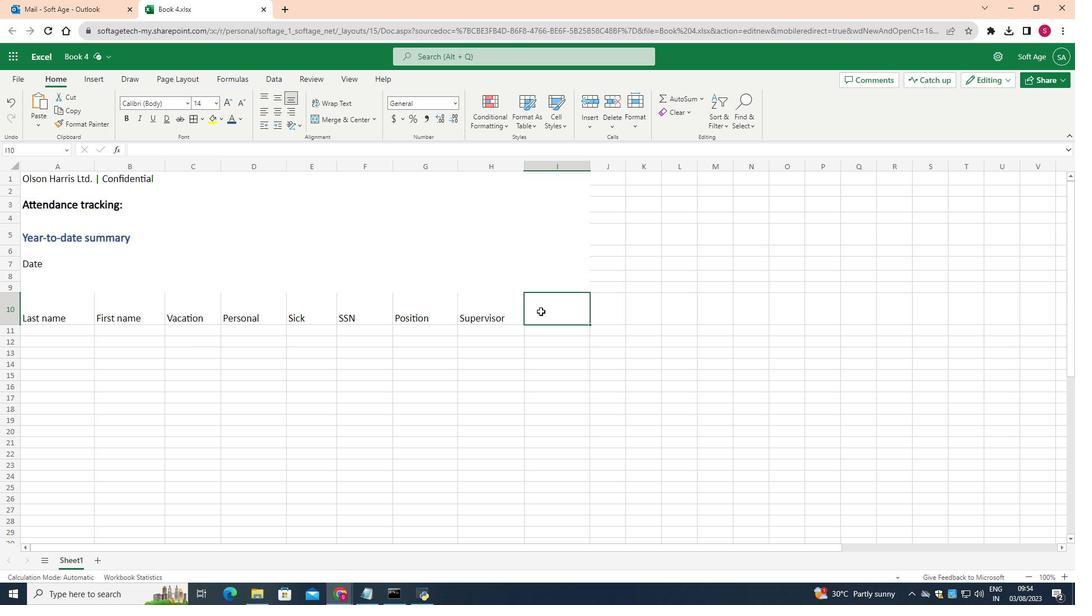 
Action: Mouse pressed left at (541, 311)
Screenshot: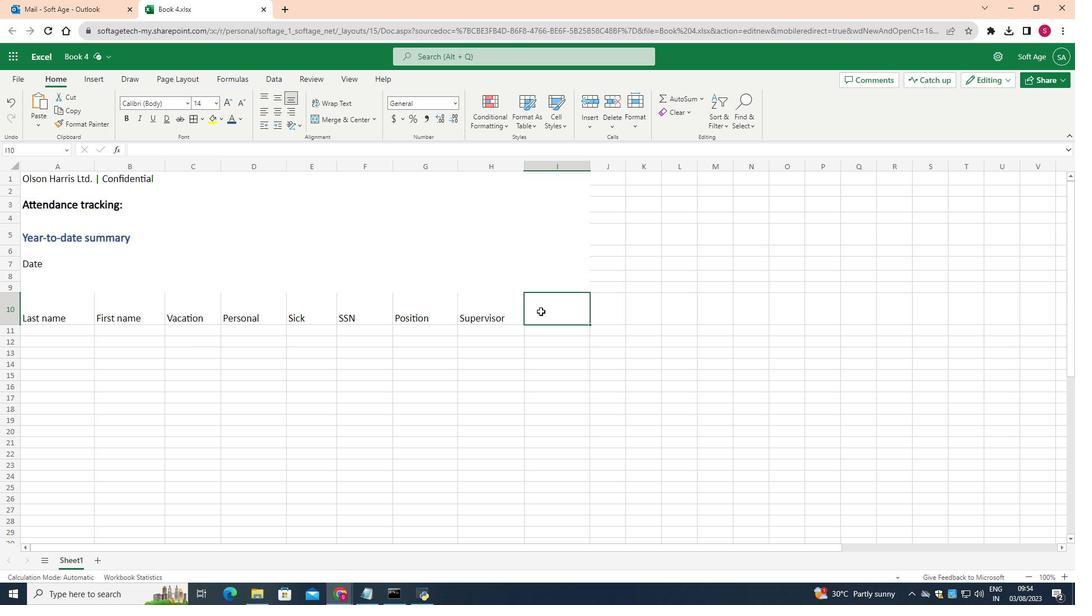 
Action: Mouse pressed left at (541, 311)
Screenshot: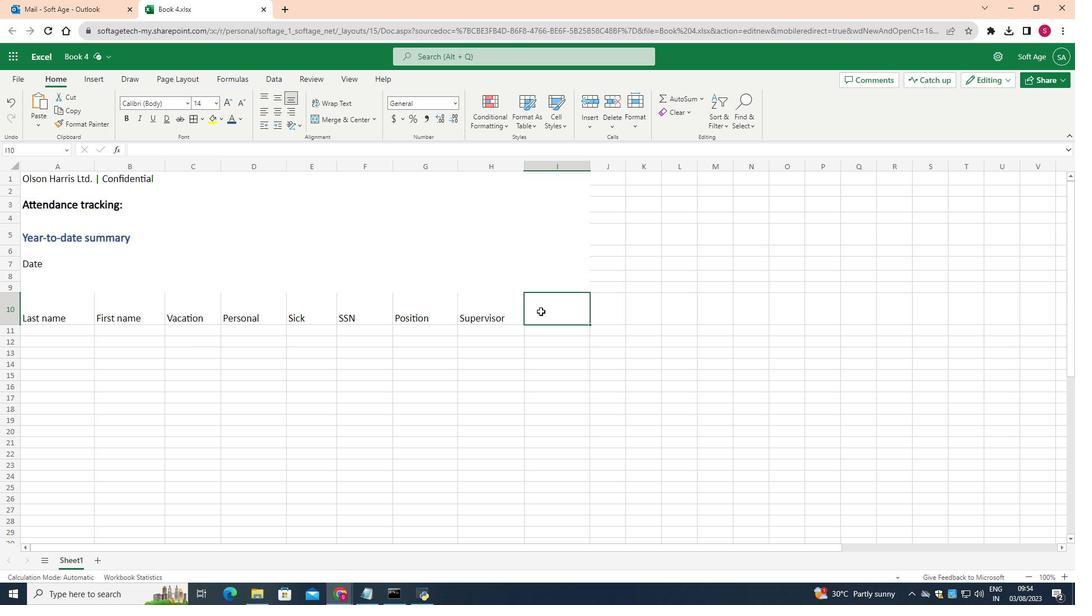 
Action: Key pressed <Key.shift>Hire<Key.space>date
Screenshot: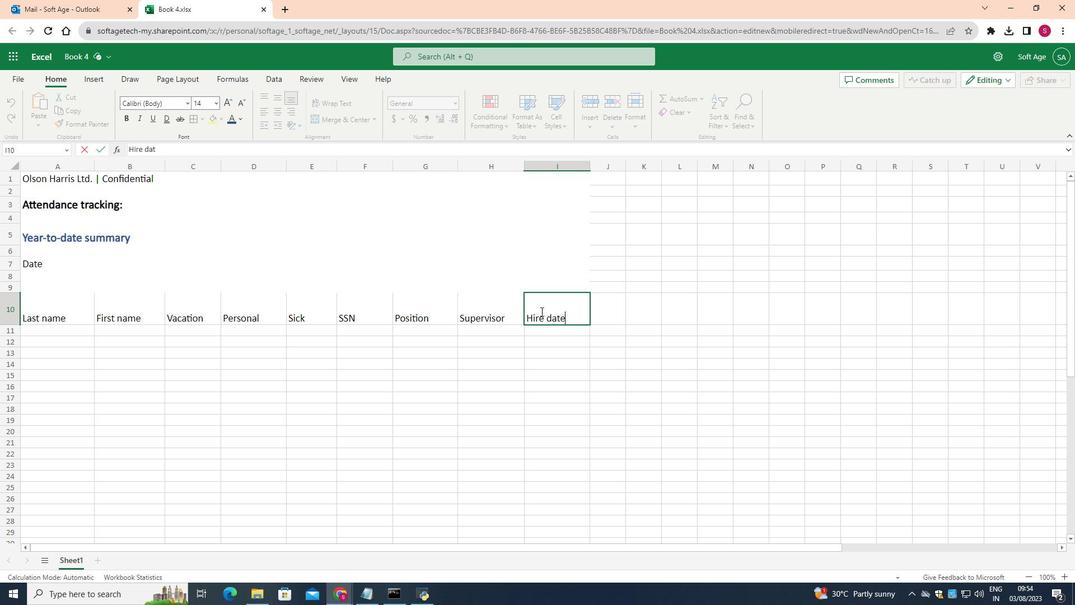 
Action: Mouse moved to (75, 305)
Screenshot: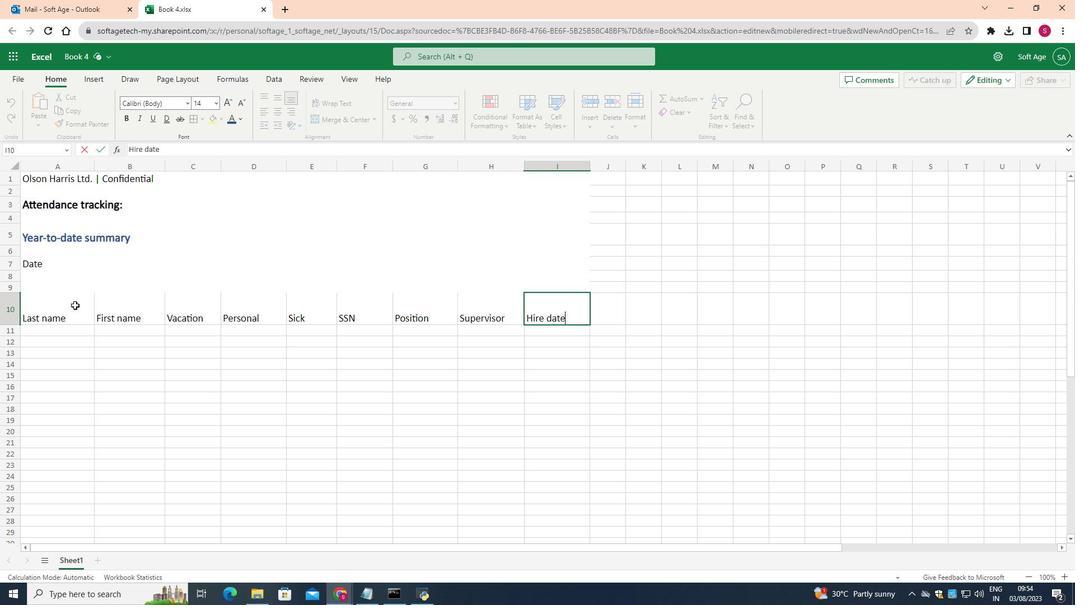 
Action: Mouse pressed left at (75, 305)
Screenshot: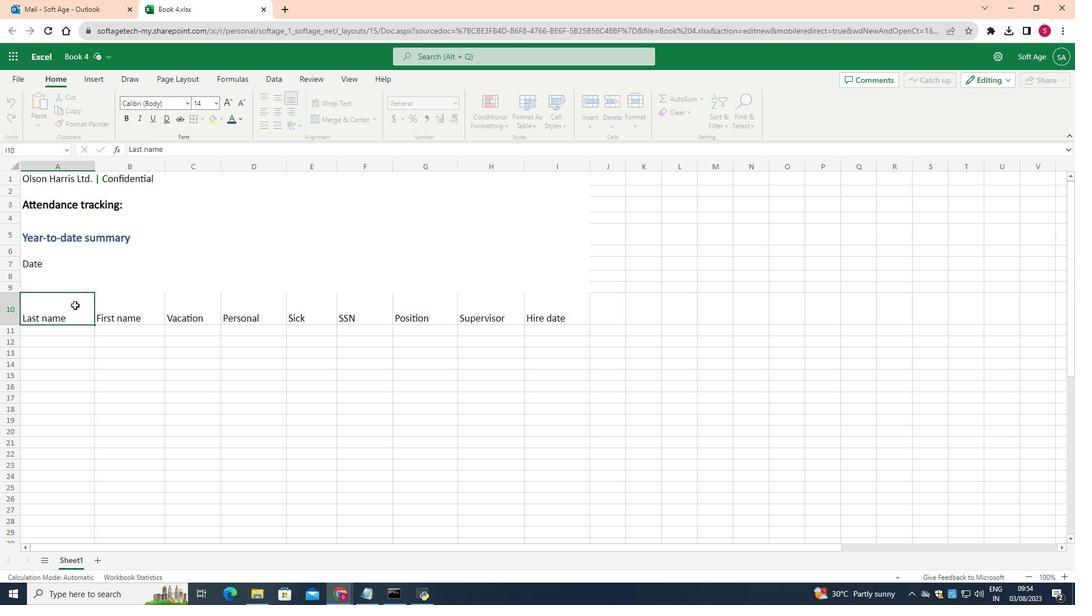 
Action: Mouse moved to (280, 98)
Screenshot: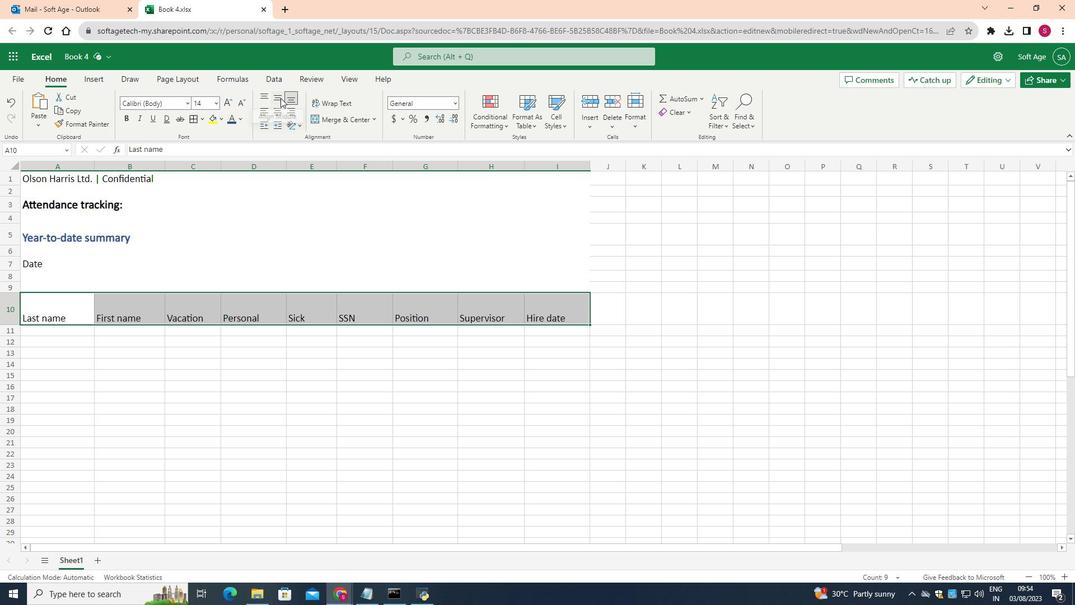 
Action: Mouse pressed left at (280, 98)
Screenshot: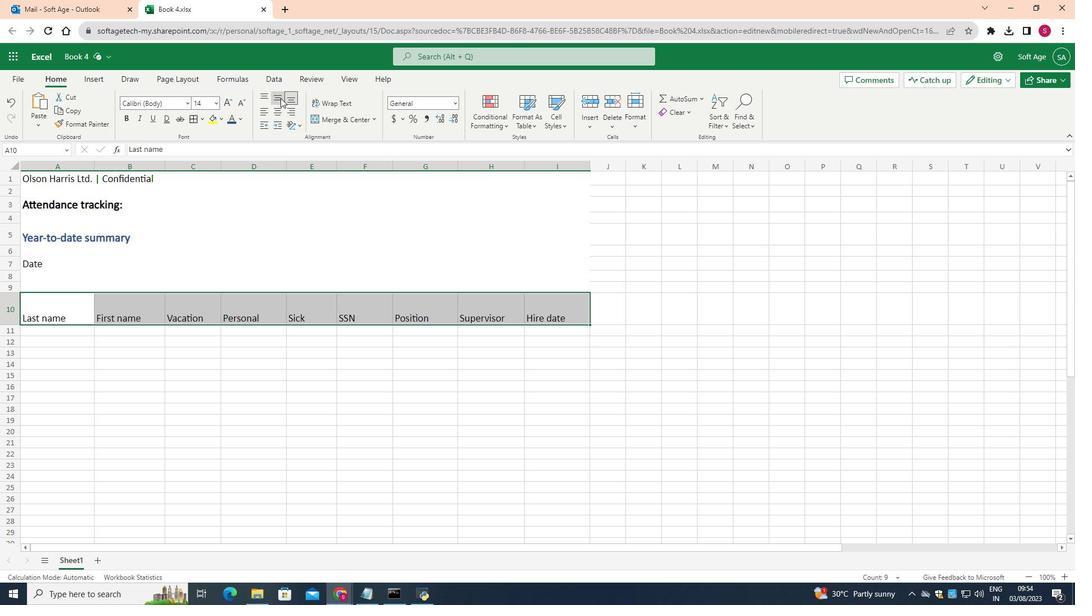
Action: Mouse moved to (276, 109)
Screenshot: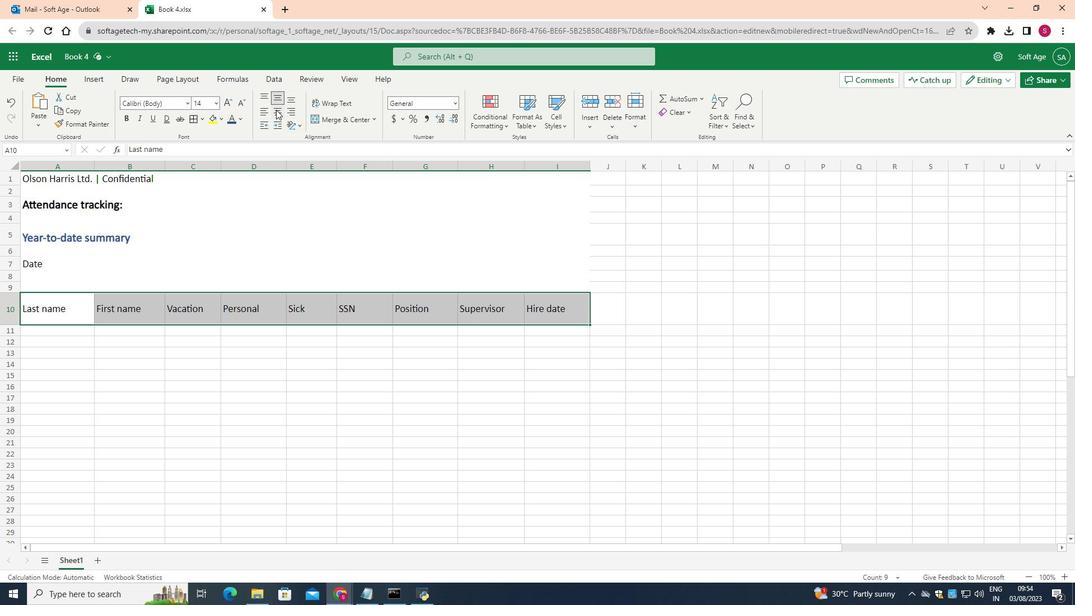 
Action: Mouse pressed left at (276, 109)
Screenshot: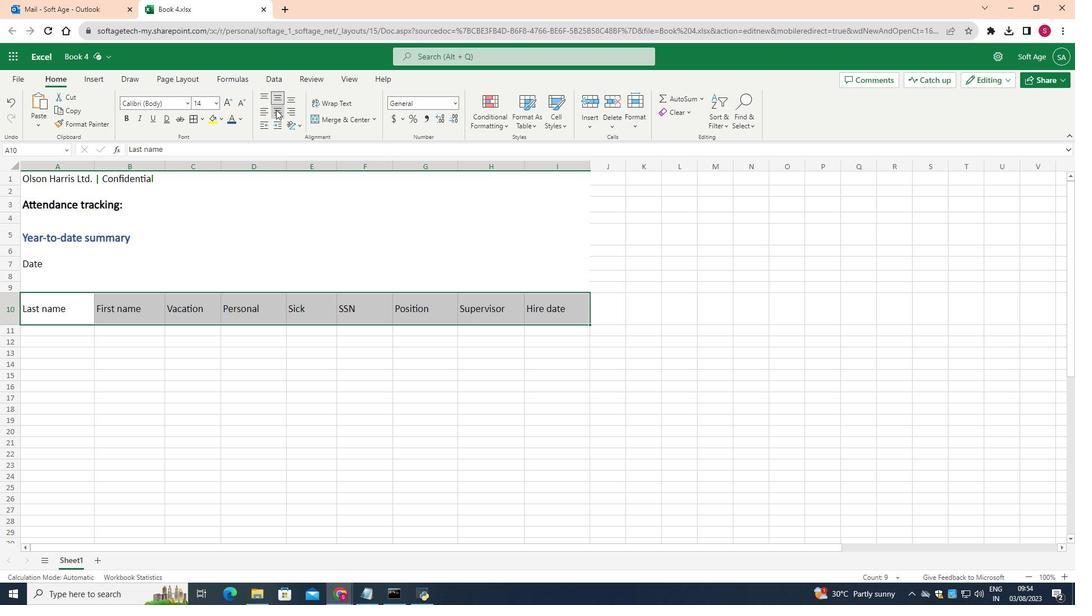 
Action: Mouse moved to (221, 118)
Screenshot: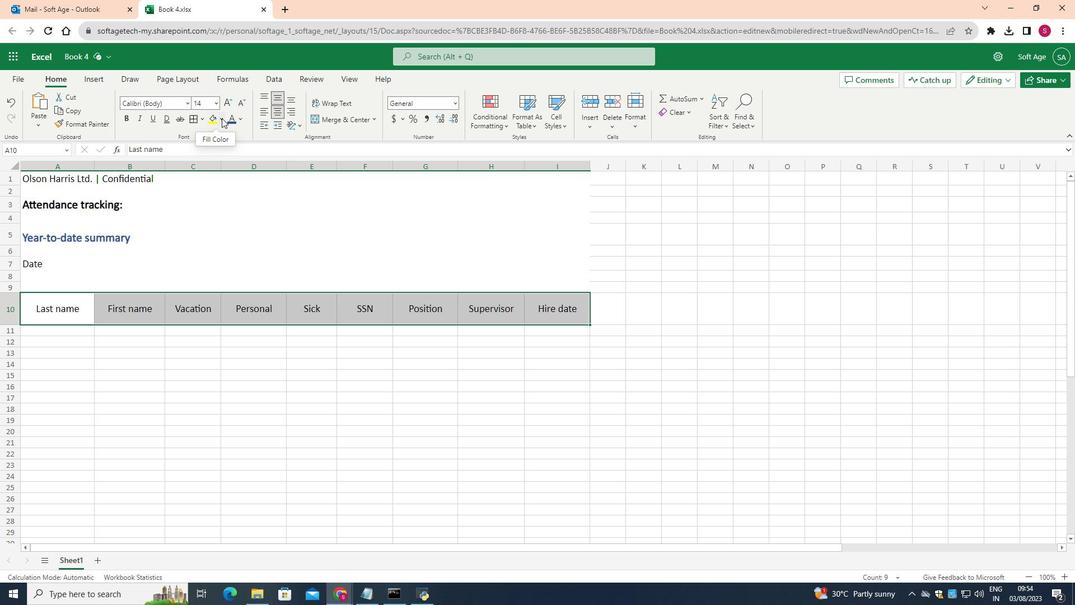
Action: Mouse pressed left at (221, 118)
Screenshot: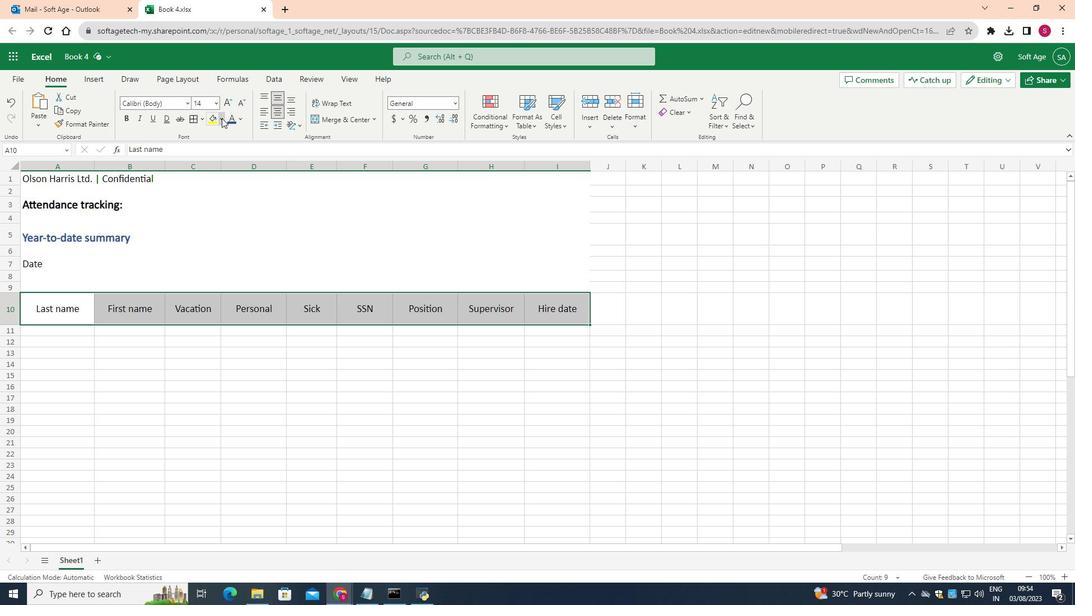 
Action: Mouse moved to (270, 208)
Screenshot: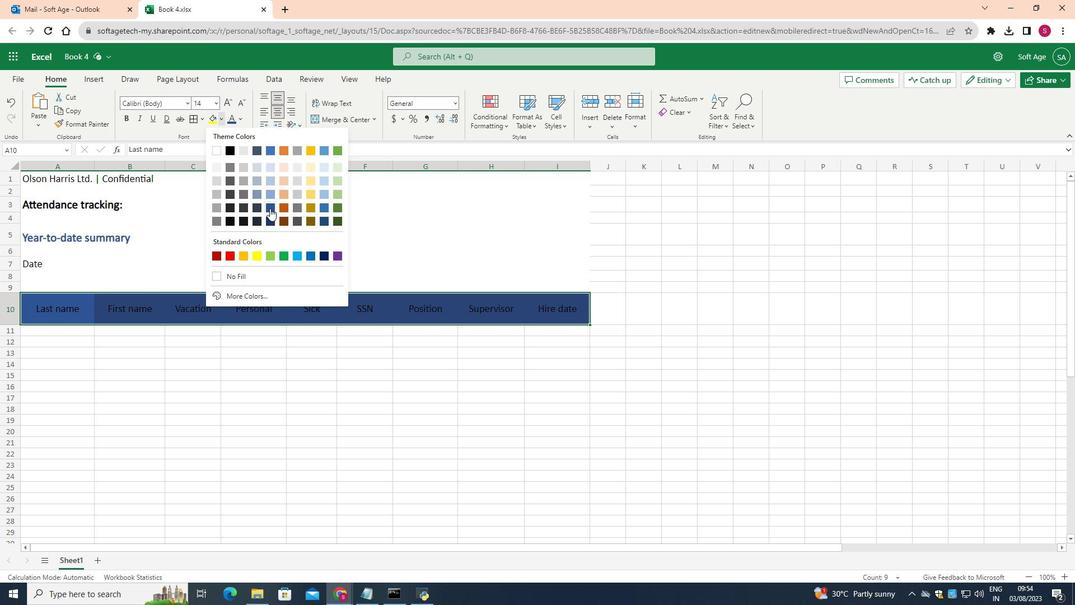 
Action: Mouse pressed left at (270, 208)
Screenshot: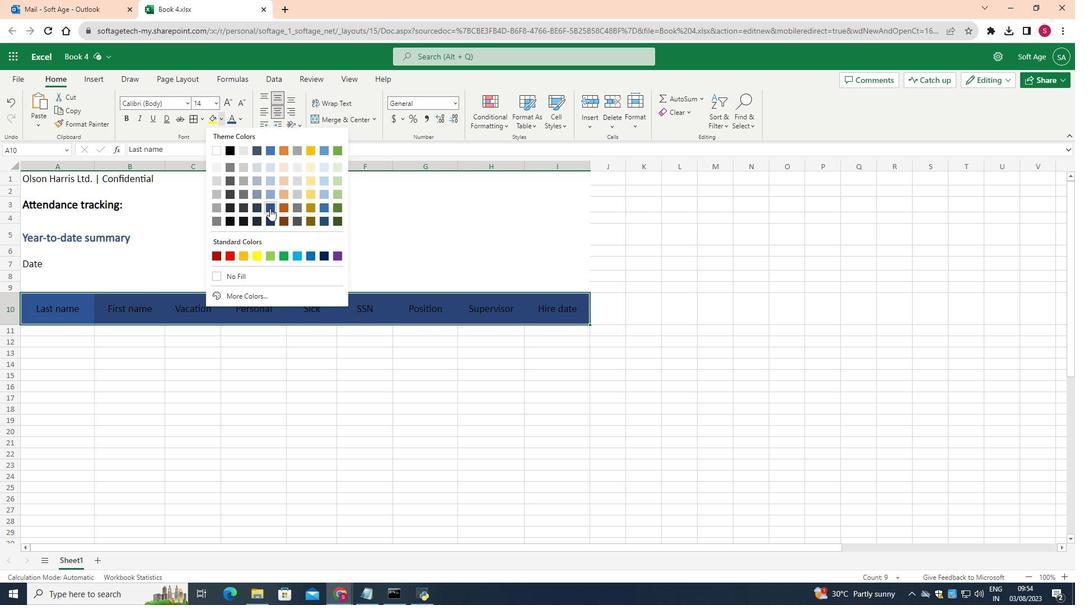 
Action: Mouse moved to (239, 119)
Screenshot: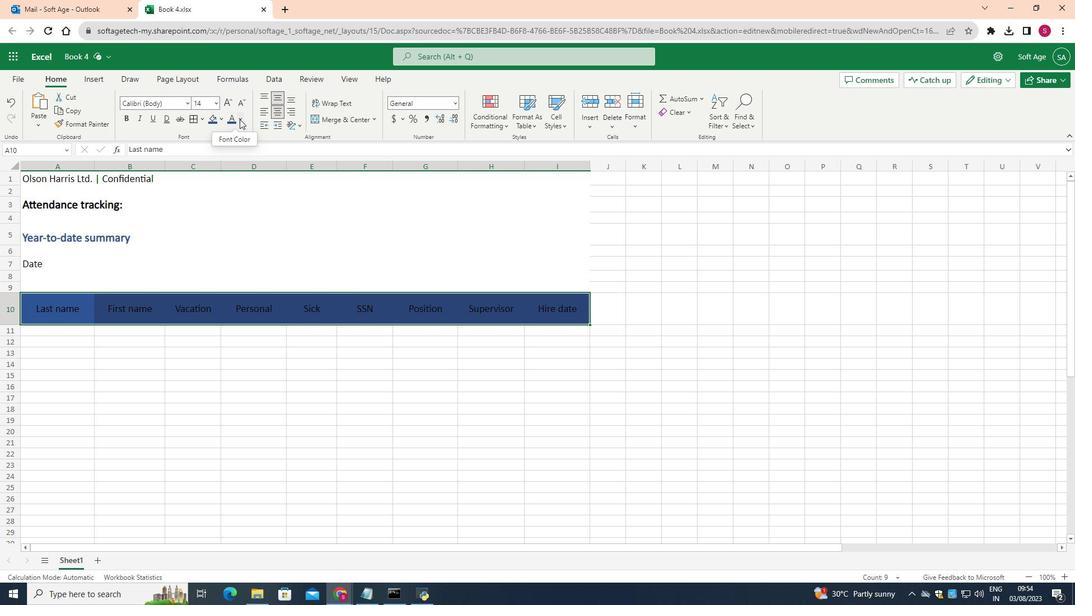 
Action: Mouse pressed left at (239, 119)
Screenshot: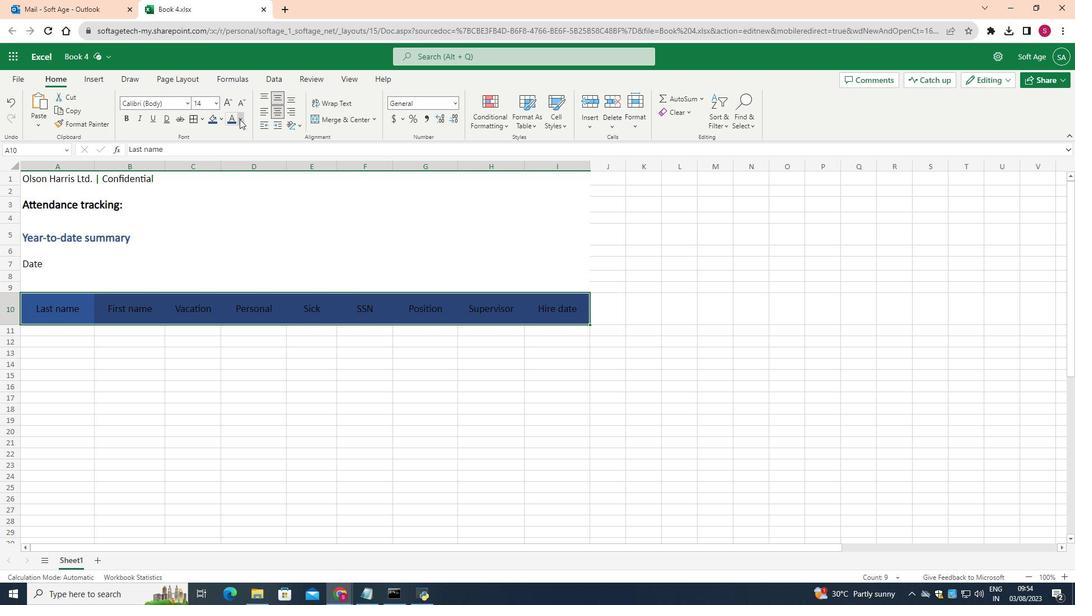 
Action: Mouse moved to (234, 167)
Screenshot: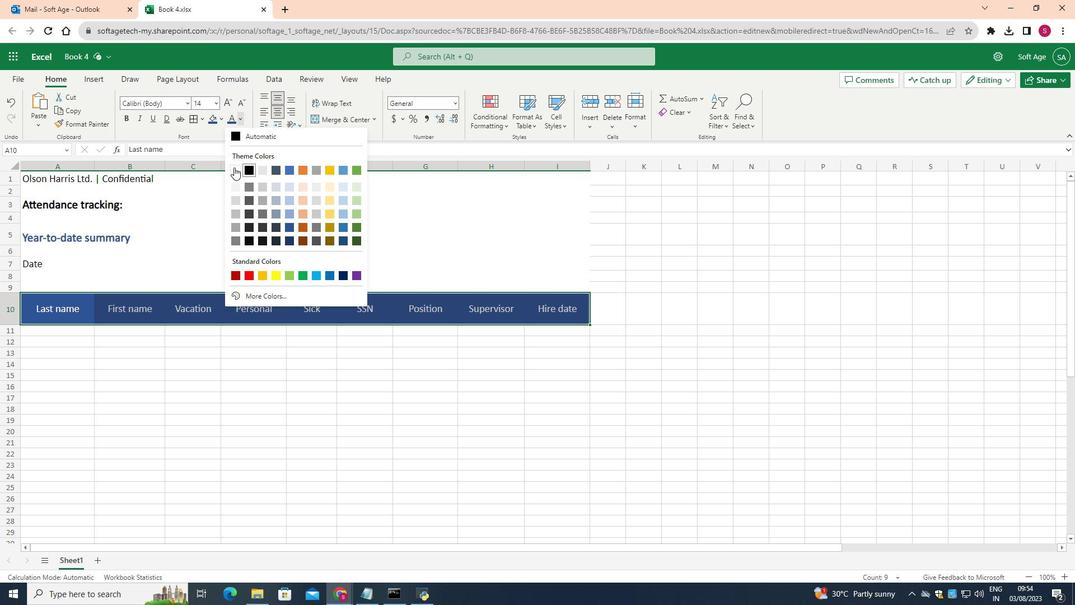 
Action: Mouse pressed left at (234, 167)
Screenshot: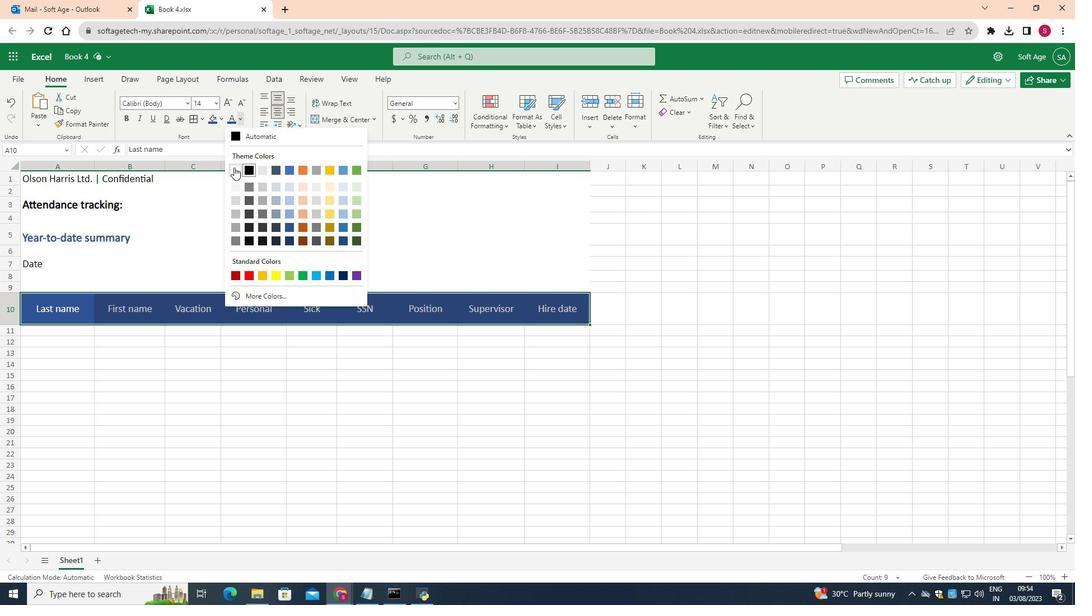 
Action: Mouse moved to (308, 388)
Screenshot: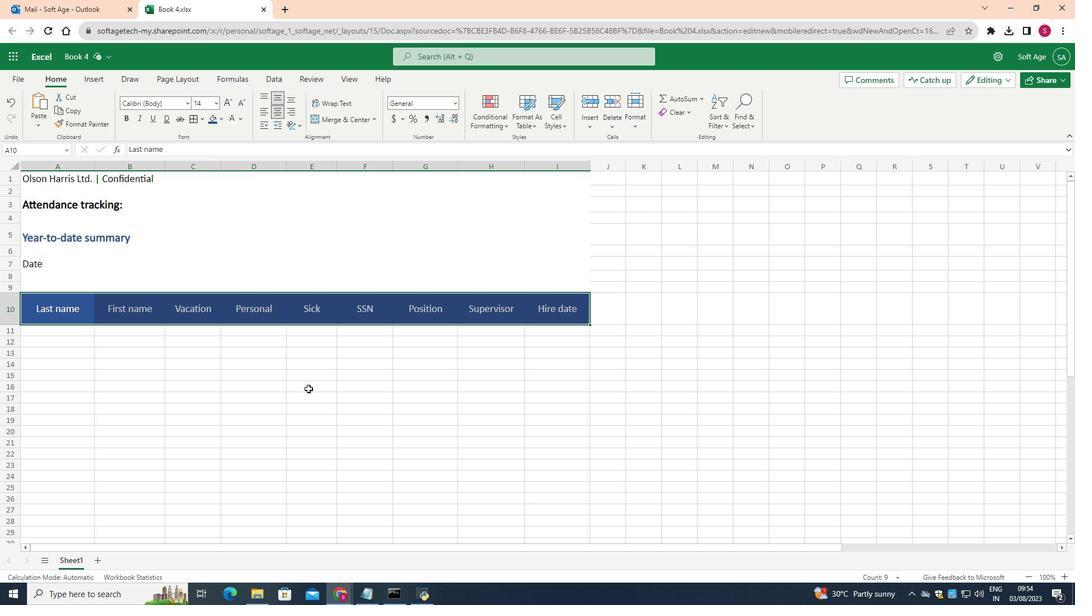 
Action: Mouse pressed left at (308, 388)
Screenshot: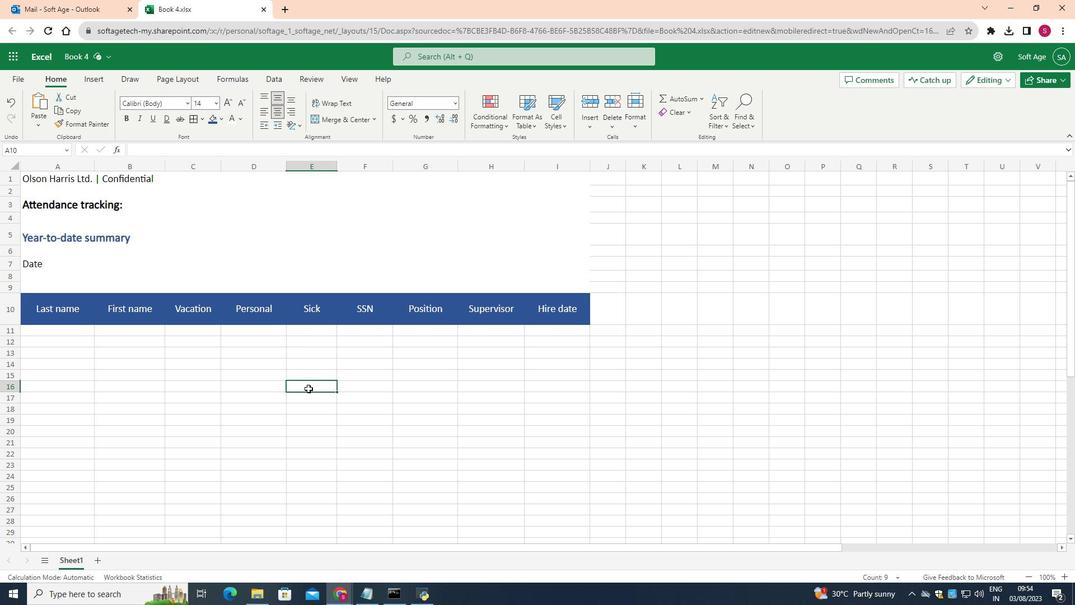 
Action: Mouse moved to (89, 307)
Screenshot: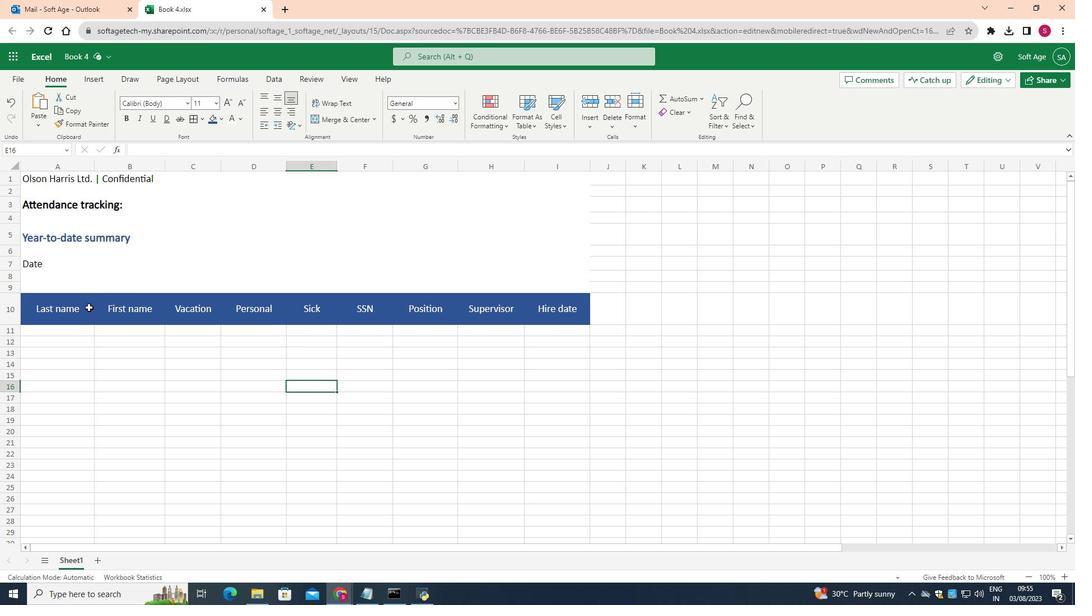
Action: Mouse pressed left at (89, 307)
Screenshot: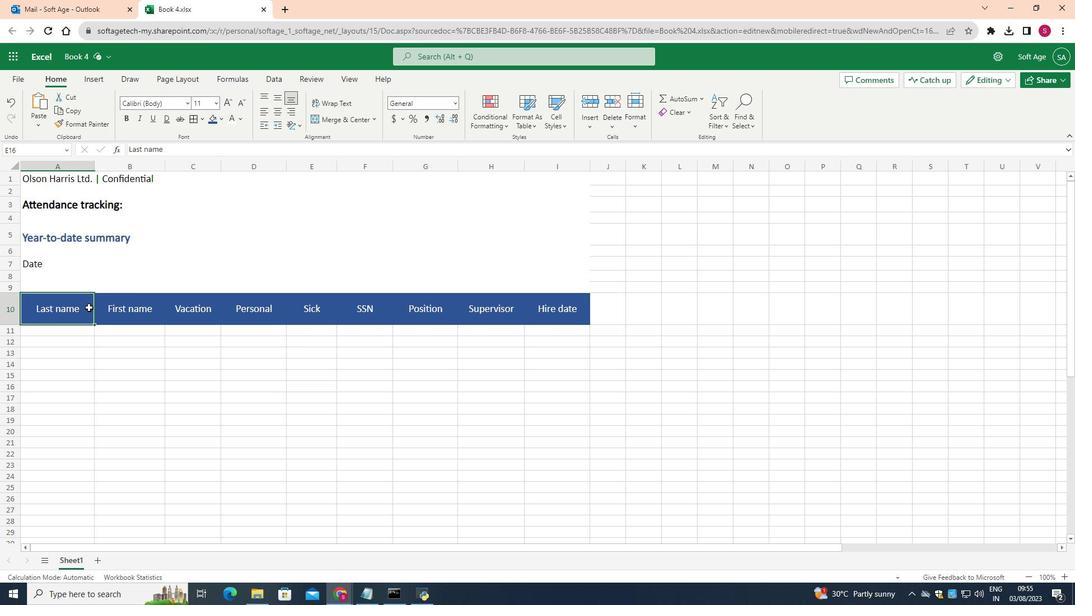 
Action: Mouse moved to (86, 76)
Screenshot: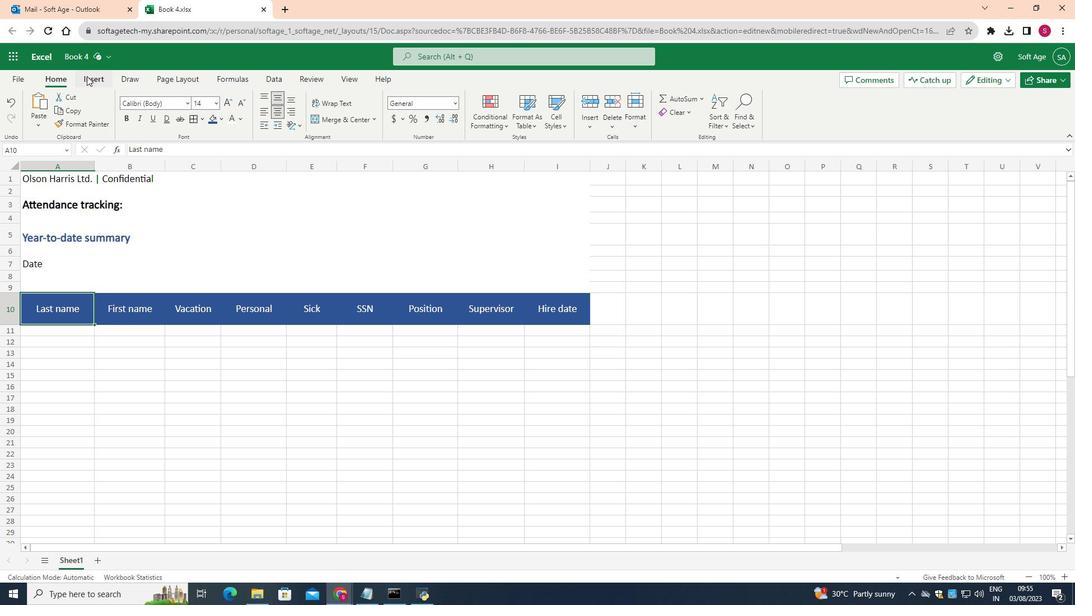 
Action: Mouse pressed left at (86, 76)
Screenshot: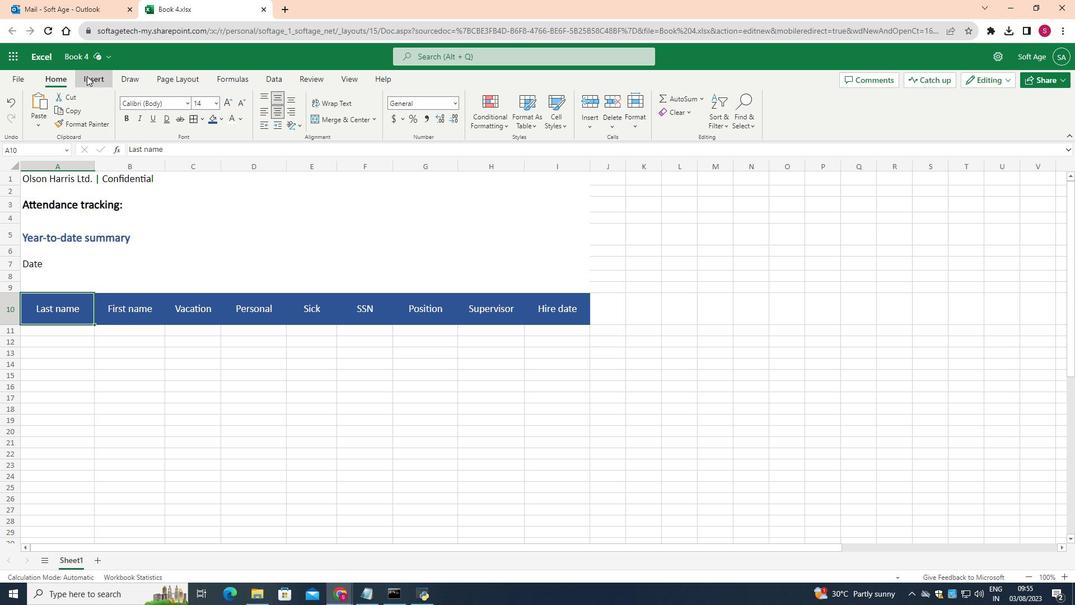 
Action: Mouse moved to (26, 107)
Screenshot: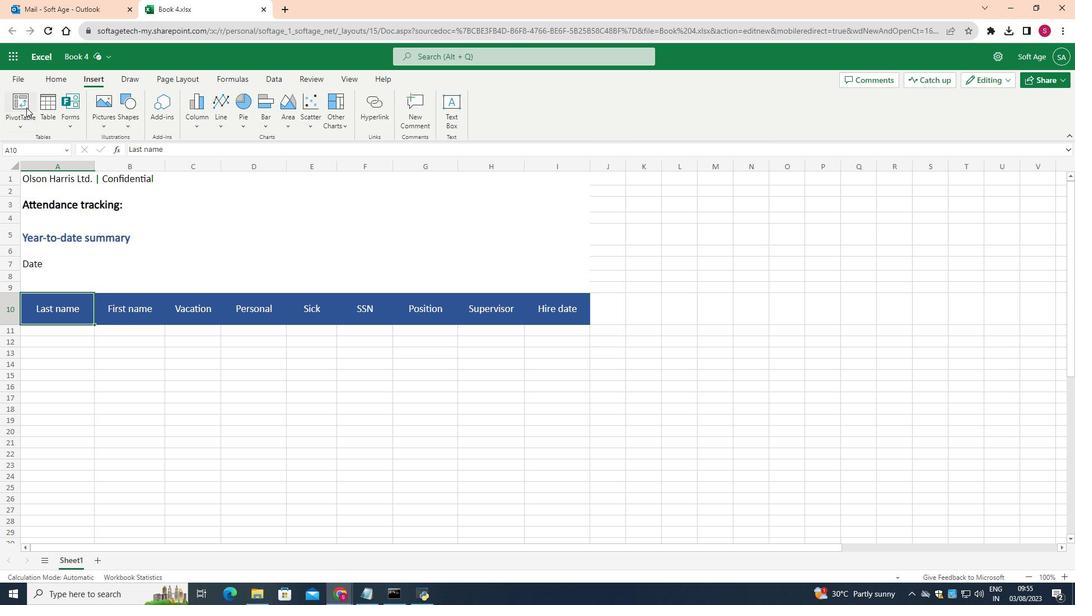 
Action: Mouse pressed left at (26, 107)
Screenshot: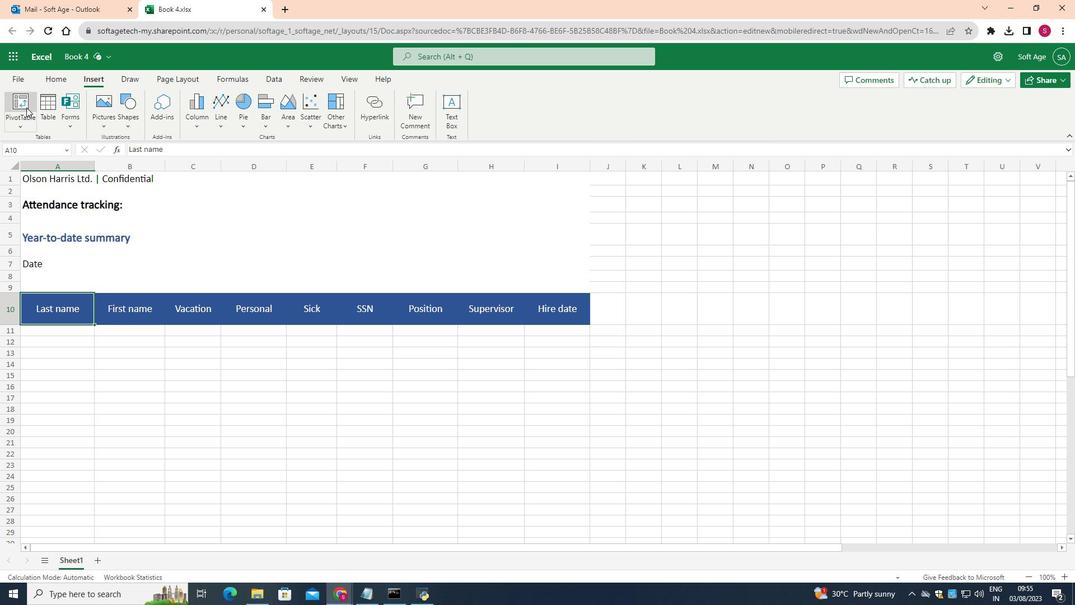 
Action: Mouse moved to (570, 380)
Screenshot: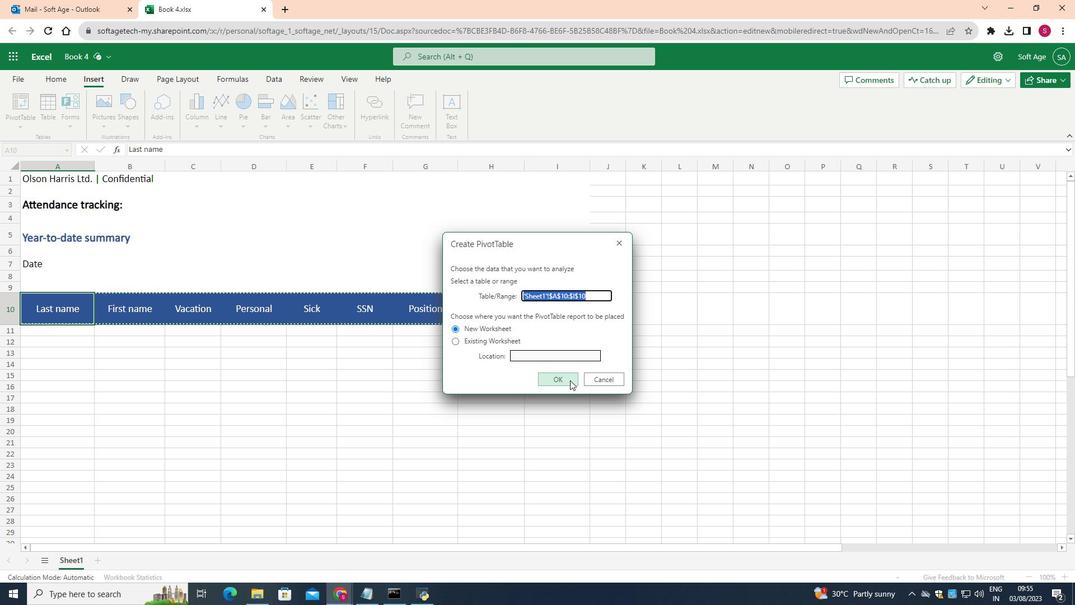 
Action: Mouse pressed left at (570, 380)
Screenshot: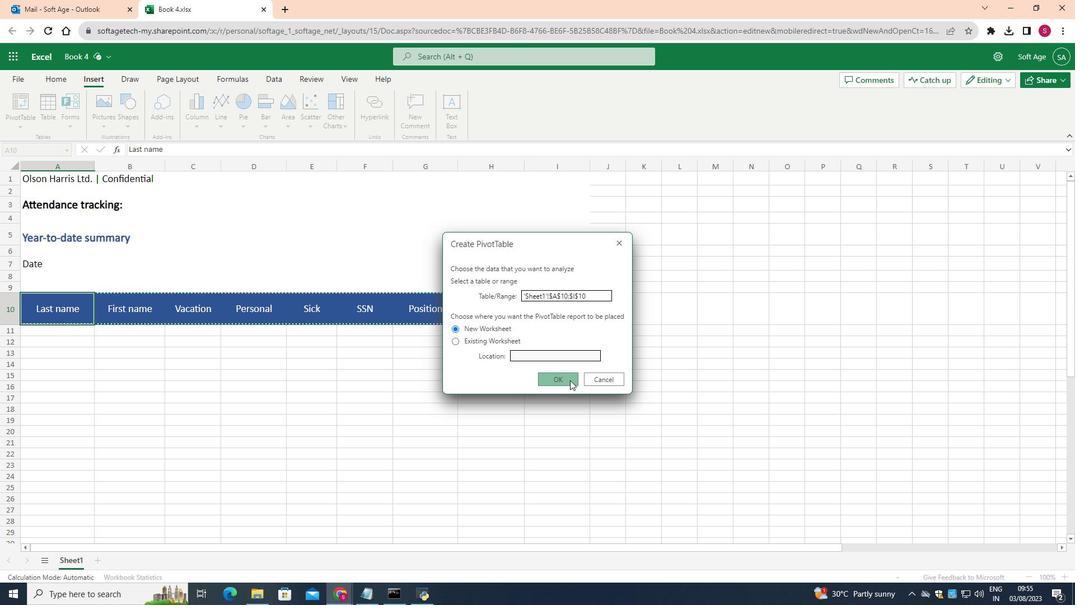 
Action: Mouse moved to (608, 337)
Screenshot: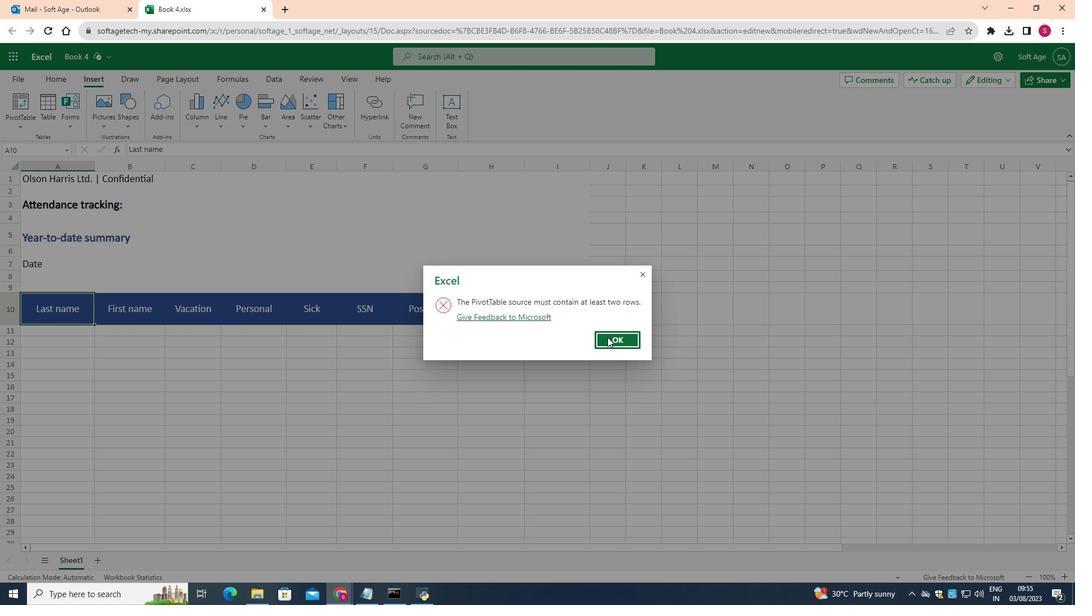 
Action: Mouse pressed left at (608, 337)
Screenshot: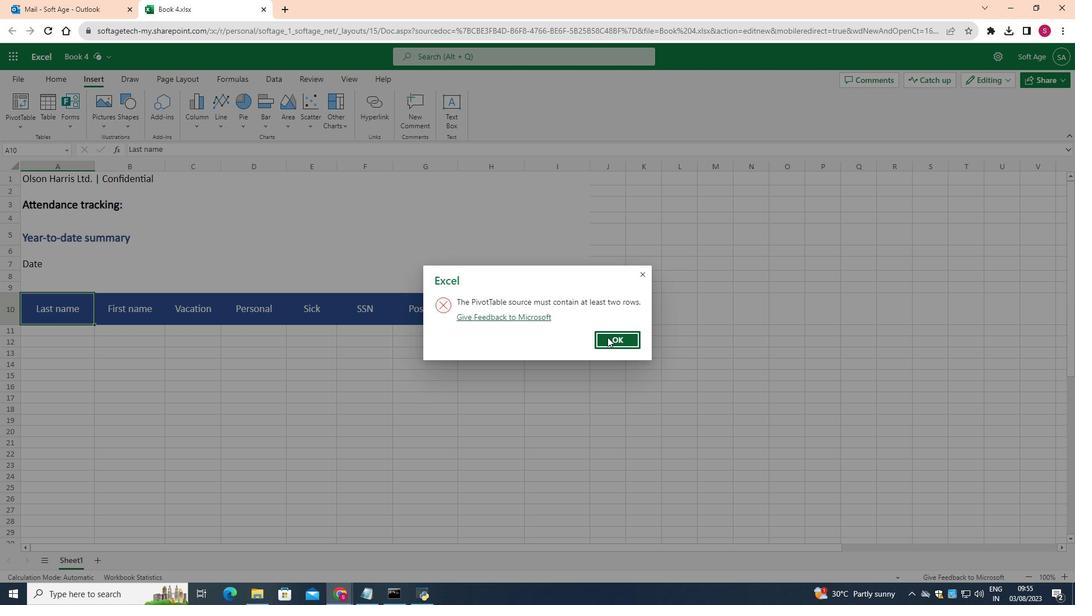 
Action: Mouse moved to (337, 353)
Screenshot: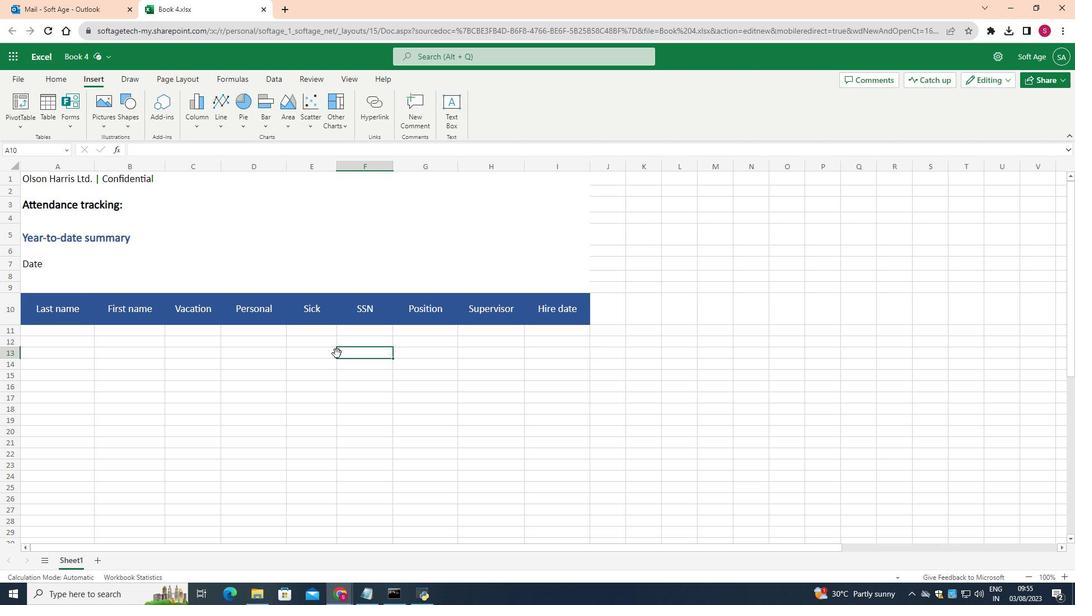 
Action: Mouse pressed left at (337, 353)
Screenshot: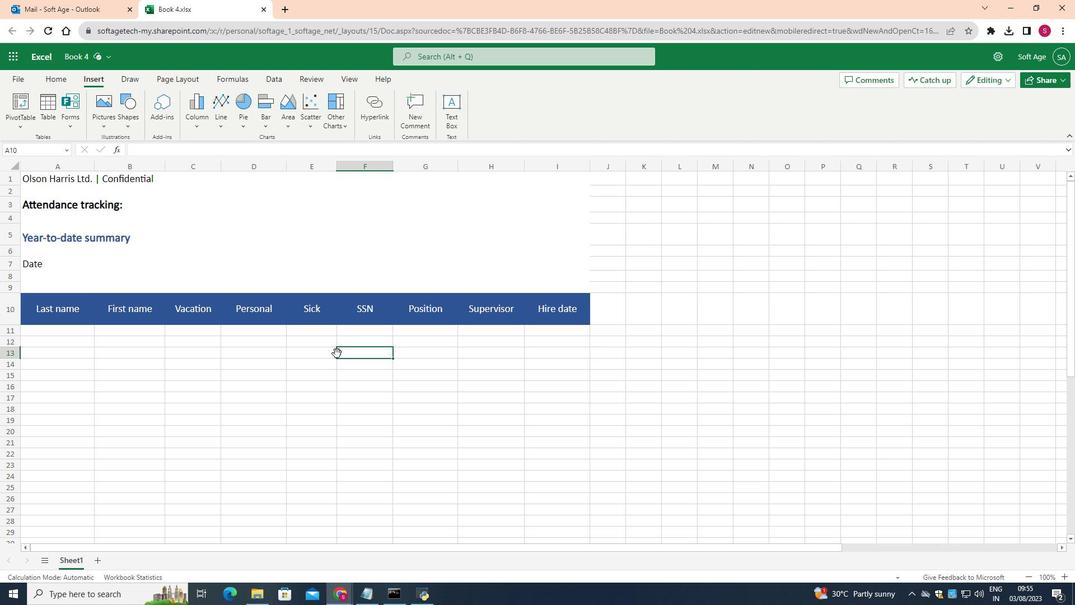 
Action: Mouse moved to (28, 330)
